 Task: Find and explore for an Airbnb properties in Lake Tahoe with access to Beach.
Action: Mouse moved to (79, 72)
Screenshot: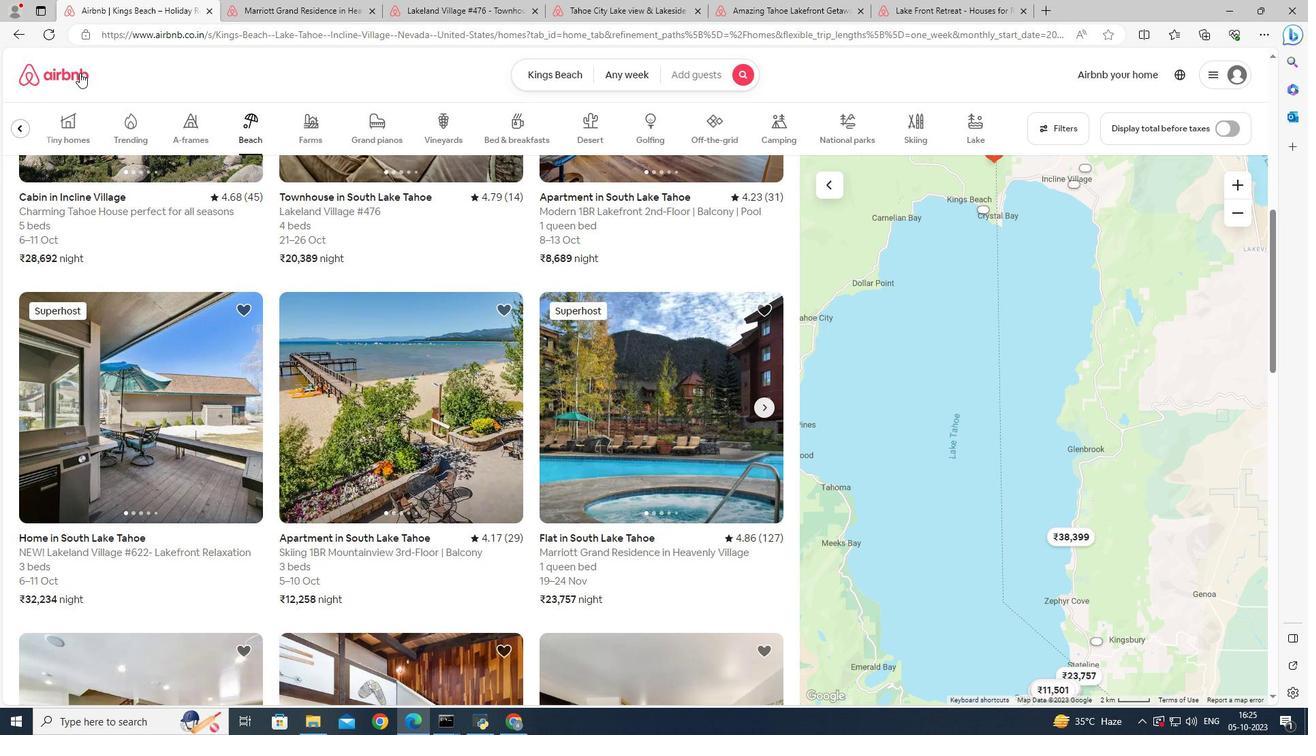 
Action: Mouse pressed left at (79, 72)
Screenshot: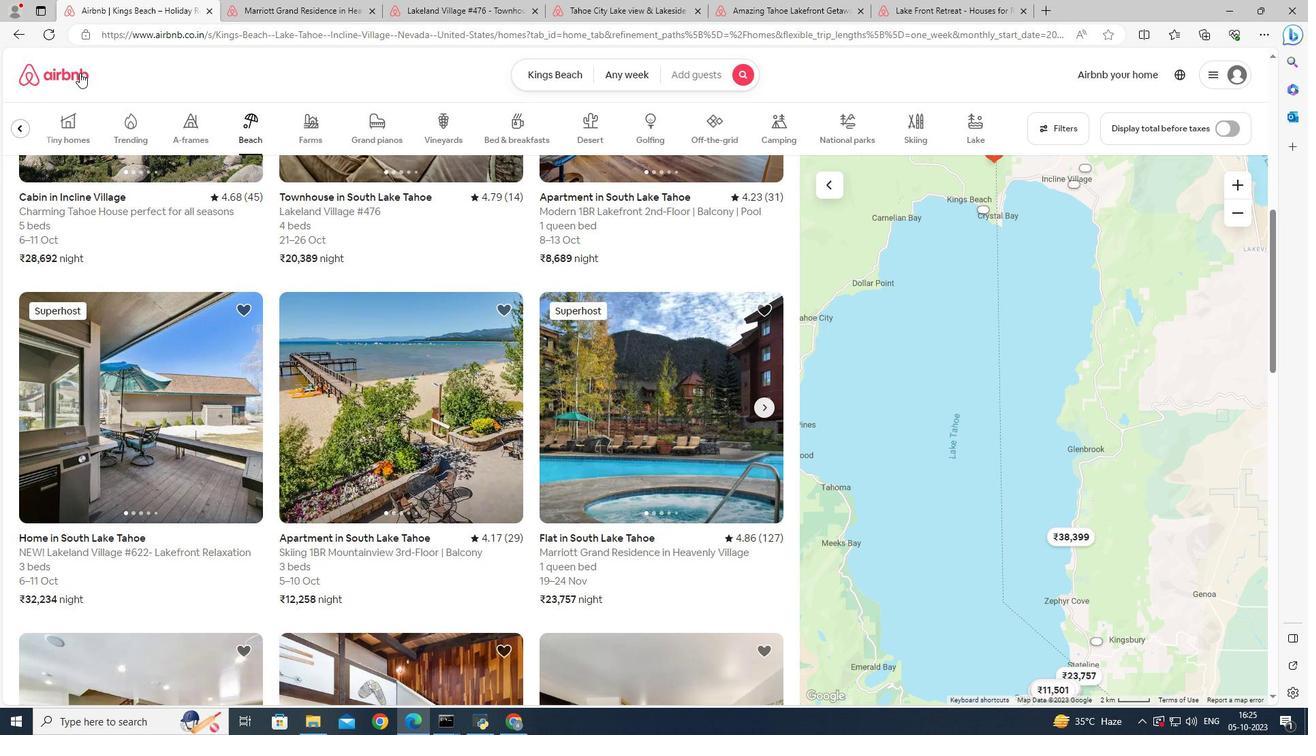 
Action: Mouse moved to (555, 81)
Screenshot: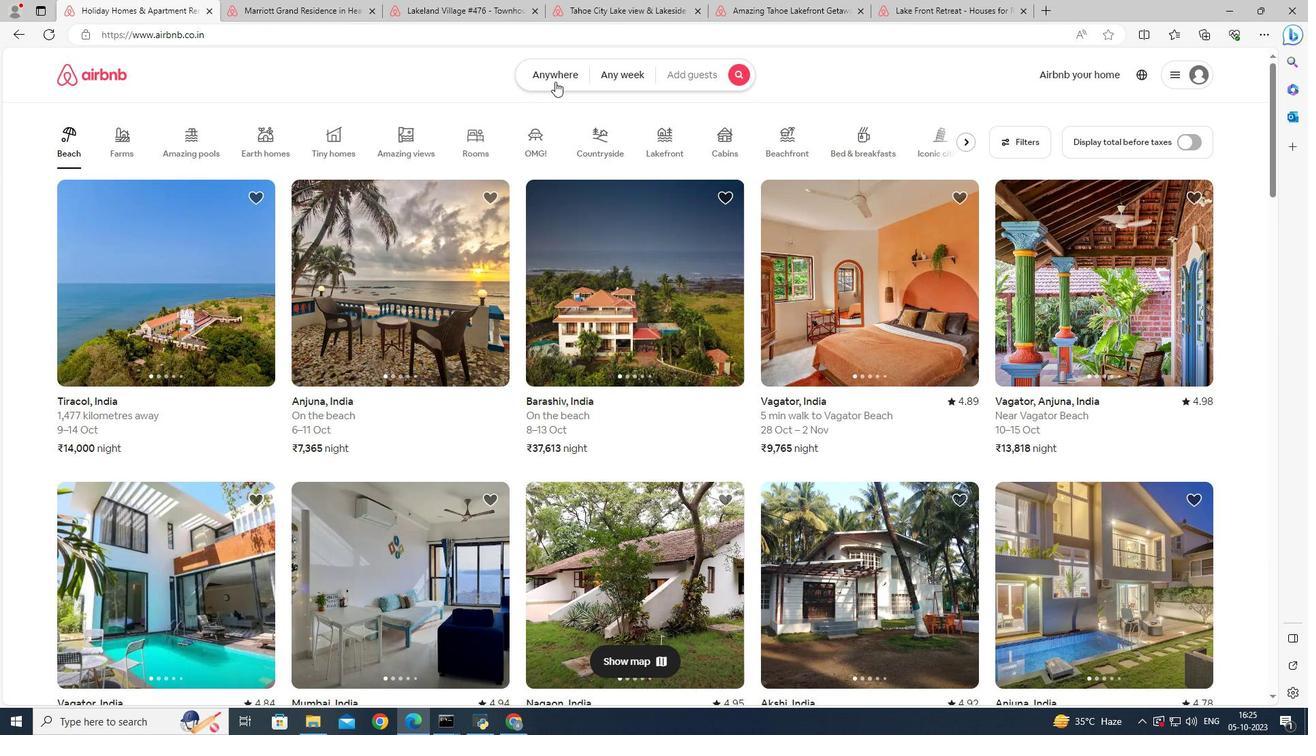 
Action: Mouse pressed left at (555, 81)
Screenshot: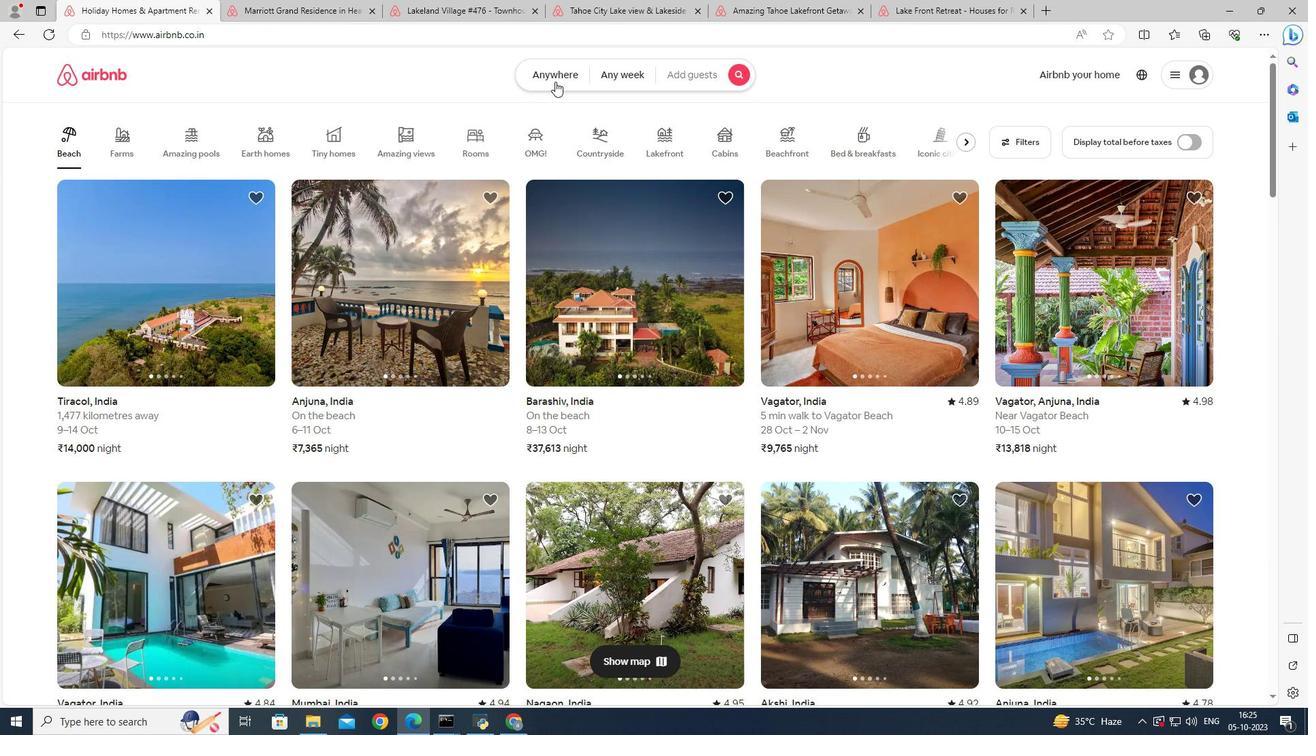 
Action: Mouse moved to (410, 123)
Screenshot: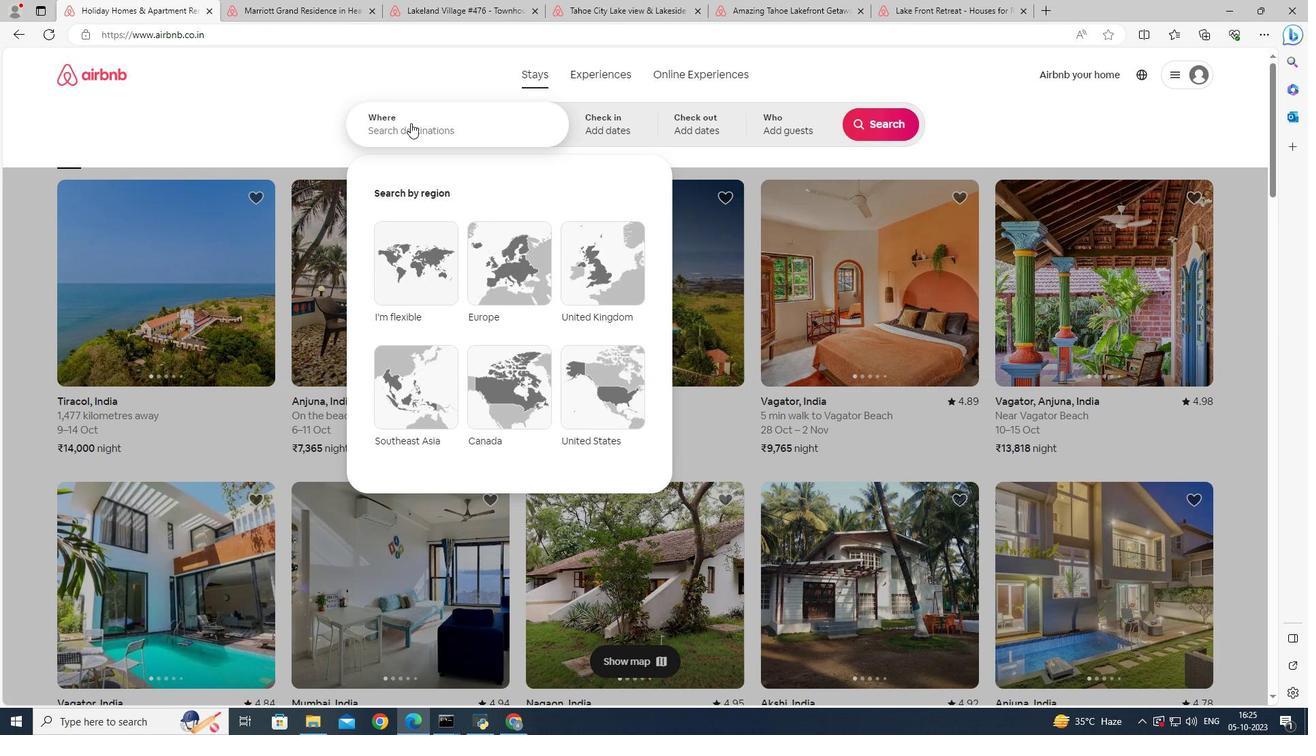 
Action: Mouse pressed left at (410, 123)
Screenshot: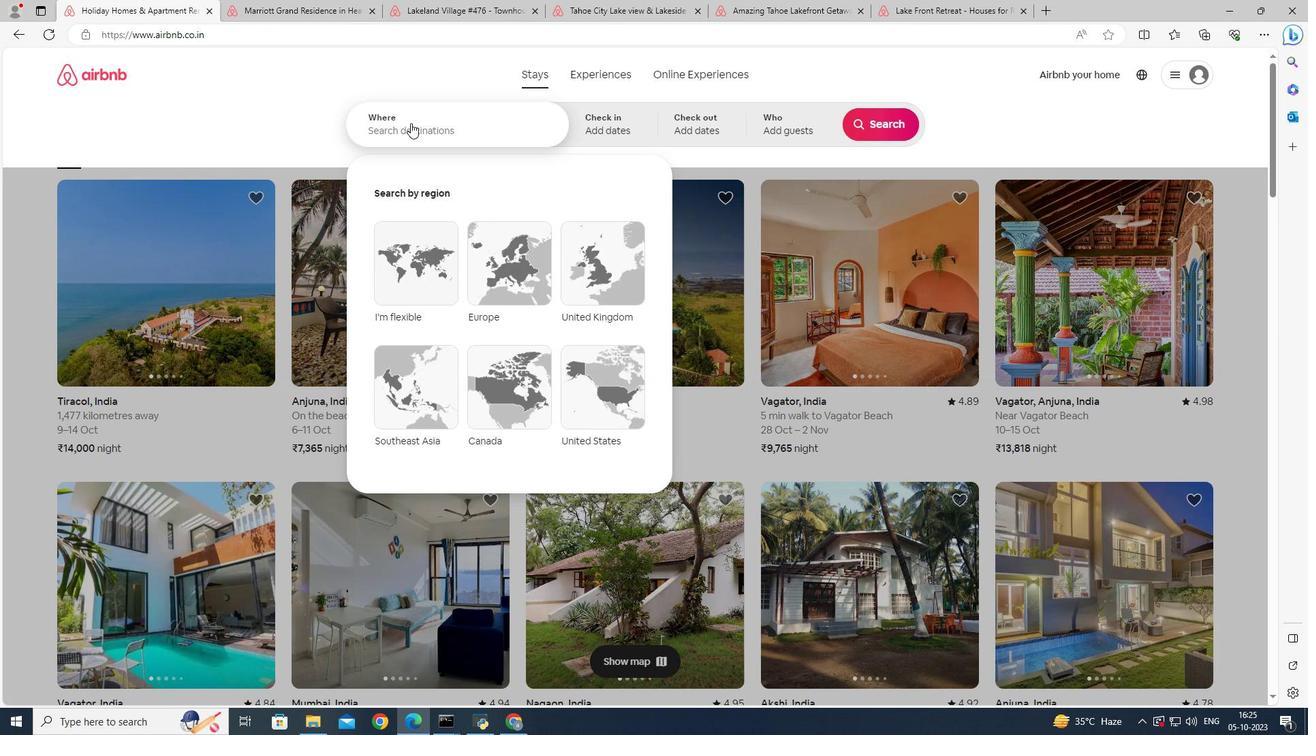 
Action: Mouse moved to (442, 122)
Screenshot: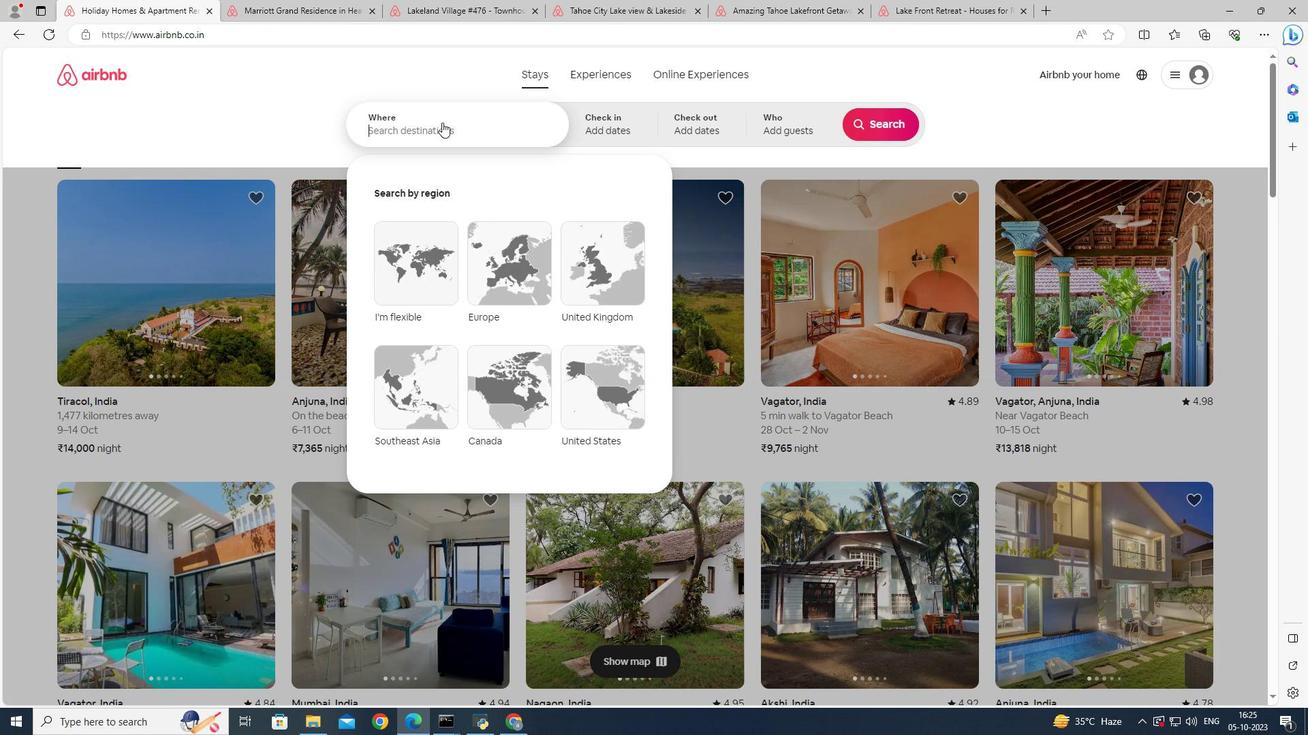 
Action: Key pressed <Key.shift>Lake<Key.space><Key.shift>Tahoe
Screenshot: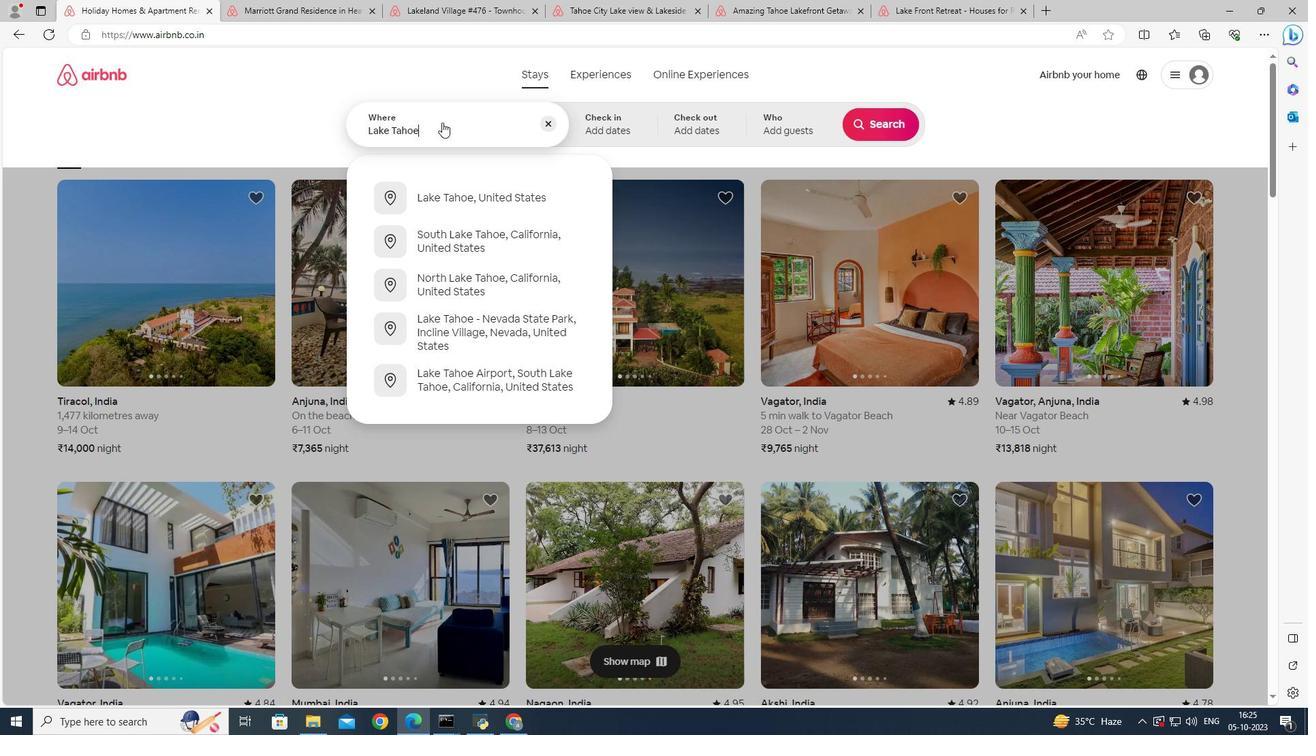
Action: Mouse moved to (457, 202)
Screenshot: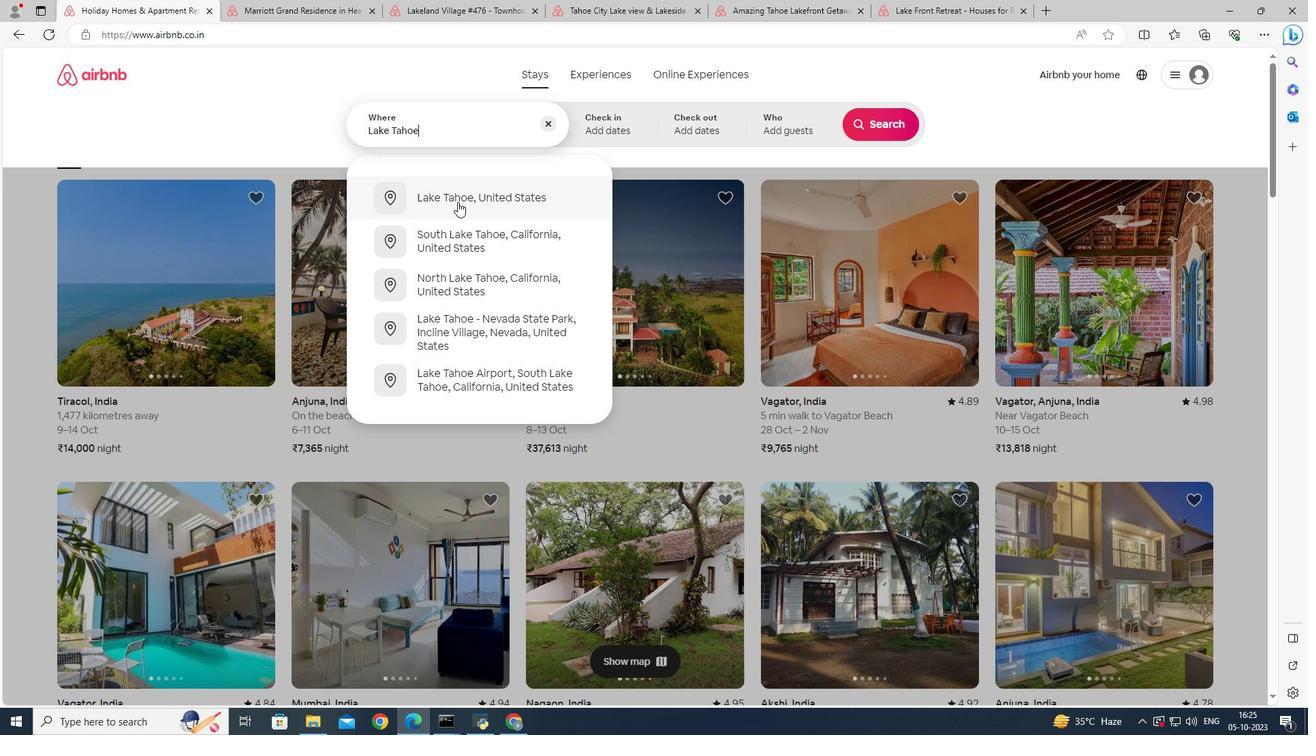 
Action: Mouse pressed left at (457, 202)
Screenshot: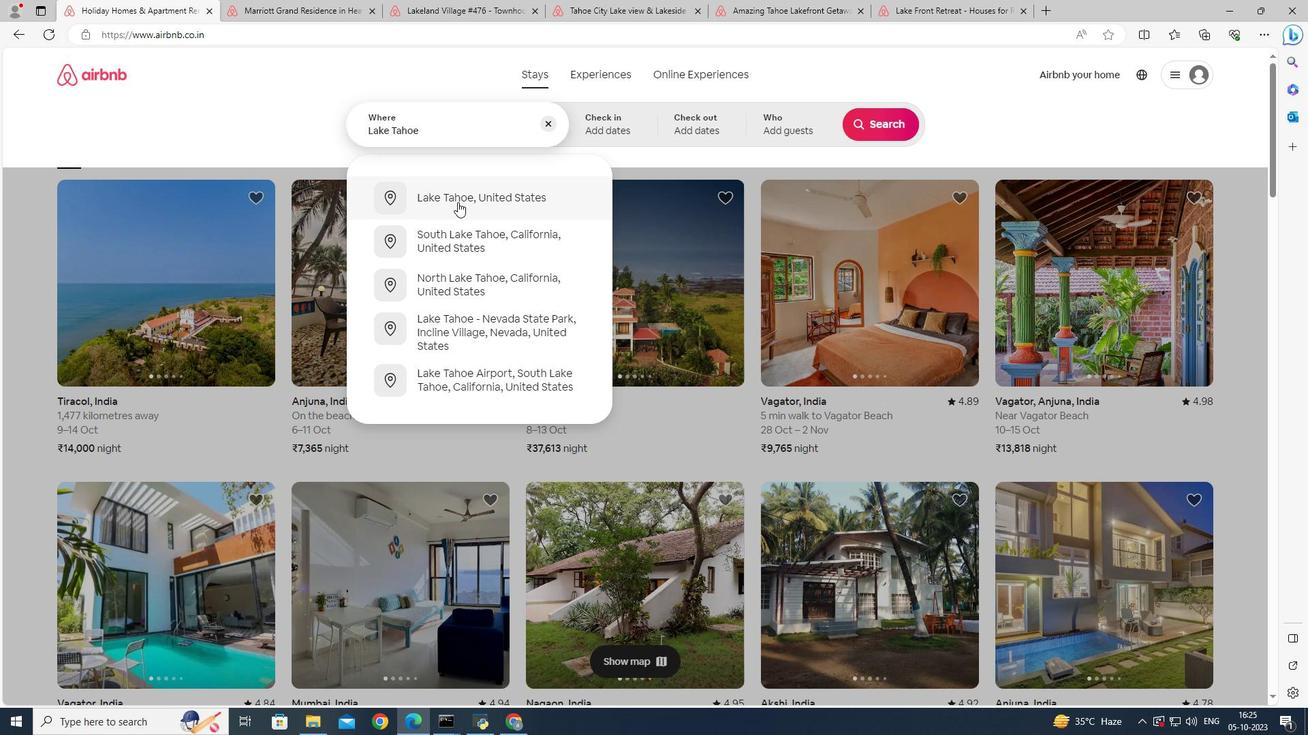 
Action: Mouse moved to (889, 127)
Screenshot: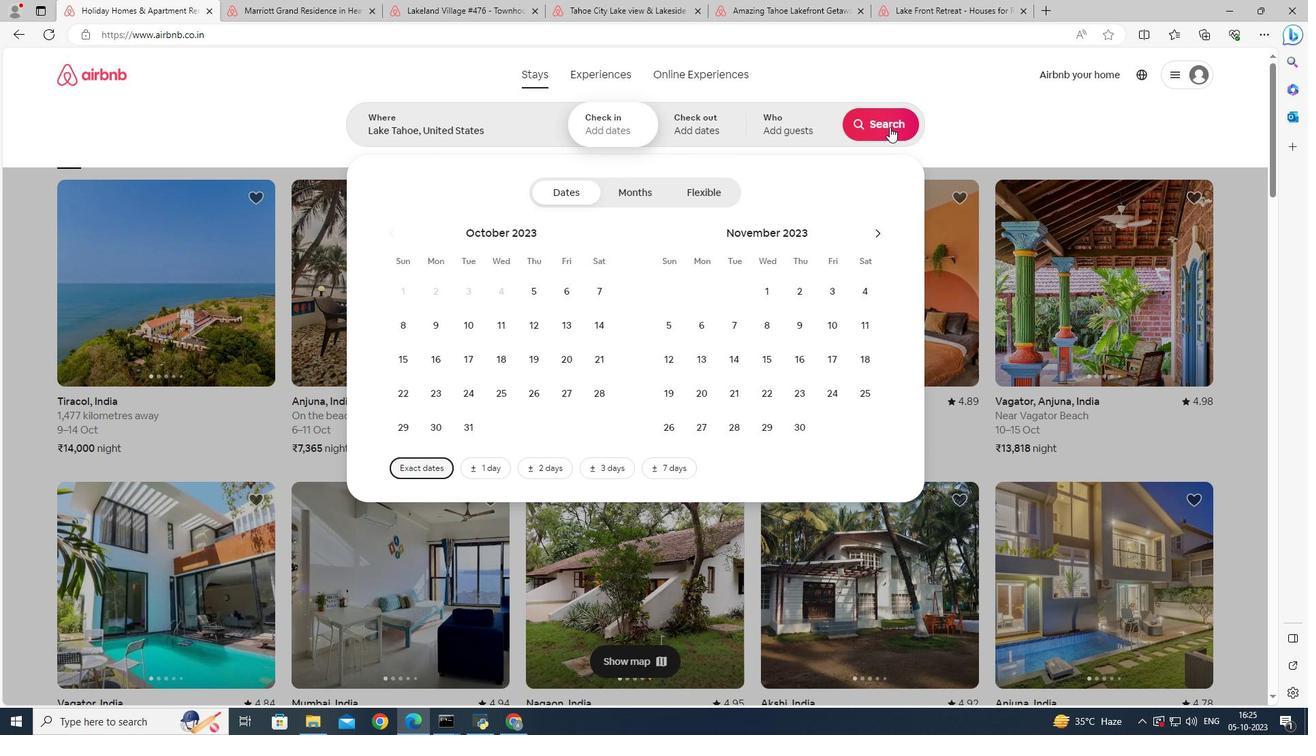 
Action: Mouse pressed left at (889, 127)
Screenshot: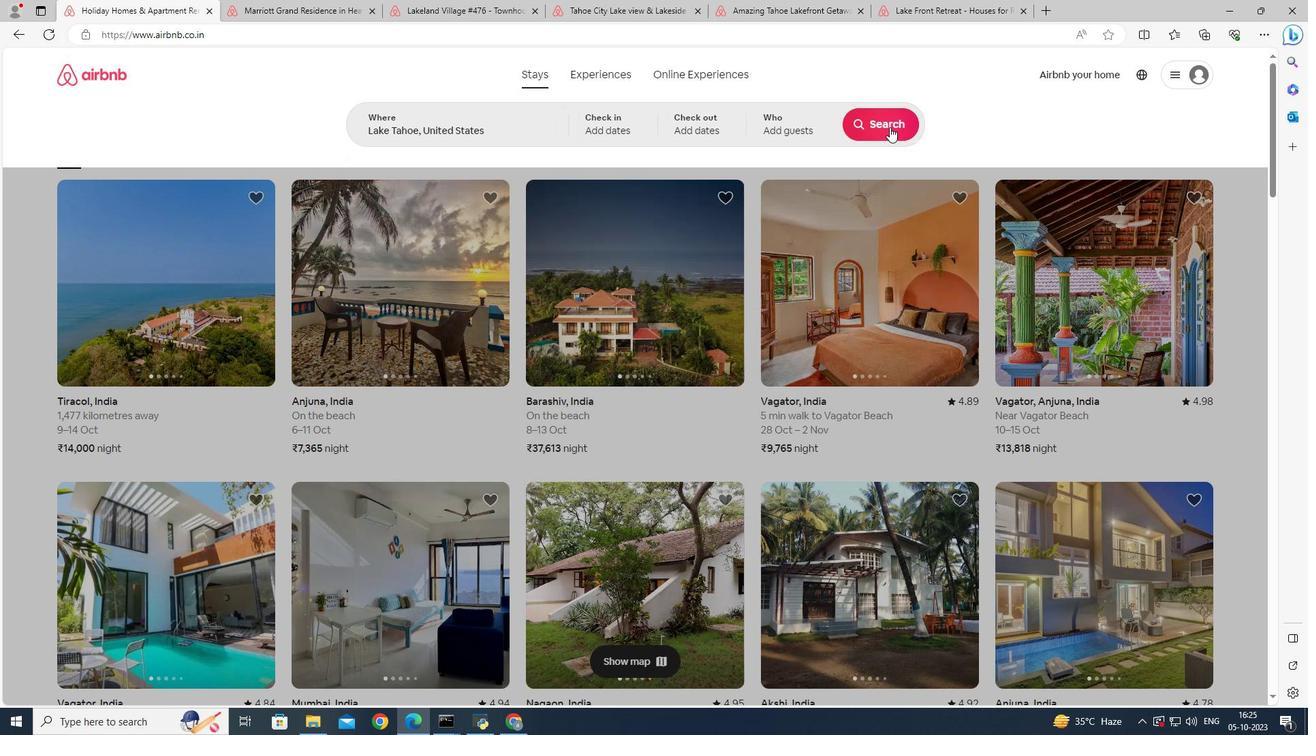 
Action: Mouse moved to (1004, 130)
Screenshot: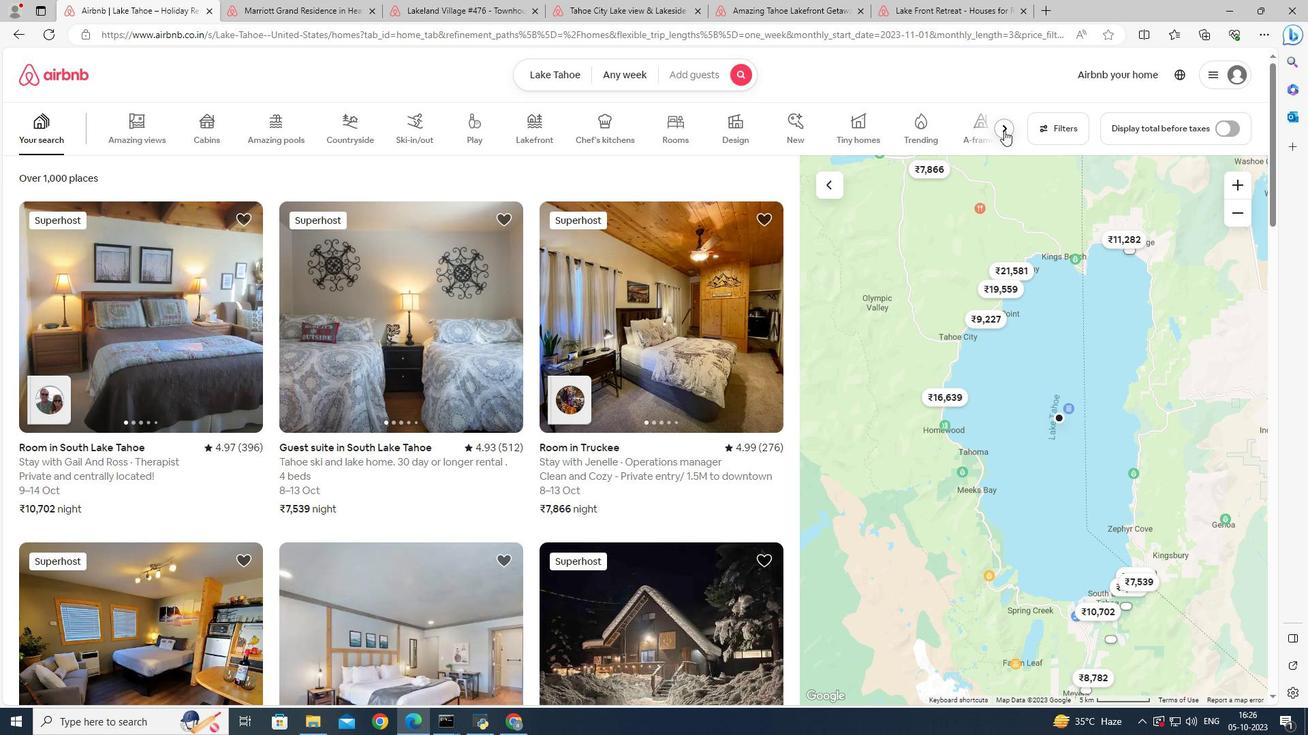 
Action: Mouse pressed left at (1004, 130)
Screenshot: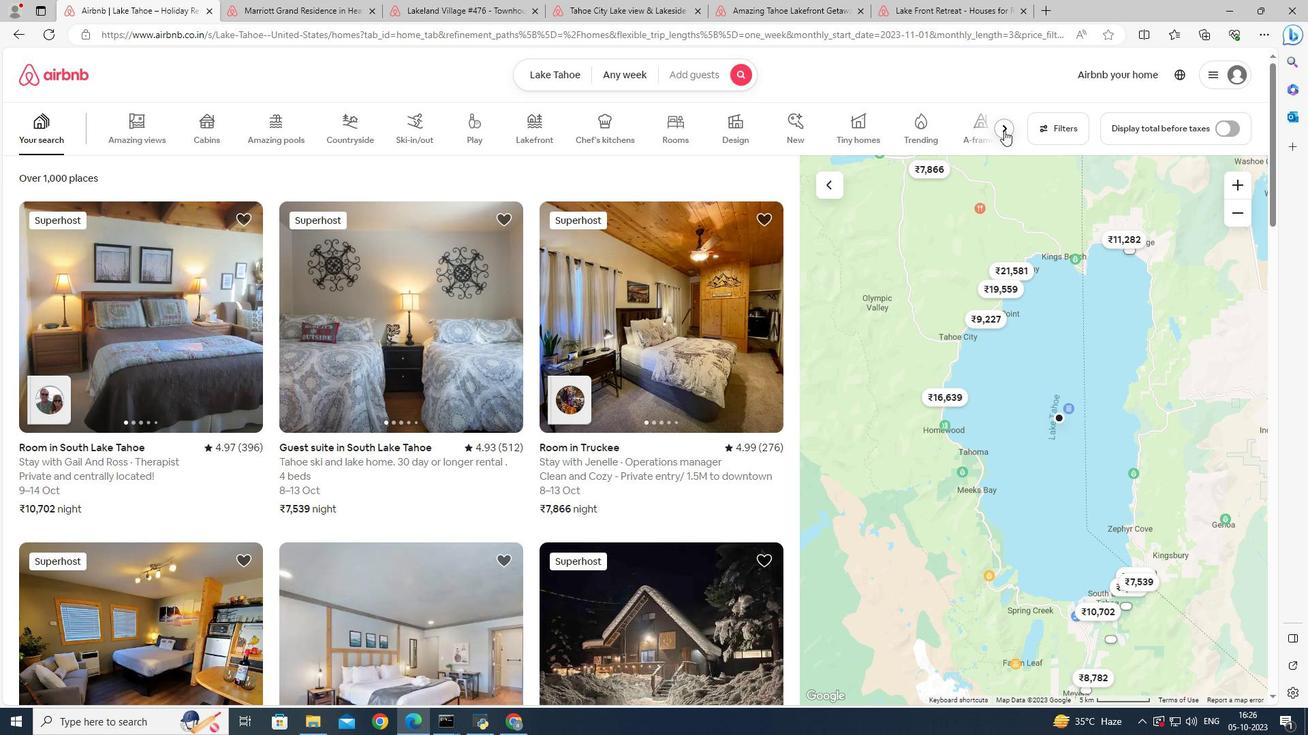 
Action: Mouse pressed left at (1004, 130)
Screenshot: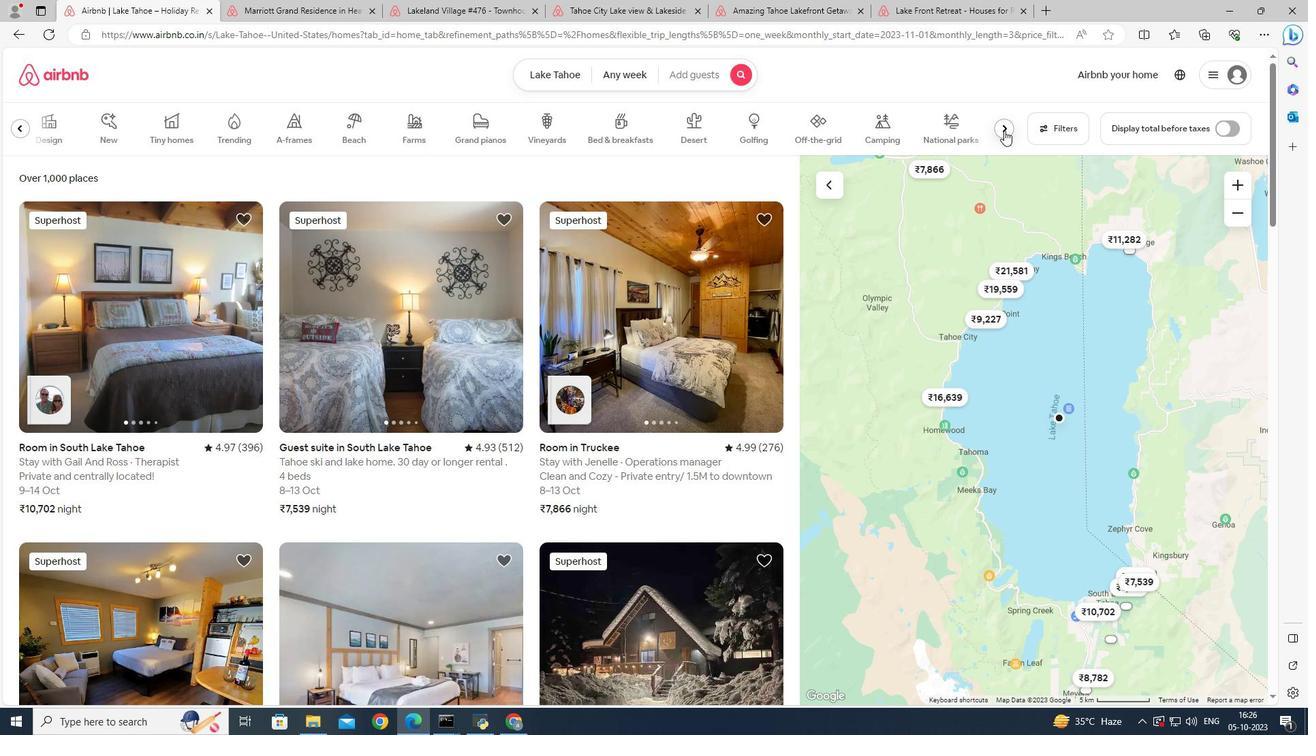
Action: Mouse moved to (240, 138)
Screenshot: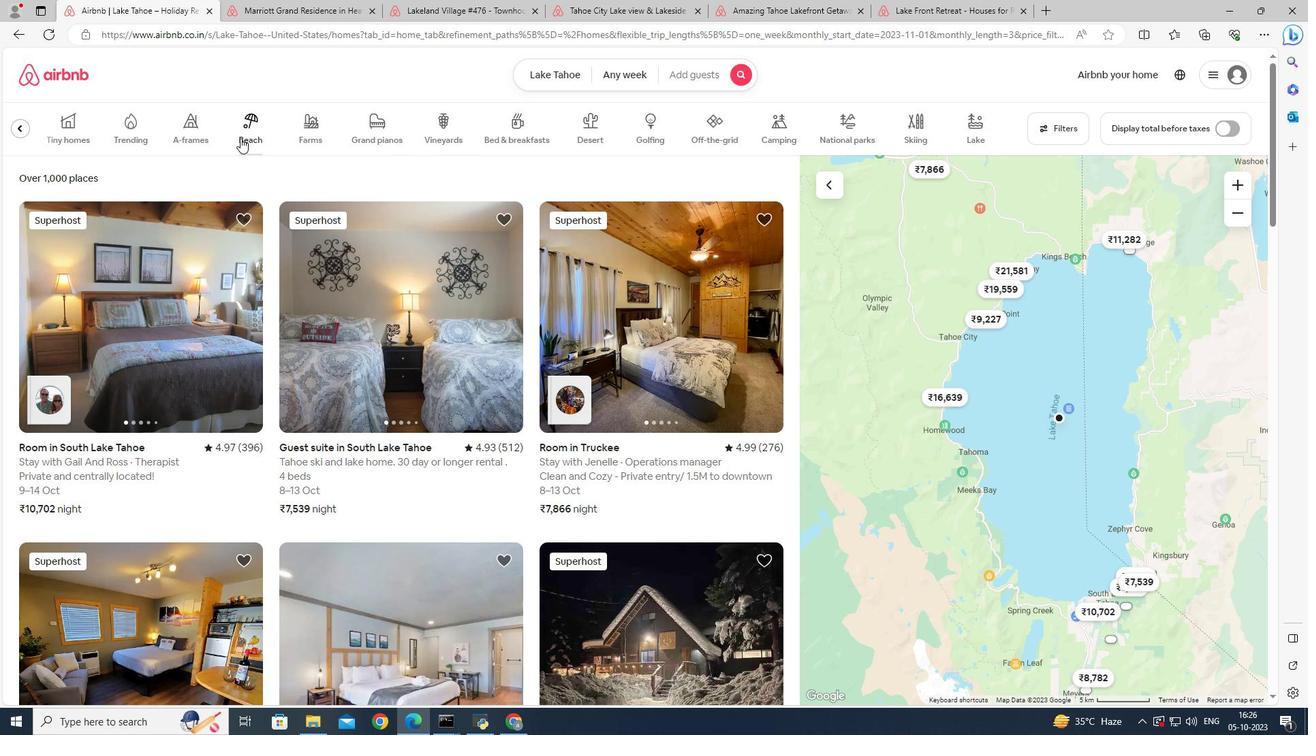 
Action: Mouse pressed left at (240, 138)
Screenshot: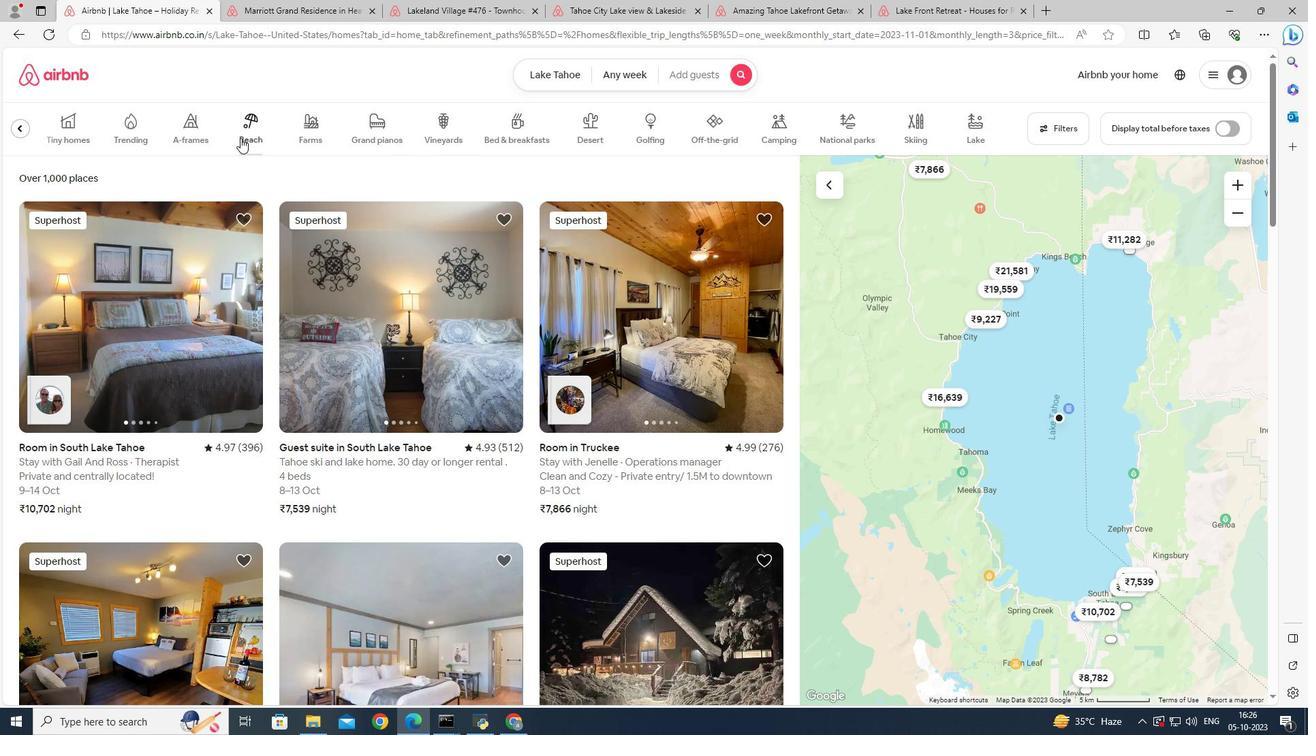 
Action: Mouse moved to (223, 267)
Screenshot: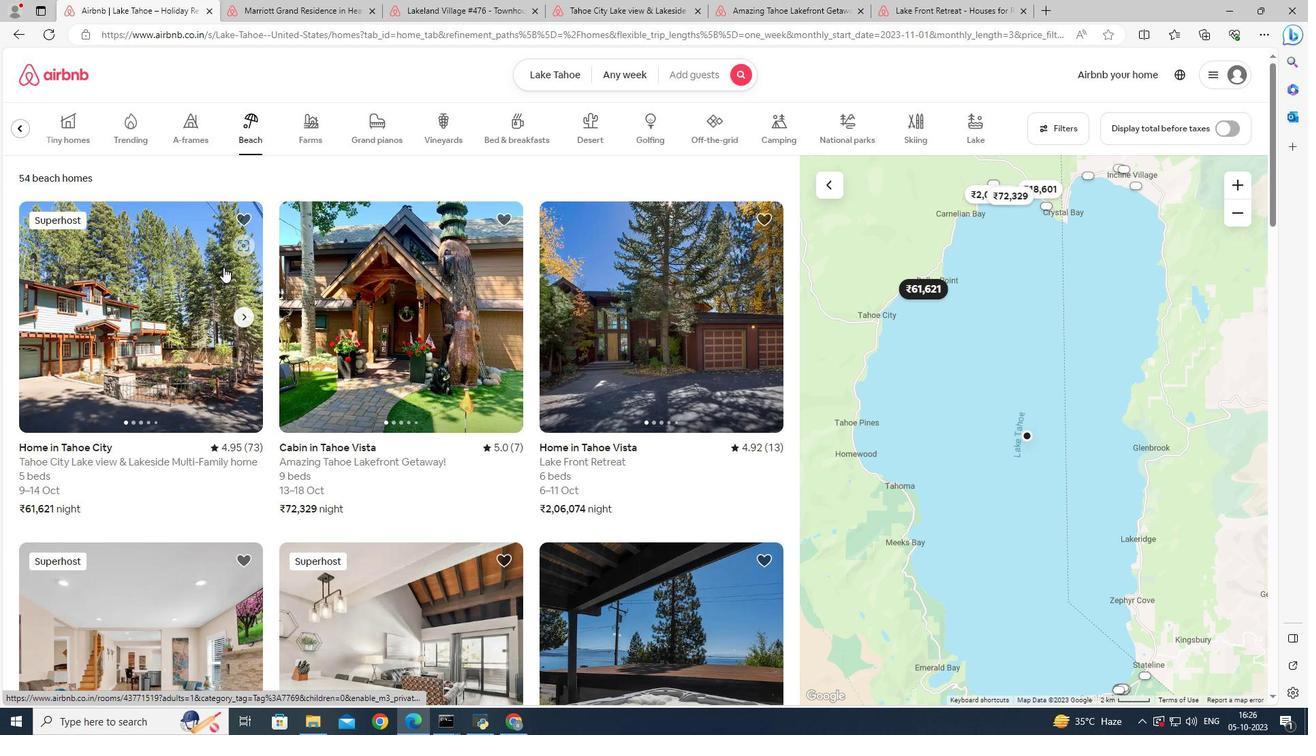 
Action: Mouse scrolled (223, 267) with delta (0, 0)
Screenshot: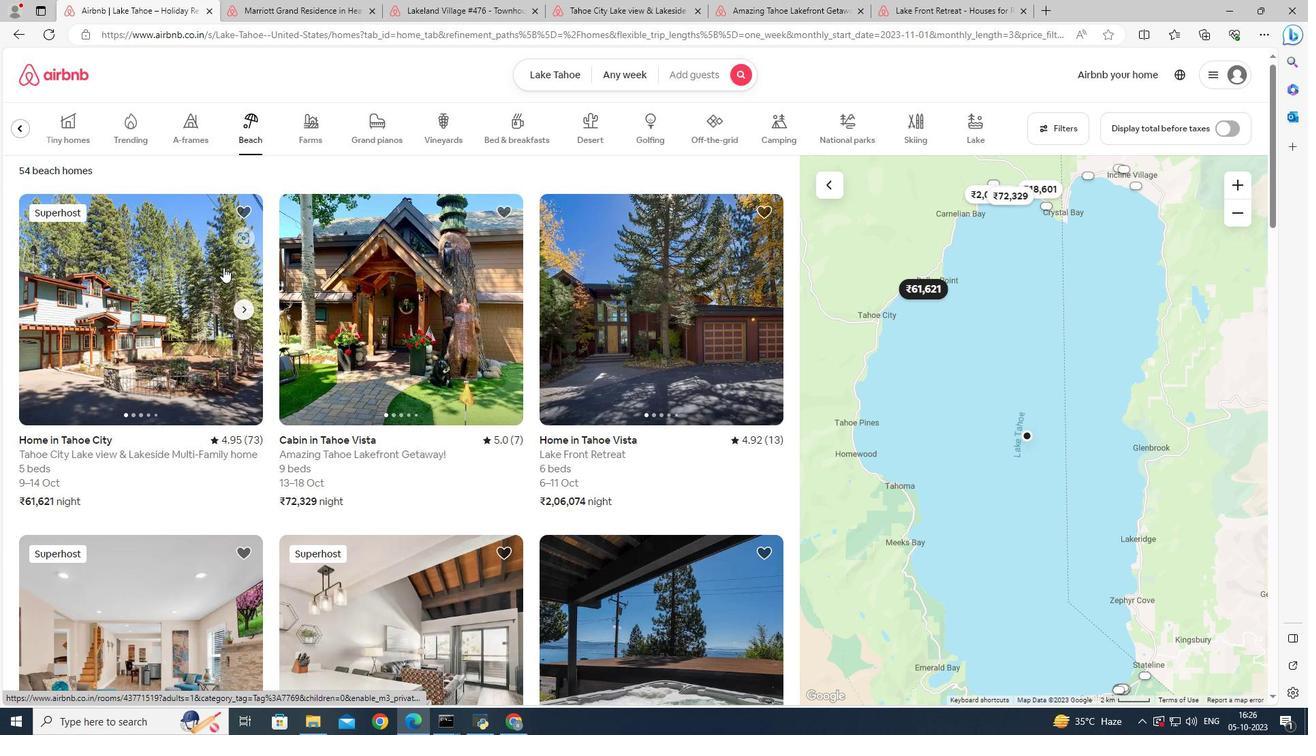 
Action: Mouse scrolled (223, 267) with delta (0, 0)
Screenshot: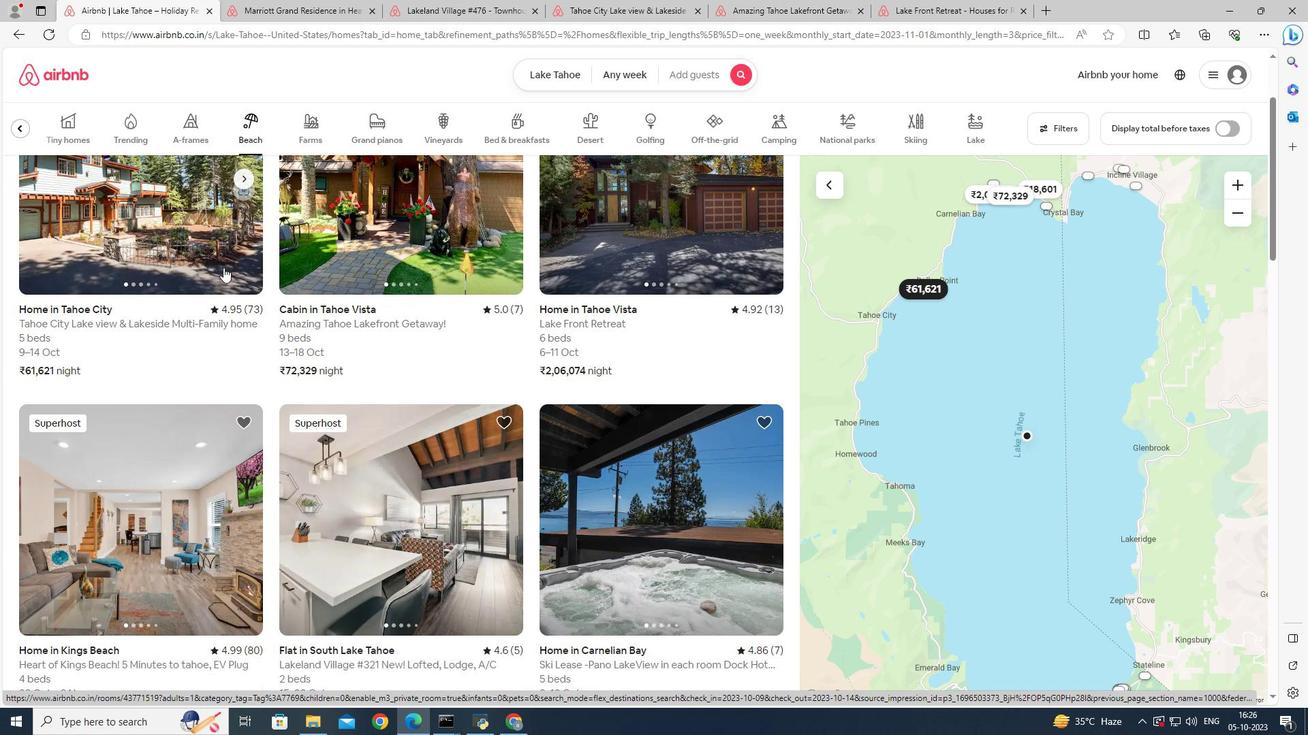 
Action: Mouse scrolled (223, 268) with delta (0, 0)
Screenshot: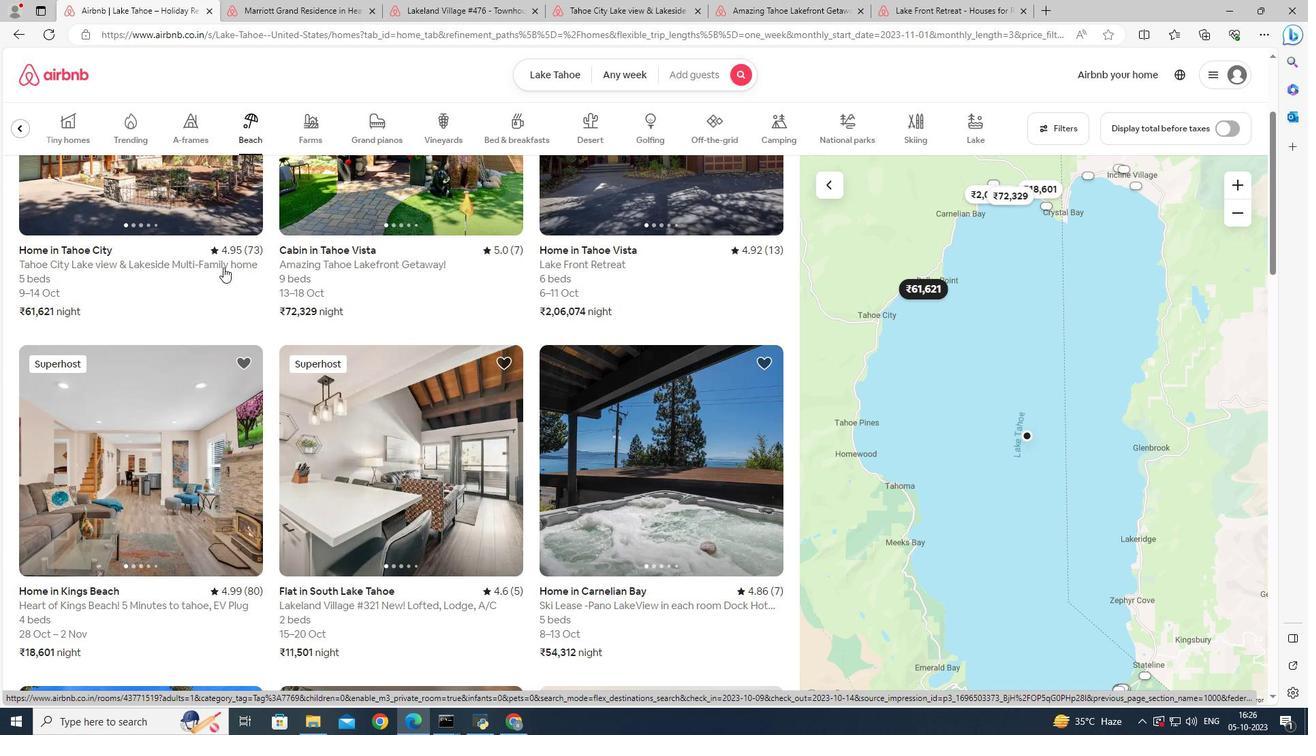 
Action: Mouse moved to (132, 278)
Screenshot: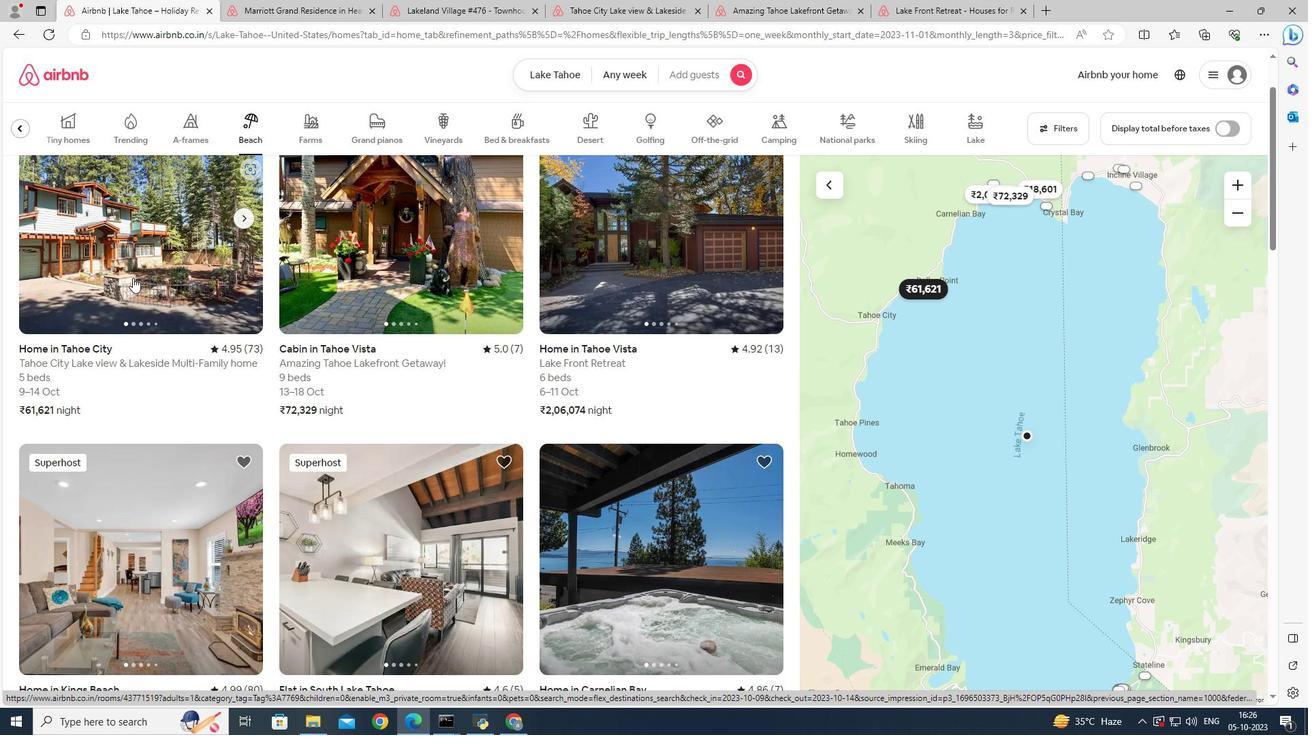 
Action: Mouse pressed left at (132, 278)
Screenshot: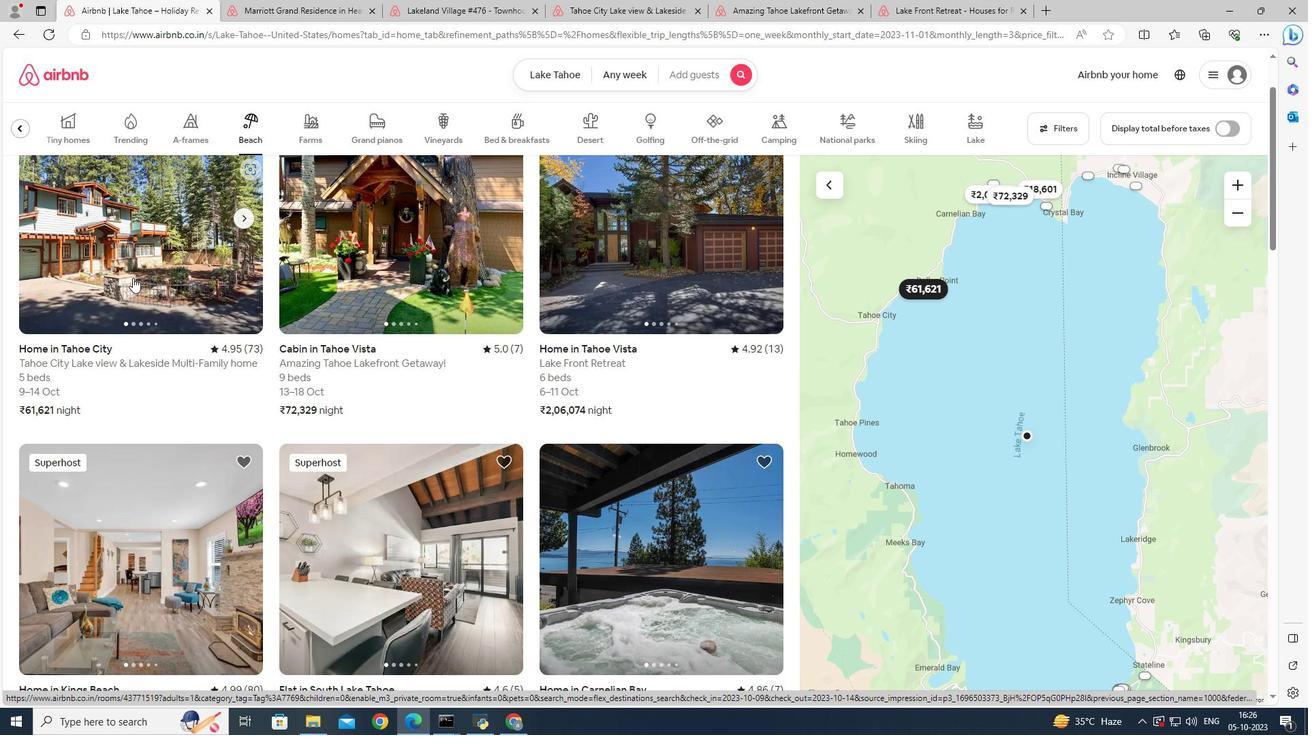 
Action: Mouse moved to (948, 500)
Screenshot: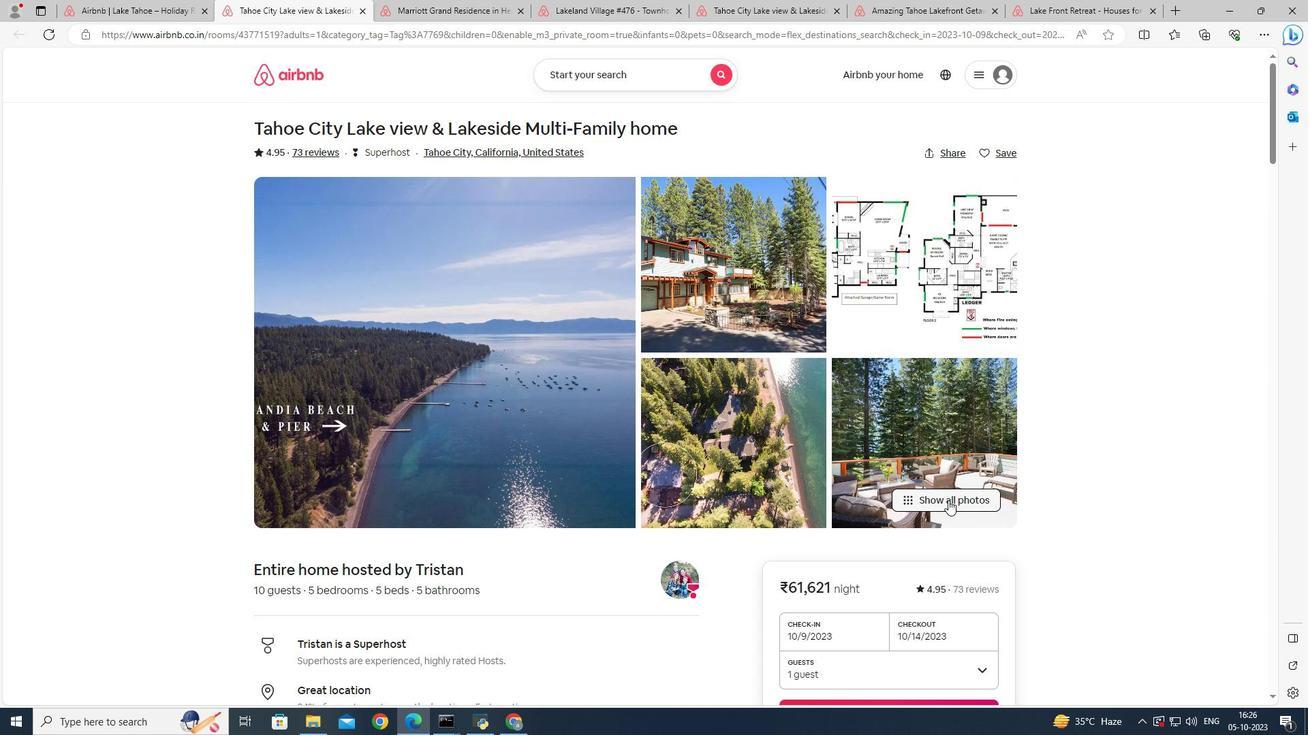 
Action: Mouse pressed left at (948, 500)
Screenshot: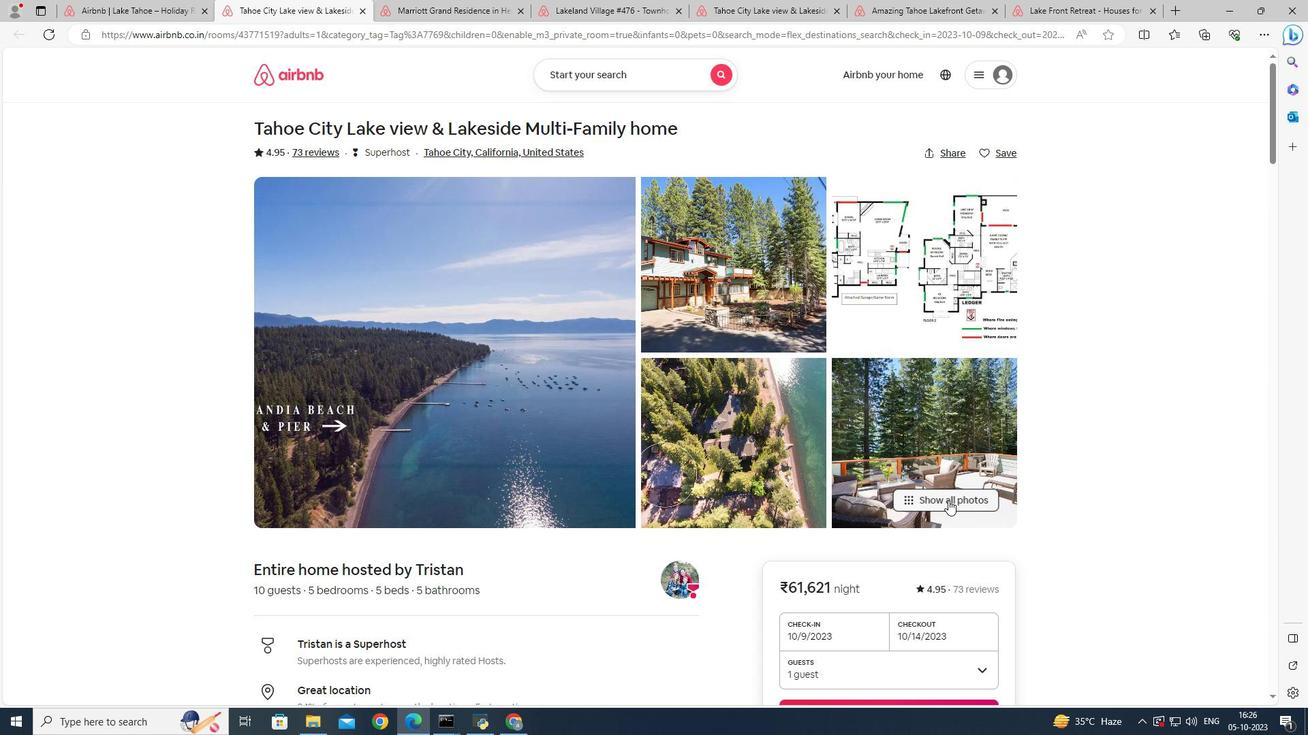
Action: Mouse moved to (813, 468)
Screenshot: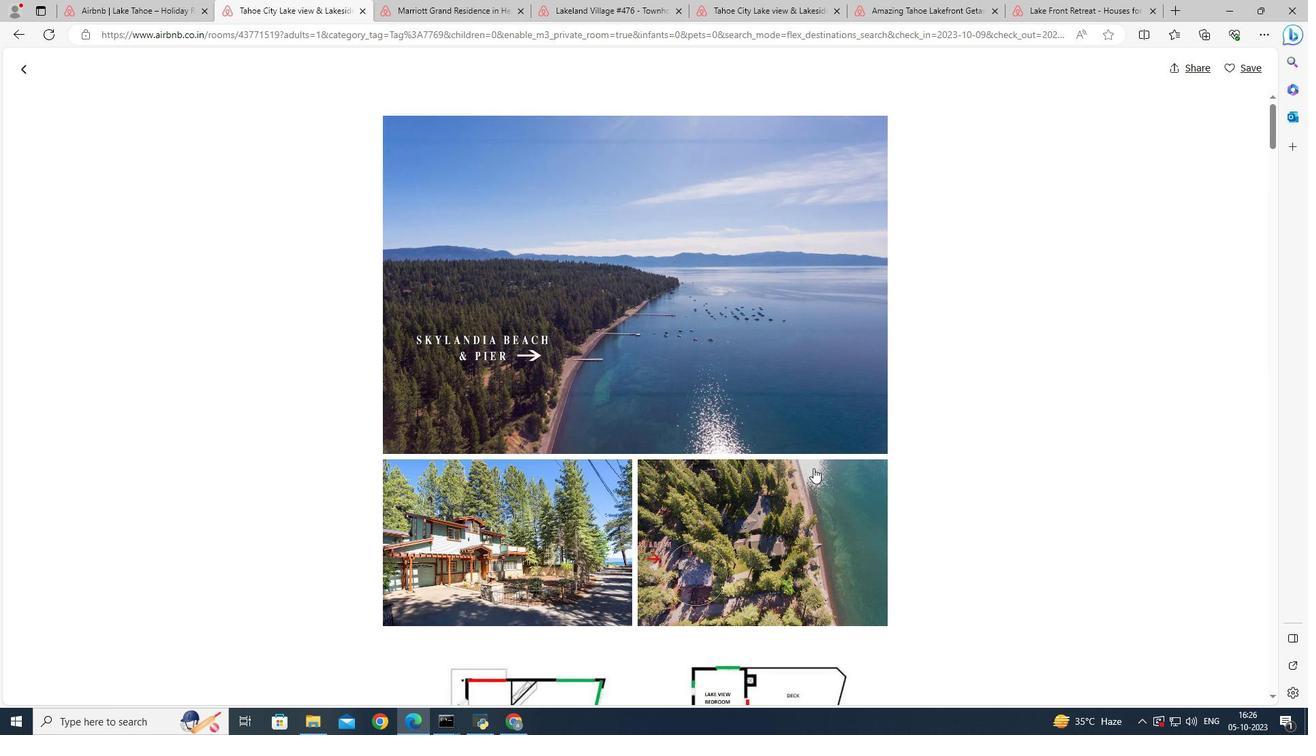 
Action: Mouse scrolled (813, 468) with delta (0, 0)
Screenshot: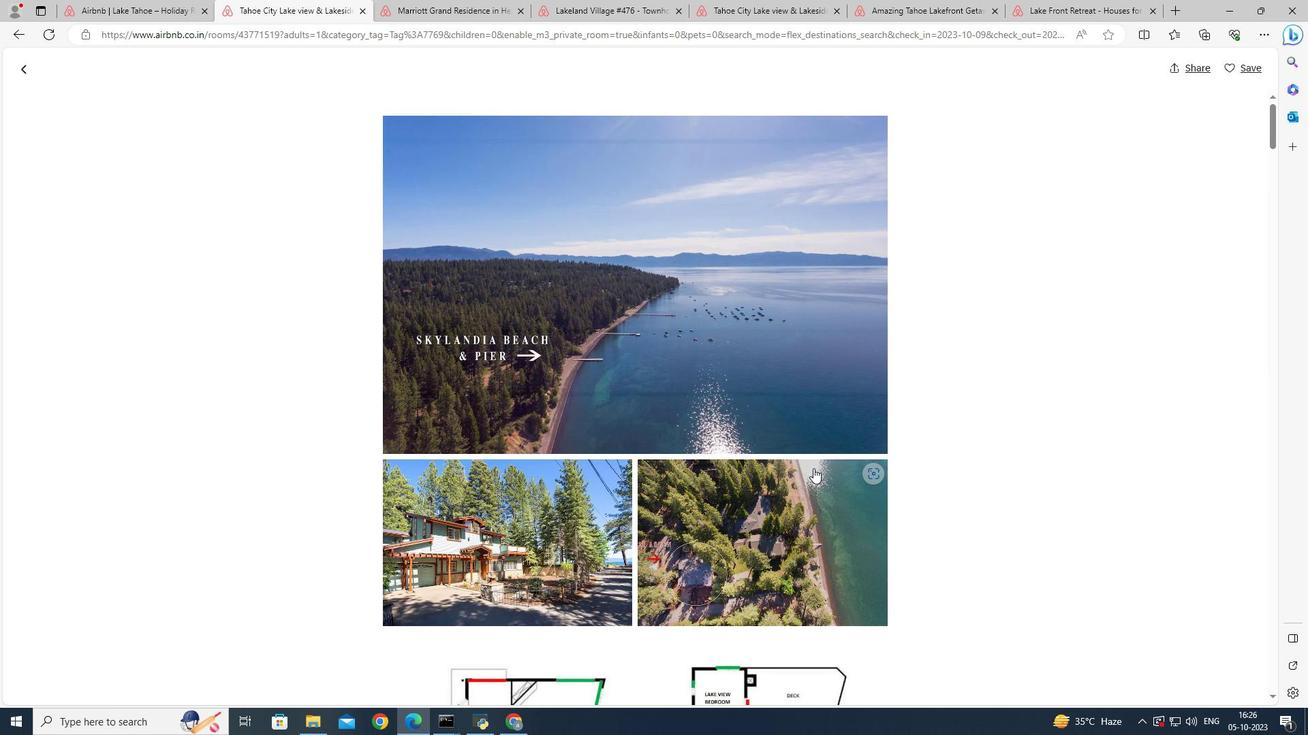 
Action: Mouse scrolled (813, 468) with delta (0, 0)
Screenshot: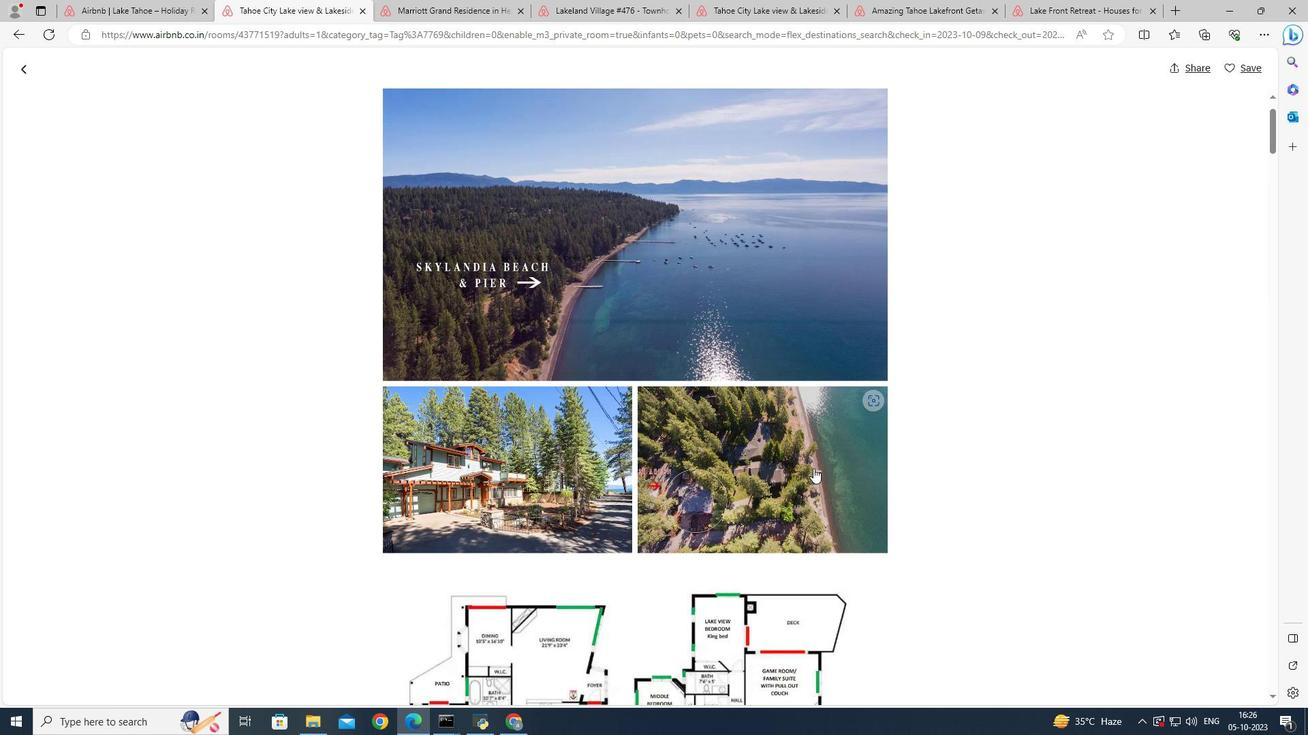 
Action: Mouse scrolled (813, 468) with delta (0, 0)
Screenshot: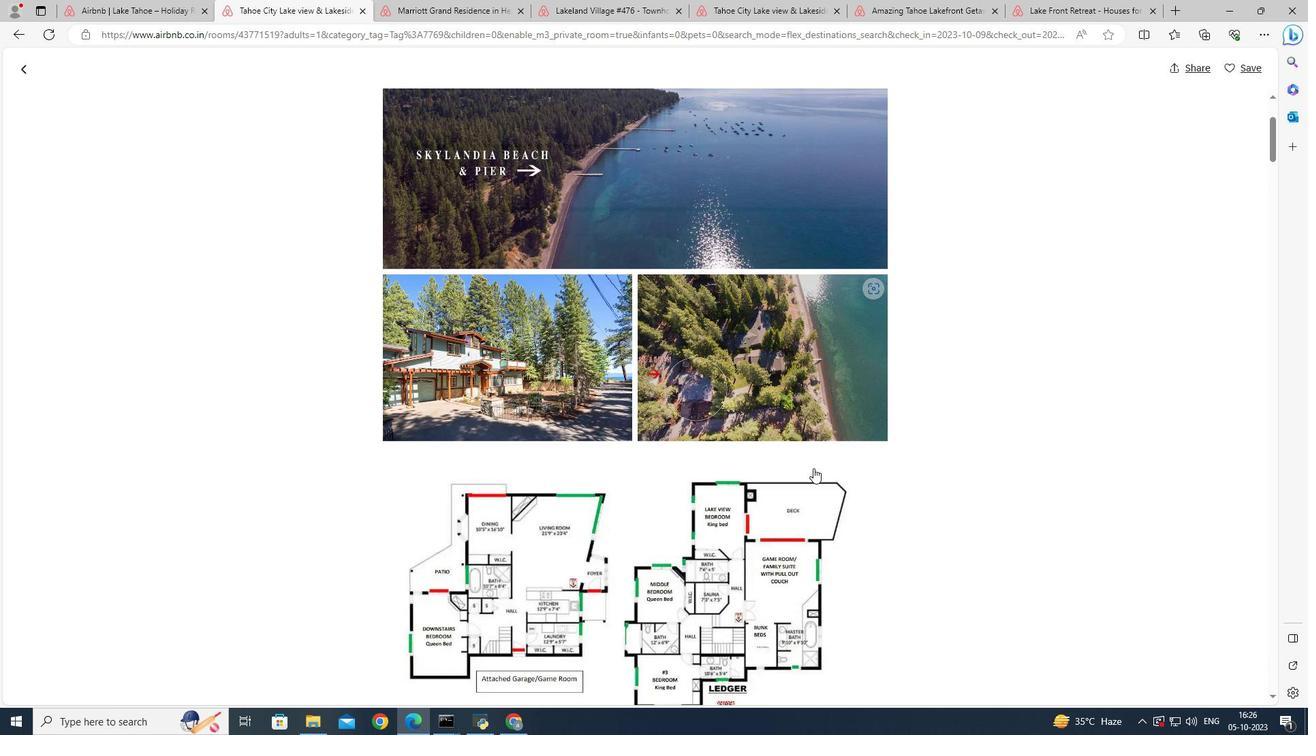 
Action: Mouse scrolled (813, 468) with delta (0, 0)
Screenshot: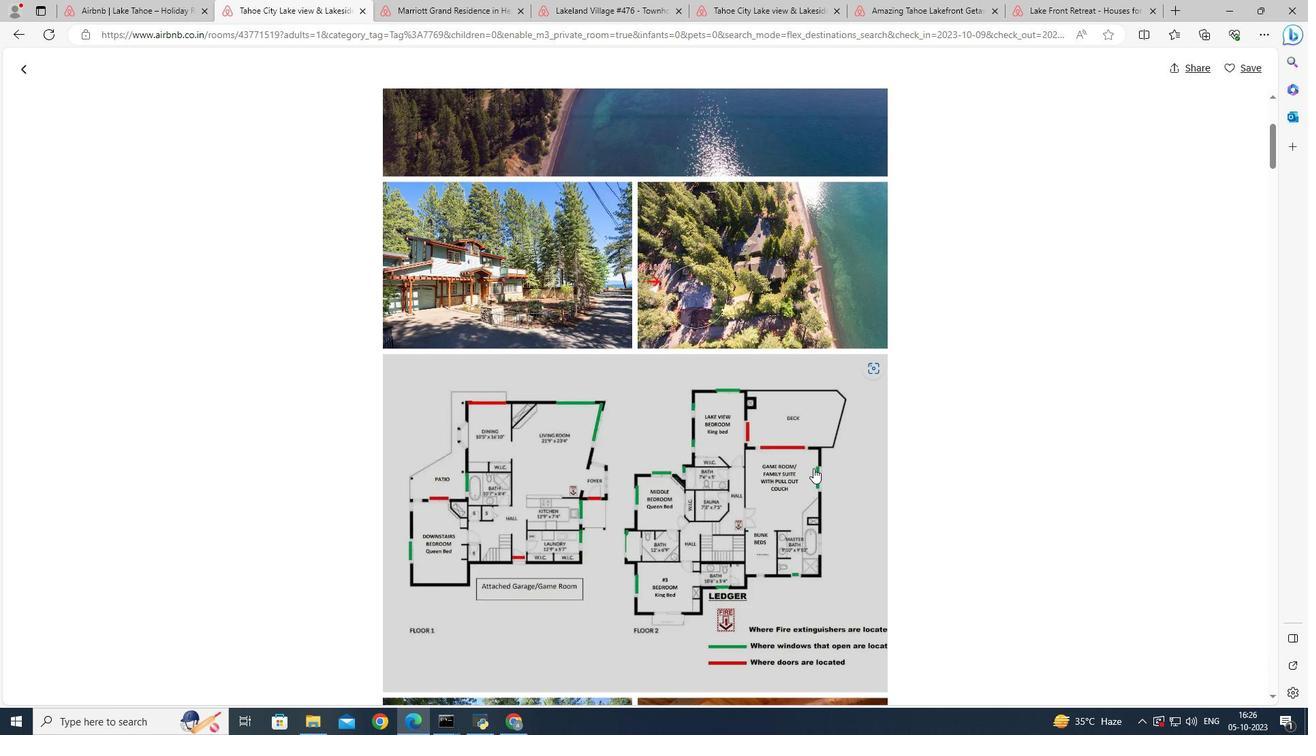 
Action: Mouse scrolled (813, 468) with delta (0, 0)
Screenshot: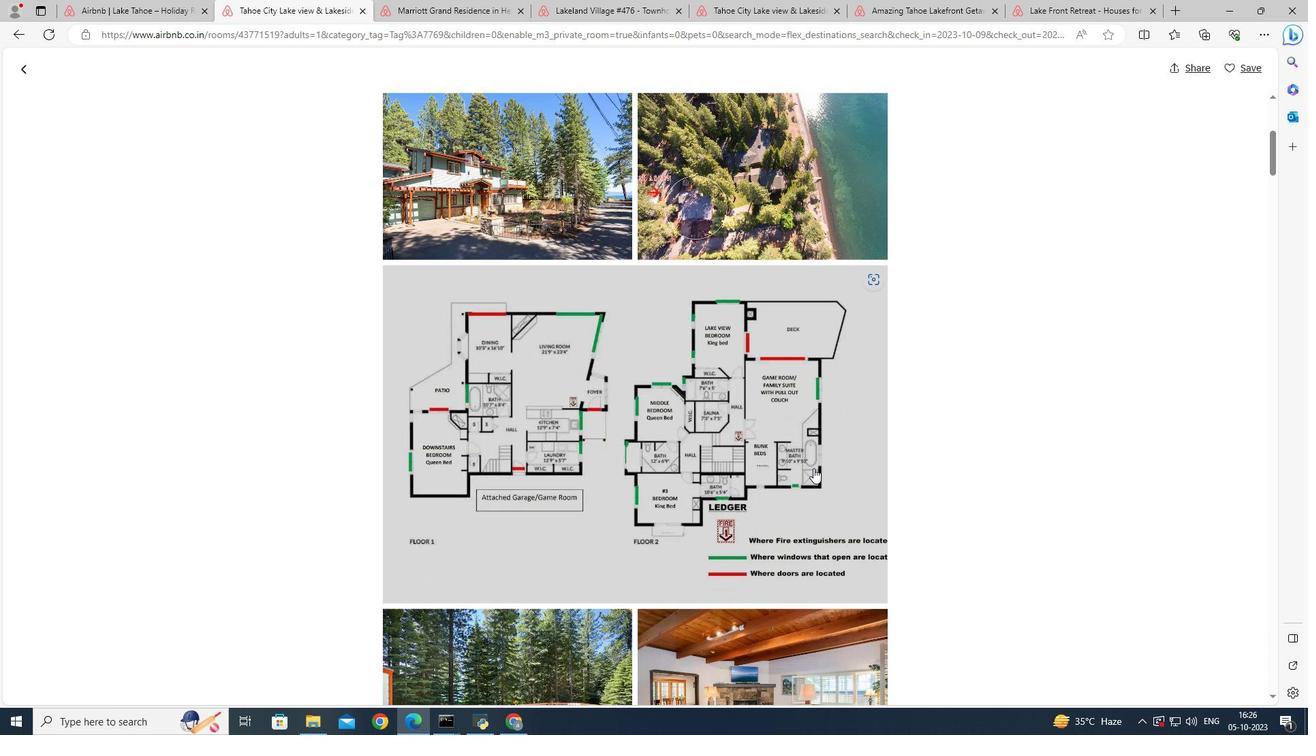 
Action: Mouse scrolled (813, 468) with delta (0, 0)
Screenshot: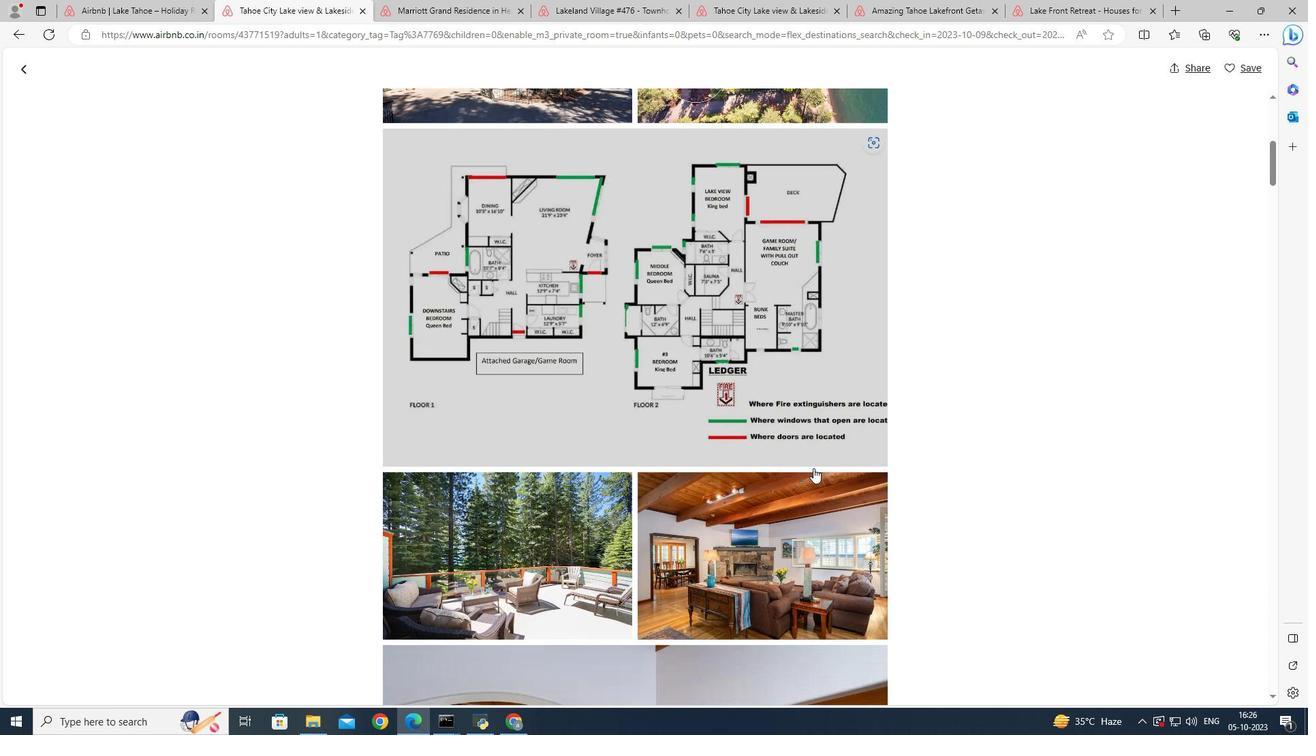 
Action: Mouse scrolled (813, 468) with delta (0, 0)
Screenshot: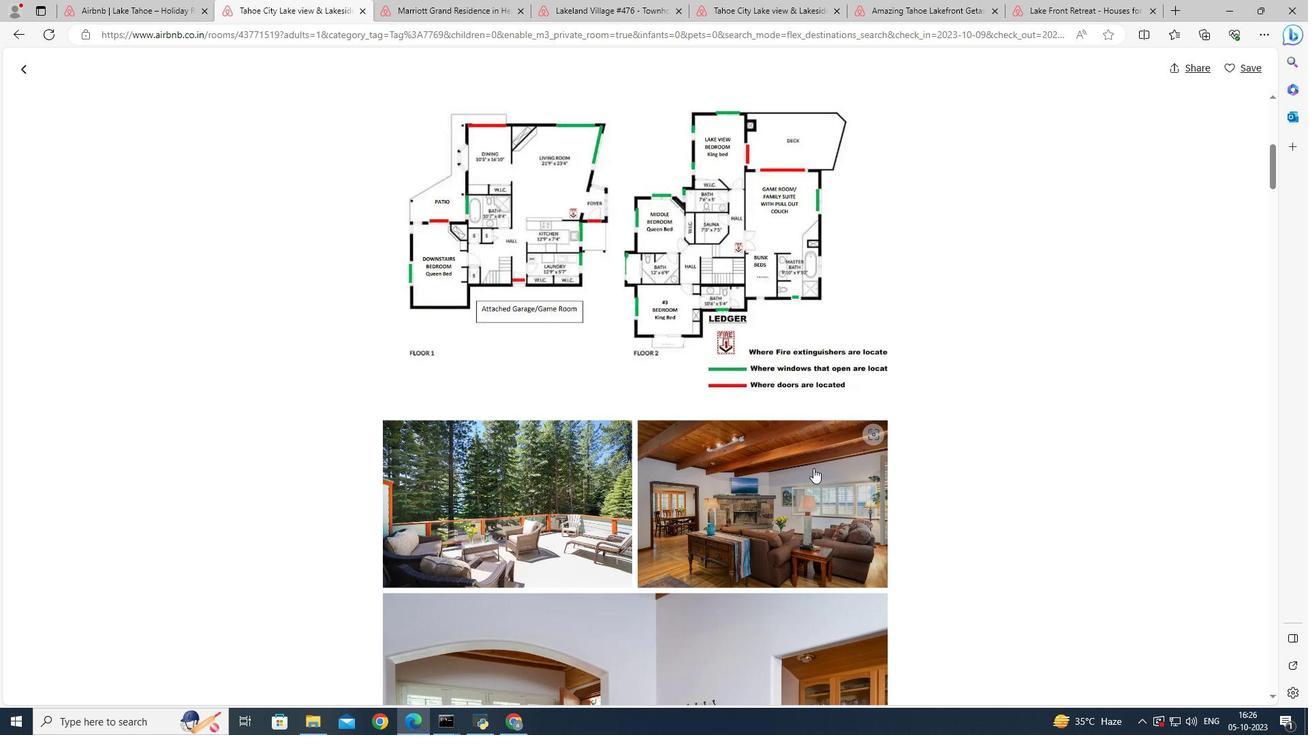 
Action: Mouse scrolled (813, 468) with delta (0, 0)
Screenshot: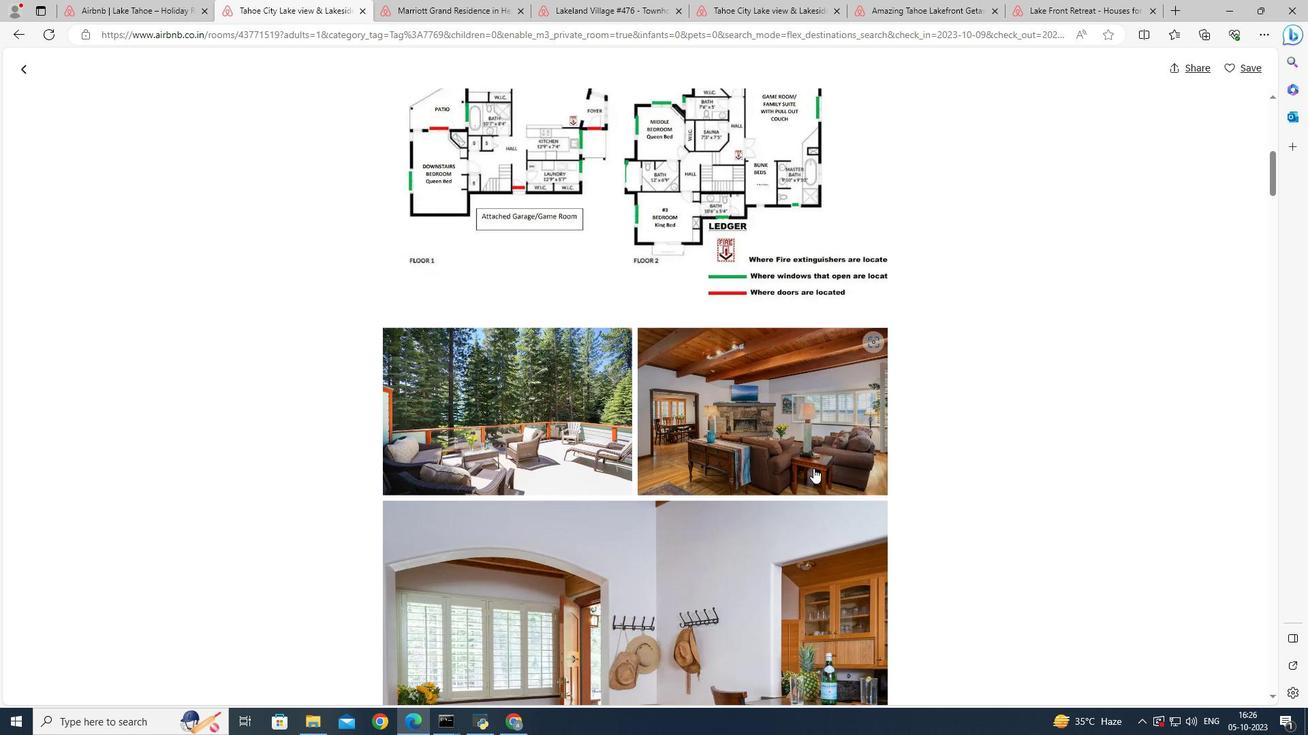 
Action: Mouse moved to (643, 526)
Screenshot: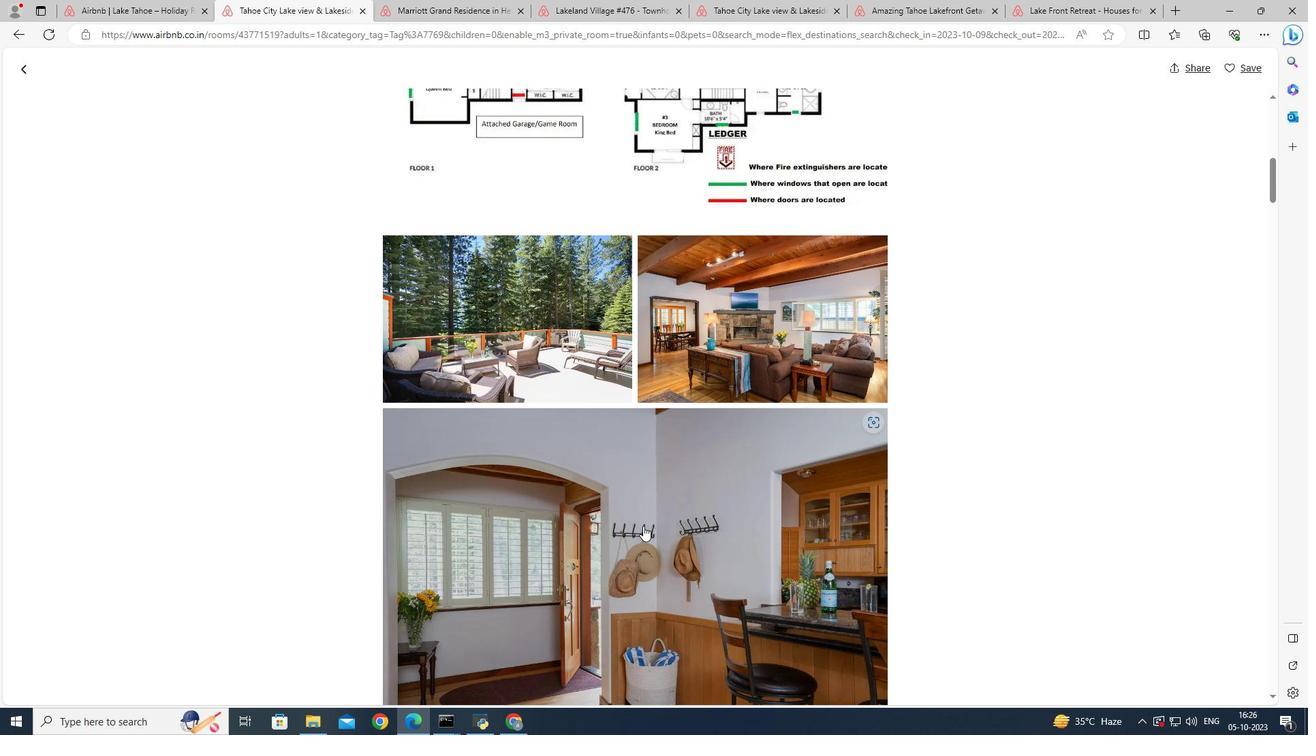 
Action: Mouse scrolled (643, 526) with delta (0, 0)
Screenshot: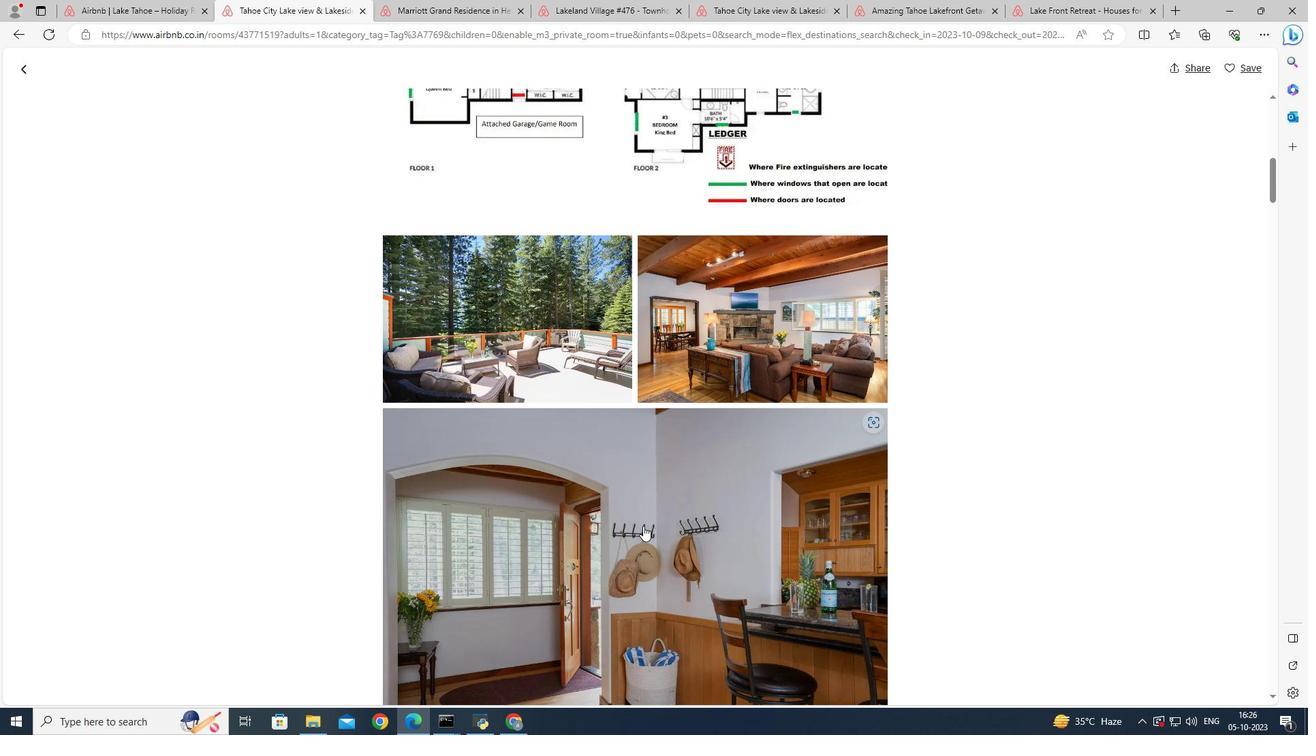 
Action: Mouse moved to (639, 529)
Screenshot: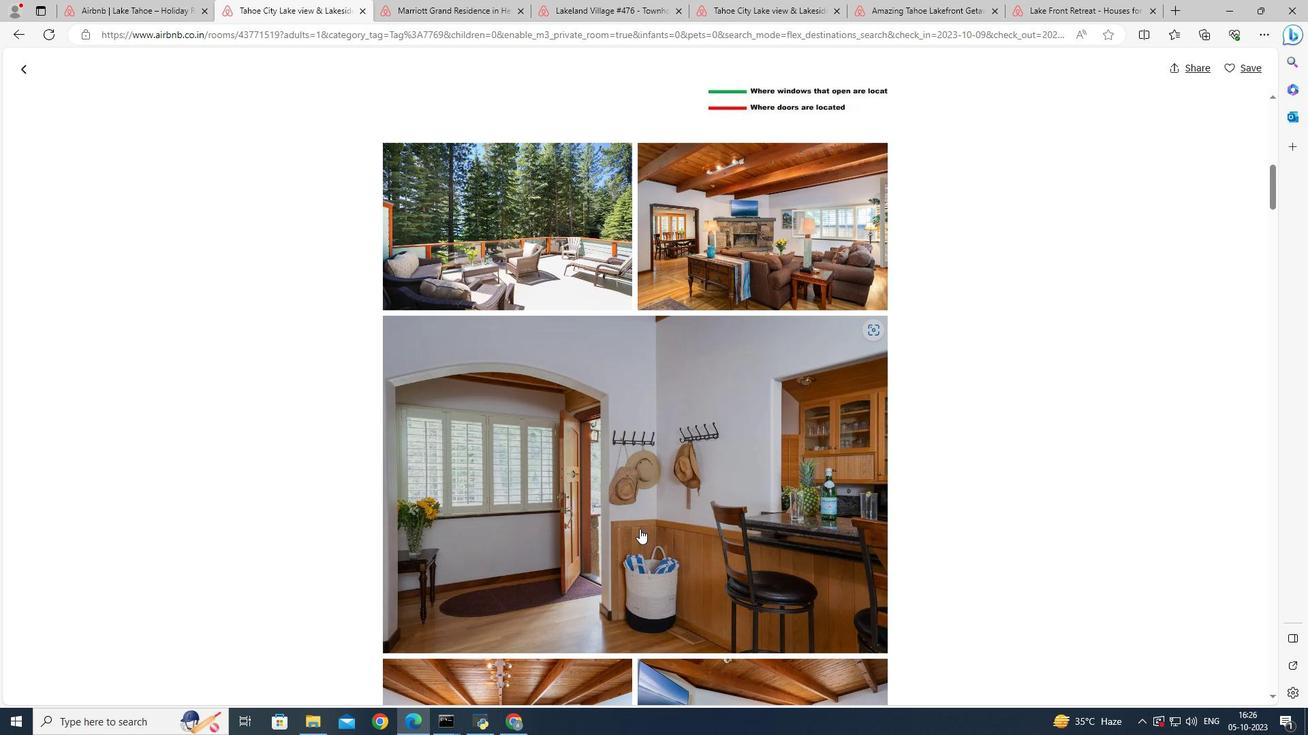 
Action: Mouse scrolled (639, 528) with delta (0, 0)
Screenshot: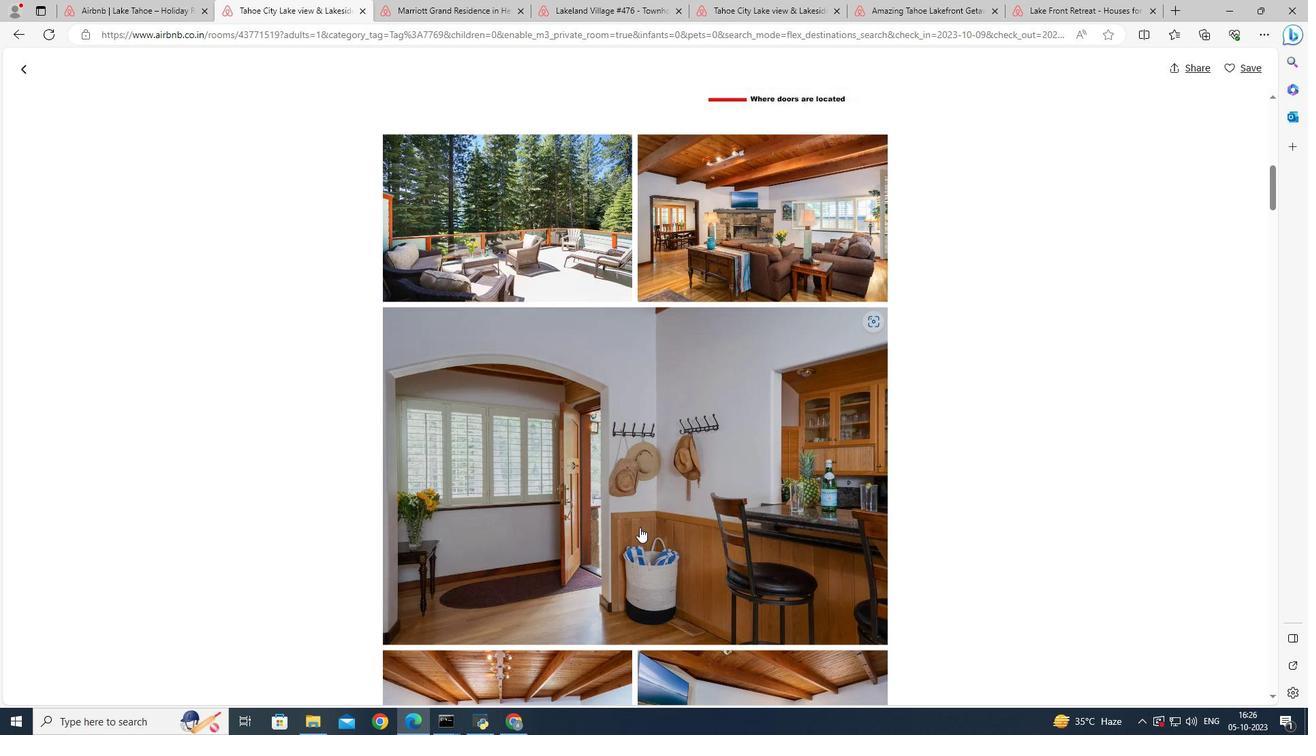 
Action: Mouse moved to (639, 525)
Screenshot: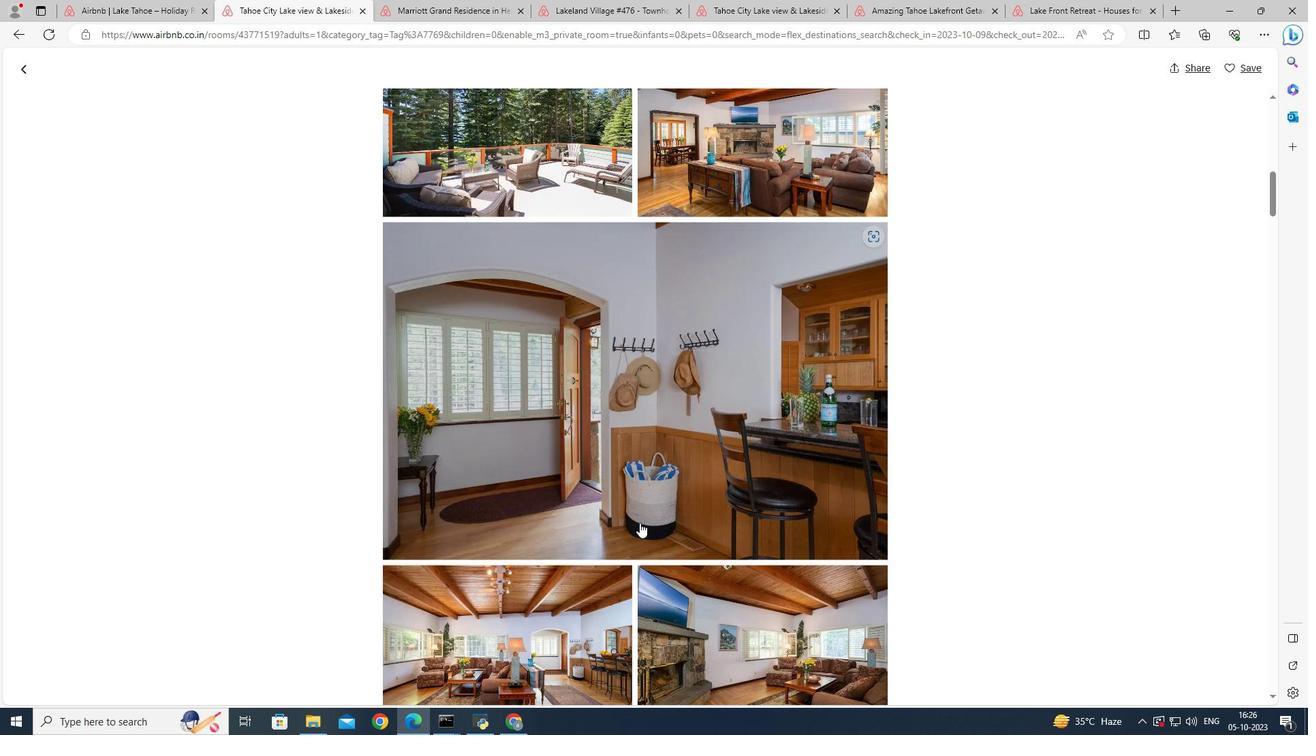 
Action: Mouse scrolled (639, 524) with delta (0, 0)
Screenshot: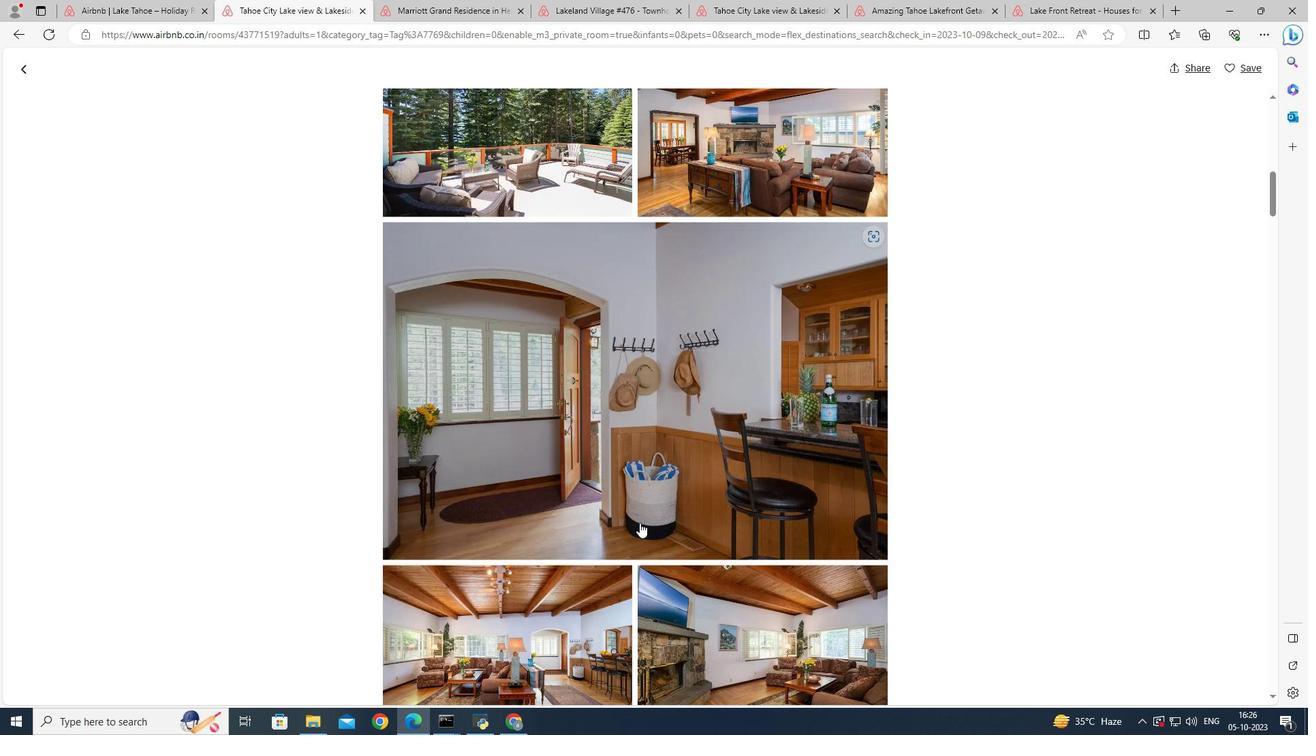 
Action: Mouse moved to (639, 521)
Screenshot: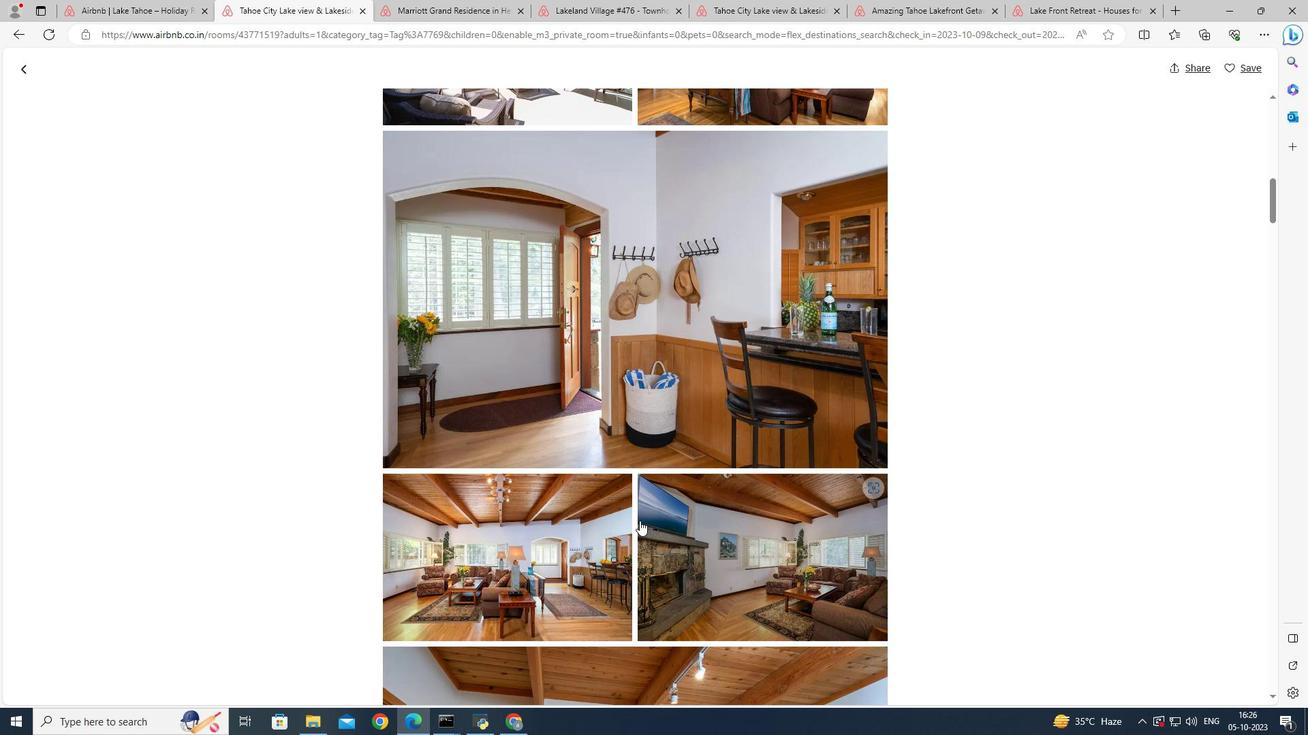 
Action: Mouse scrolled (639, 520) with delta (0, 0)
Screenshot: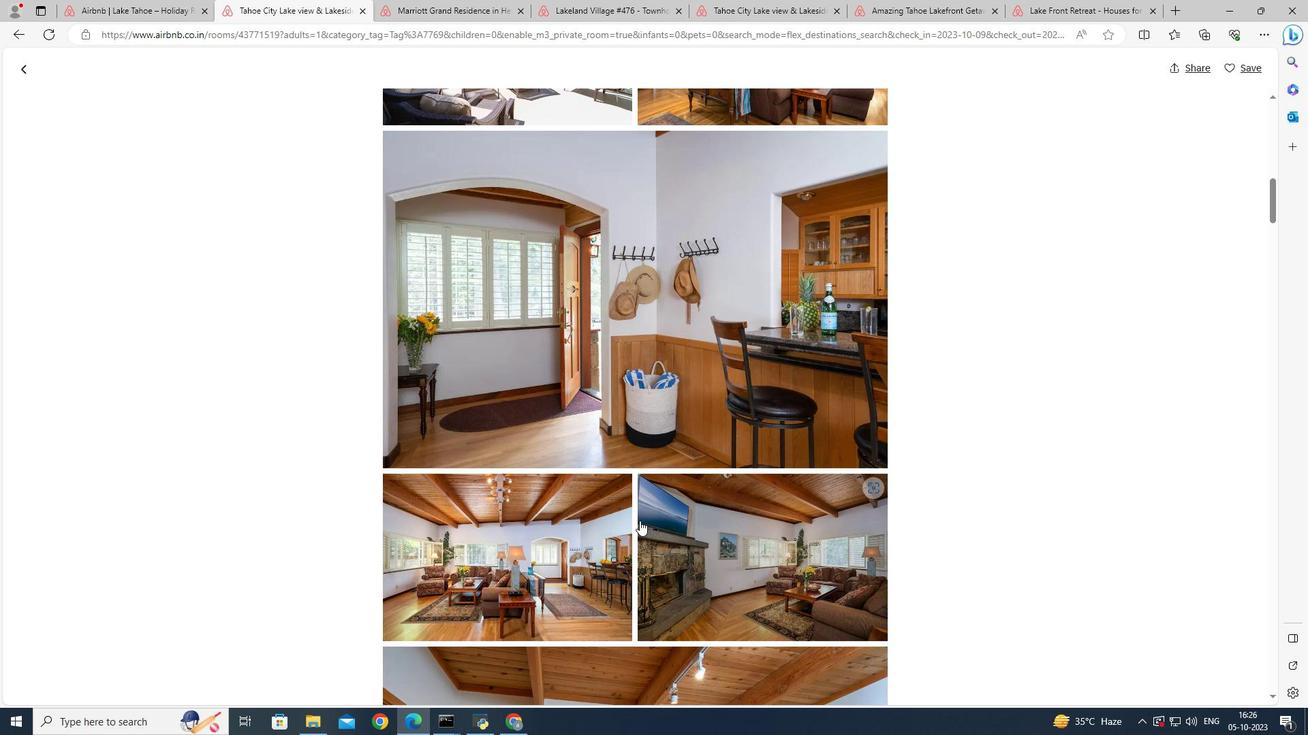
Action: Mouse moved to (639, 520)
Screenshot: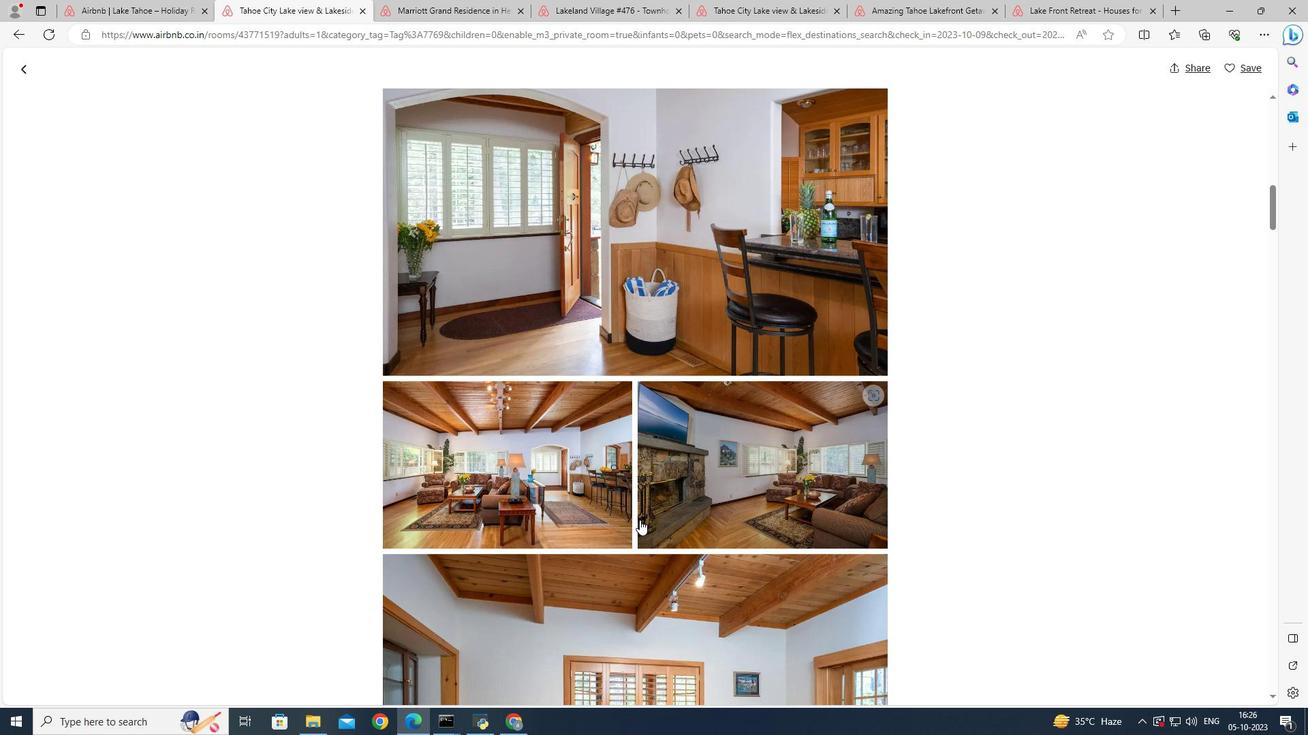 
Action: Mouse scrolled (639, 519) with delta (0, 0)
Screenshot: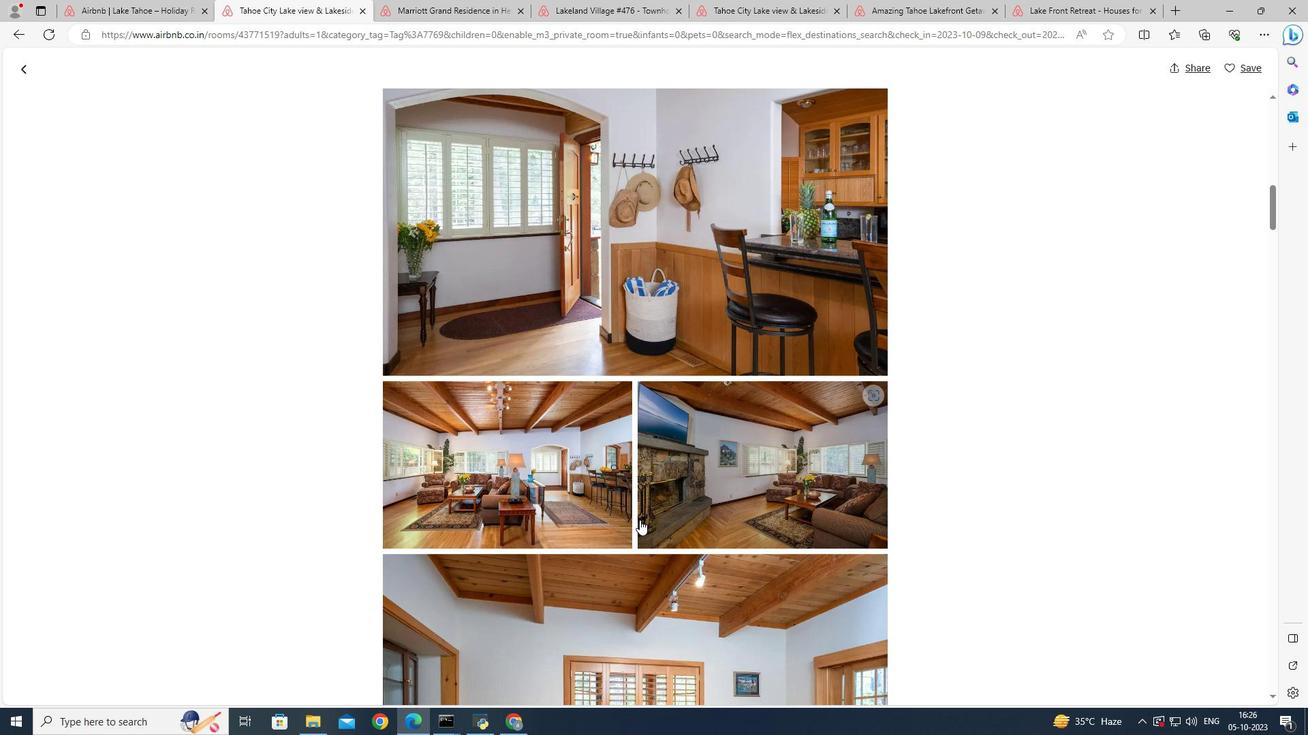 
Action: Mouse scrolled (639, 519) with delta (0, 0)
Screenshot: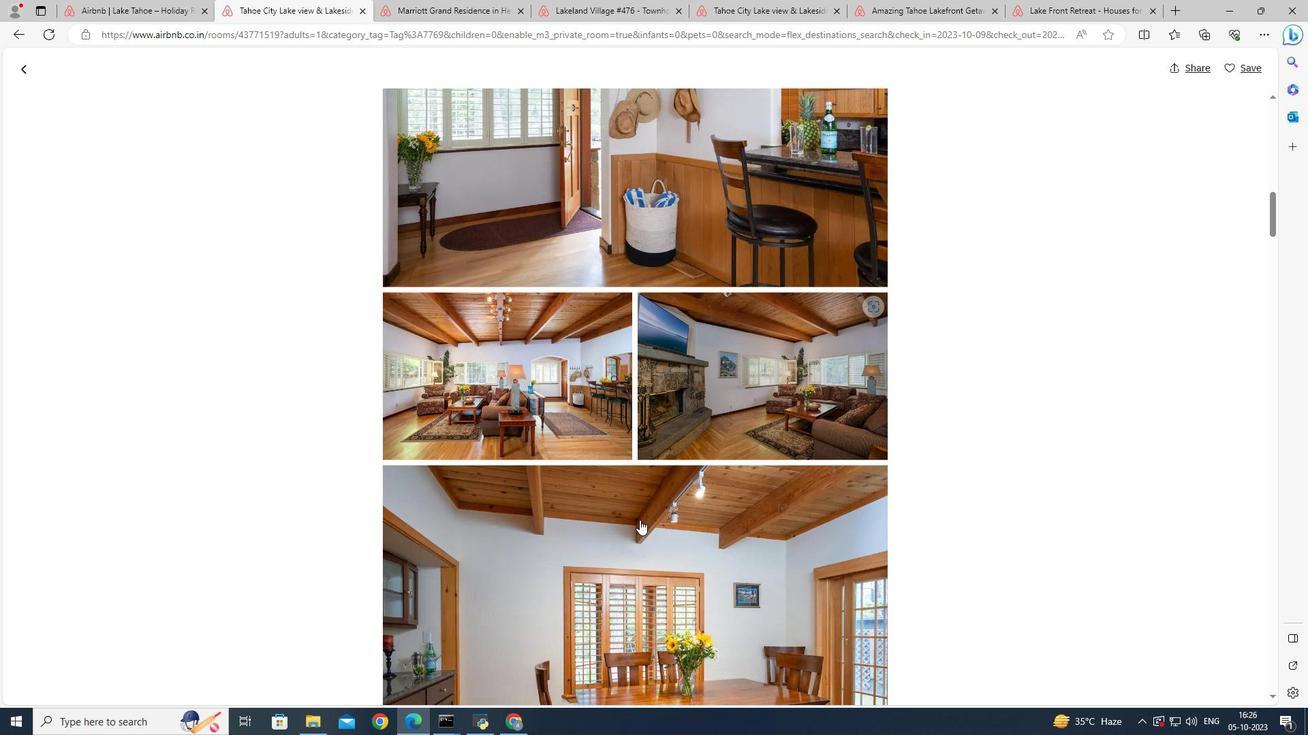 
Action: Mouse scrolled (639, 519) with delta (0, 0)
Screenshot: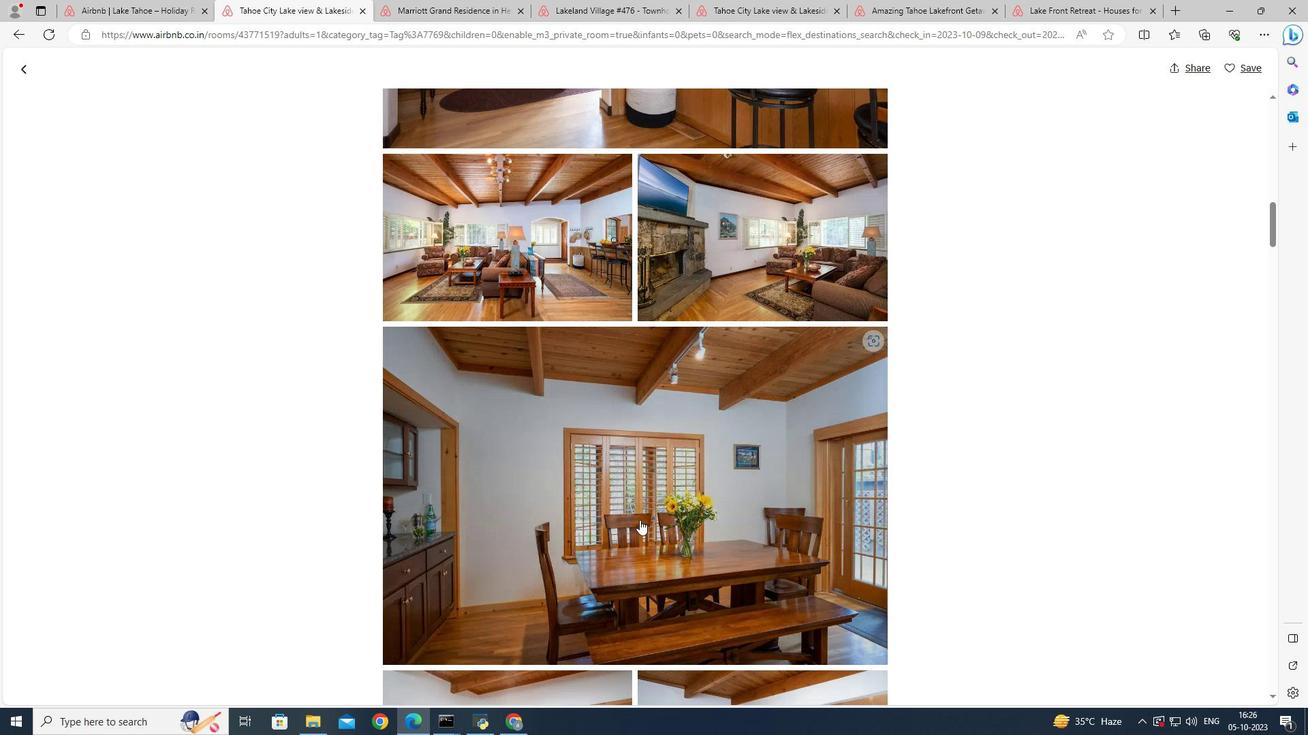 
Action: Mouse moved to (639, 519)
Screenshot: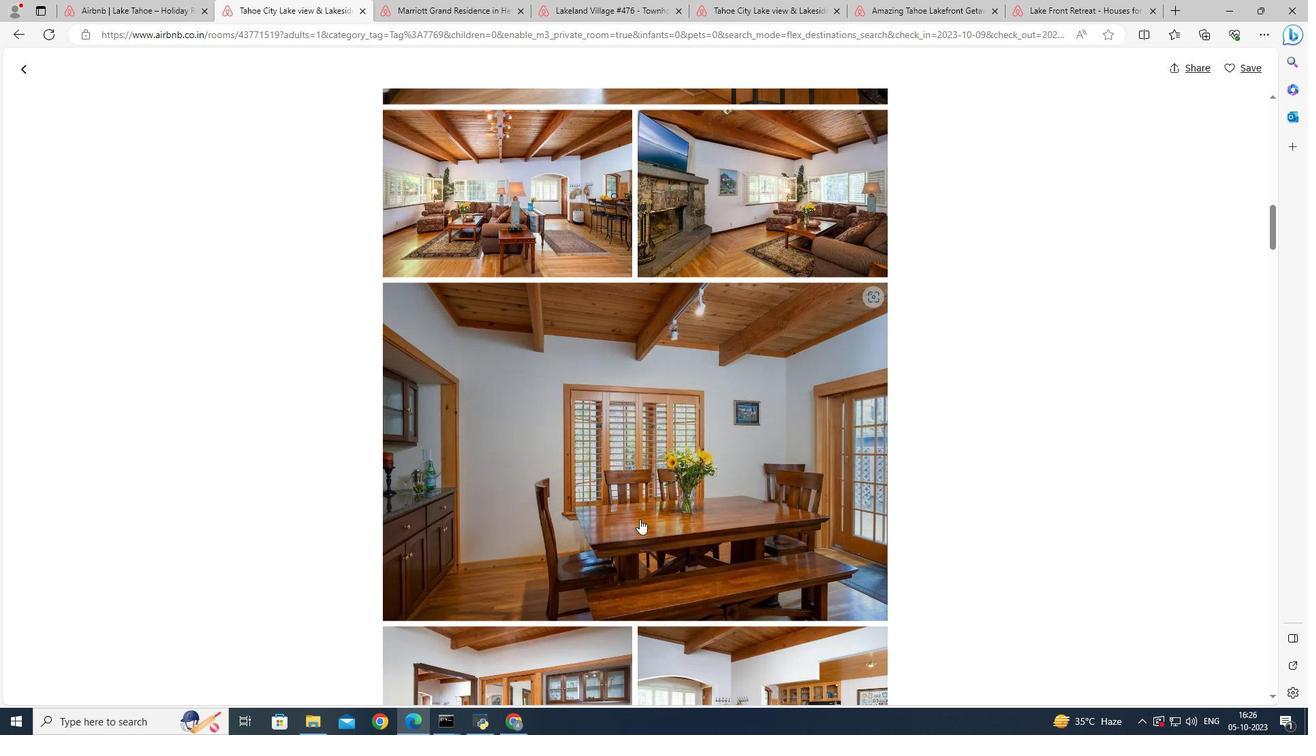 
Action: Mouse scrolled (639, 519) with delta (0, 0)
Screenshot: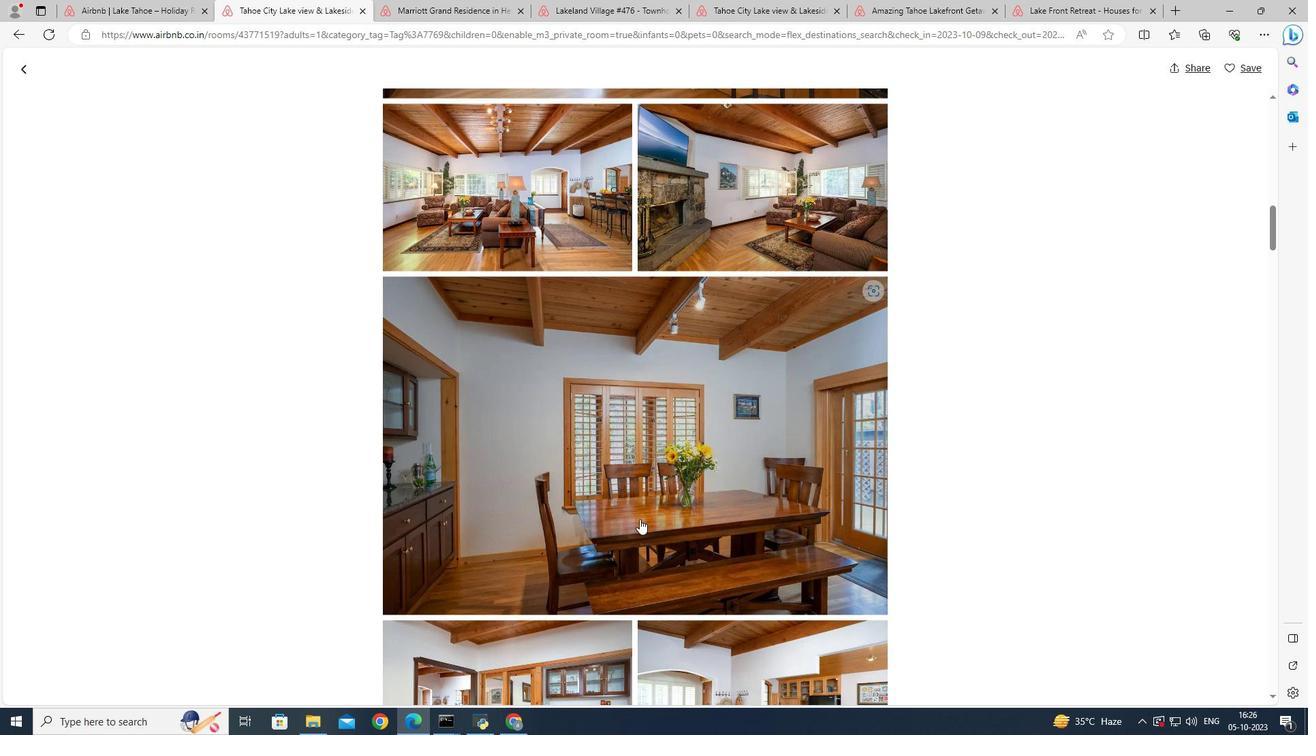 
Action: Mouse scrolled (639, 519) with delta (0, 0)
Screenshot: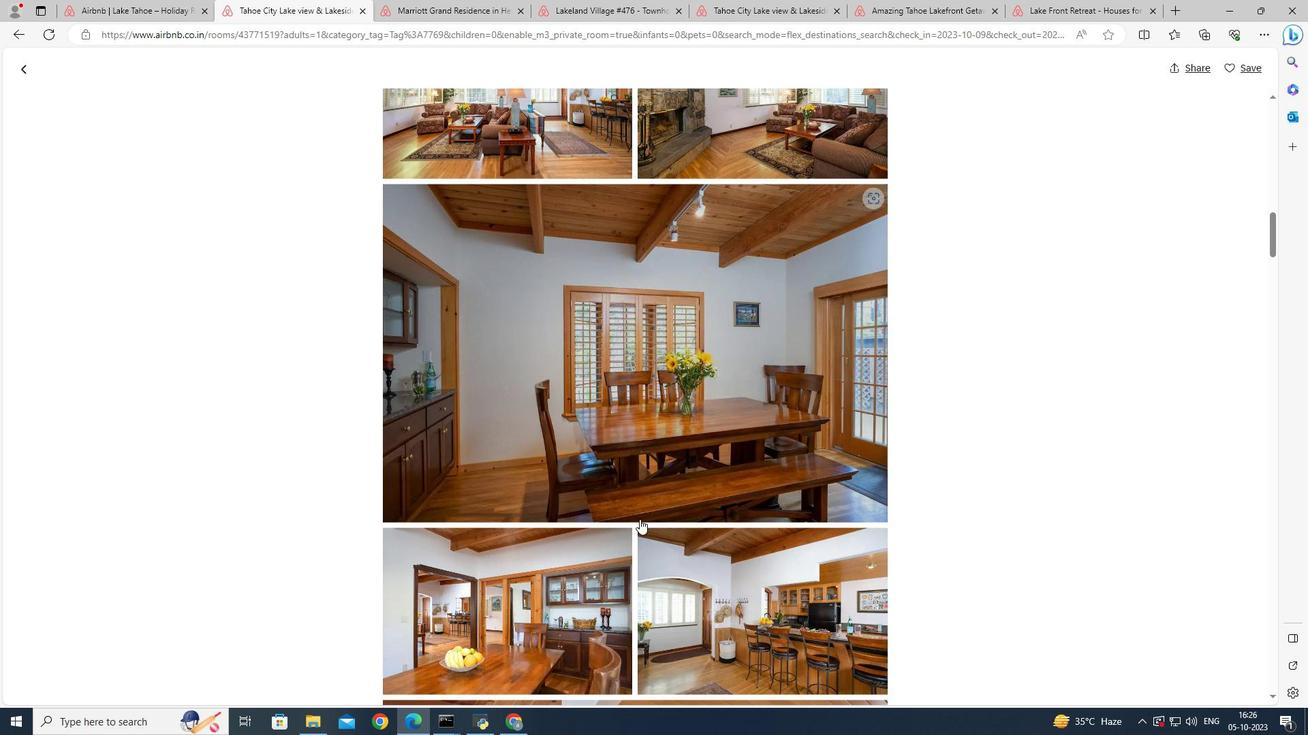 
Action: Mouse scrolled (639, 519) with delta (0, 0)
Screenshot: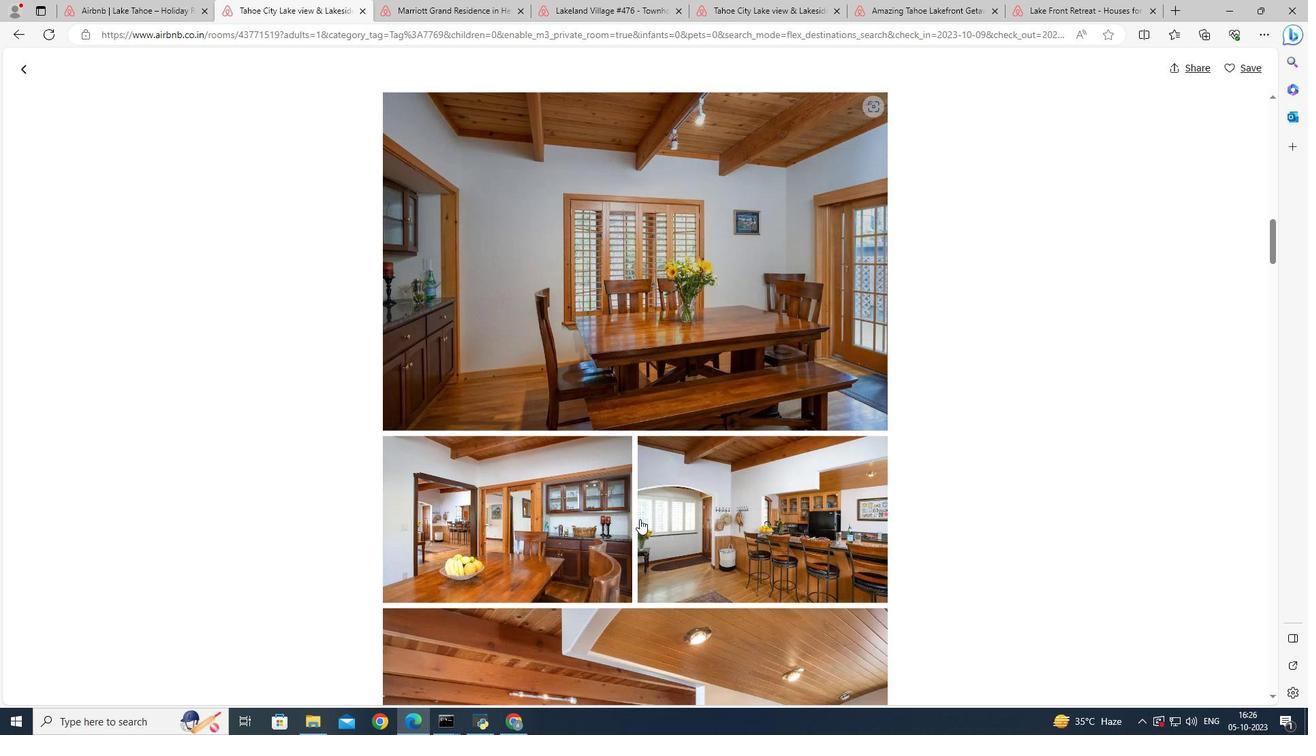 
Action: Mouse moved to (639, 519)
Screenshot: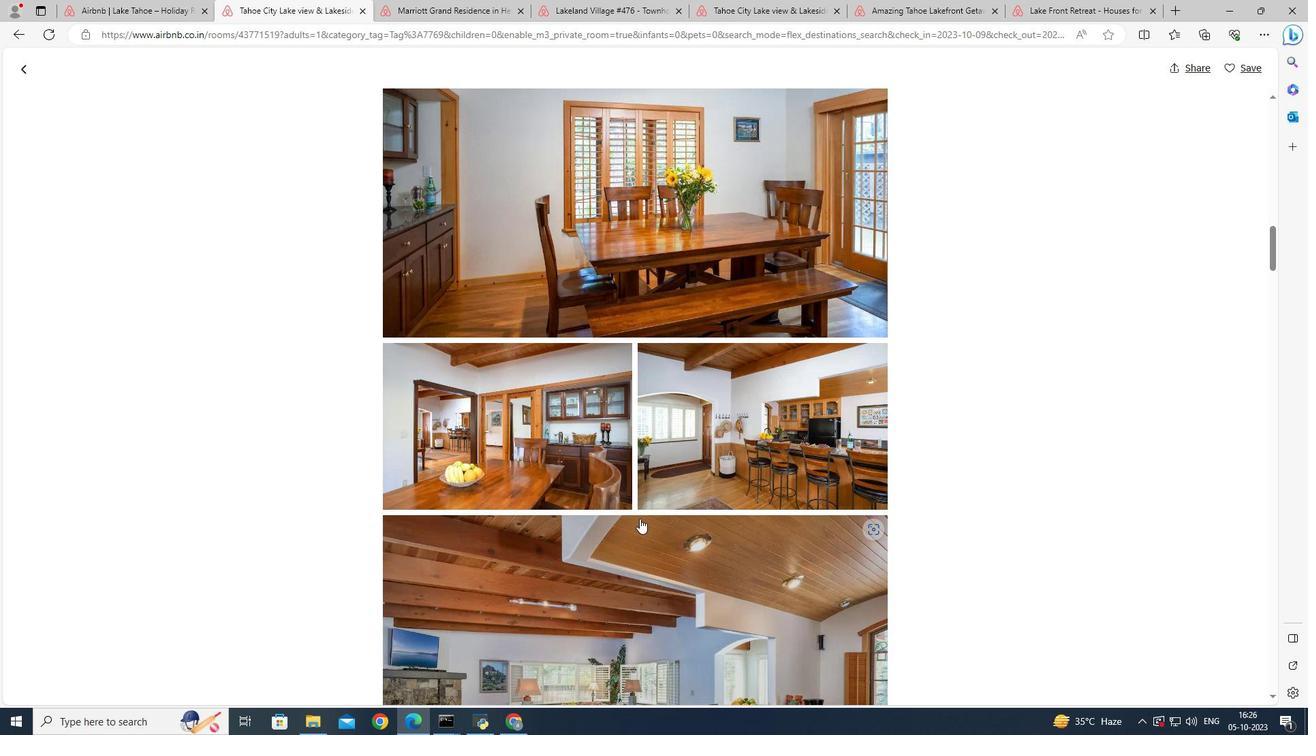 
Action: Mouse scrolled (639, 518) with delta (0, 0)
Screenshot: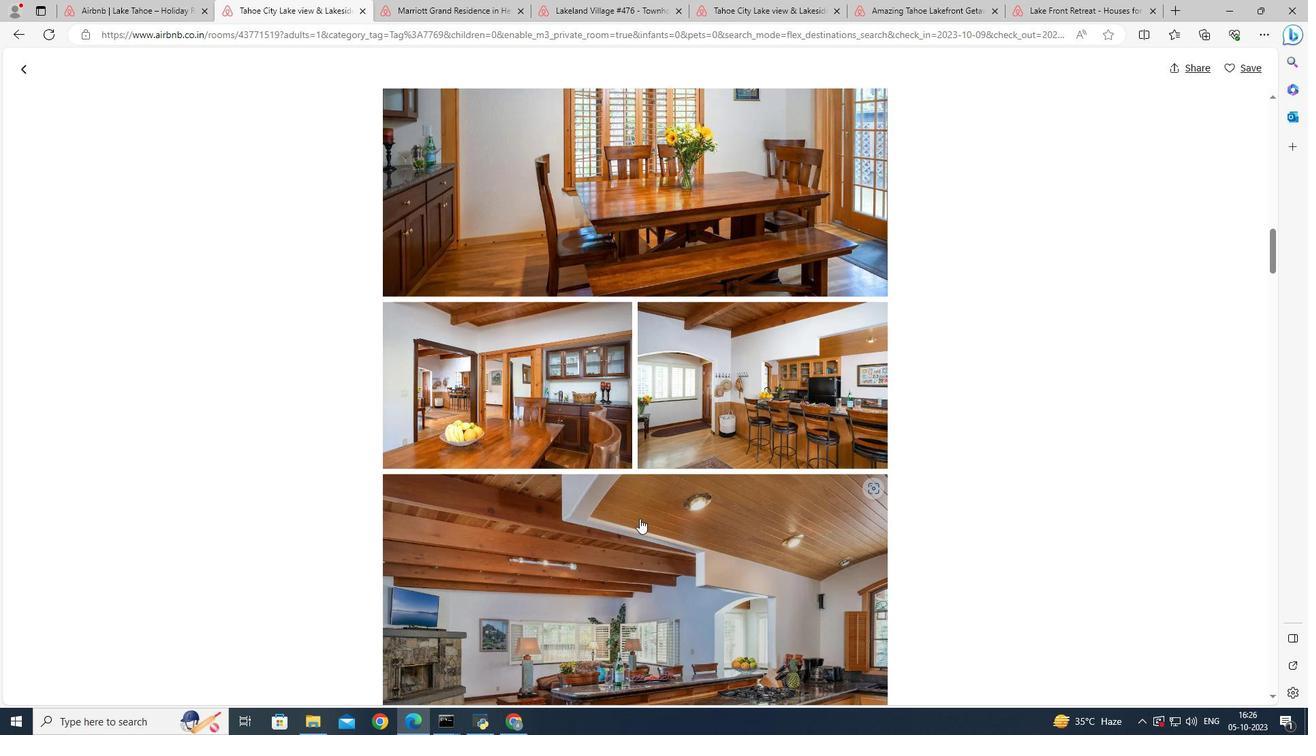 
Action: Mouse scrolled (639, 518) with delta (0, 0)
Screenshot: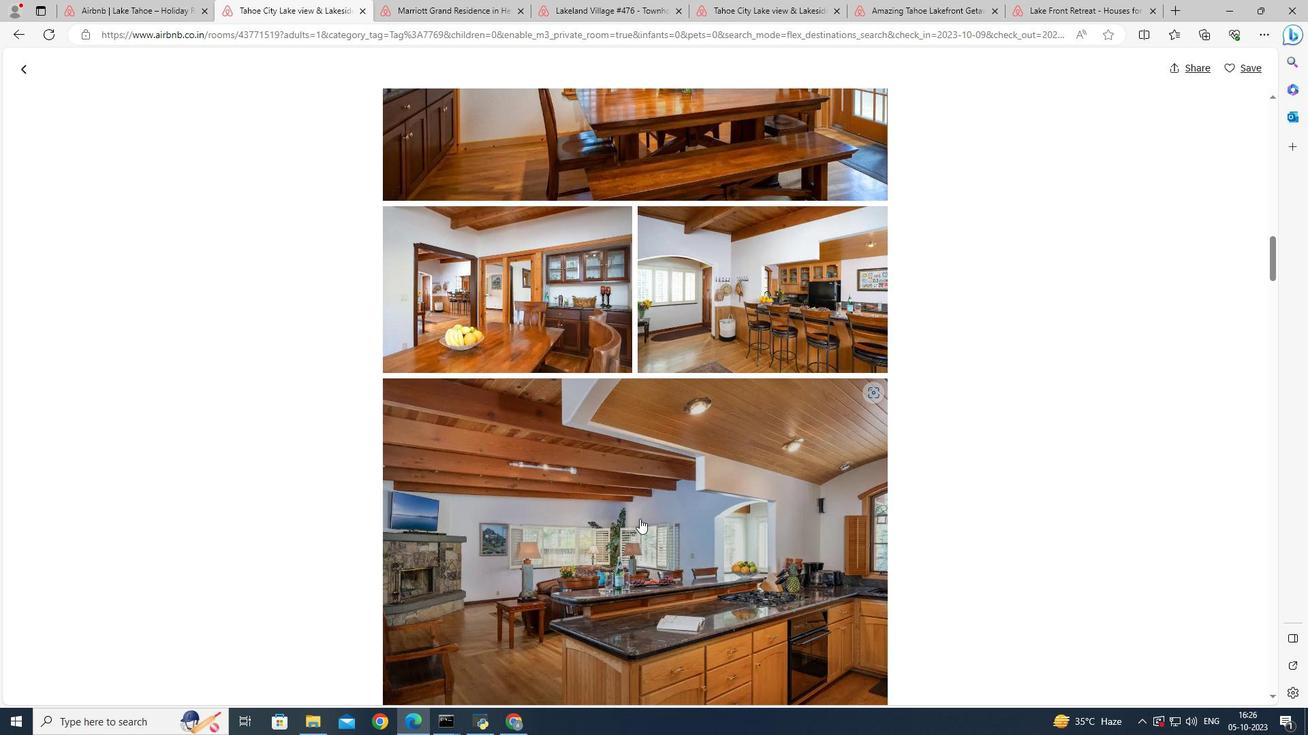 
Action: Mouse moved to (639, 517)
Screenshot: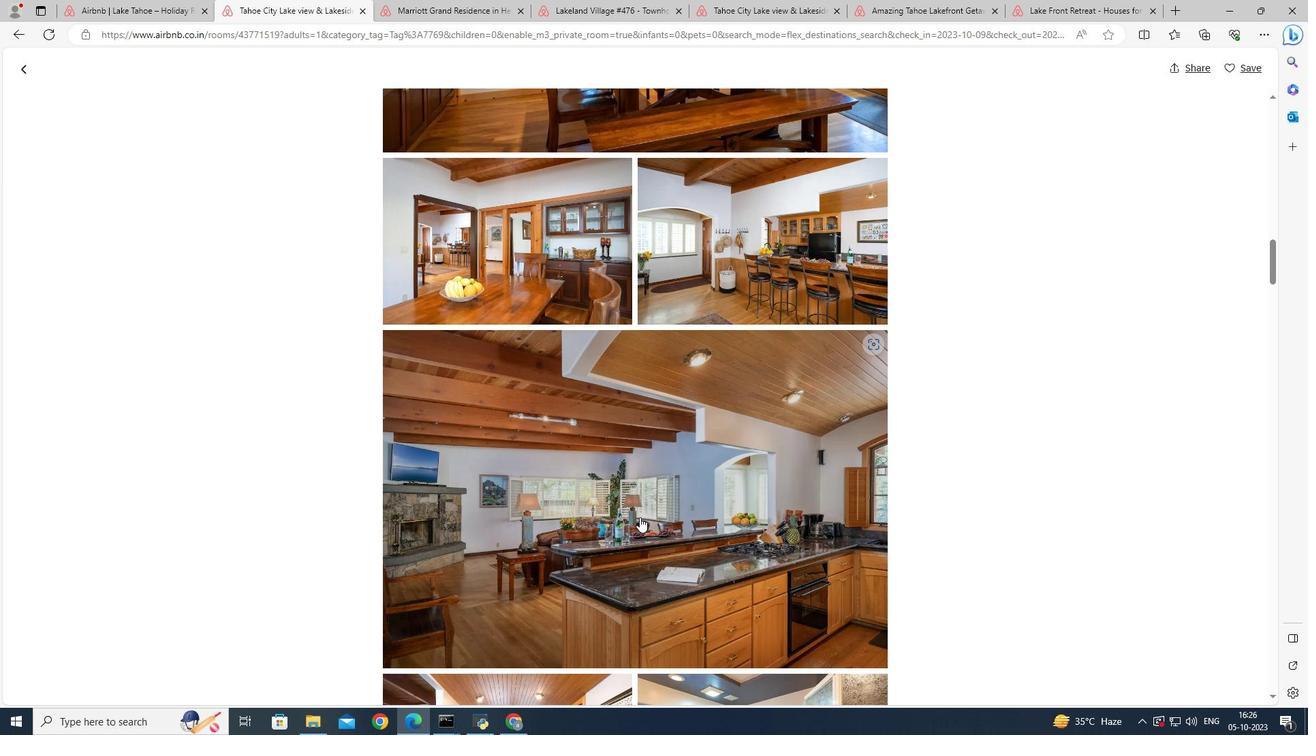 
Action: Mouse scrolled (639, 517) with delta (0, 0)
Screenshot: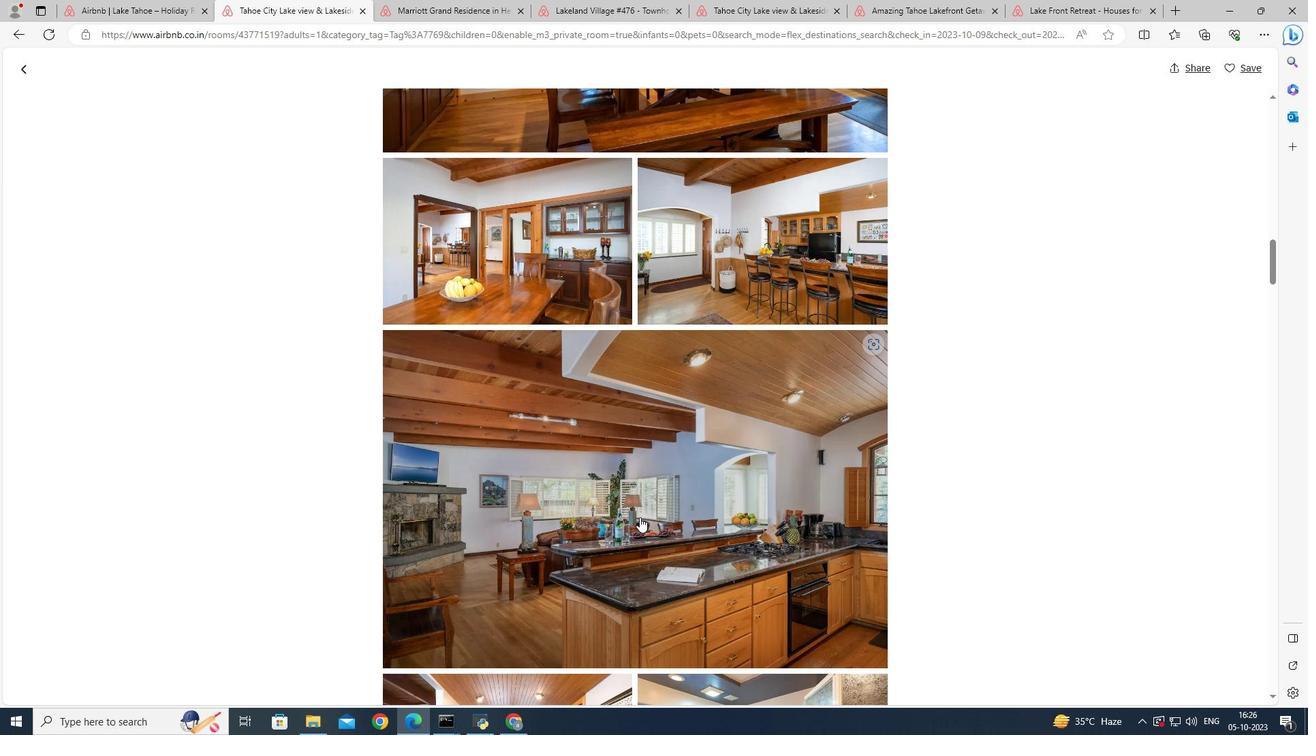 
Action: Mouse scrolled (639, 517) with delta (0, 0)
Screenshot: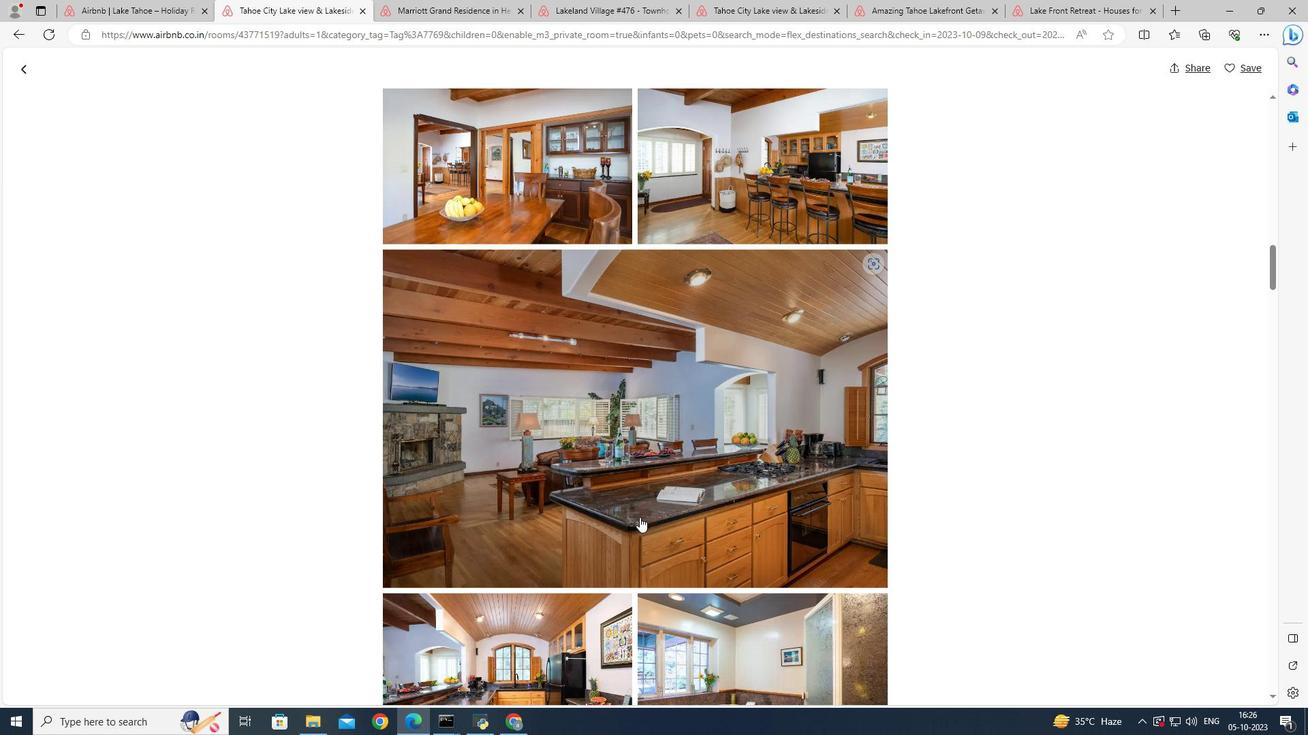 
Action: Mouse scrolled (639, 517) with delta (0, 0)
Screenshot: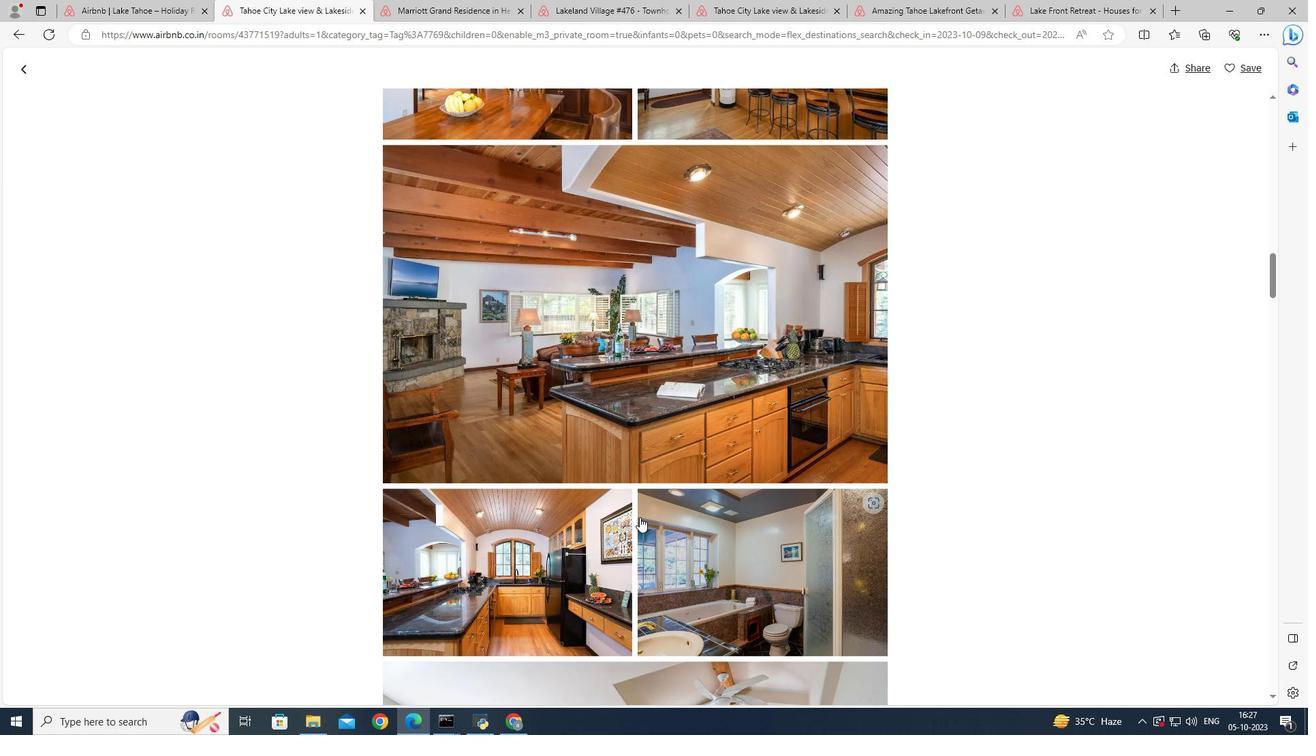 
Action: Mouse scrolled (639, 517) with delta (0, 0)
Screenshot: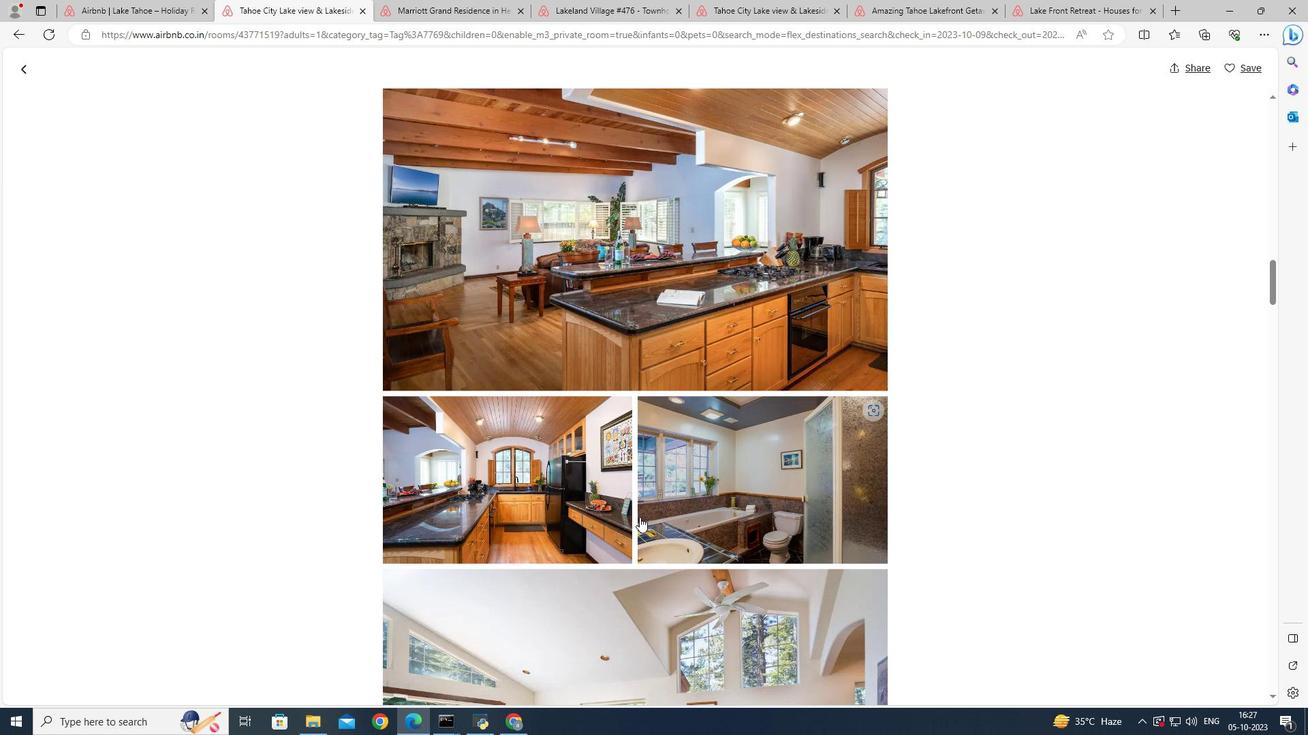 
Action: Mouse scrolled (639, 517) with delta (0, 0)
Screenshot: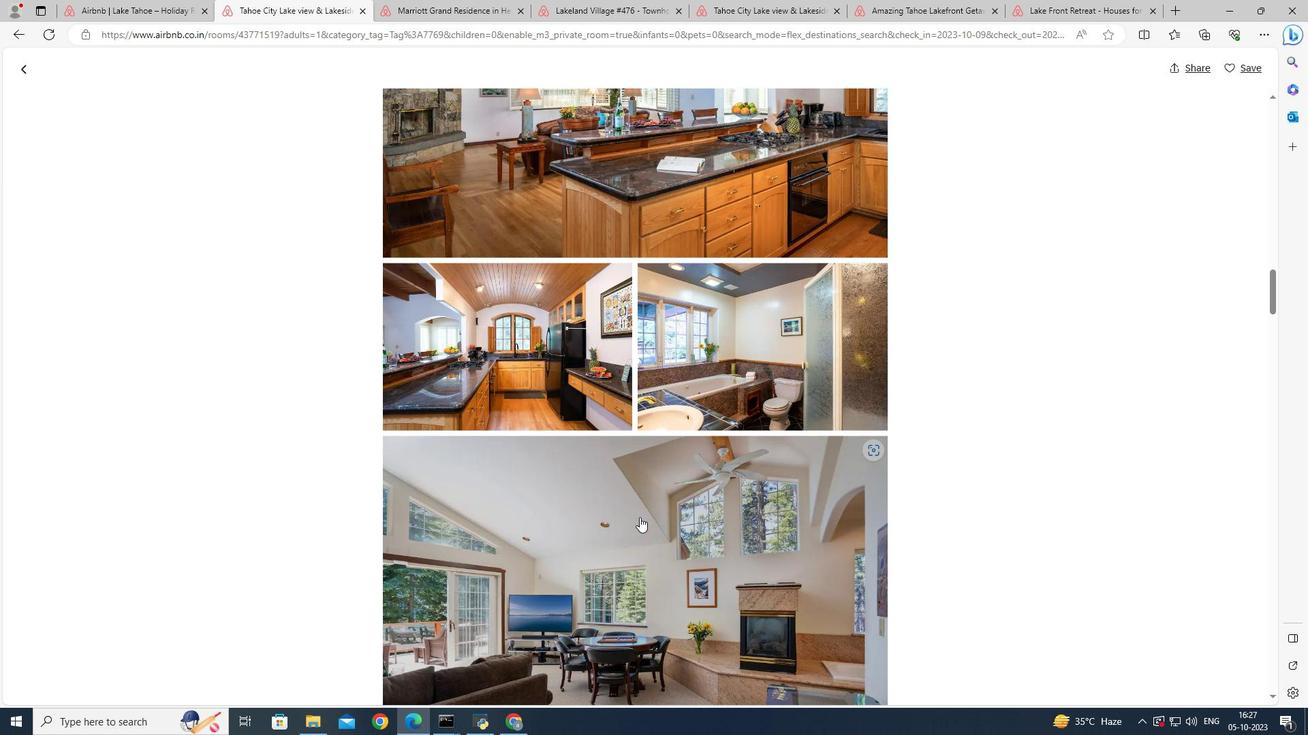 
Action: Mouse scrolled (639, 517) with delta (0, 0)
Screenshot: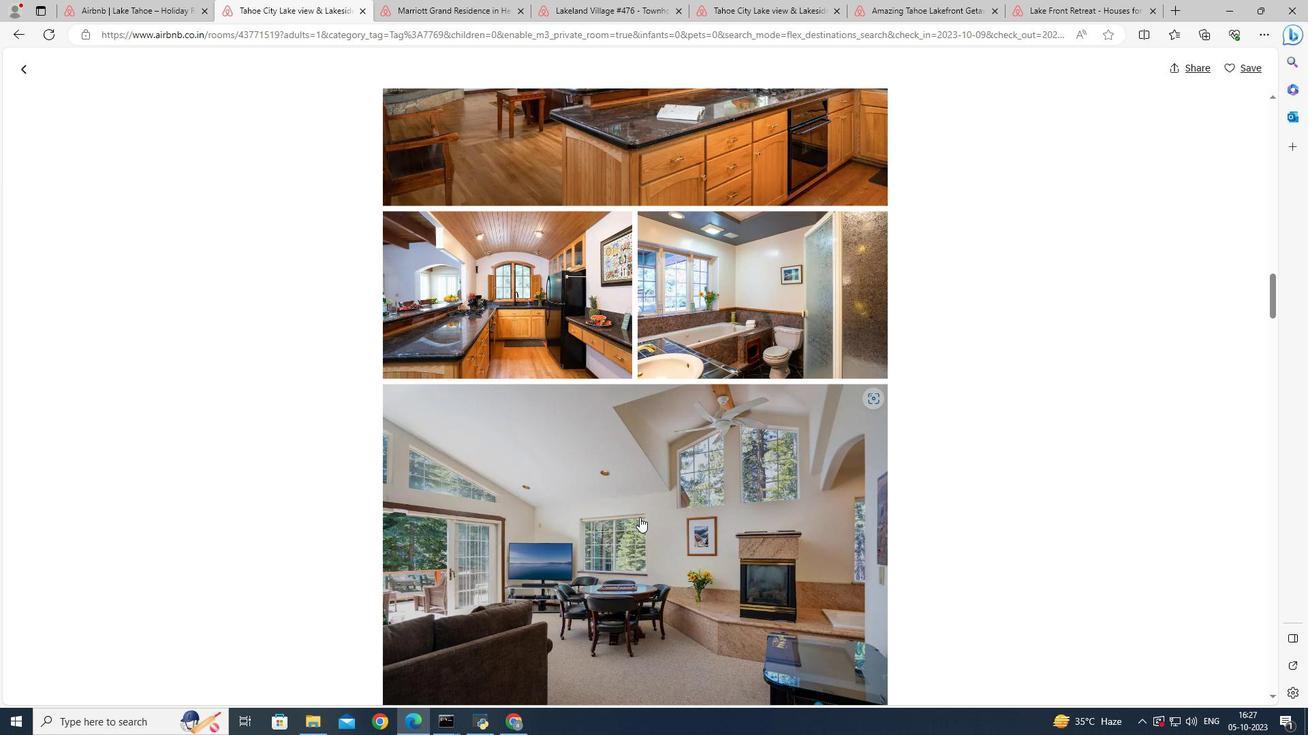 
Action: Mouse scrolled (639, 517) with delta (0, 0)
Screenshot: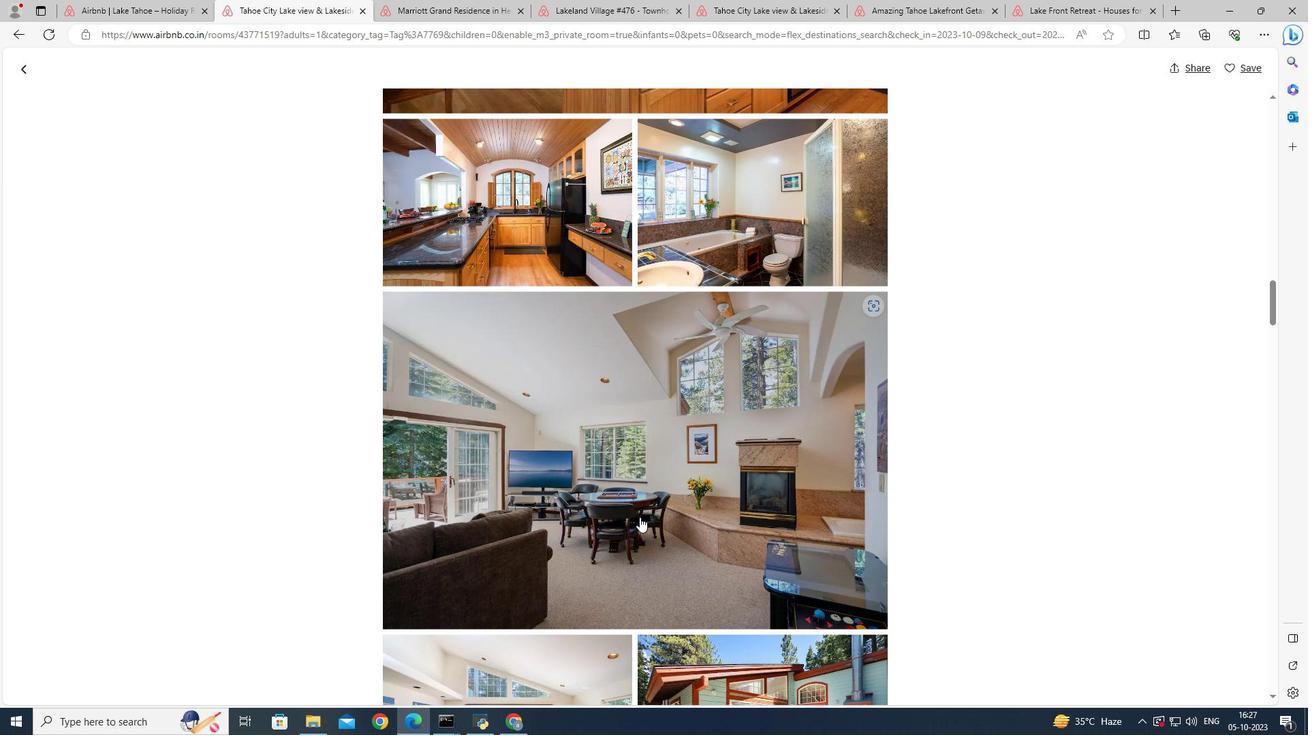 
Action: Mouse scrolled (639, 517) with delta (0, 0)
Screenshot: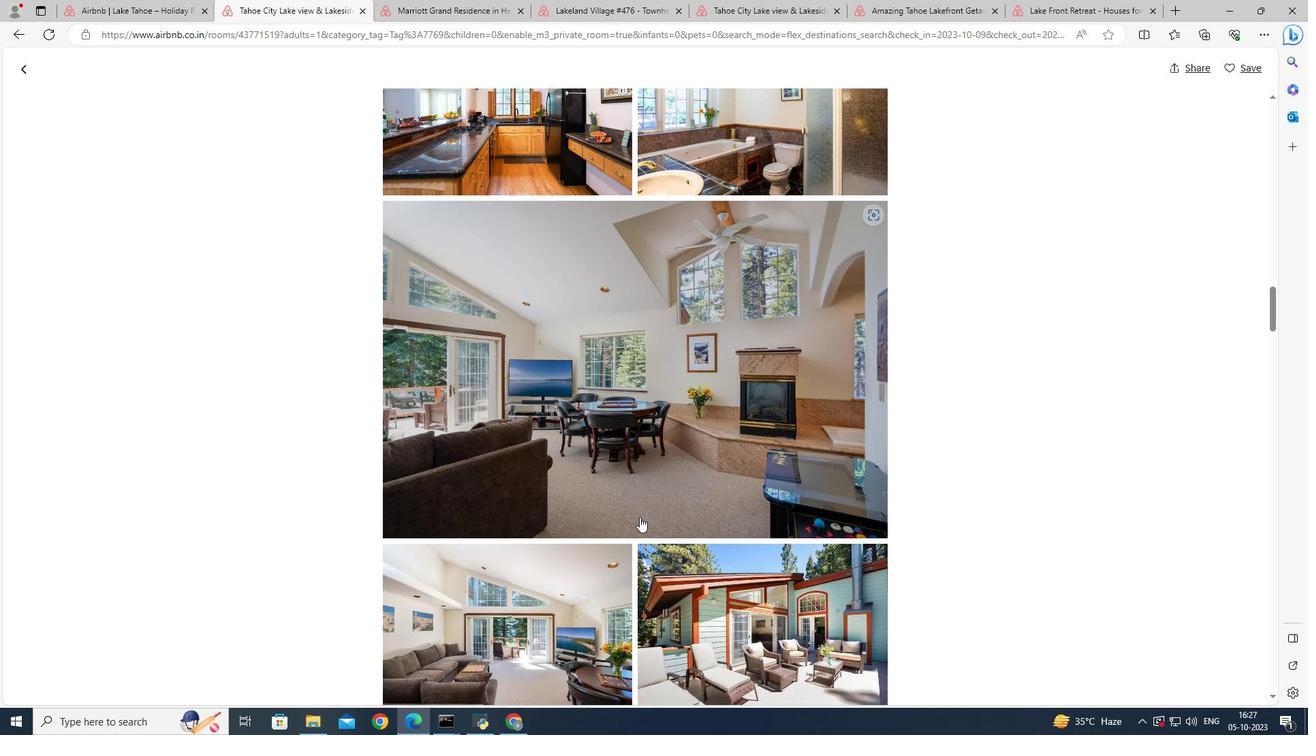 
Action: Mouse scrolled (639, 517) with delta (0, 0)
Screenshot: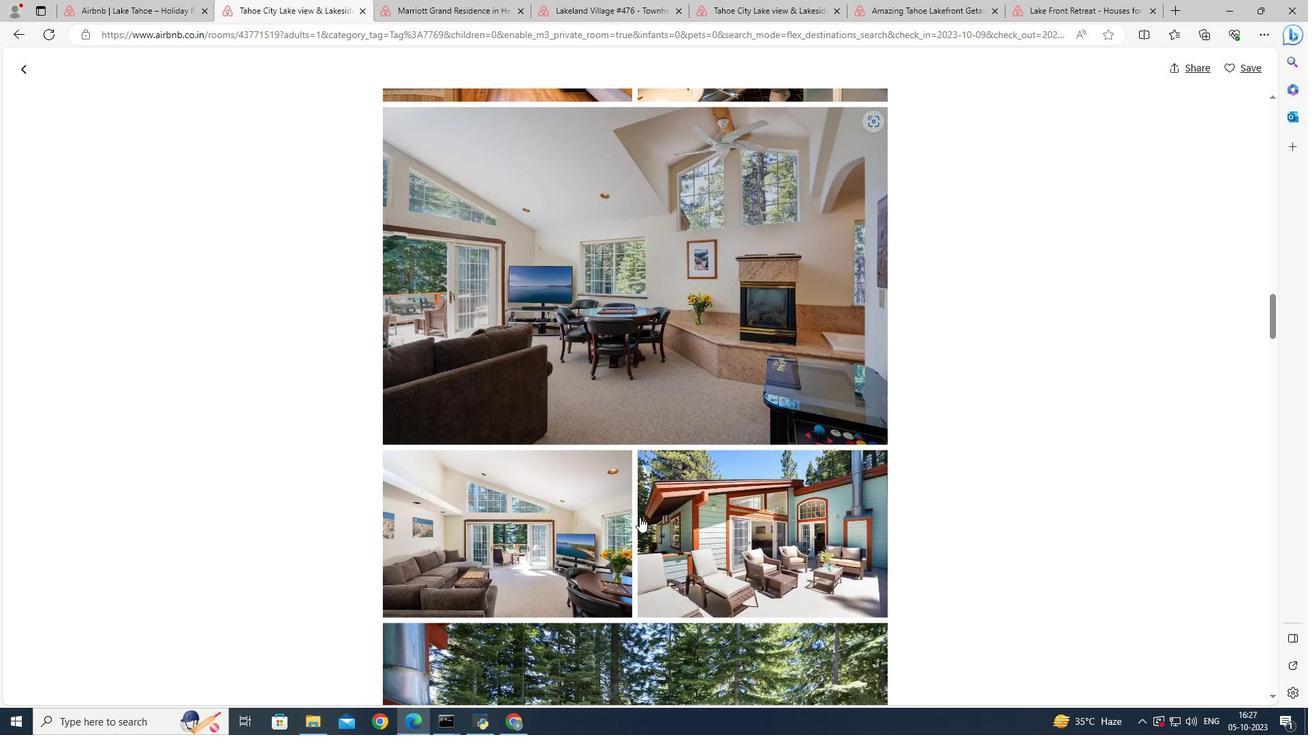 
Action: Mouse scrolled (639, 517) with delta (0, 0)
Screenshot: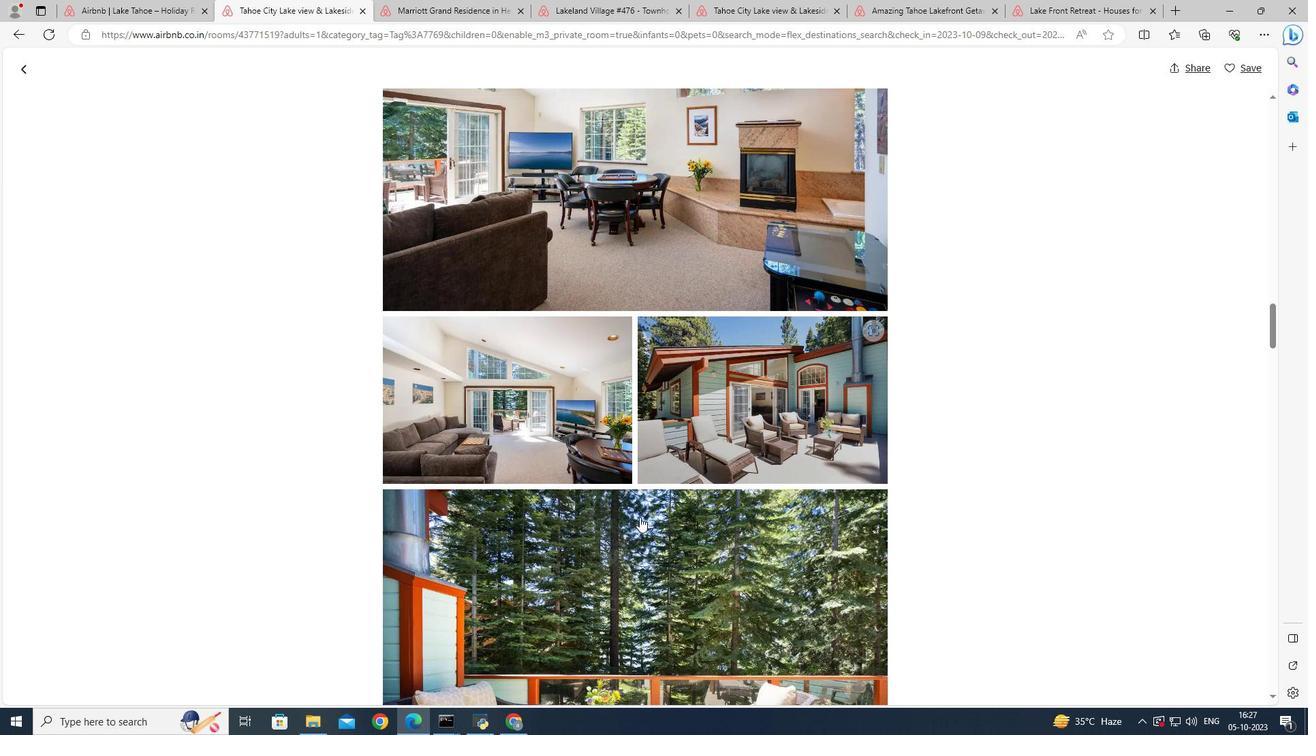 
Action: Mouse scrolled (639, 517) with delta (0, 0)
Screenshot: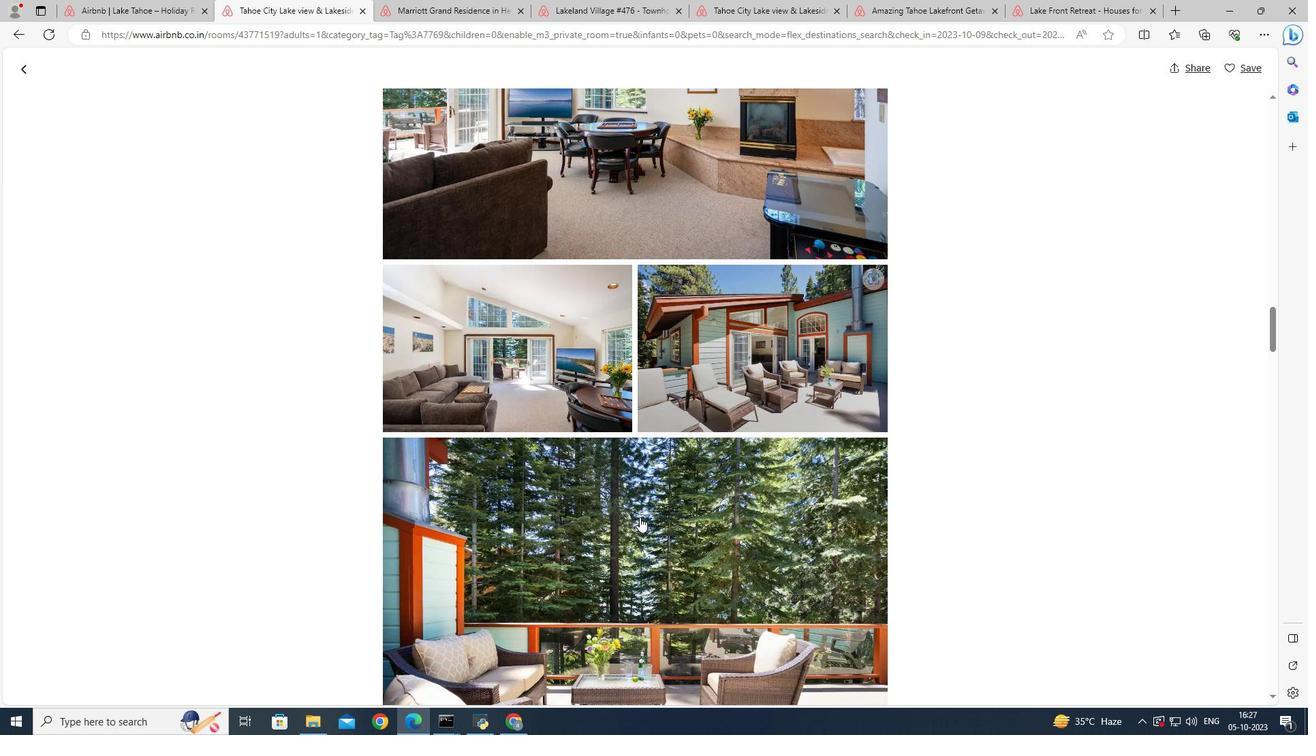 
Action: Mouse scrolled (639, 517) with delta (0, 0)
Screenshot: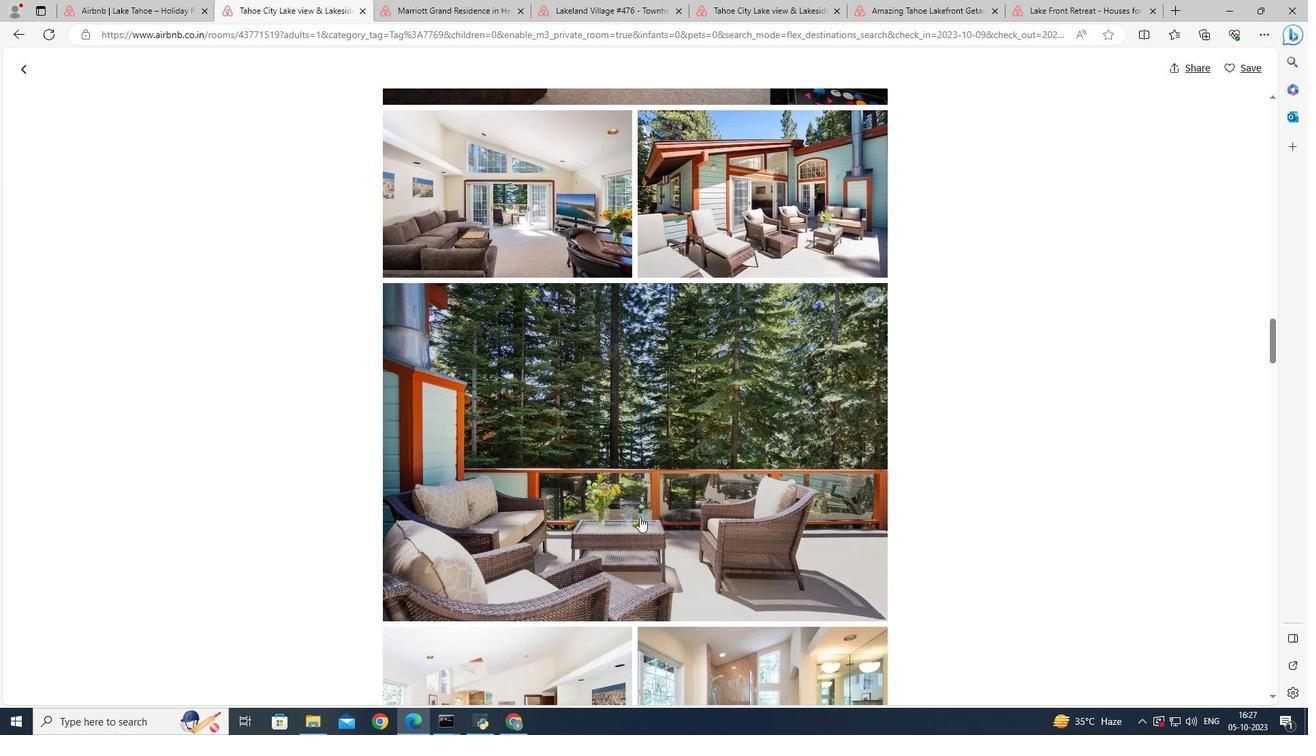 
Action: Mouse moved to (639, 517)
Screenshot: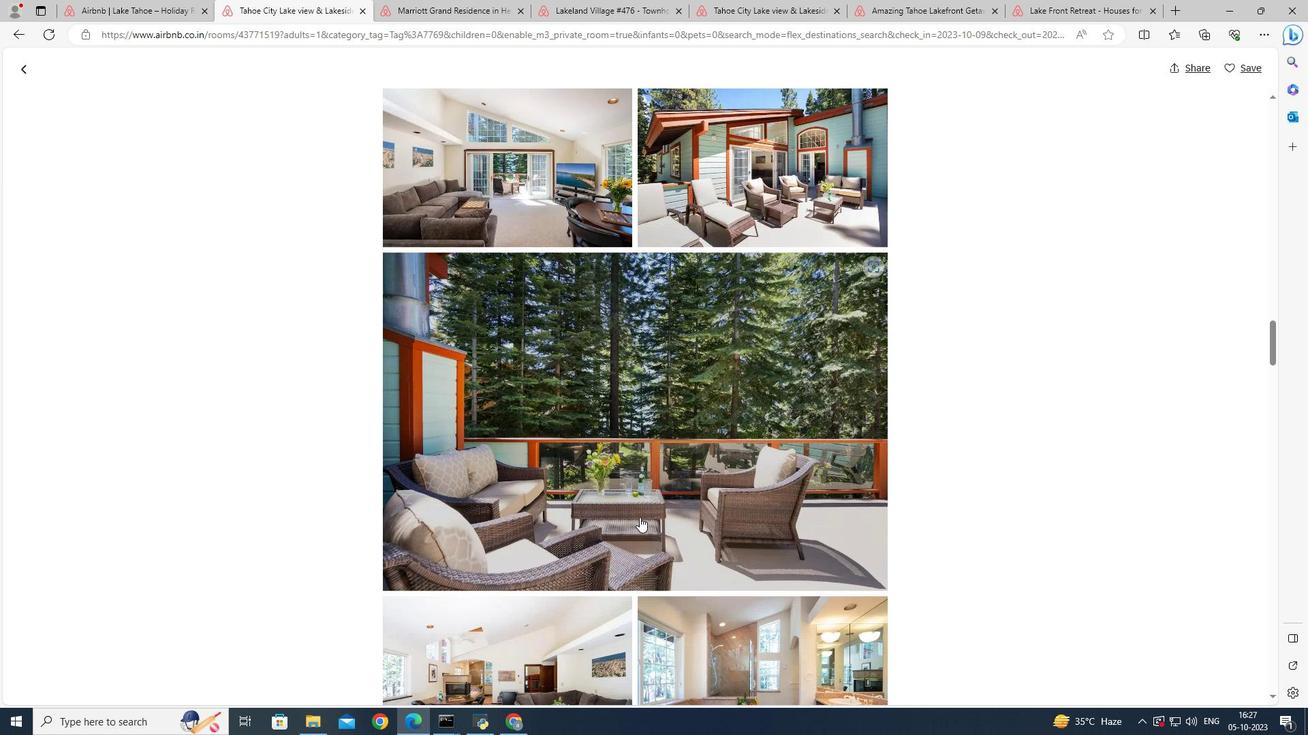 
Action: Mouse scrolled (639, 517) with delta (0, 0)
Screenshot: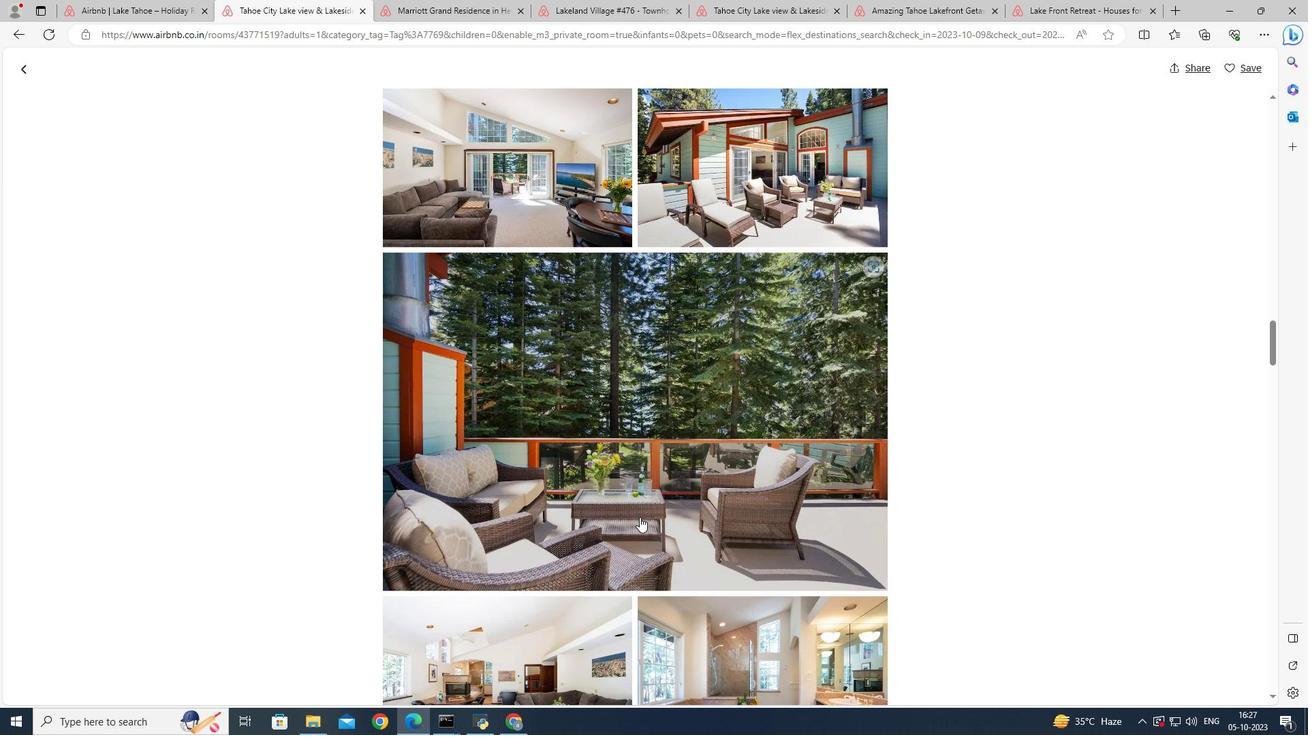 
Action: Mouse scrolled (639, 517) with delta (0, 0)
Screenshot: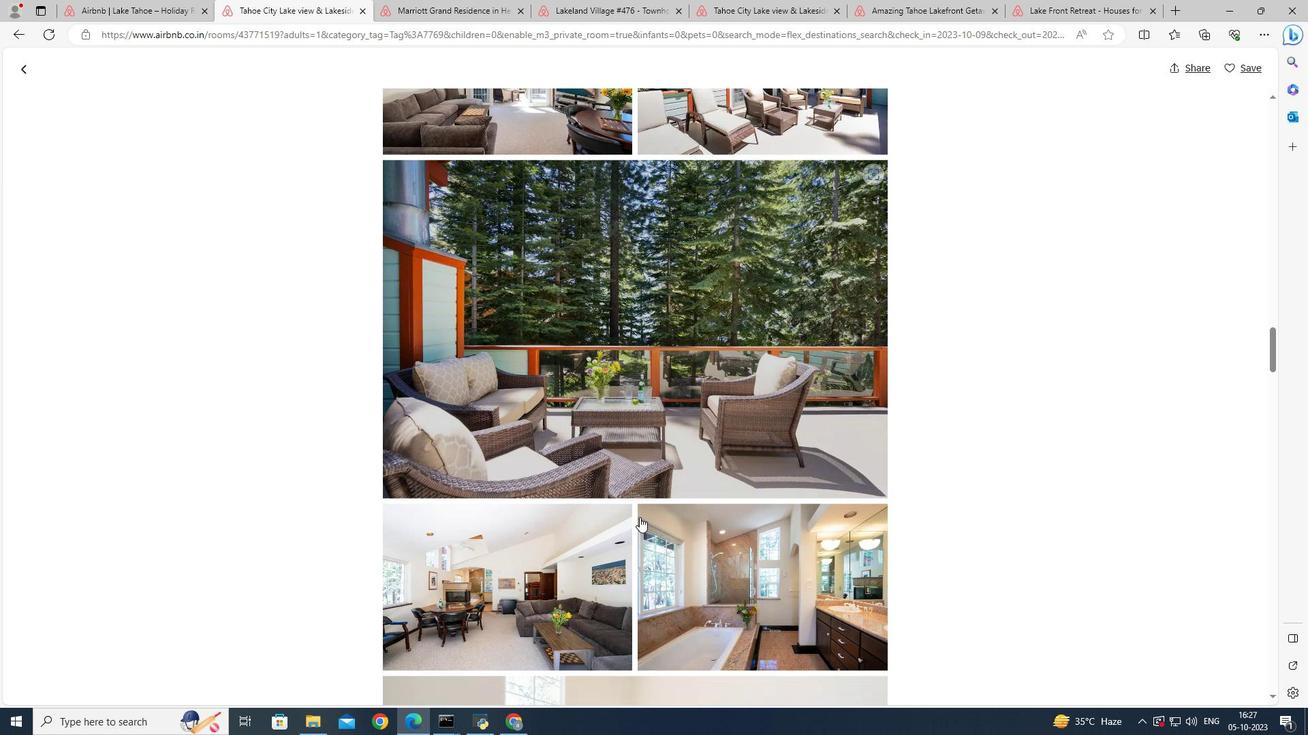 
Action: Mouse scrolled (639, 517) with delta (0, 0)
Screenshot: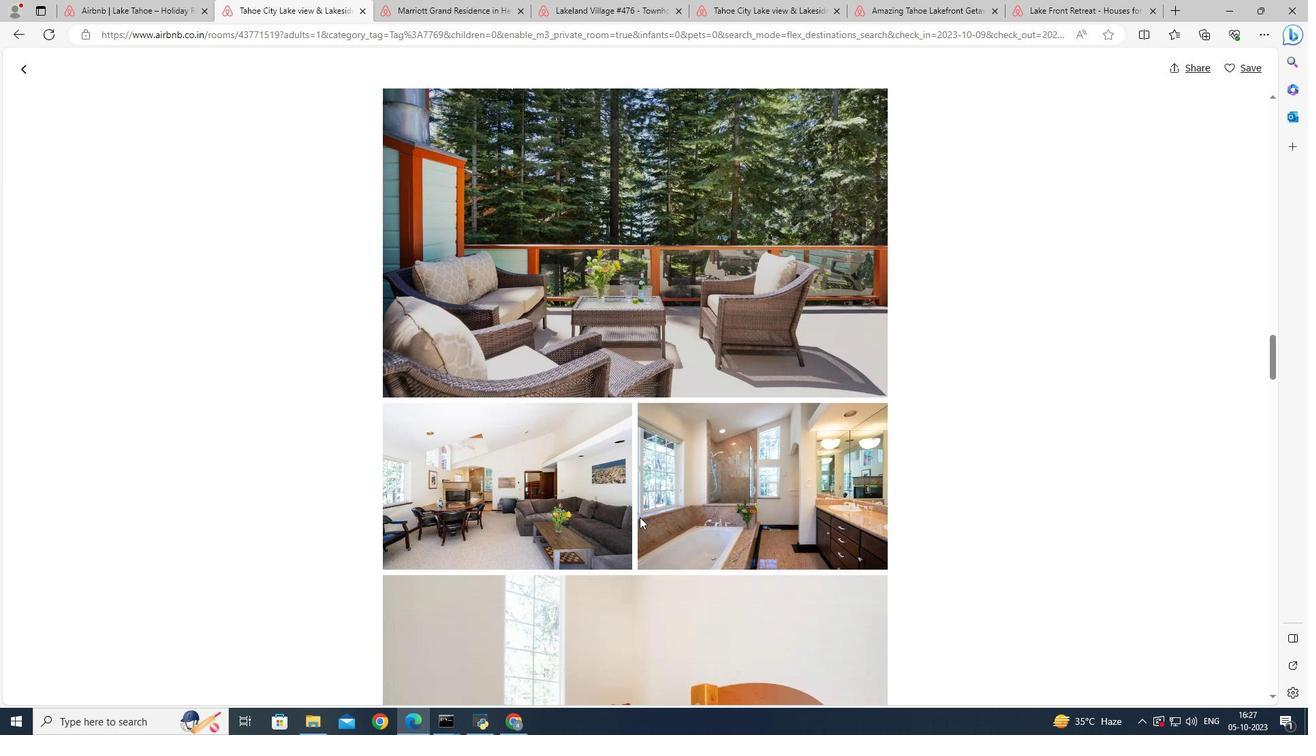 
Action: Mouse scrolled (639, 517) with delta (0, 0)
Screenshot: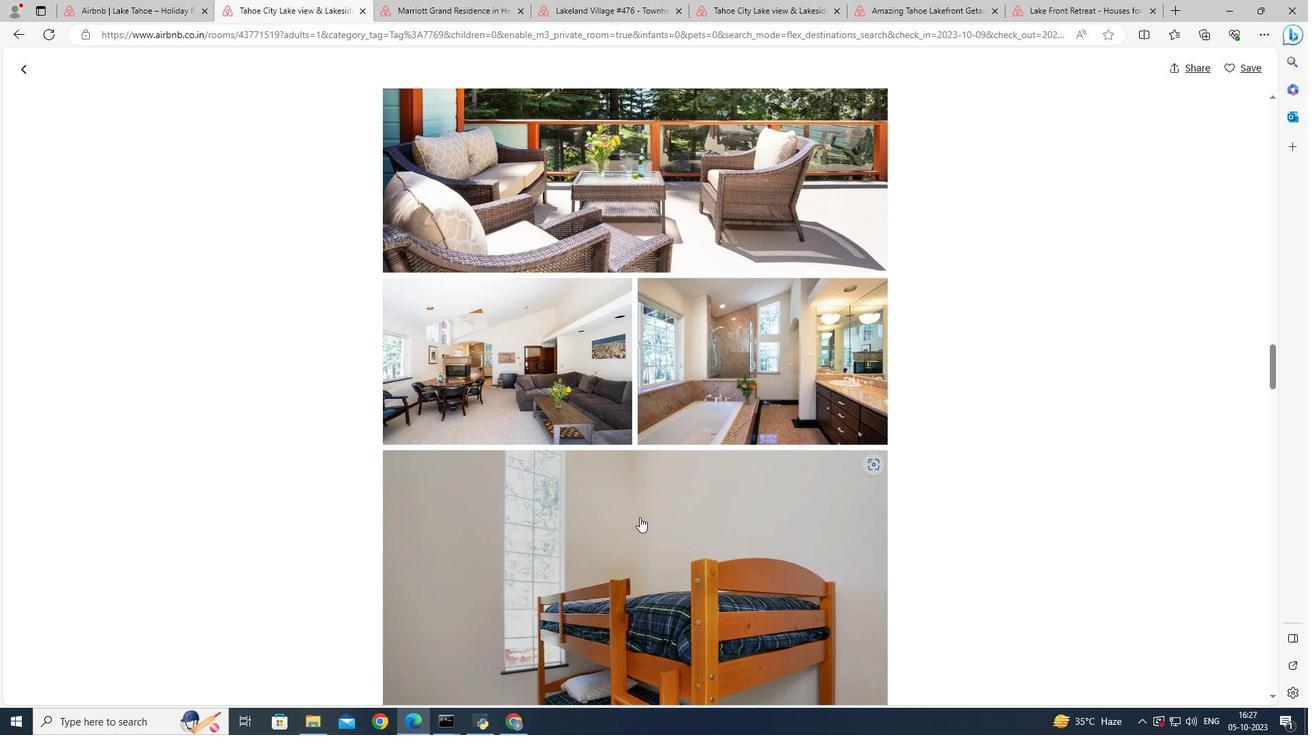 
Action: Mouse scrolled (639, 517) with delta (0, 0)
Screenshot: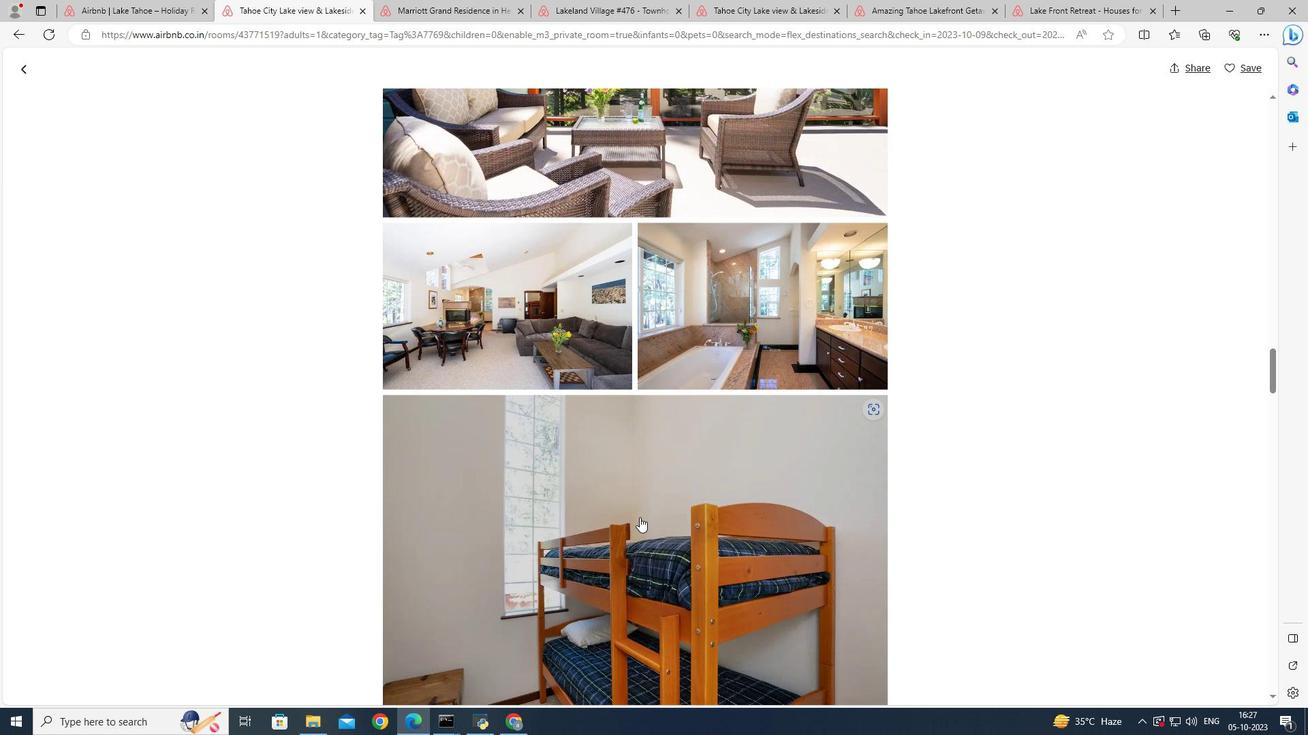 
Action: Mouse scrolled (639, 517) with delta (0, 0)
Screenshot: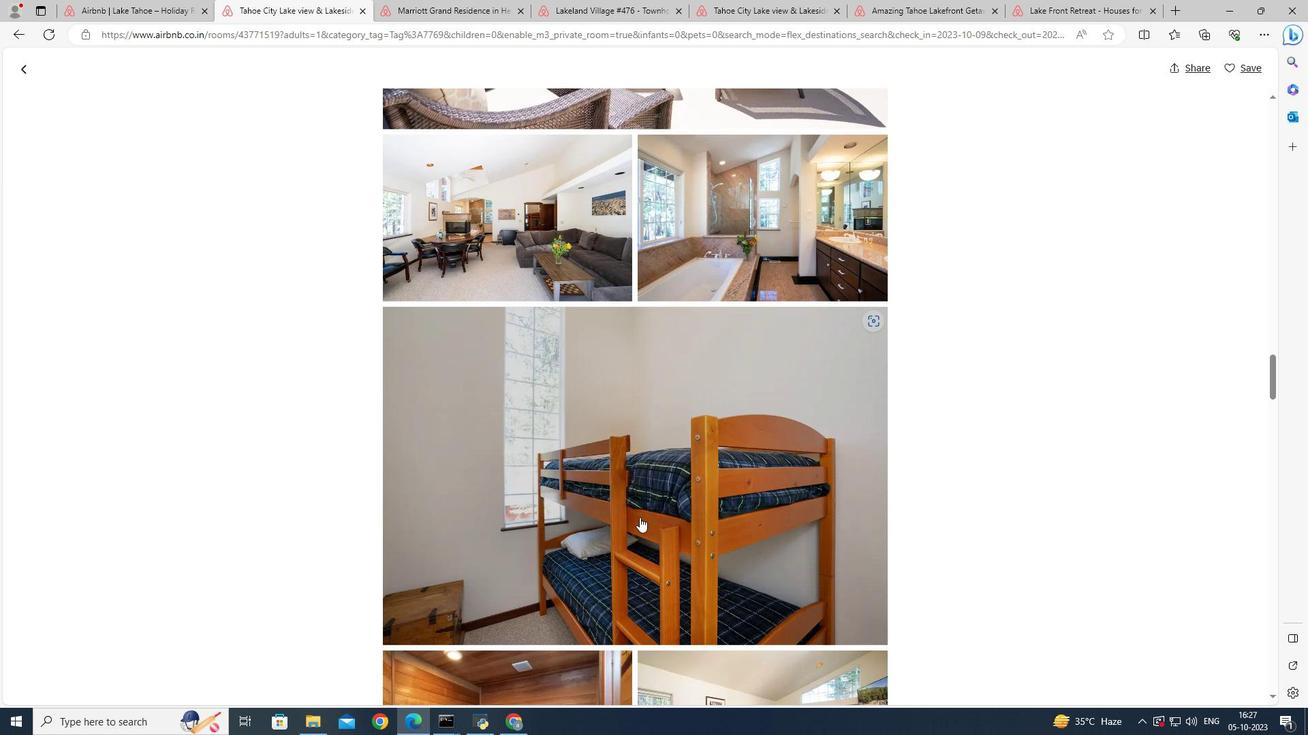 
Action: Mouse scrolled (639, 517) with delta (0, 0)
Screenshot: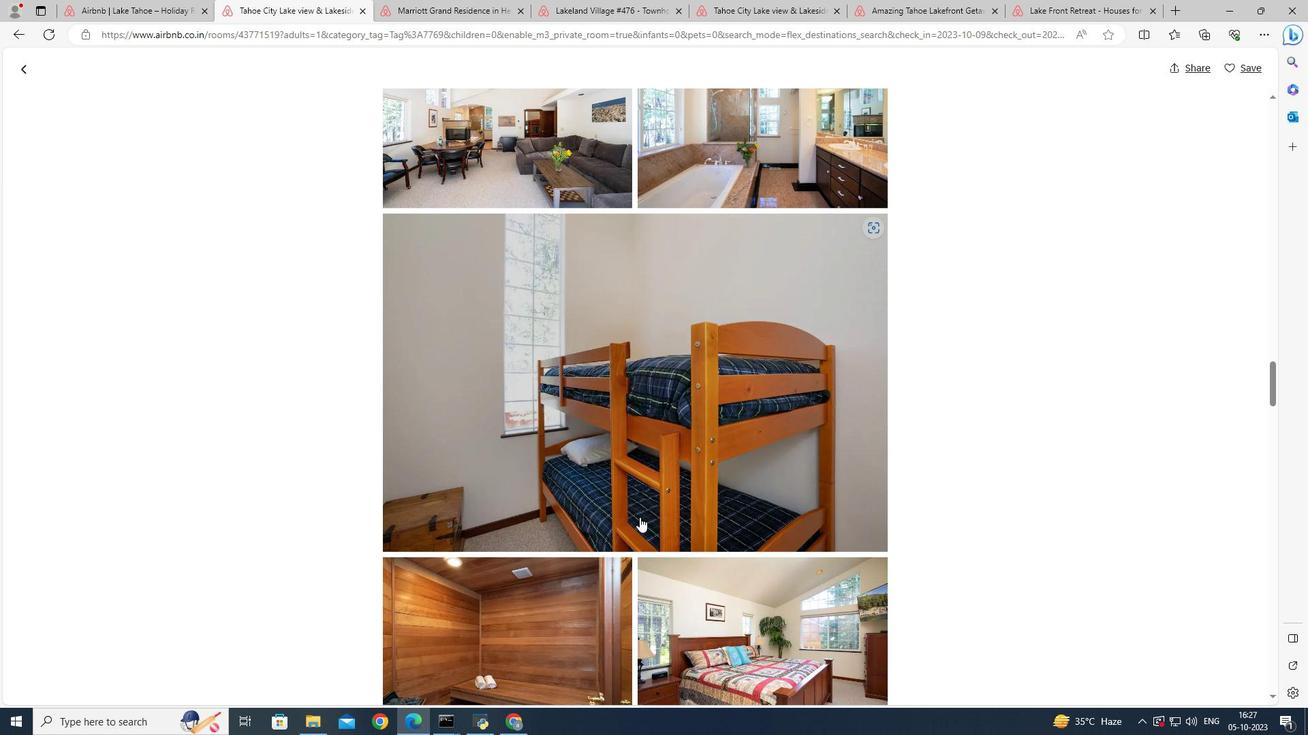 
Action: Mouse scrolled (639, 517) with delta (0, 0)
Screenshot: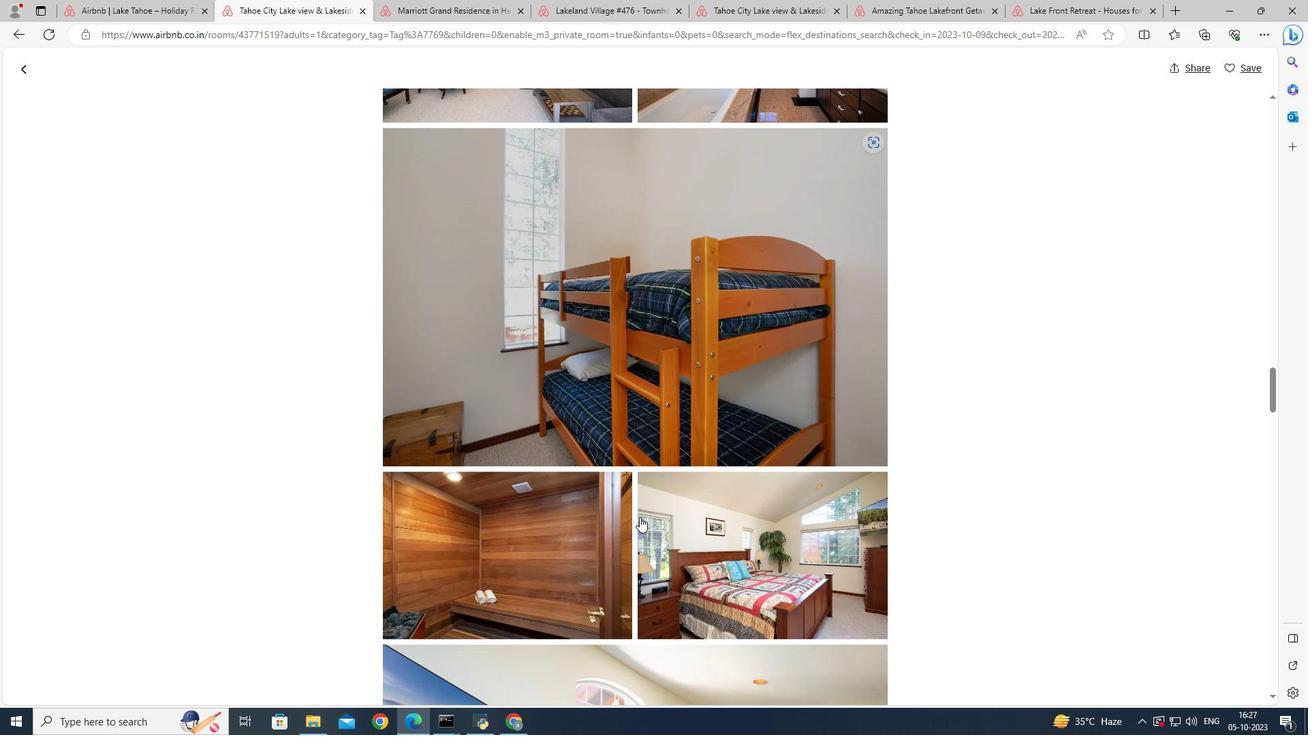 
Action: Mouse scrolled (639, 517) with delta (0, 0)
Screenshot: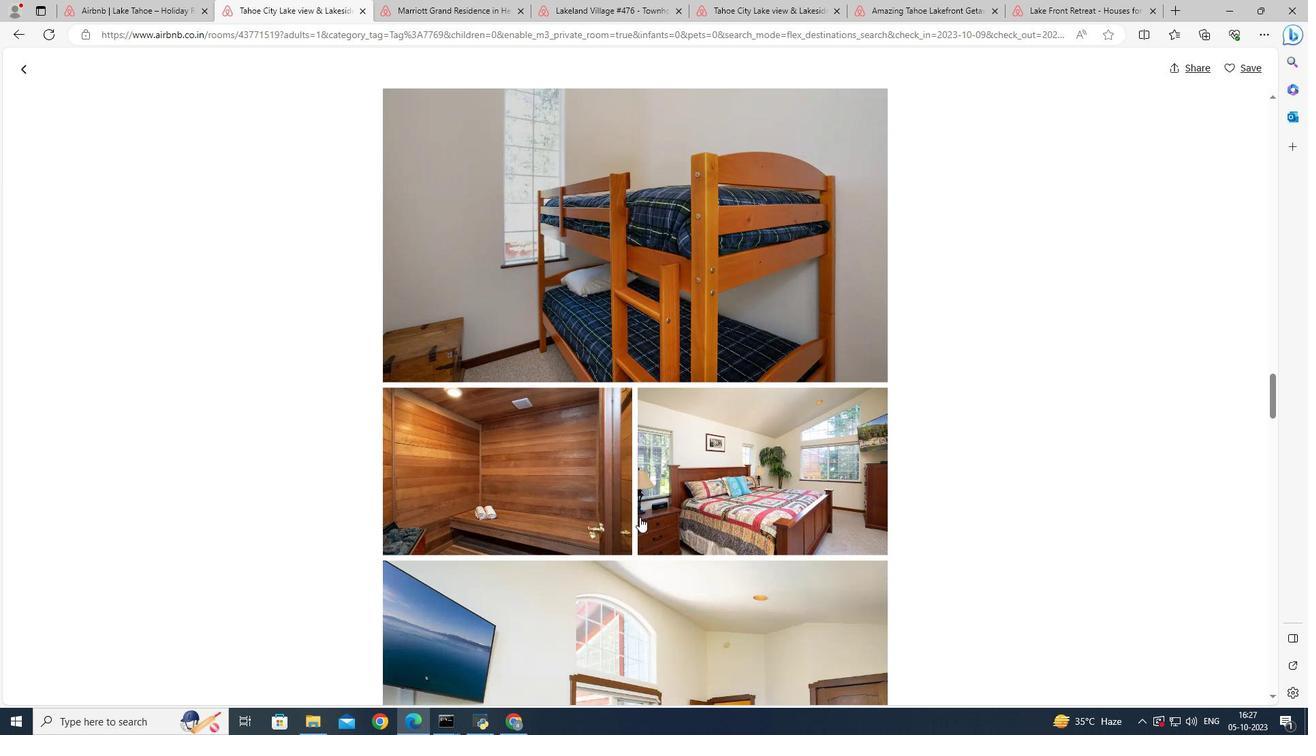 
Action: Mouse scrolled (639, 517) with delta (0, 0)
Screenshot: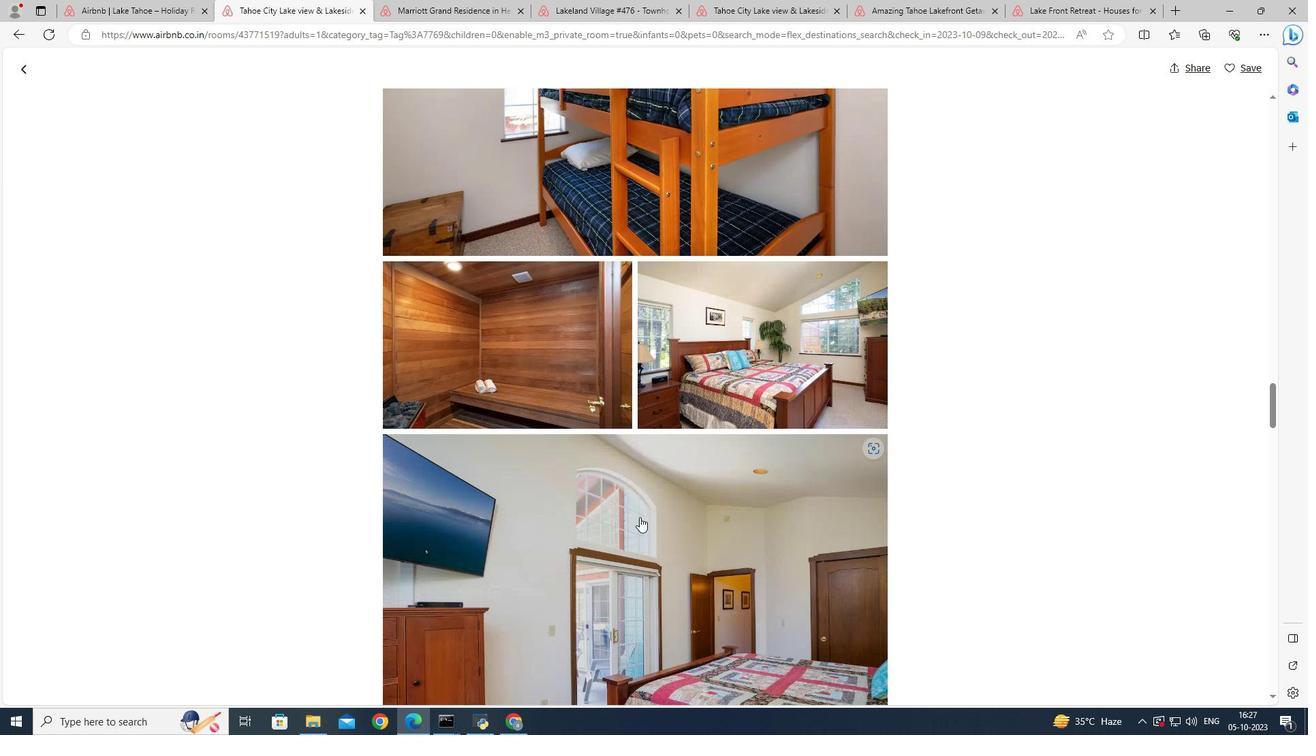 
Action: Mouse scrolled (639, 517) with delta (0, 0)
Screenshot: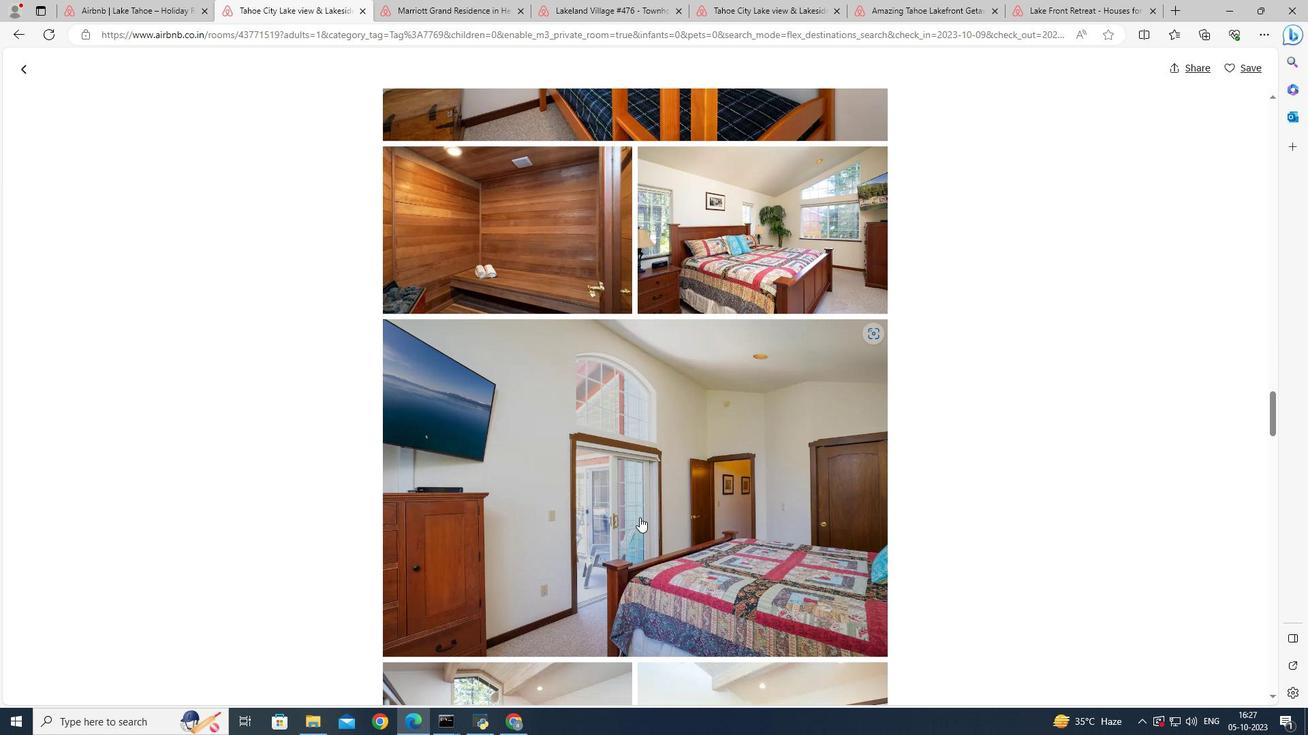 
Action: Mouse scrolled (639, 517) with delta (0, 0)
Screenshot: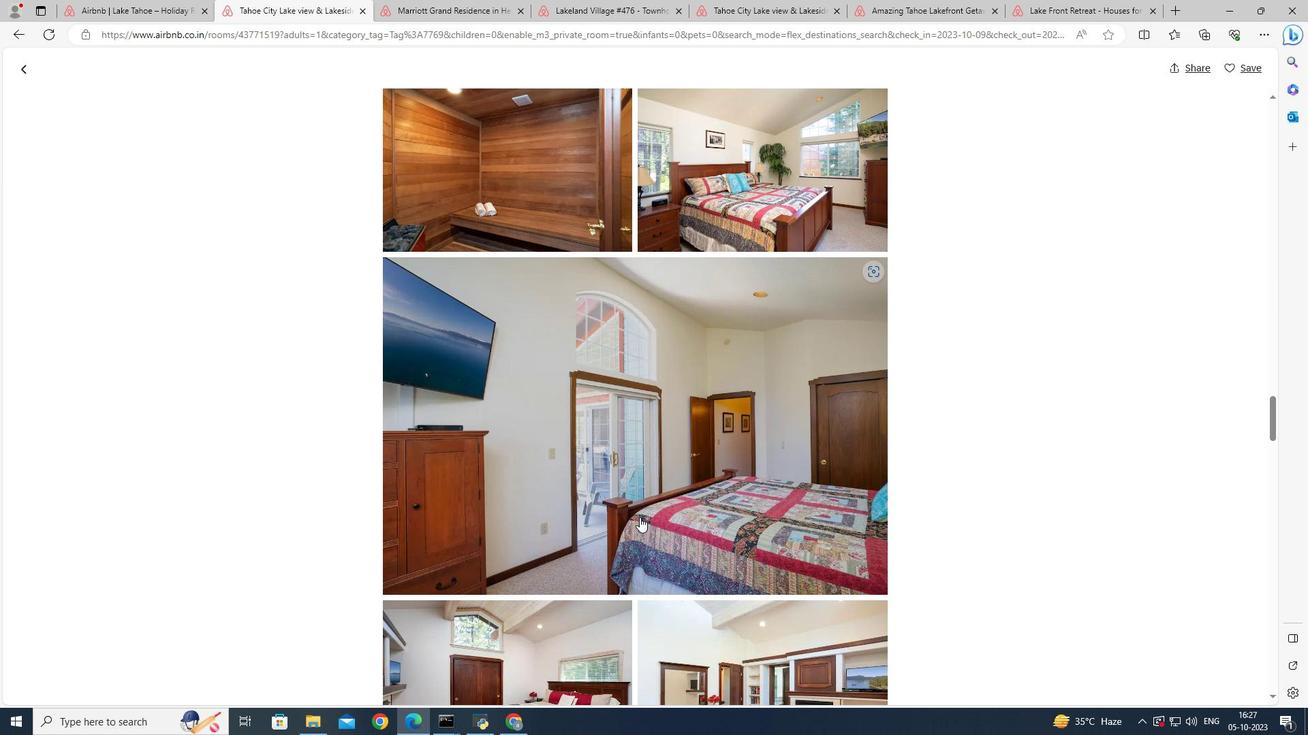 
Action: Mouse scrolled (639, 517) with delta (0, 0)
Screenshot: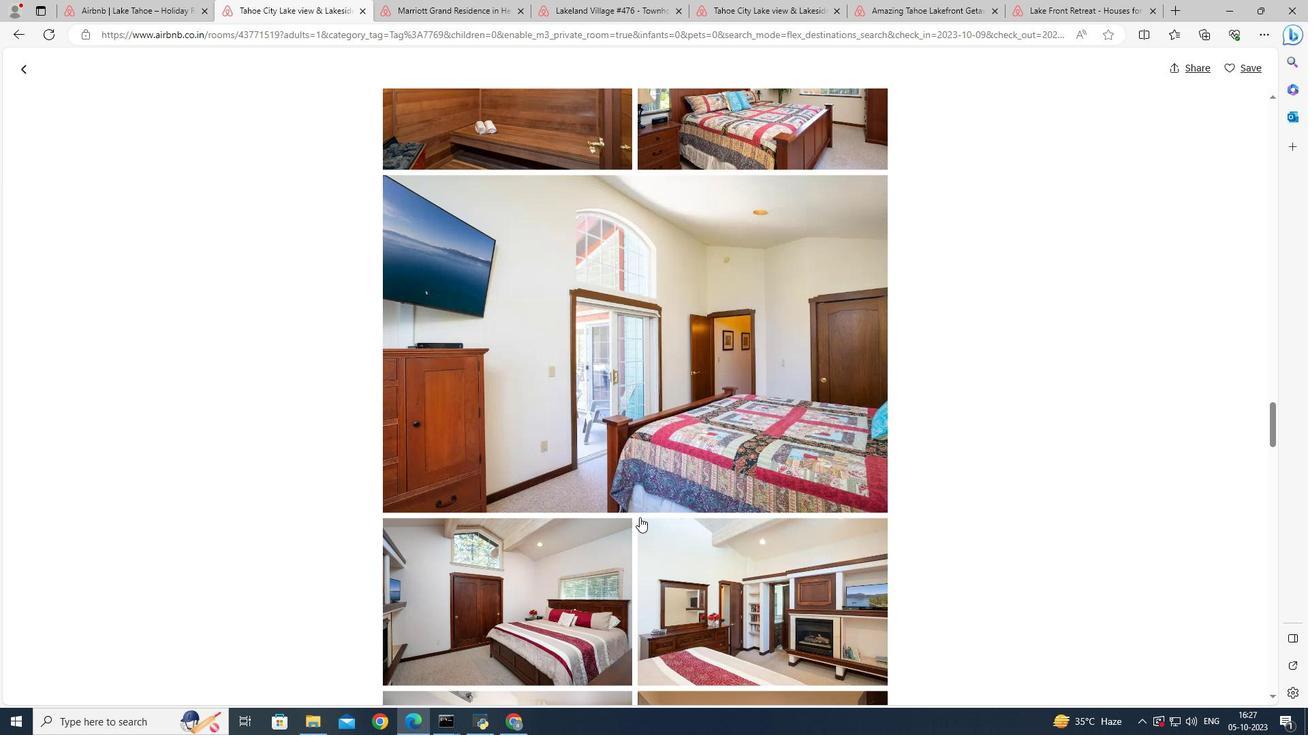 
Action: Mouse scrolled (639, 517) with delta (0, 0)
Screenshot: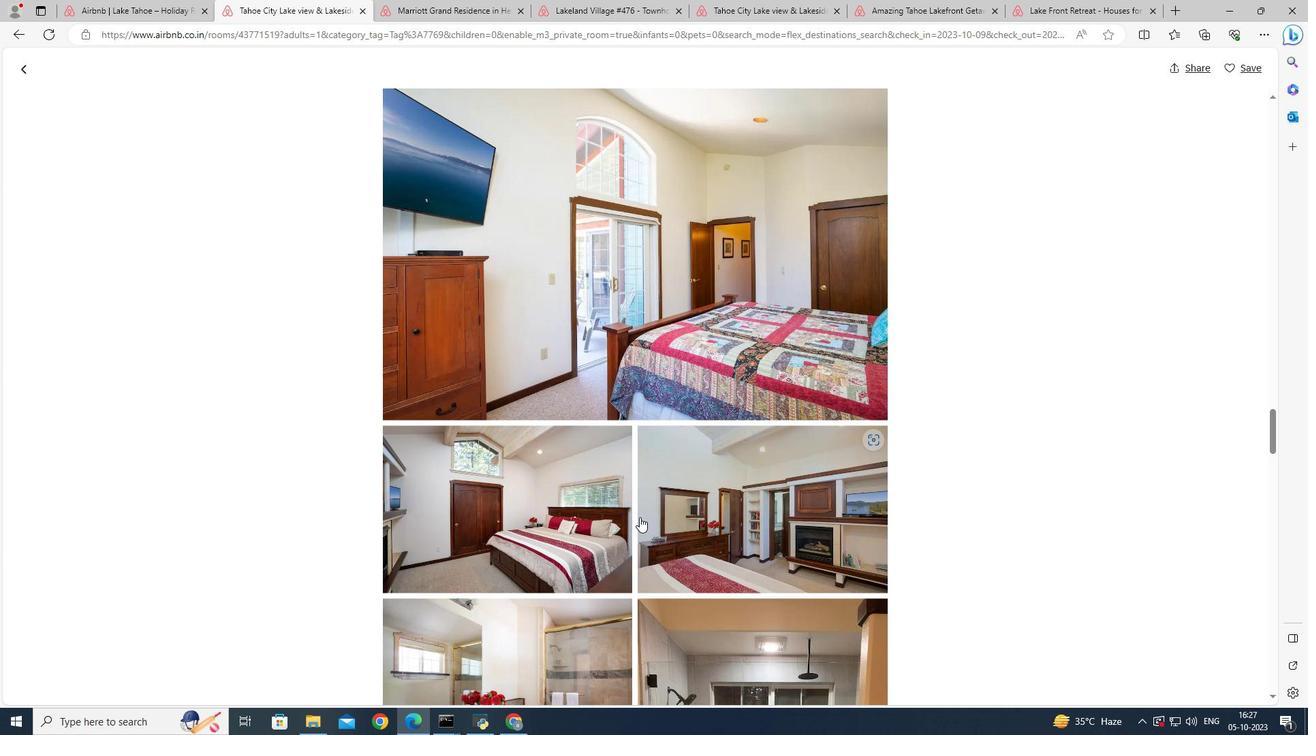 
Action: Mouse scrolled (639, 517) with delta (0, 0)
Screenshot: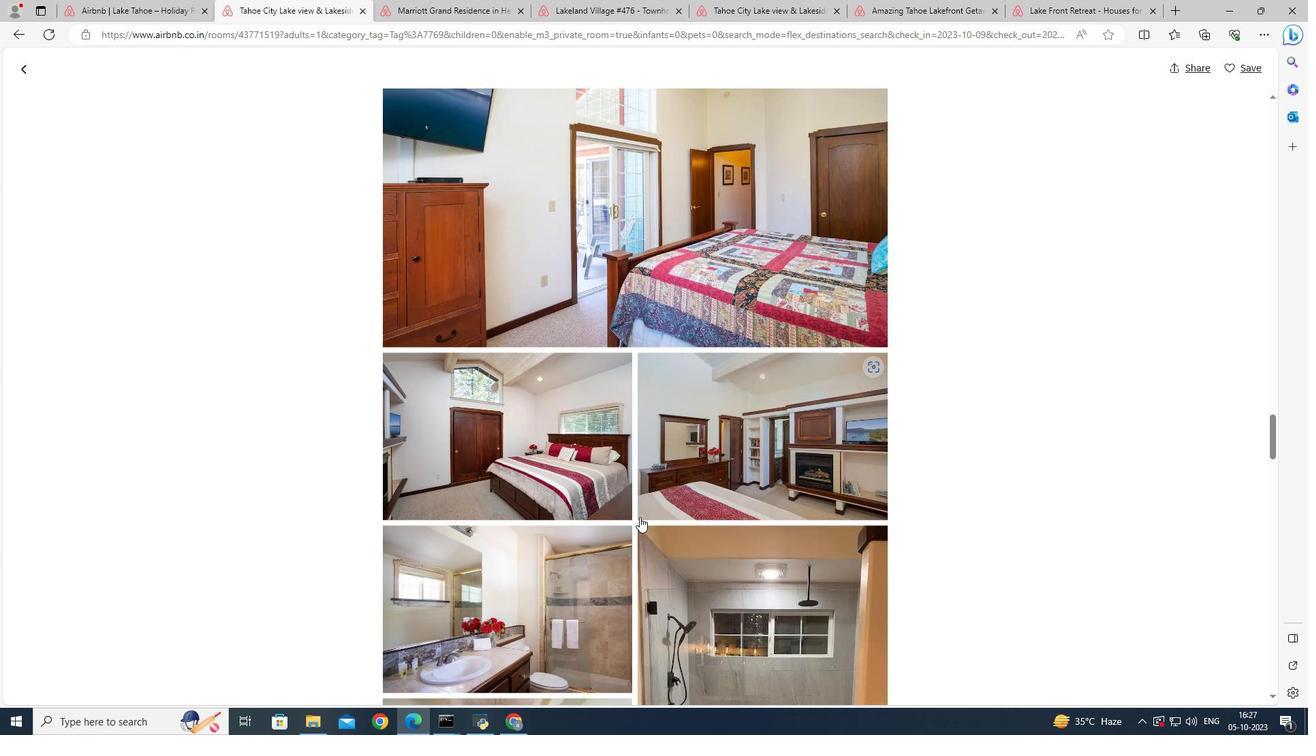 
Action: Mouse moved to (635, 519)
Screenshot: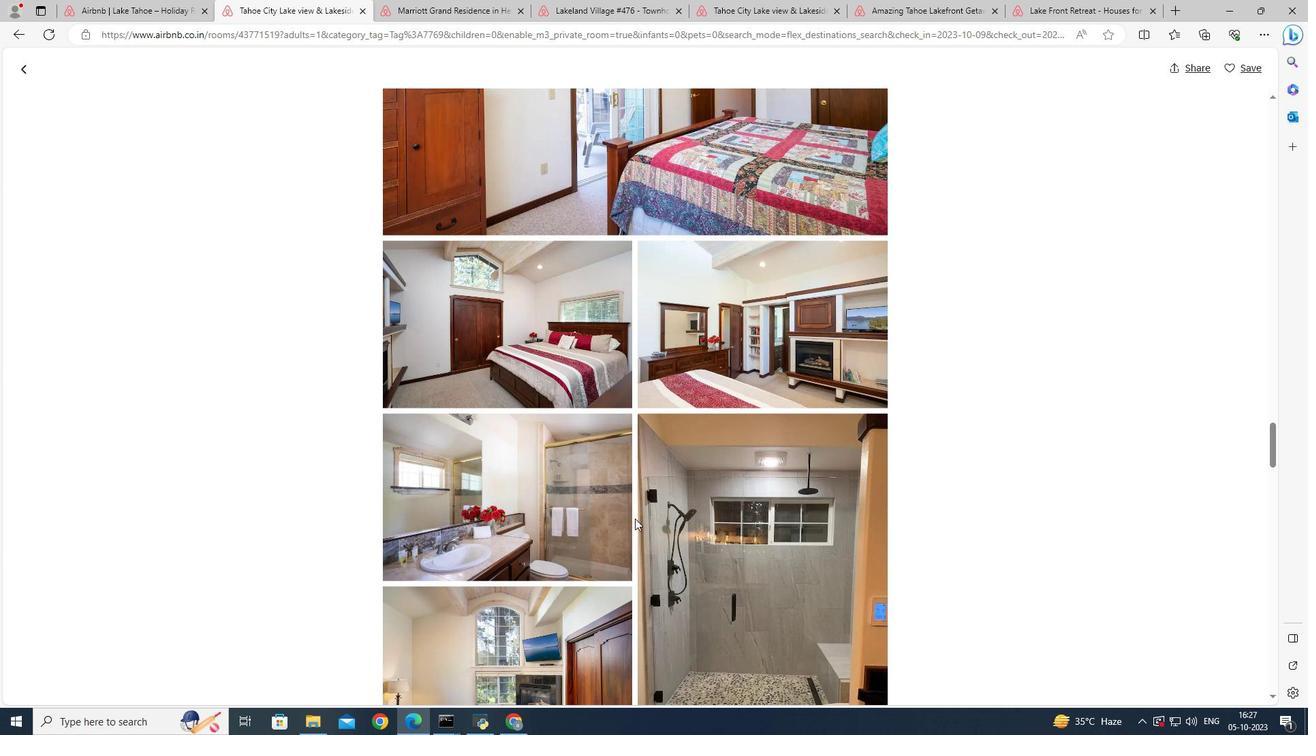 
Action: Mouse scrolled (635, 518) with delta (0, 0)
Screenshot: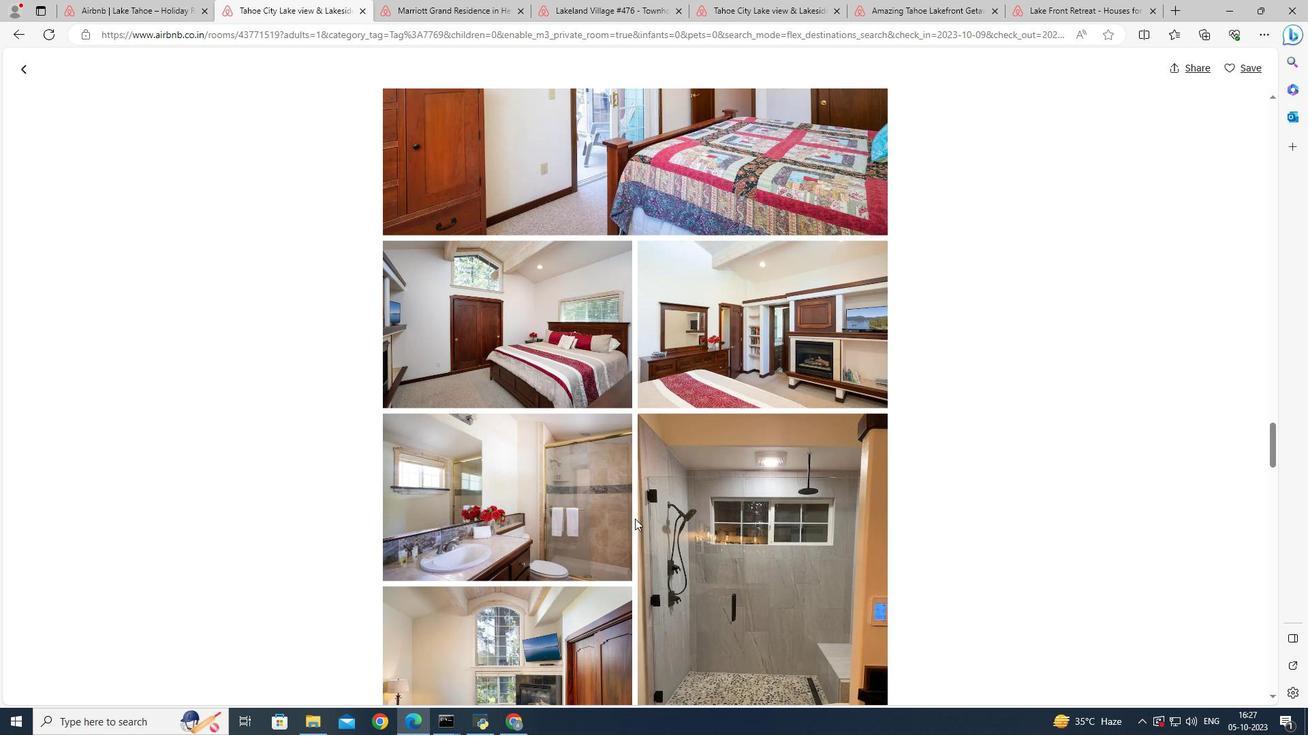 
Action: Mouse scrolled (635, 518) with delta (0, 0)
Screenshot: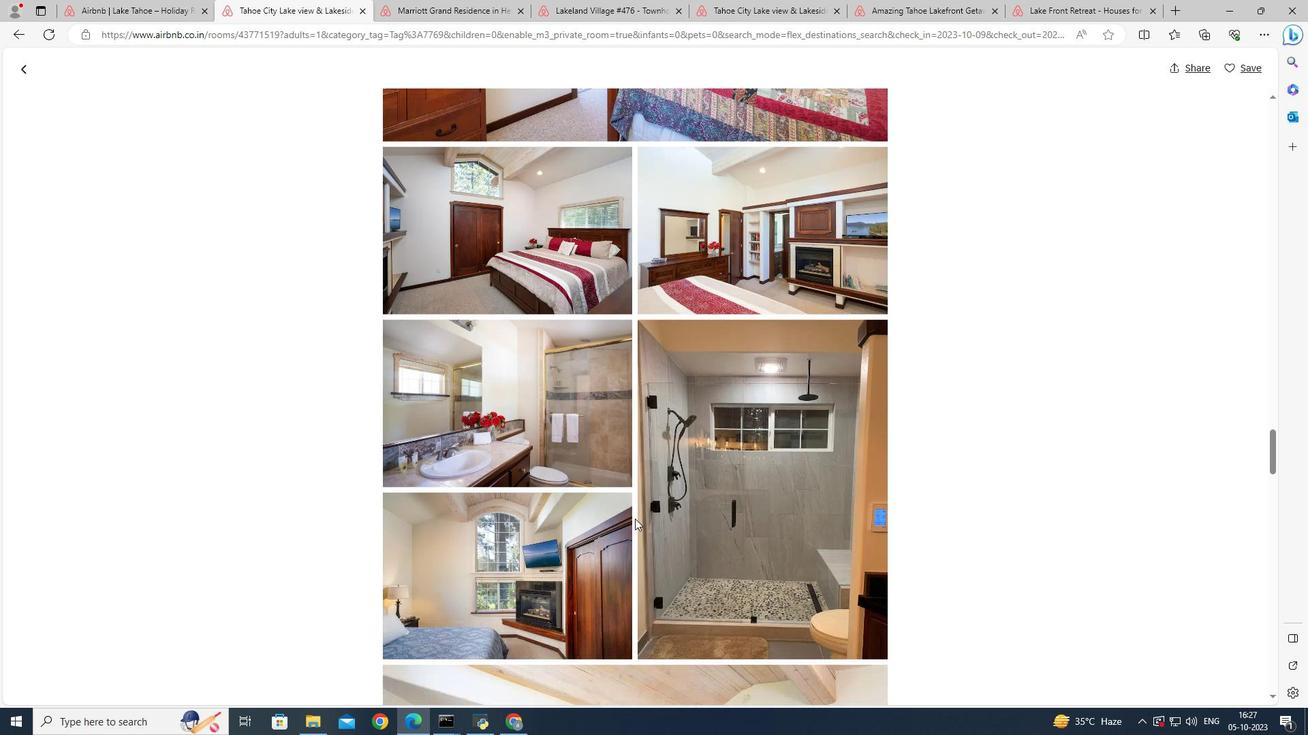 
Action: Mouse scrolled (635, 518) with delta (0, 0)
Screenshot: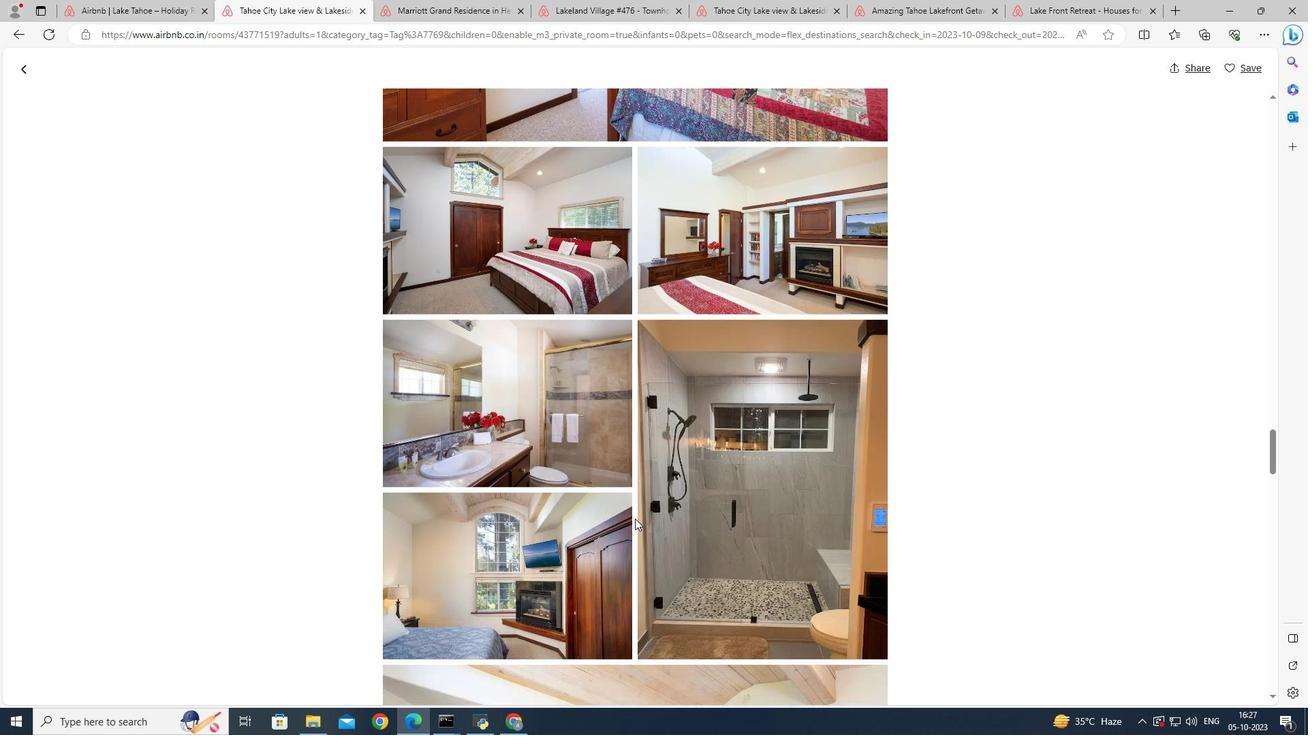 
Action: Mouse scrolled (635, 518) with delta (0, 0)
Screenshot: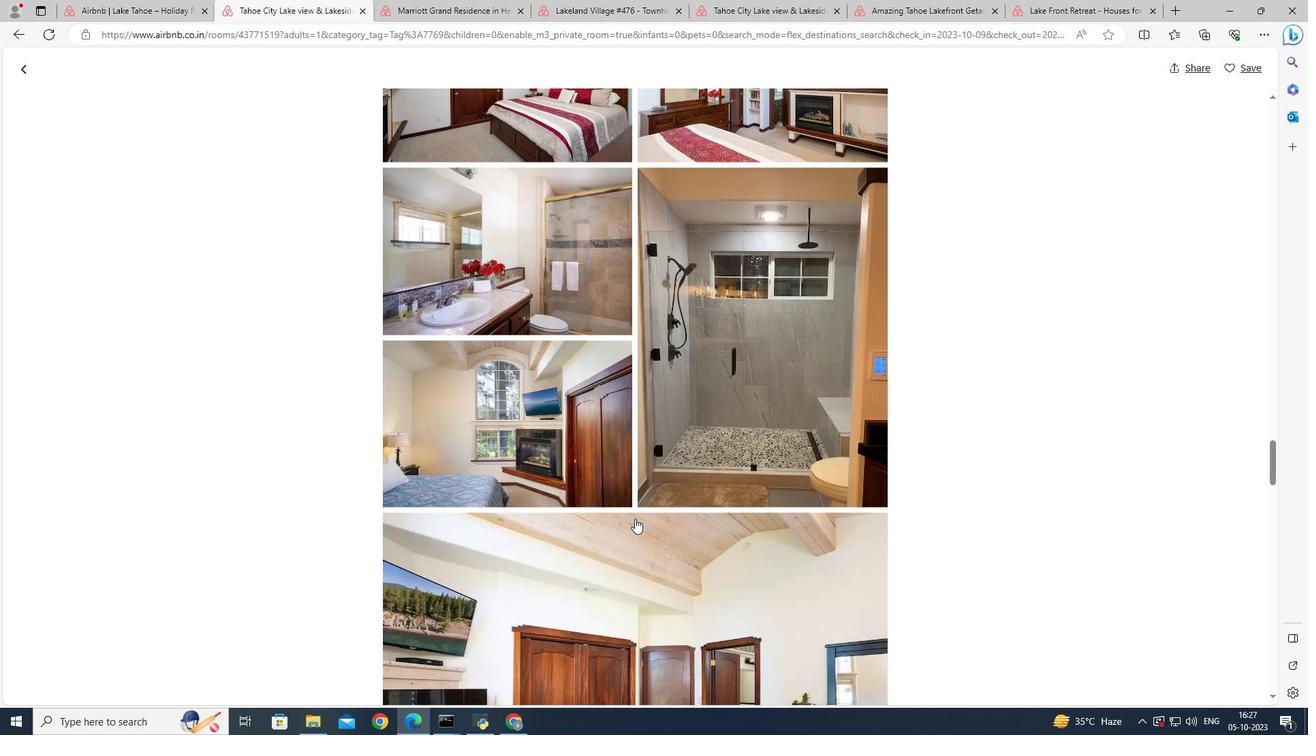 
Action: Mouse scrolled (635, 518) with delta (0, 0)
Screenshot: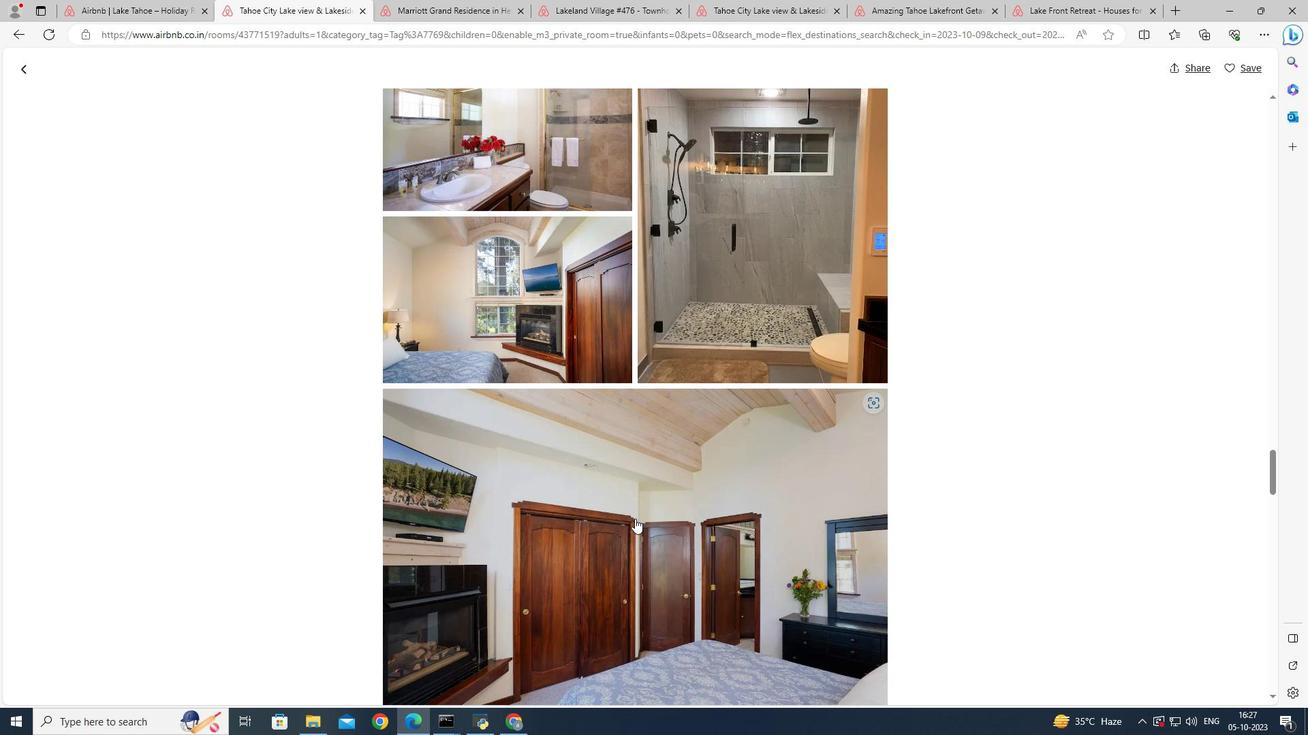 
Action: Mouse scrolled (635, 518) with delta (0, 0)
Screenshot: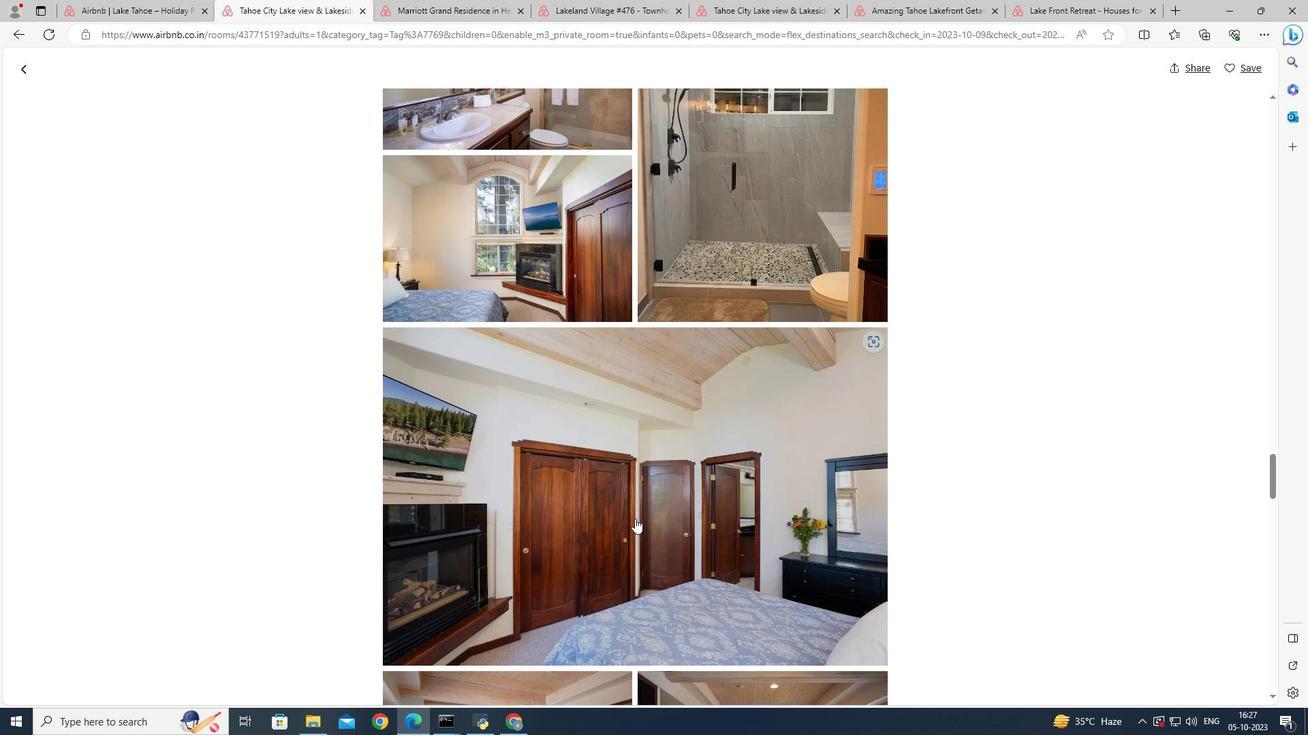
Action: Mouse moved to (631, 519)
Screenshot: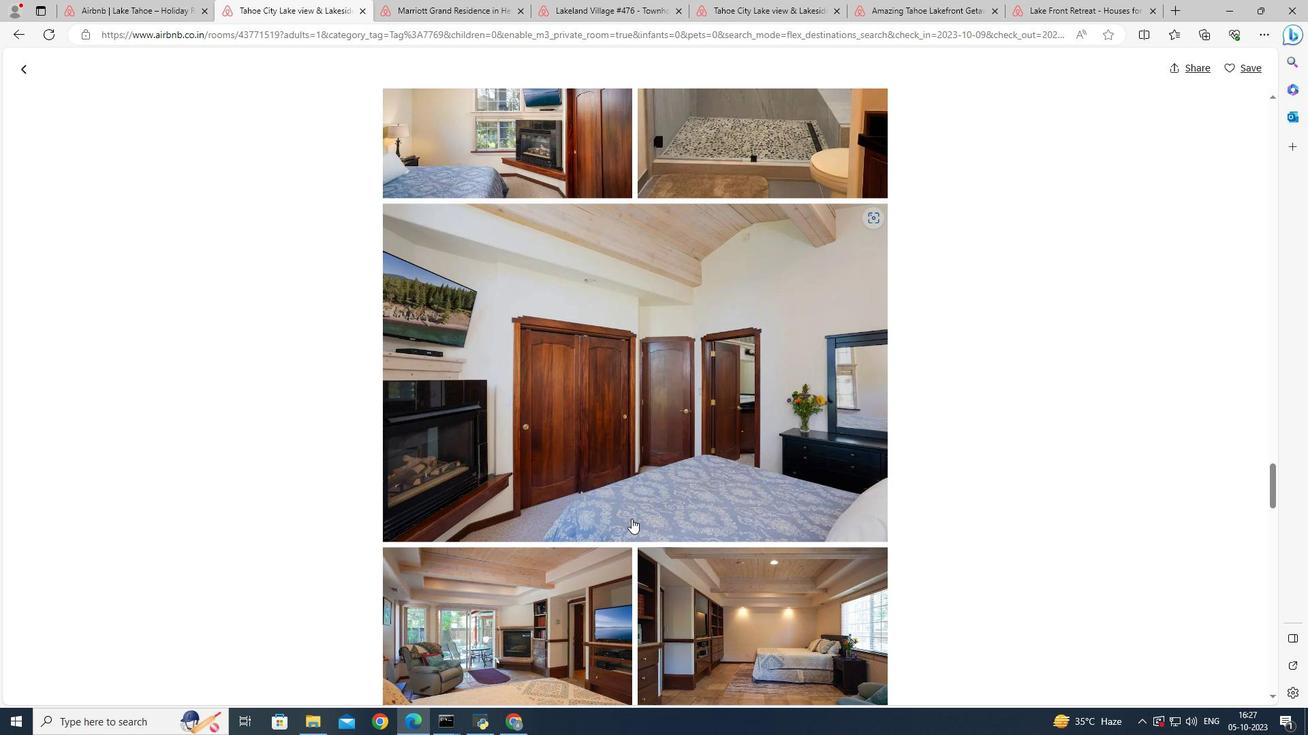 
Action: Mouse scrolled (631, 518) with delta (0, 0)
Screenshot: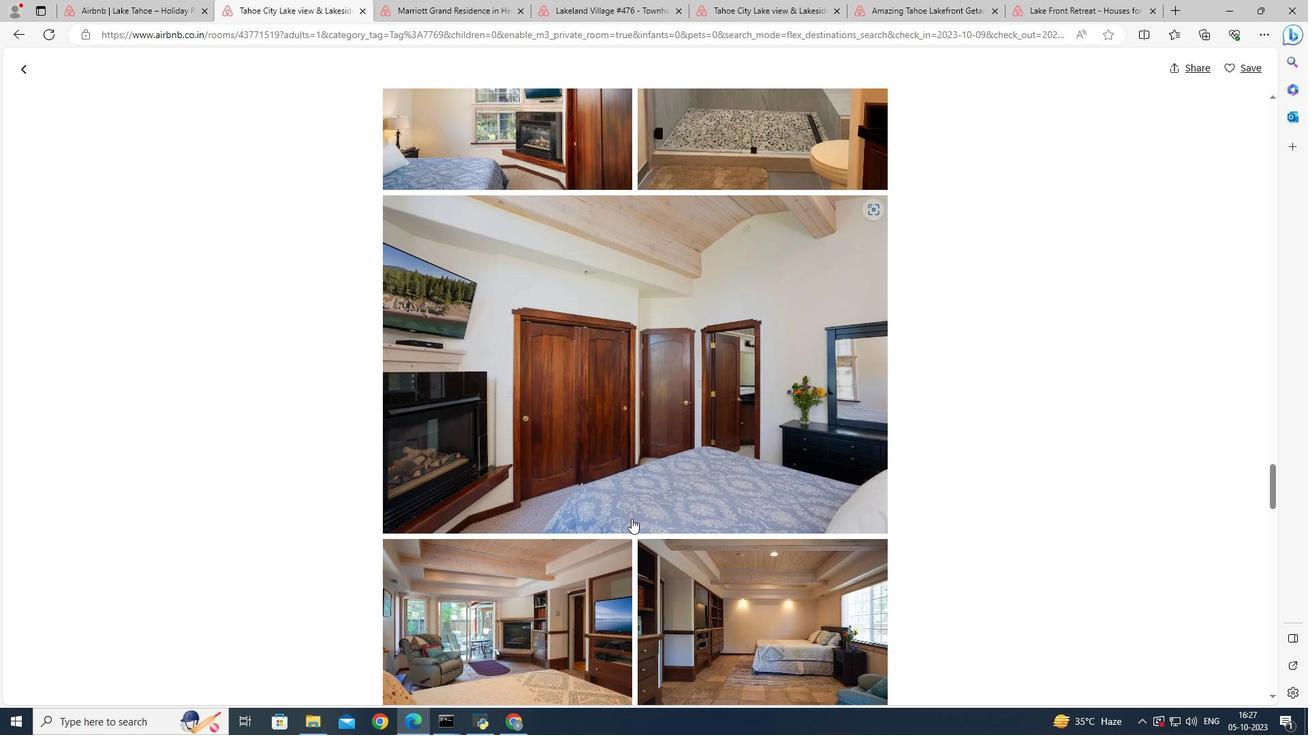 
Action: Mouse moved to (631, 519)
Screenshot: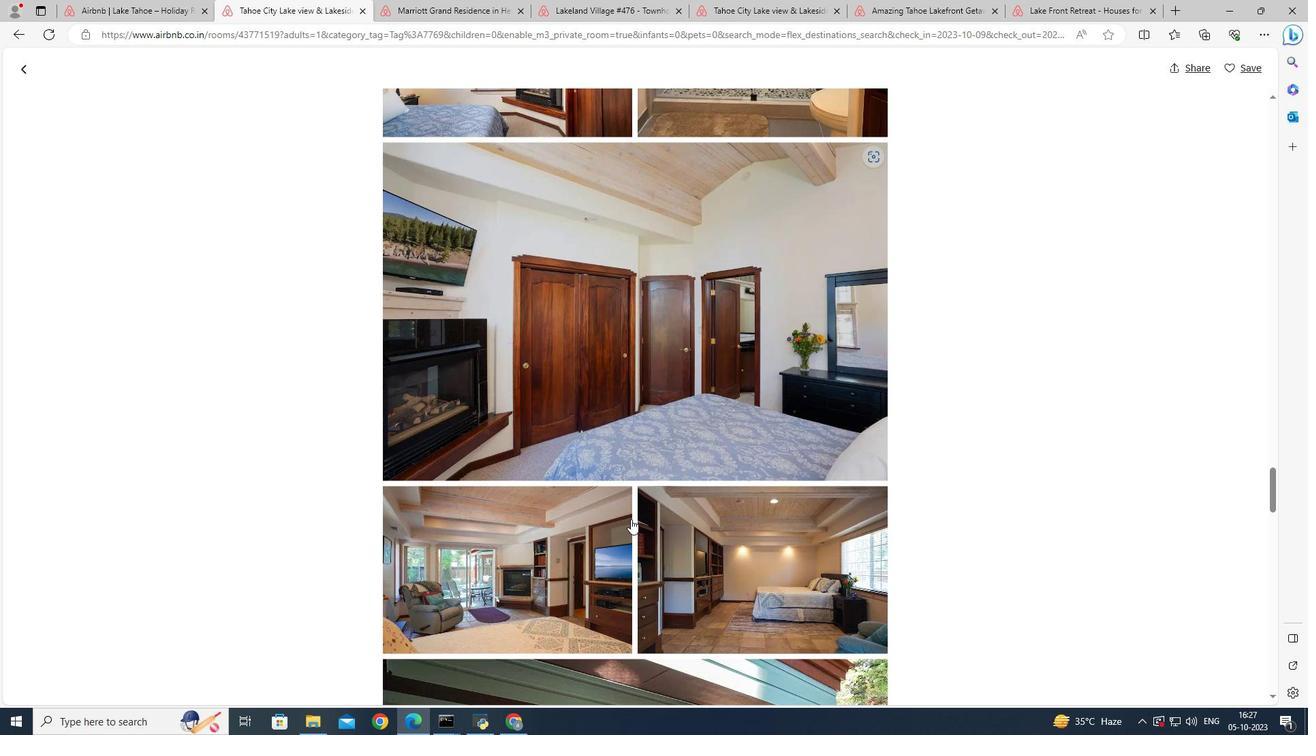 
Action: Mouse scrolled (631, 519) with delta (0, 0)
Screenshot: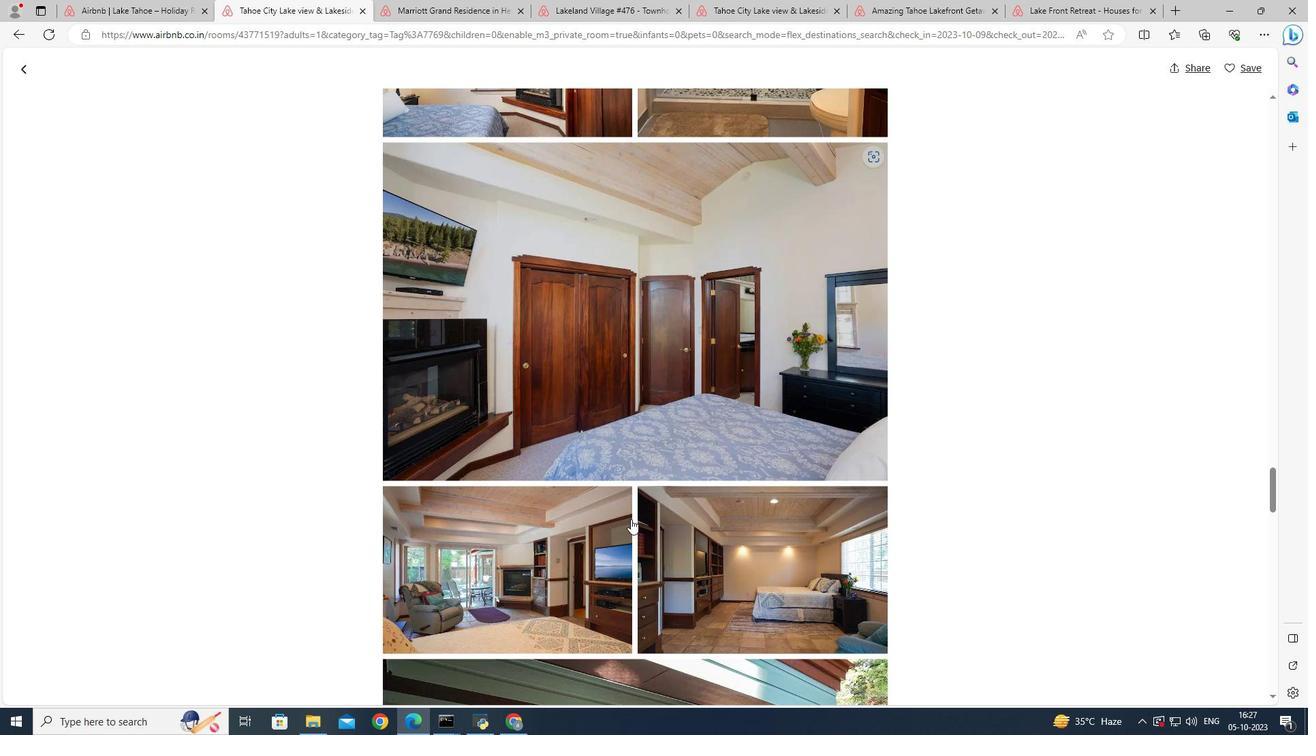 
Action: Mouse moved to (630, 519)
Screenshot: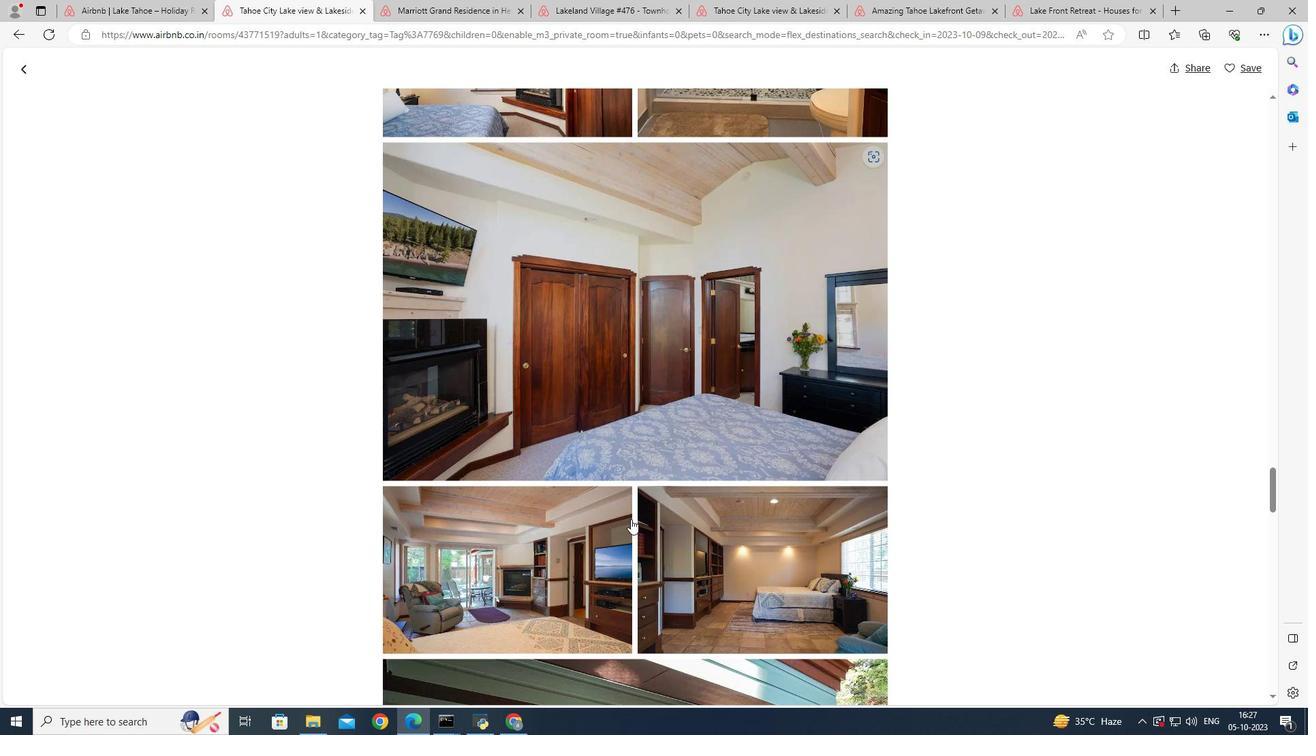 
Action: Mouse scrolled (630, 519) with delta (0, 0)
Screenshot: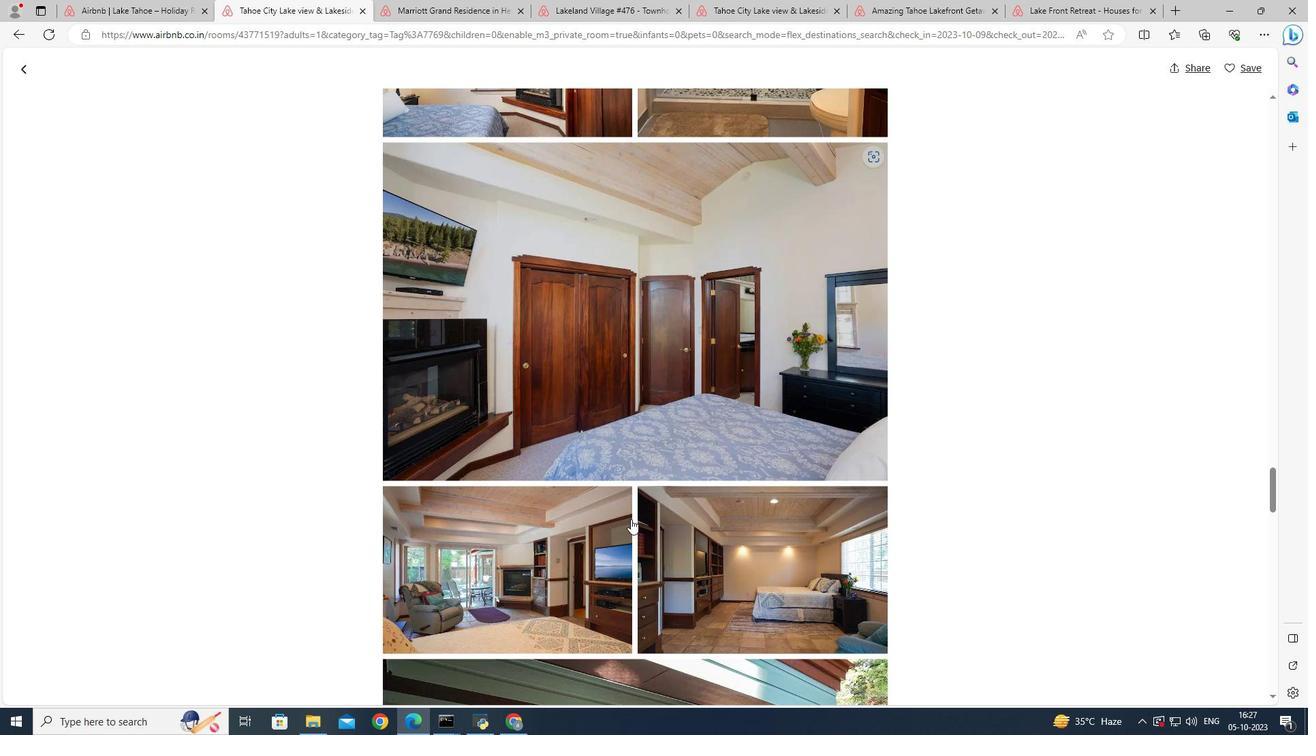 
Action: Mouse scrolled (630, 519) with delta (0, 0)
Screenshot: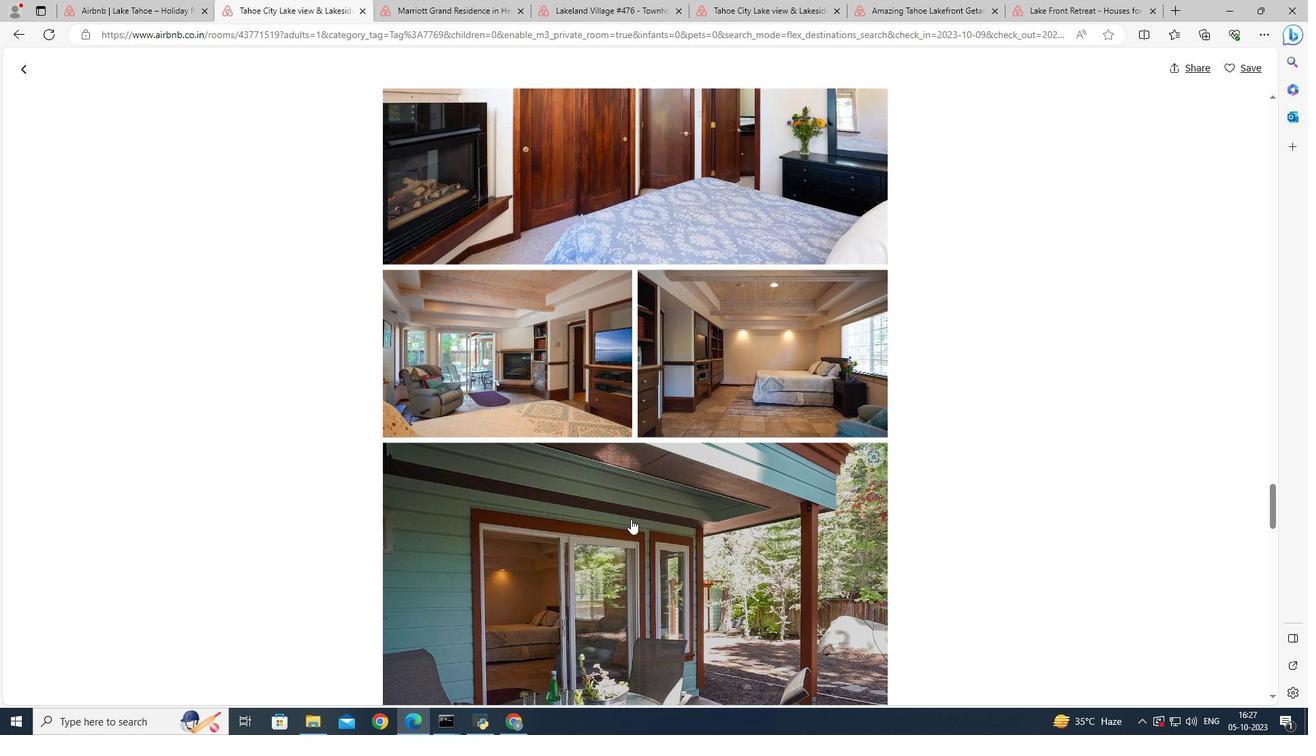 
Action: Mouse scrolled (630, 519) with delta (0, 0)
Screenshot: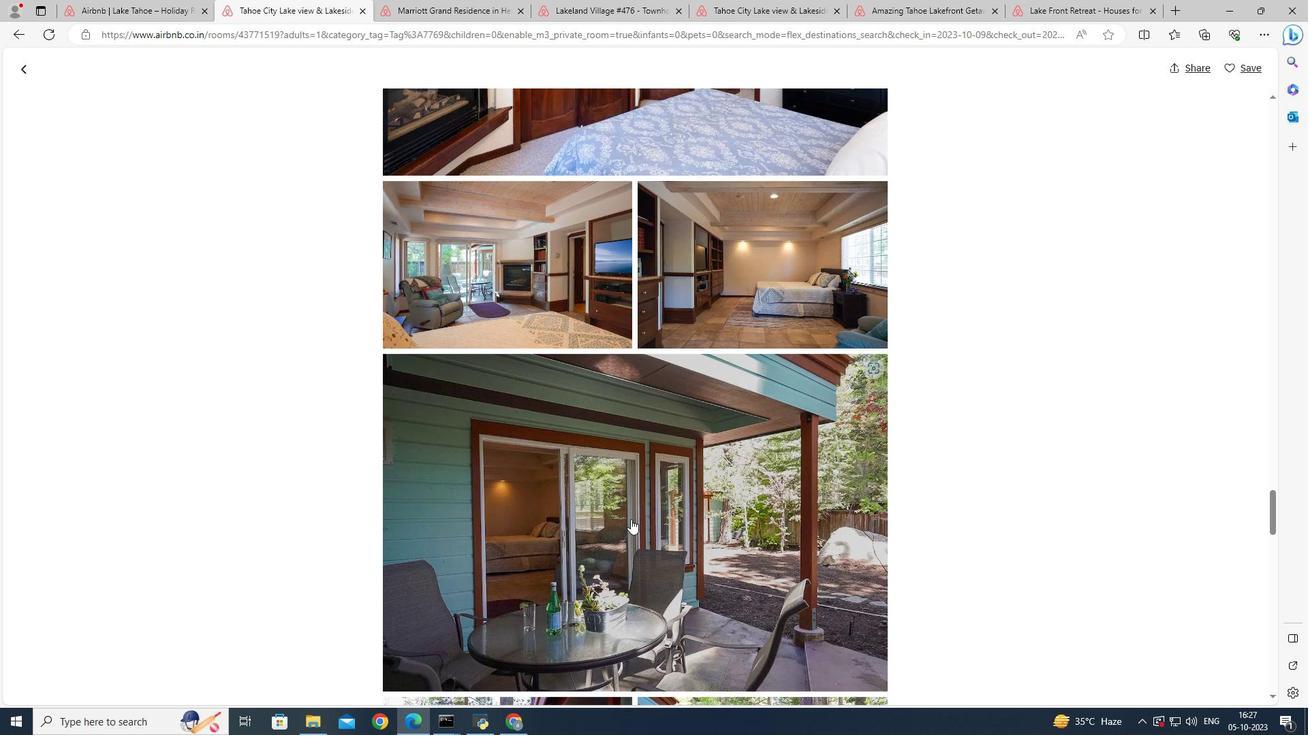 
Action: Mouse scrolled (630, 519) with delta (0, 0)
Screenshot: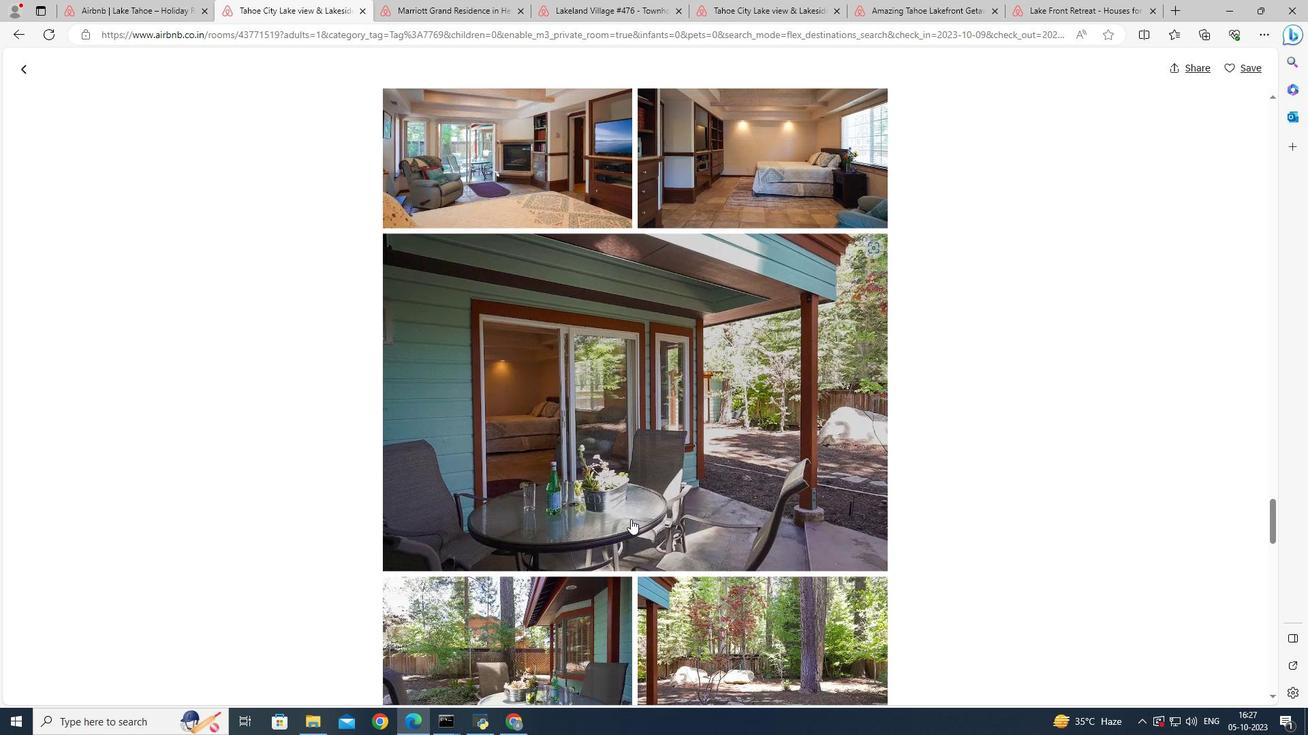 
Action: Mouse scrolled (630, 519) with delta (0, 0)
Screenshot: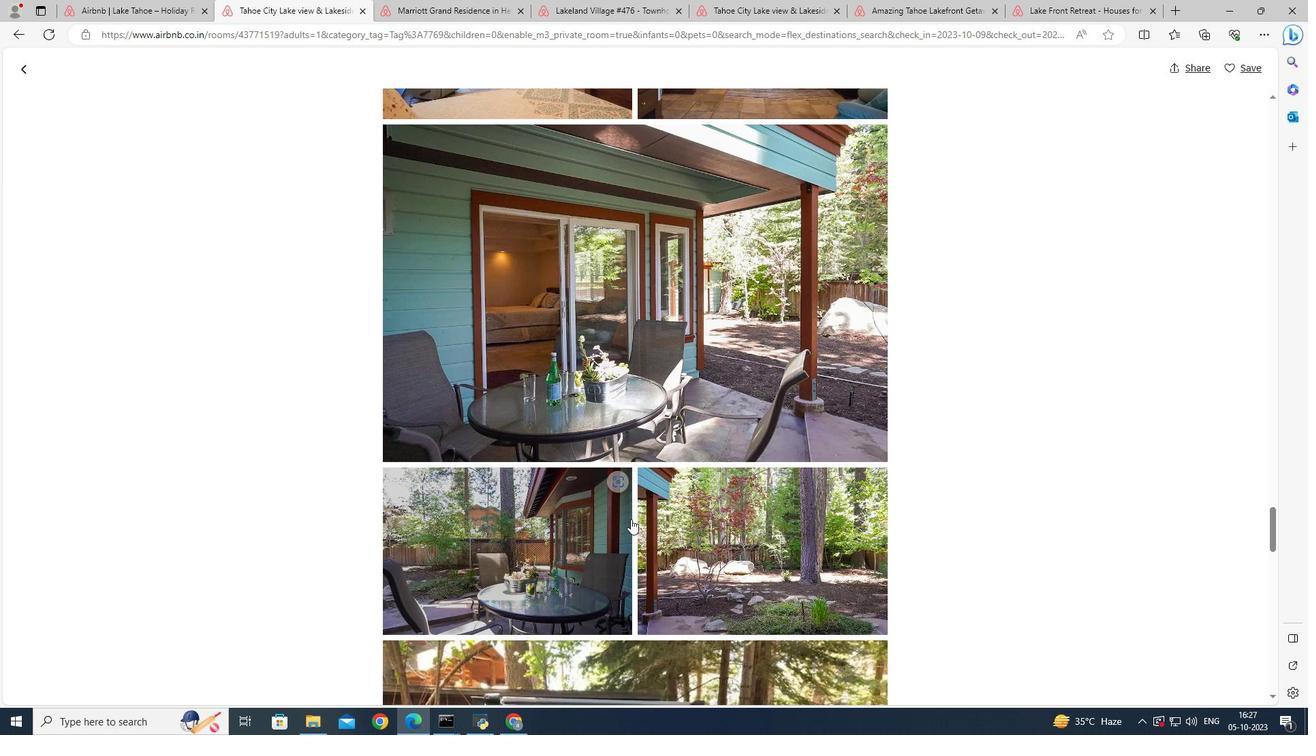 
Action: Mouse scrolled (630, 519) with delta (0, 0)
Screenshot: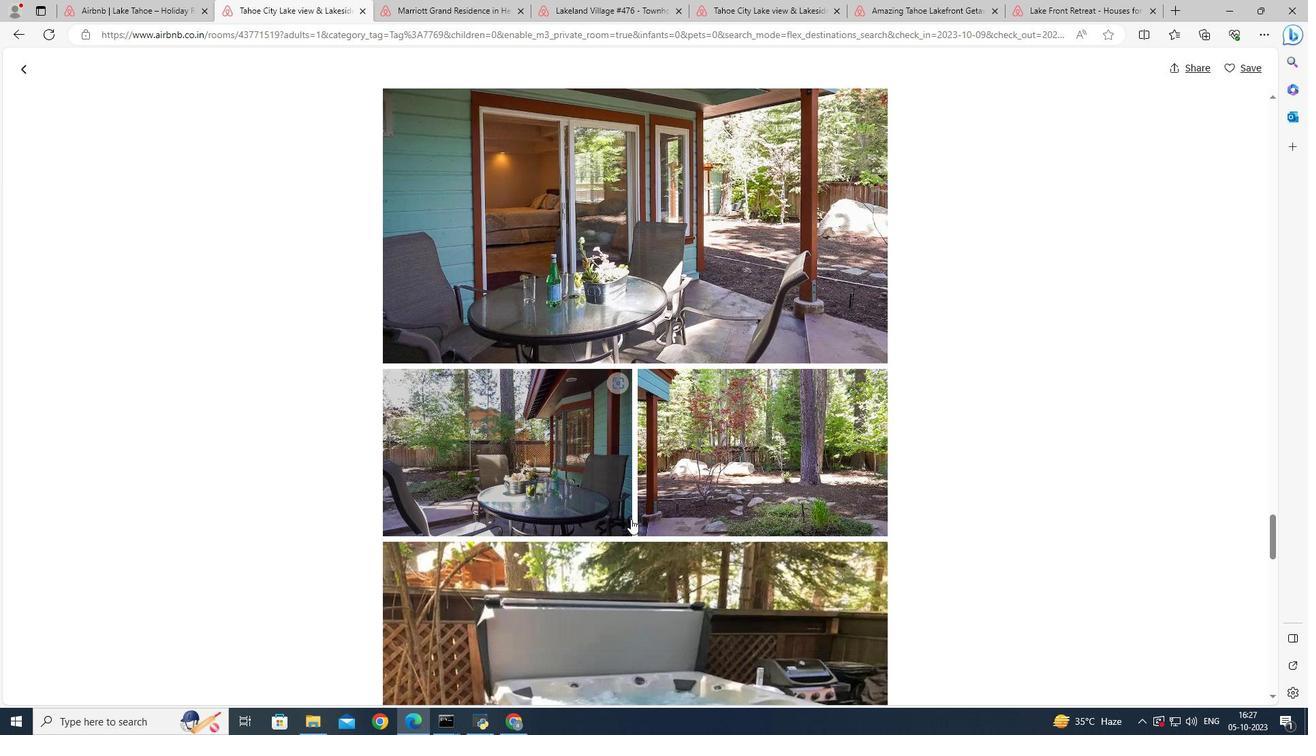 
Action: Mouse scrolled (630, 519) with delta (0, 0)
Screenshot: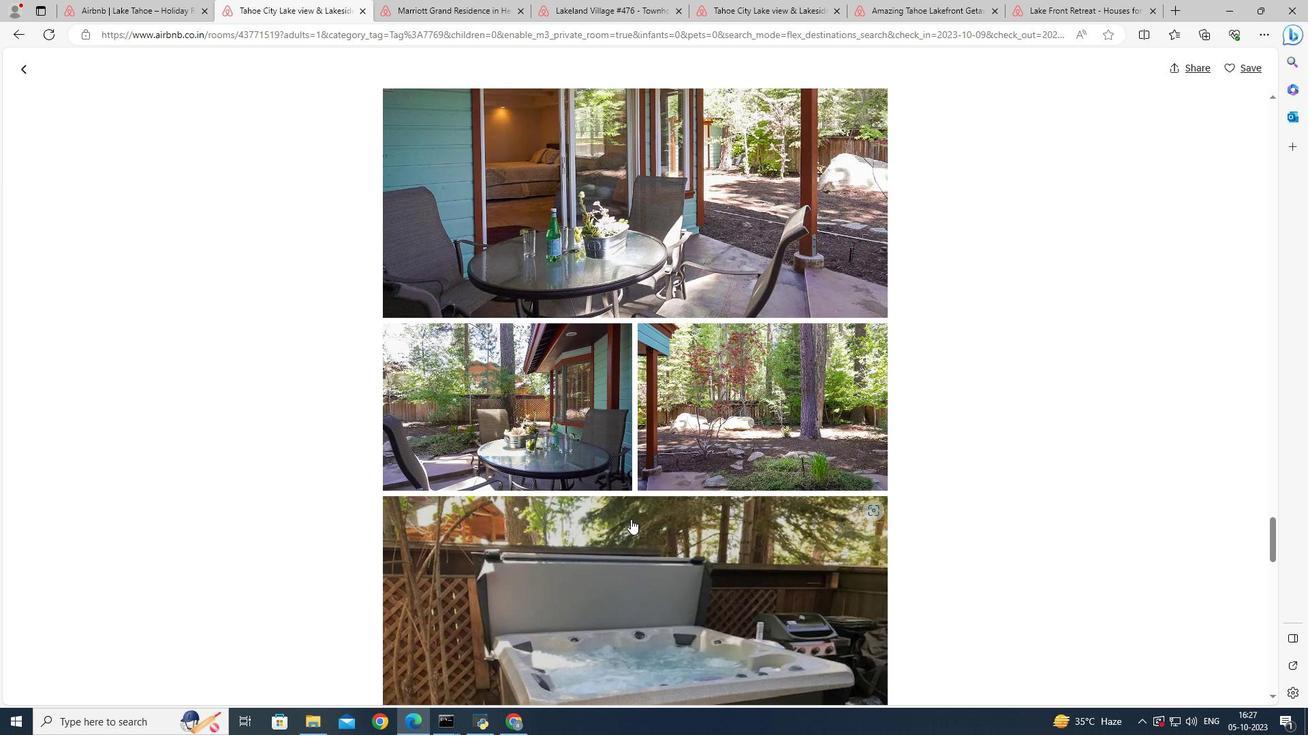 
Action: Mouse scrolled (630, 519) with delta (0, 0)
Screenshot: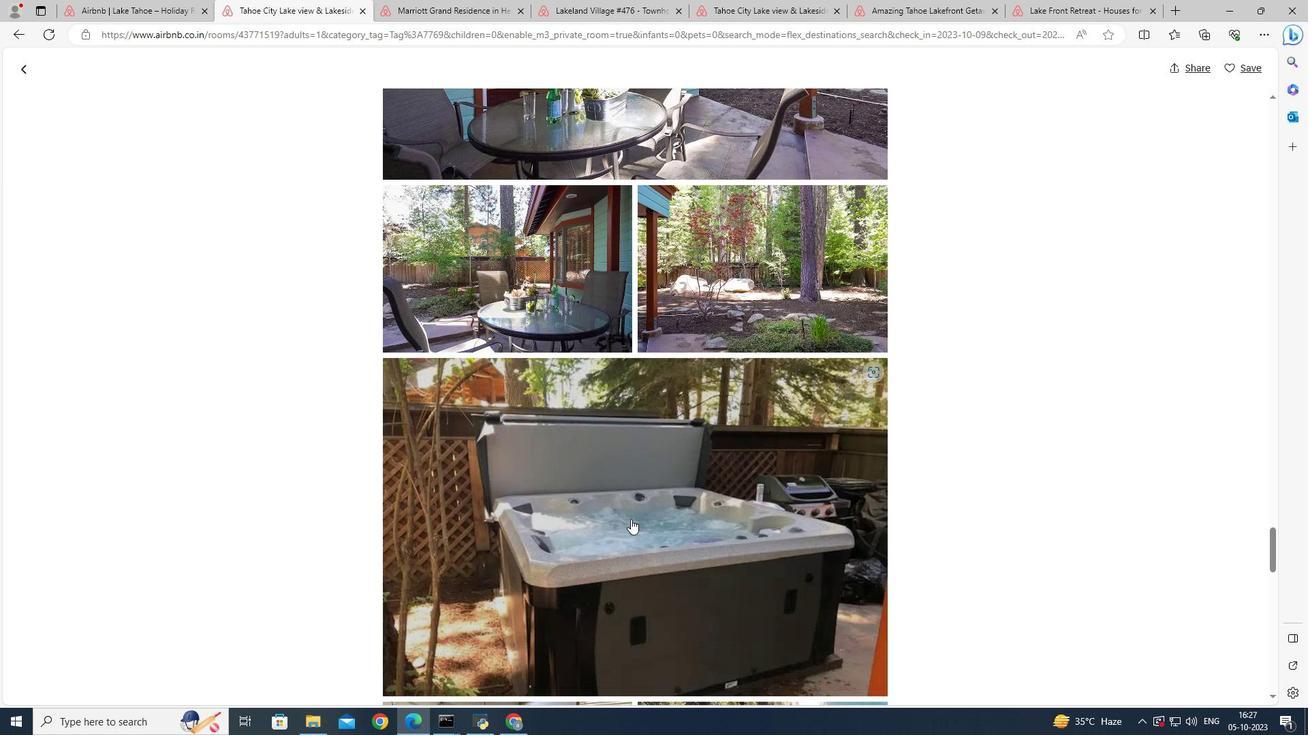 
Action: Mouse scrolled (630, 519) with delta (0, 0)
Screenshot: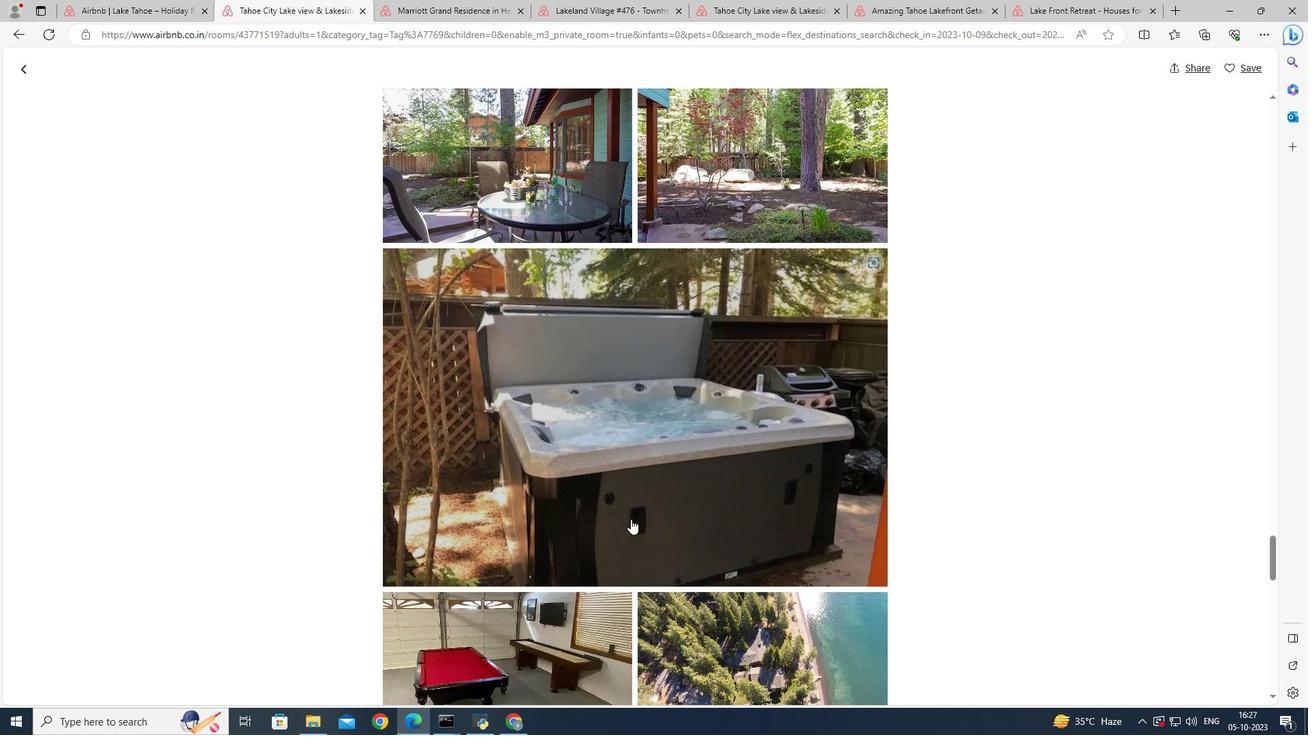 
Action: Mouse scrolled (630, 519) with delta (0, 0)
Screenshot: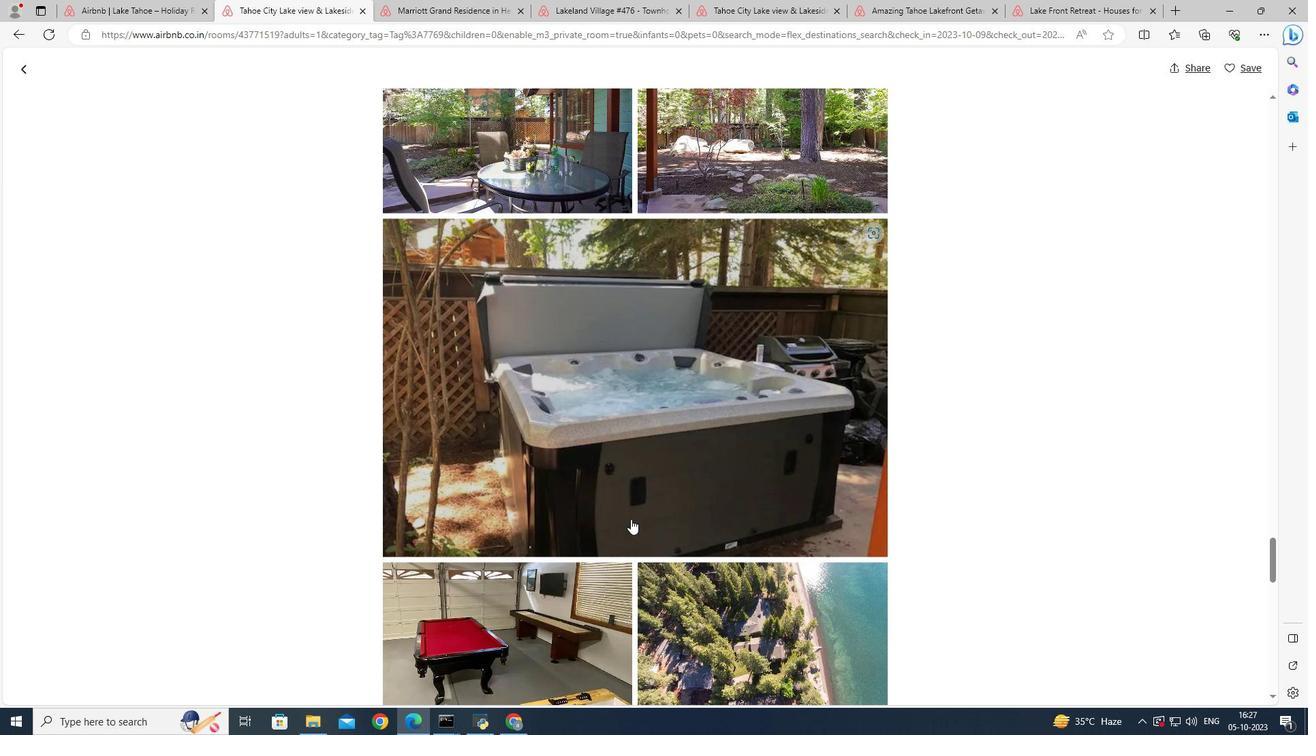 
Action: Mouse scrolled (630, 519) with delta (0, 0)
Screenshot: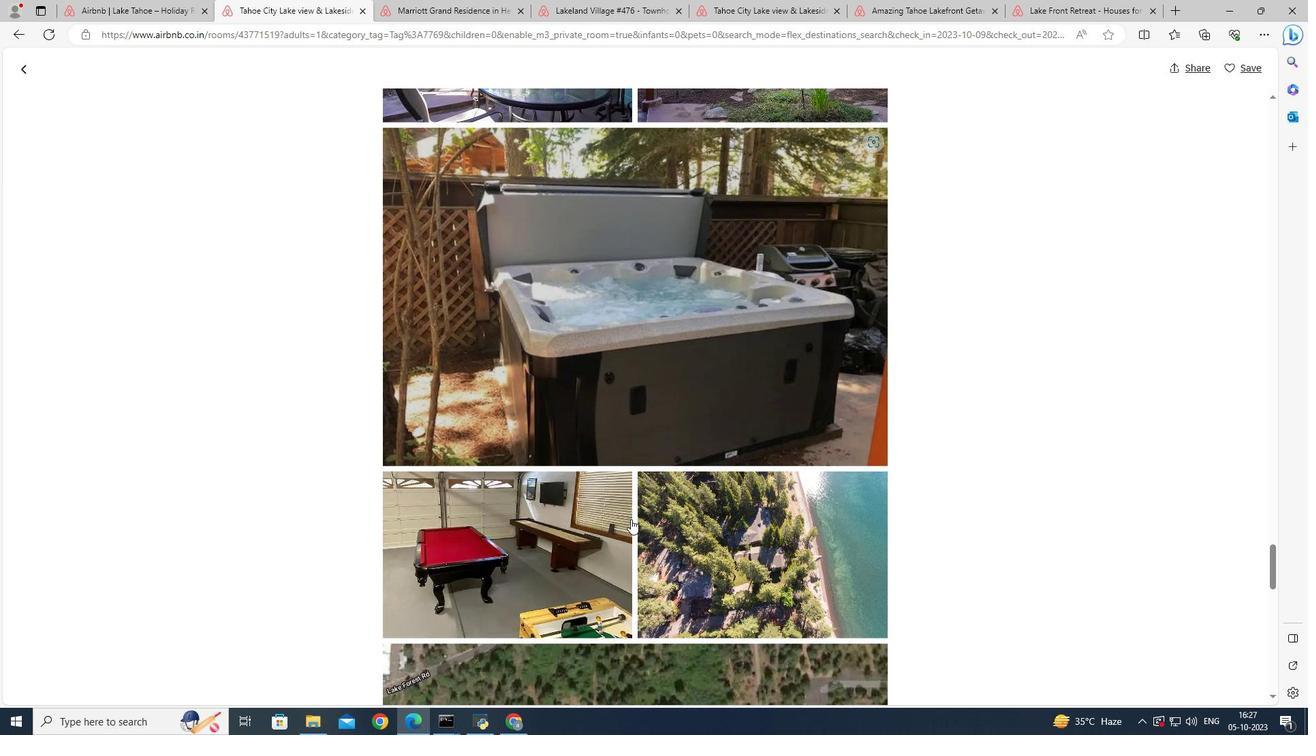 
Action: Mouse scrolled (630, 519) with delta (0, 0)
Screenshot: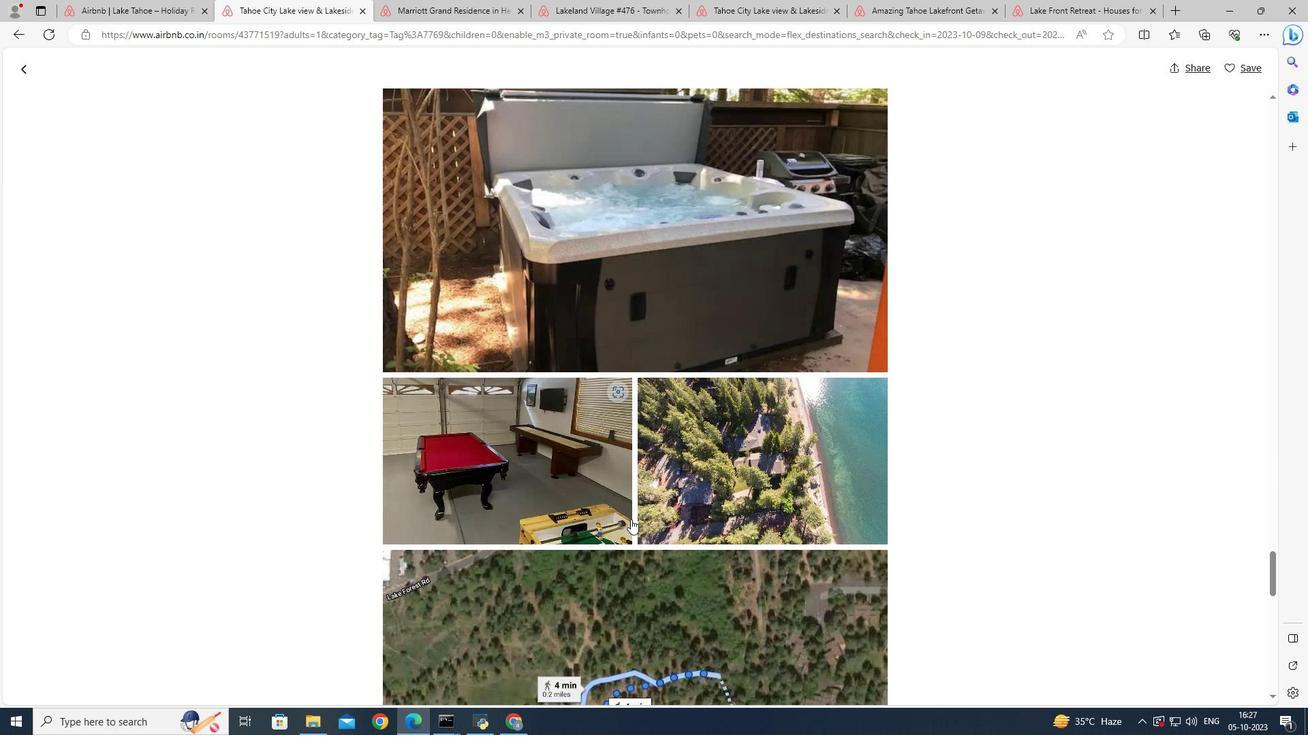 
Action: Mouse scrolled (630, 519) with delta (0, 0)
Screenshot: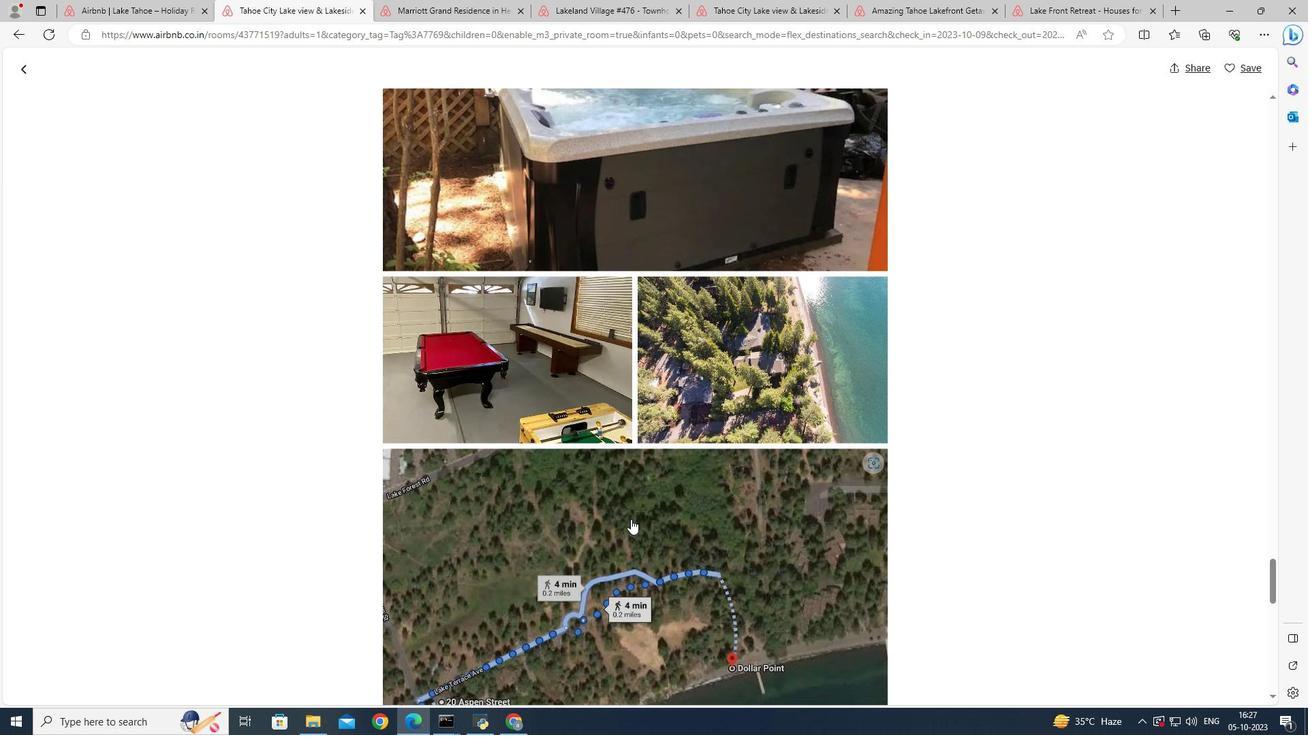
Action: Mouse scrolled (630, 519) with delta (0, 0)
Screenshot: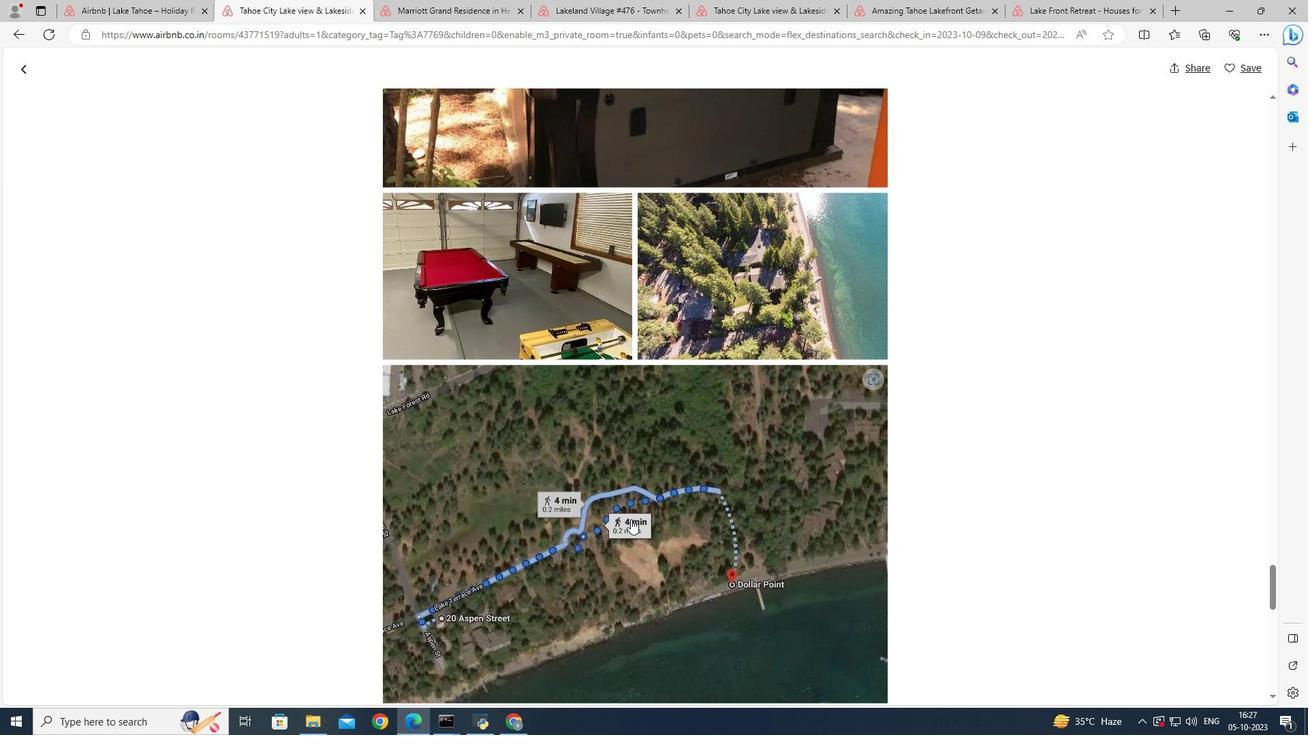 
Action: Mouse scrolled (630, 519) with delta (0, 0)
Screenshot: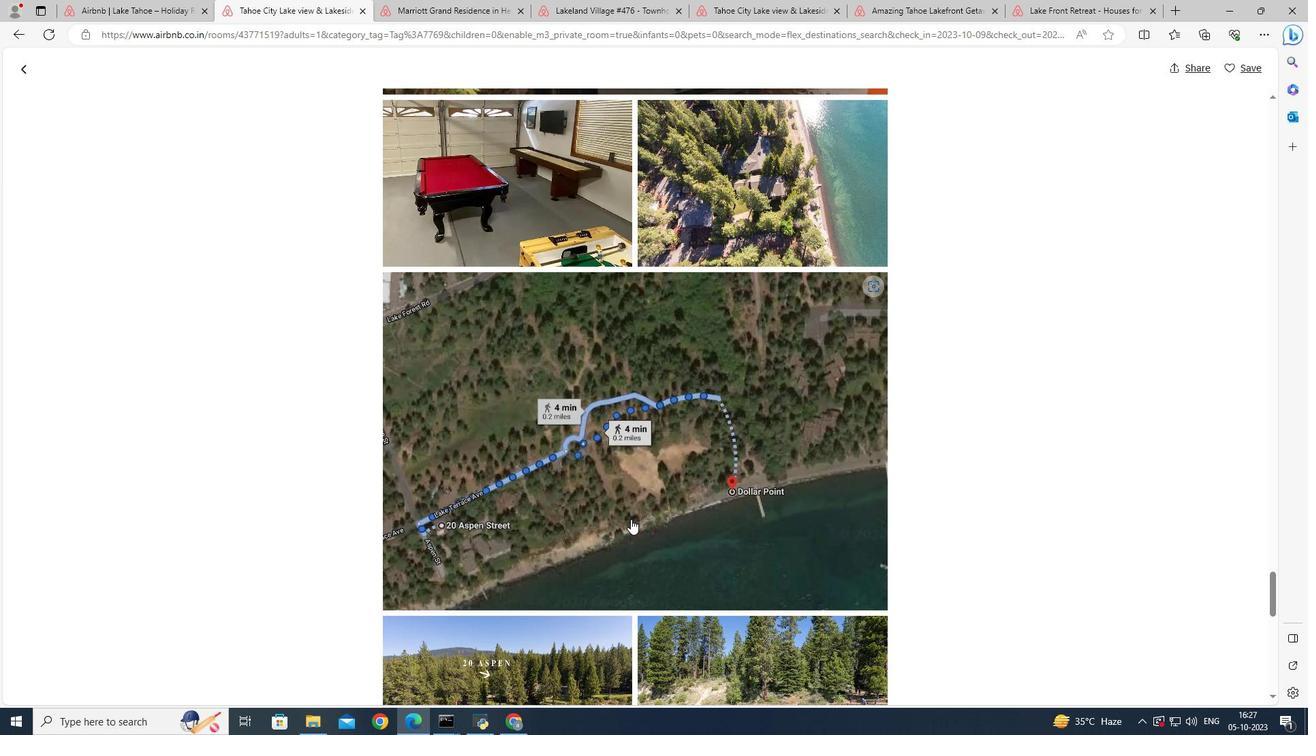 
Action: Mouse scrolled (630, 519) with delta (0, 0)
Screenshot: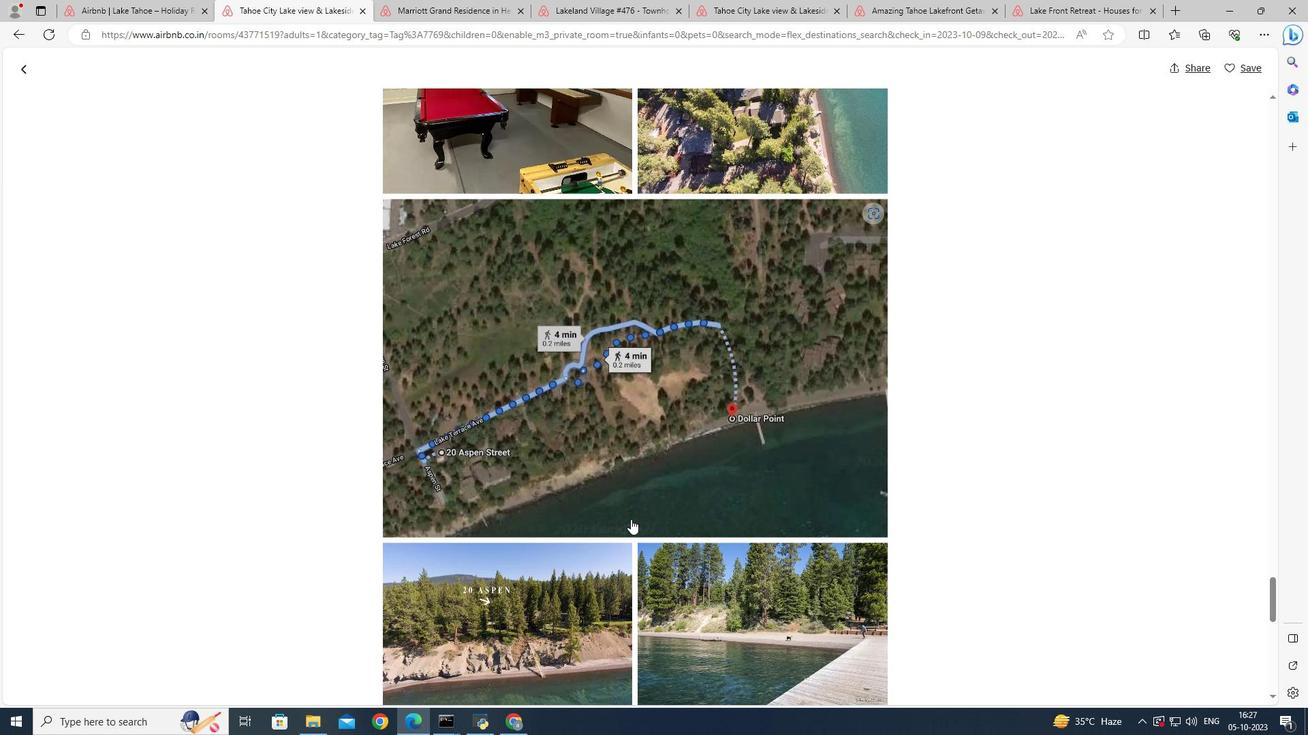 
Action: Mouse scrolled (630, 519) with delta (0, 0)
Screenshot: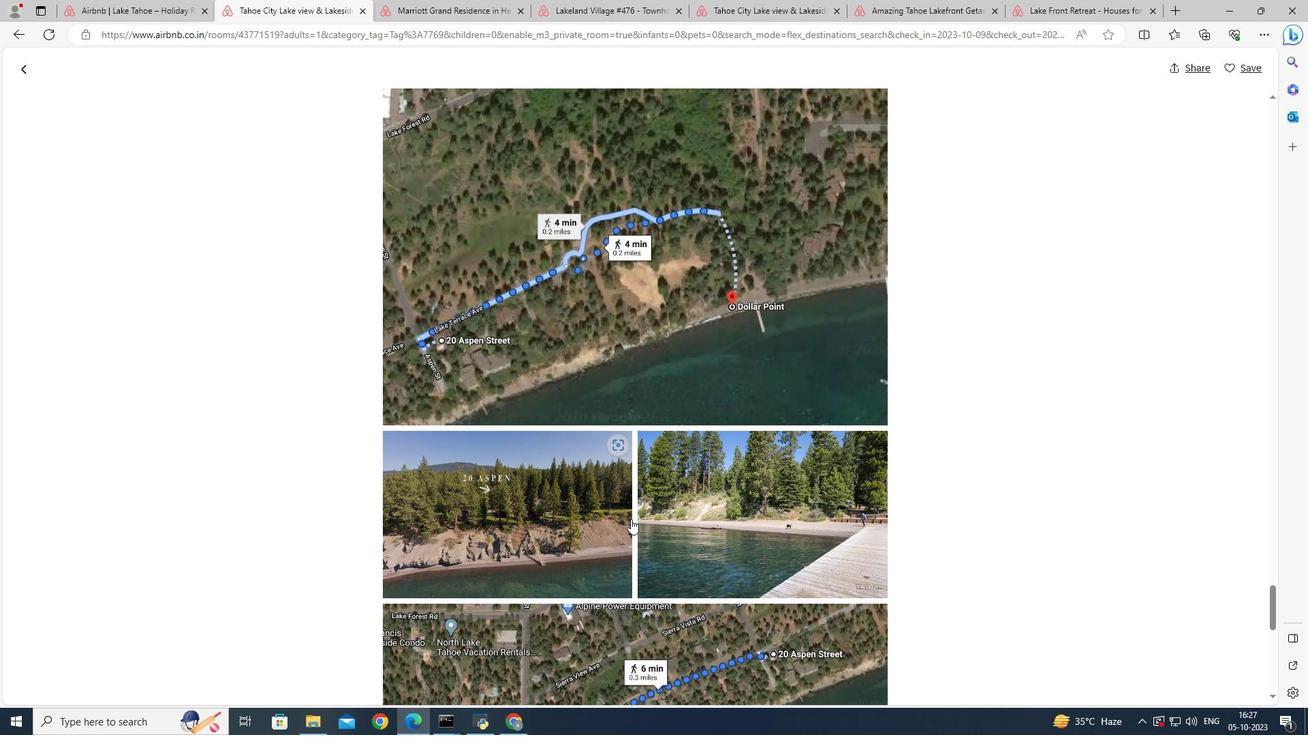 
Action: Mouse scrolled (630, 519) with delta (0, 0)
Screenshot: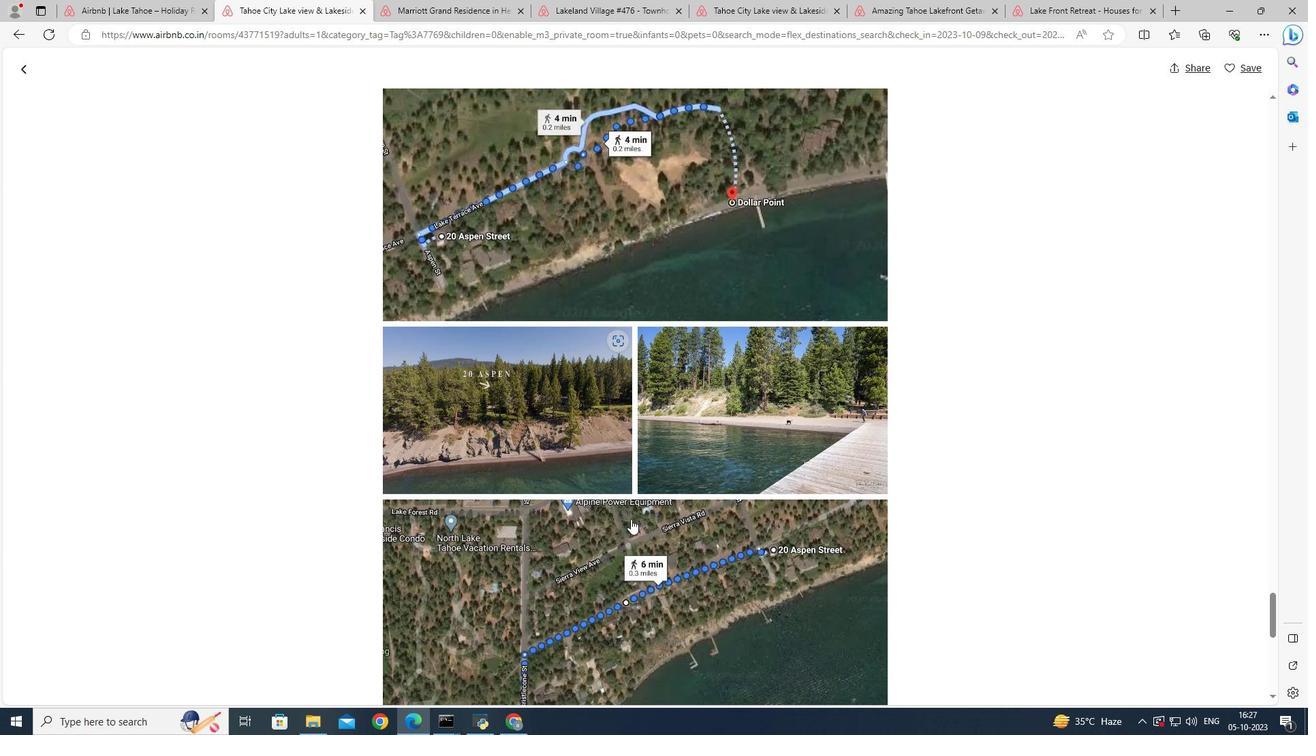 
Action: Mouse scrolled (630, 519) with delta (0, 0)
Screenshot: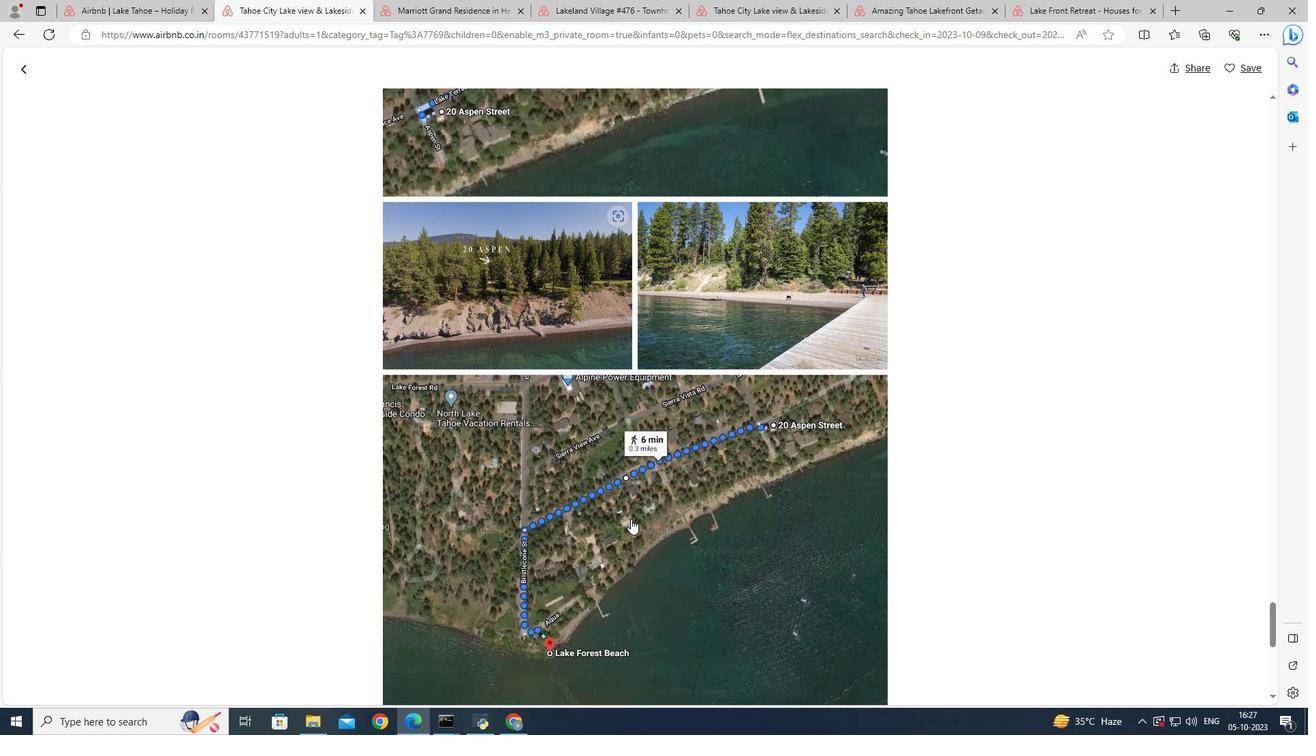 
Action: Mouse scrolled (630, 519) with delta (0, 0)
Screenshot: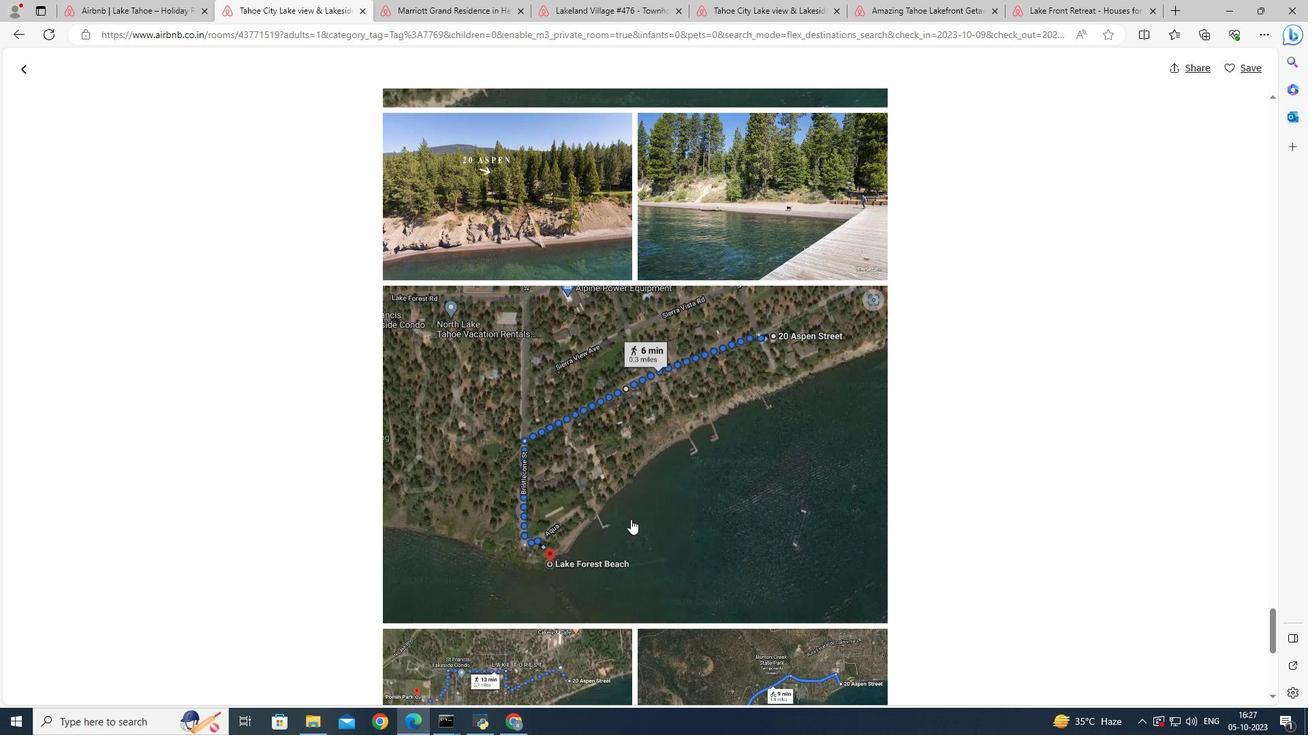 
Action: Mouse scrolled (630, 519) with delta (0, 0)
Screenshot: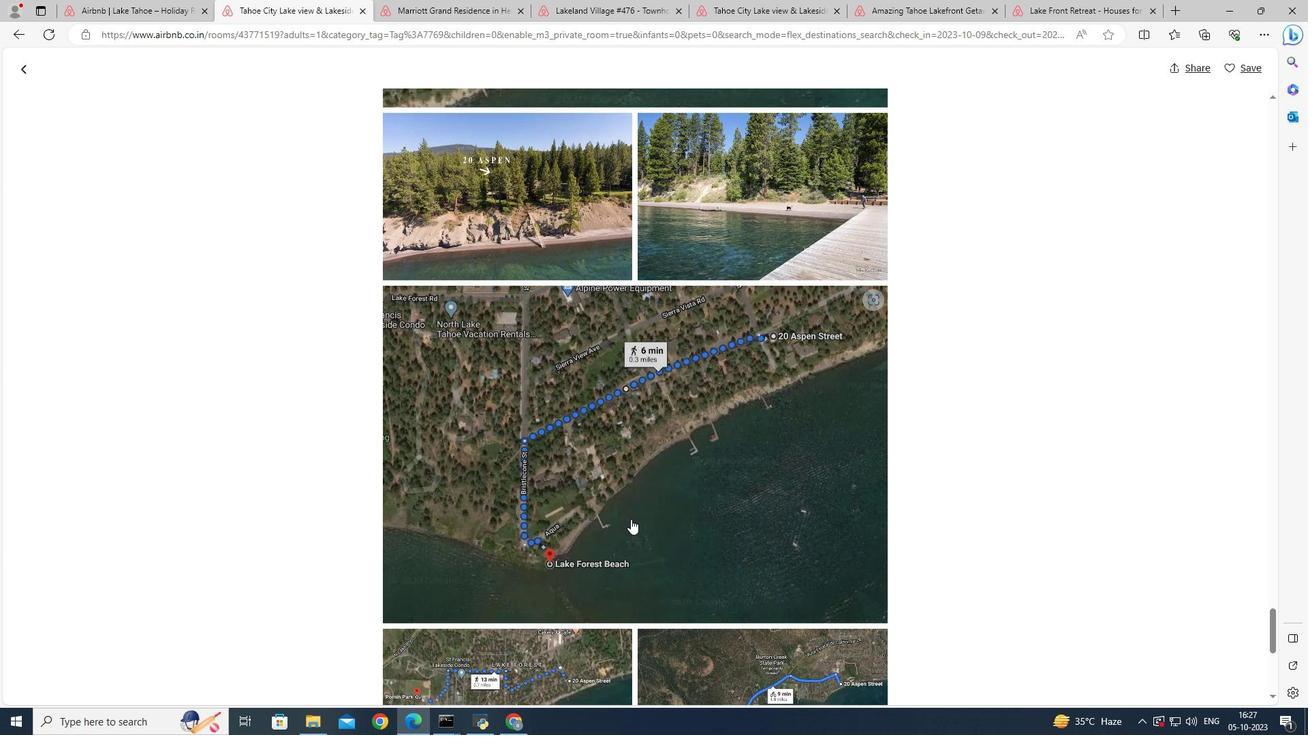 
Action: Mouse scrolled (630, 519) with delta (0, 0)
Screenshot: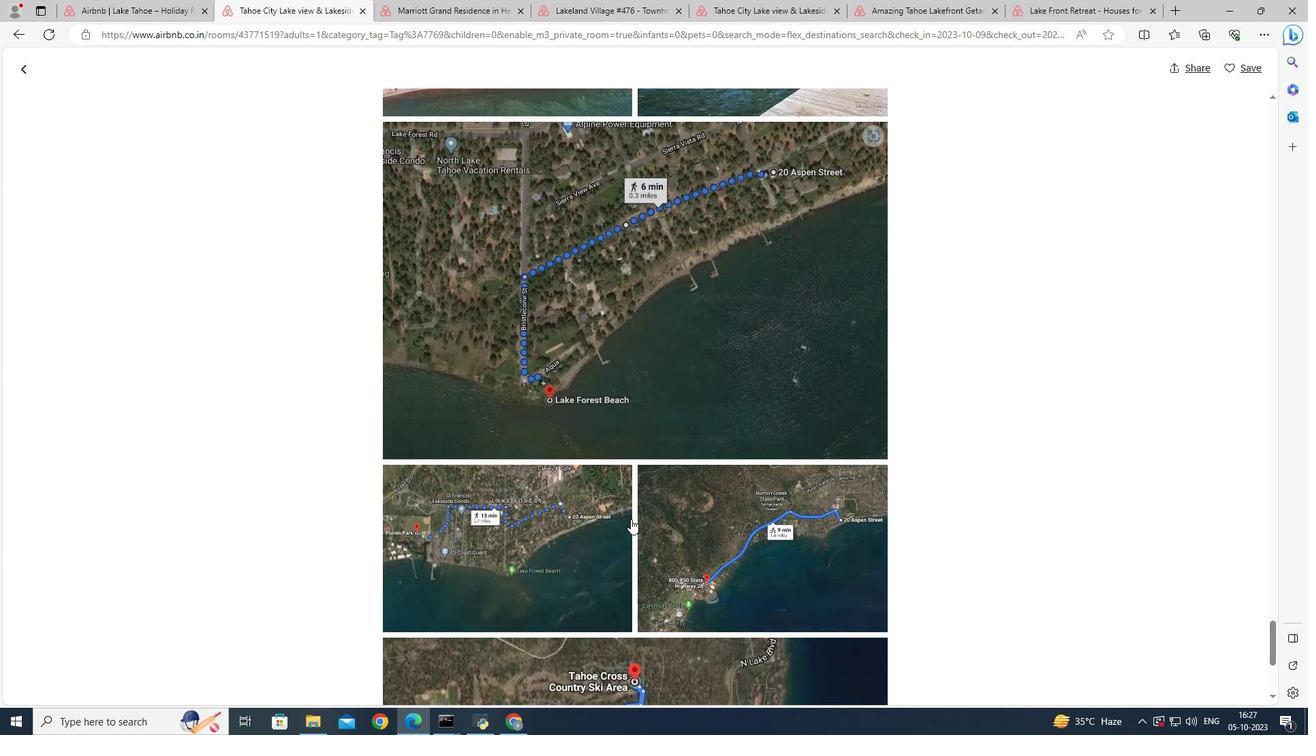 
Action: Mouse scrolled (630, 519) with delta (0, 0)
Screenshot: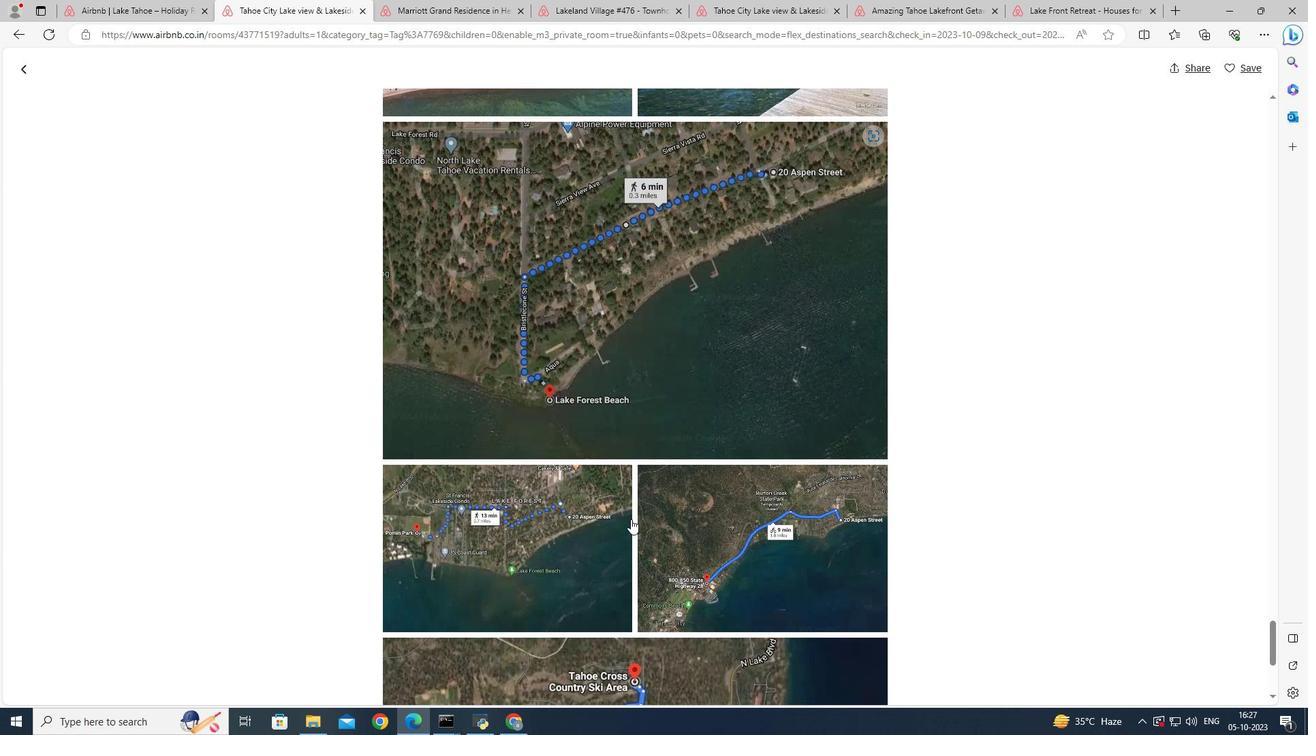 
Action: Mouse scrolled (630, 519) with delta (0, 0)
Screenshot: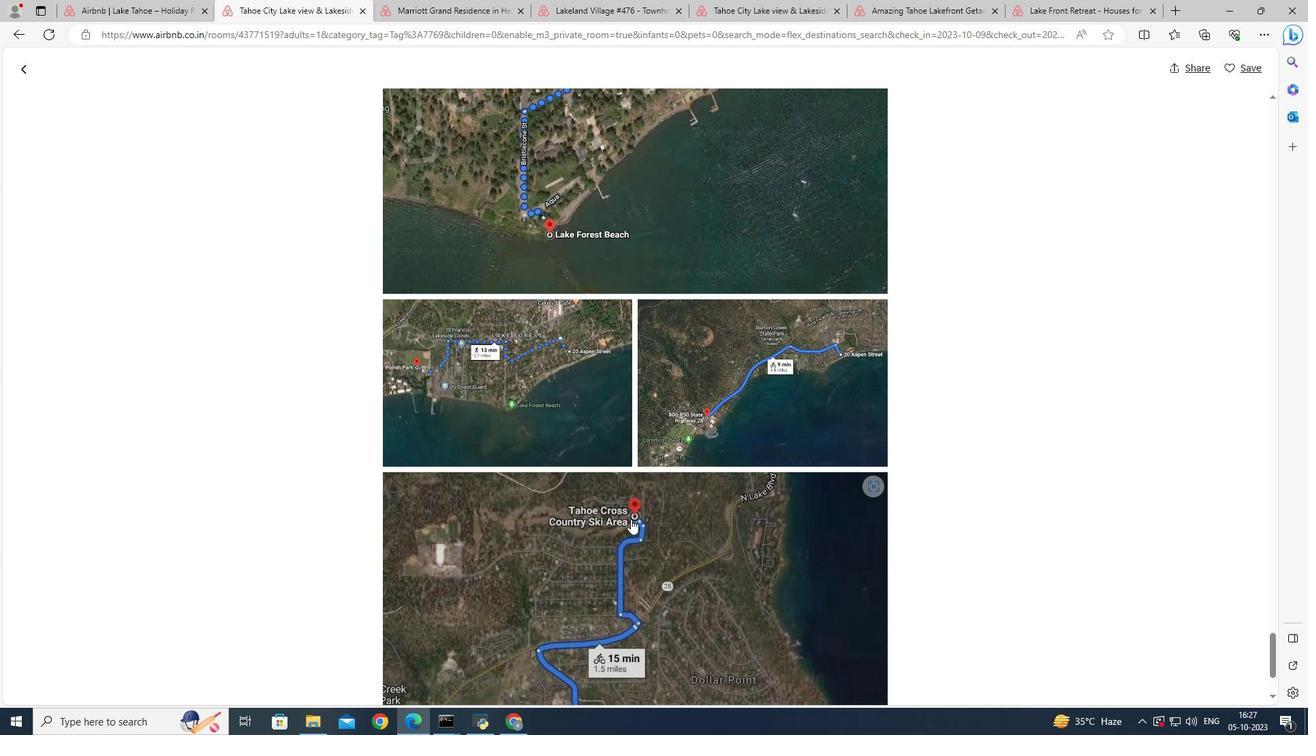 
Action: Mouse scrolled (630, 519) with delta (0, 0)
Screenshot: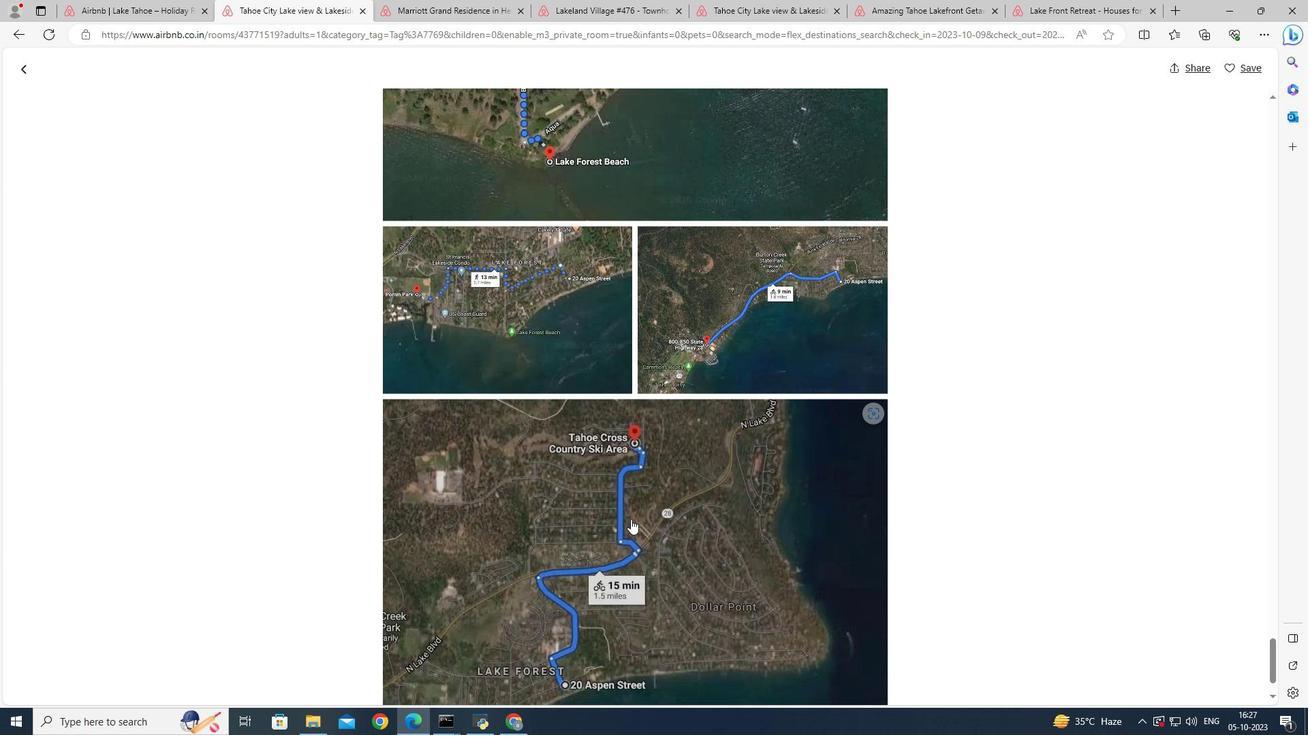 
Action: Mouse scrolled (630, 519) with delta (0, 0)
Screenshot: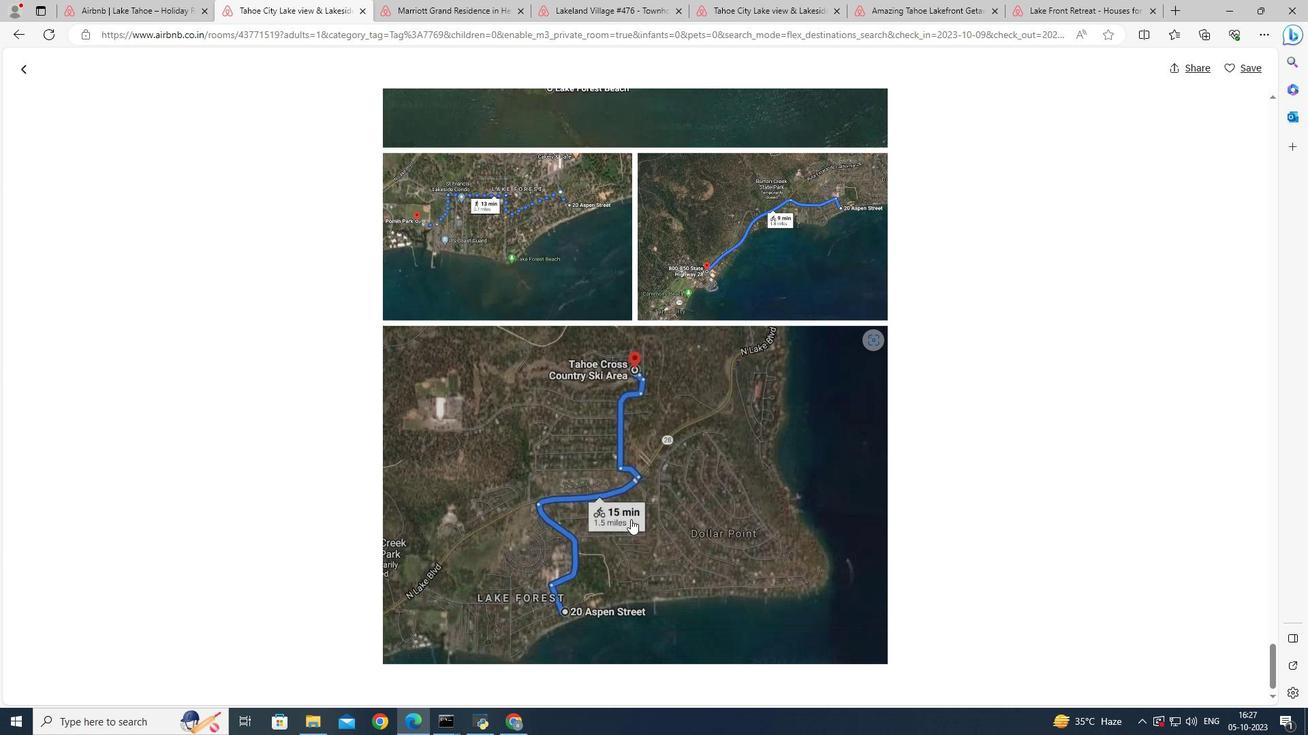 
Action: Mouse scrolled (630, 519) with delta (0, 0)
Screenshot: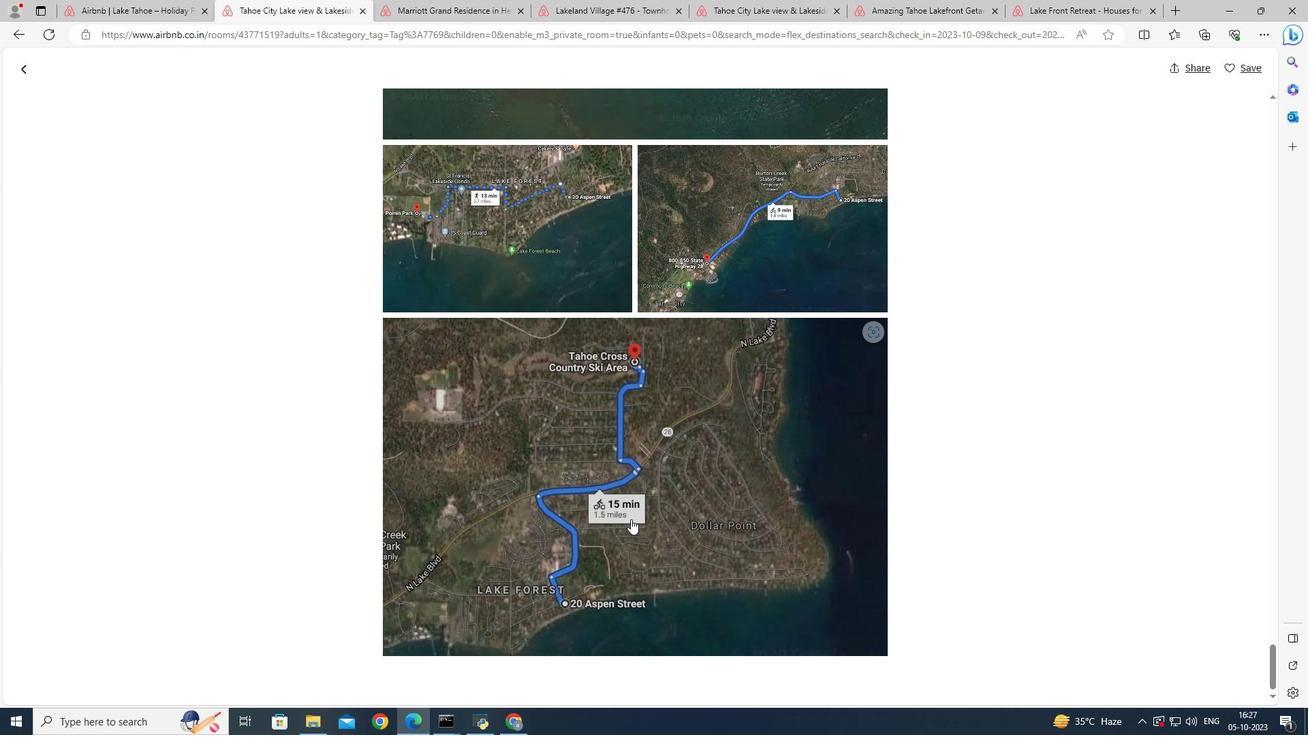 
Action: Mouse scrolled (630, 519) with delta (0, 0)
Screenshot: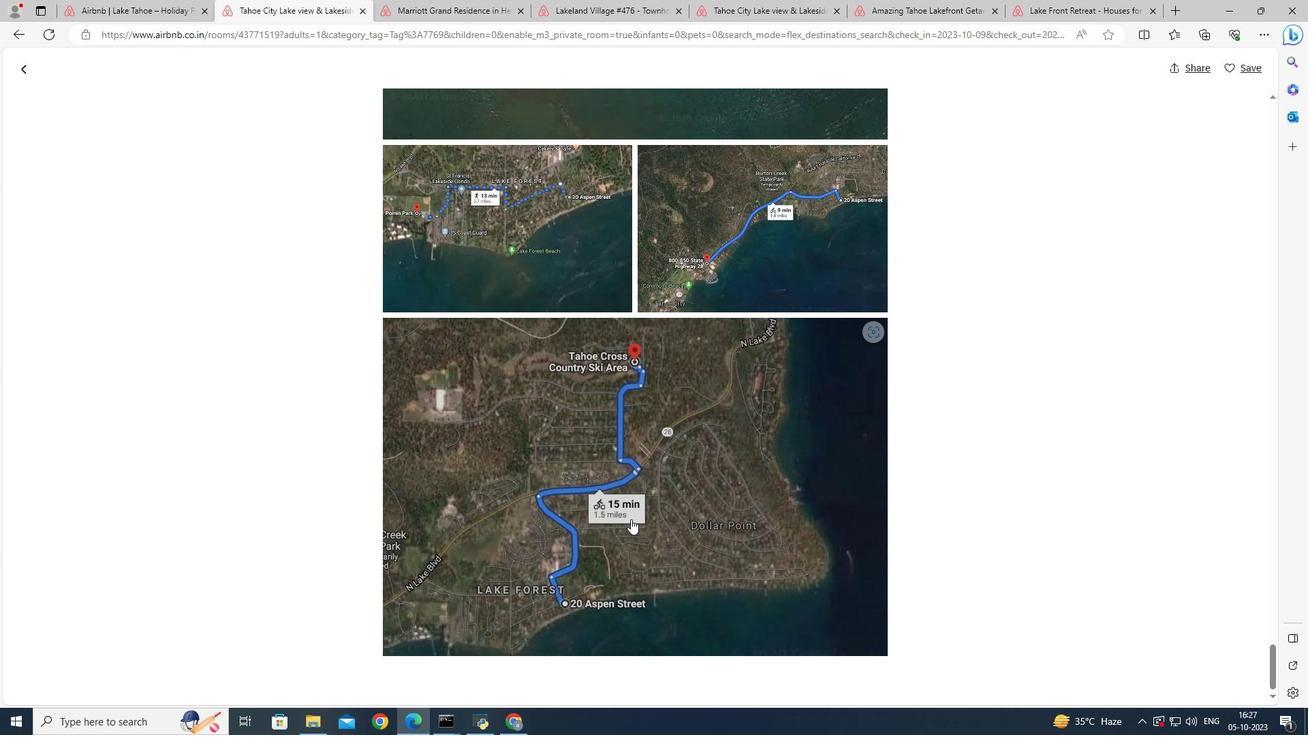 
Action: Mouse scrolled (630, 519) with delta (0, 0)
Screenshot: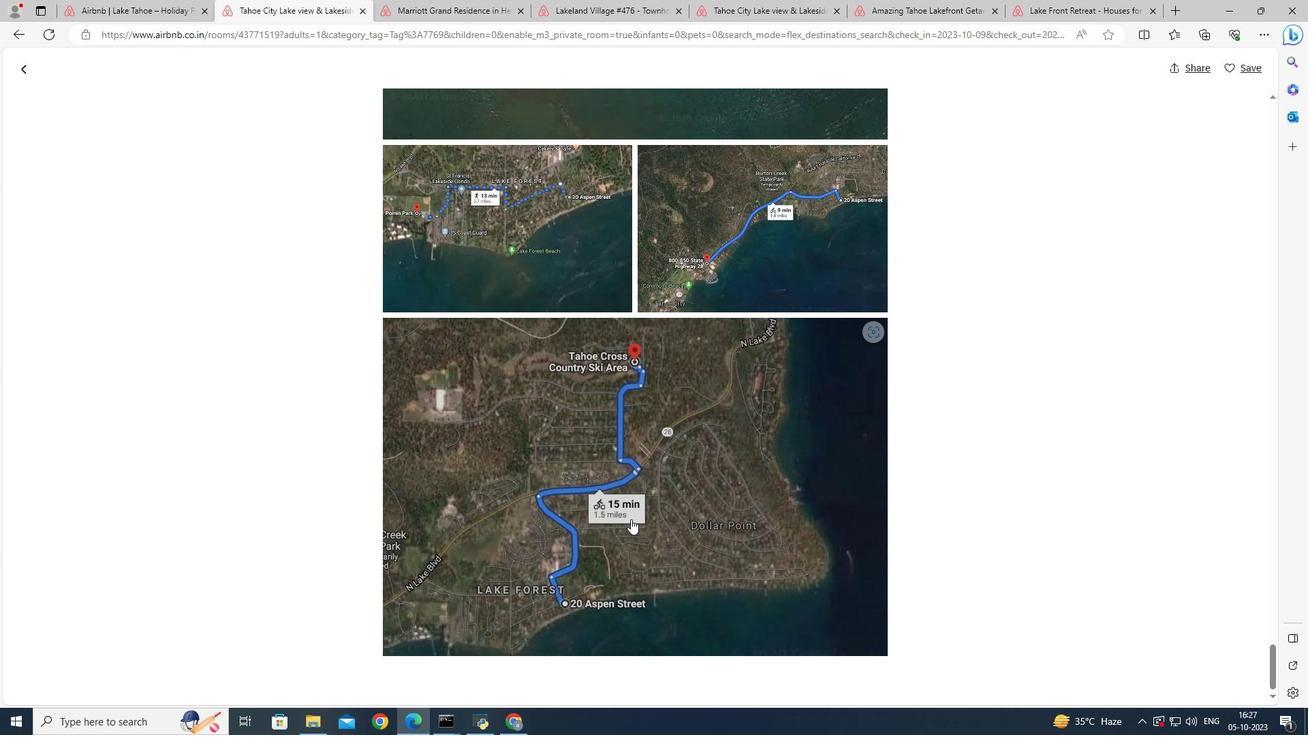 
Action: Mouse scrolled (630, 519) with delta (0, 0)
Screenshot: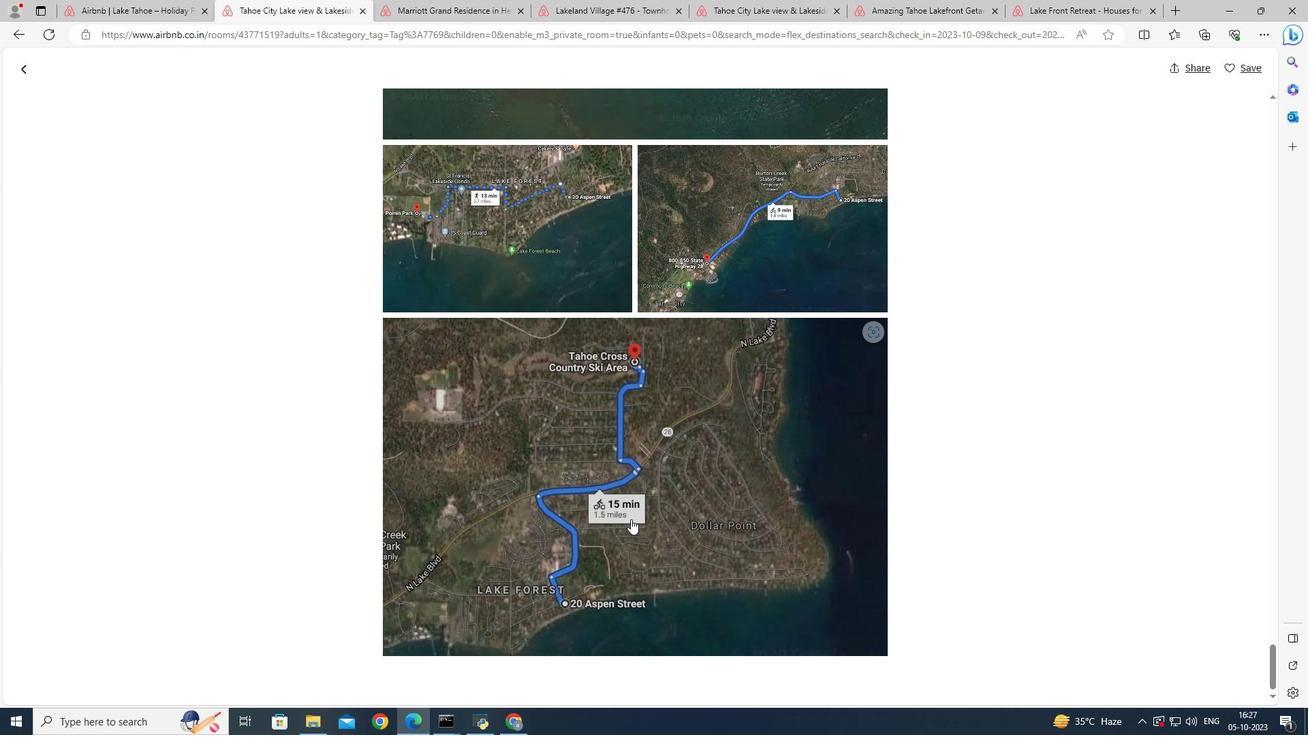 
Action: Mouse moved to (21, 66)
Screenshot: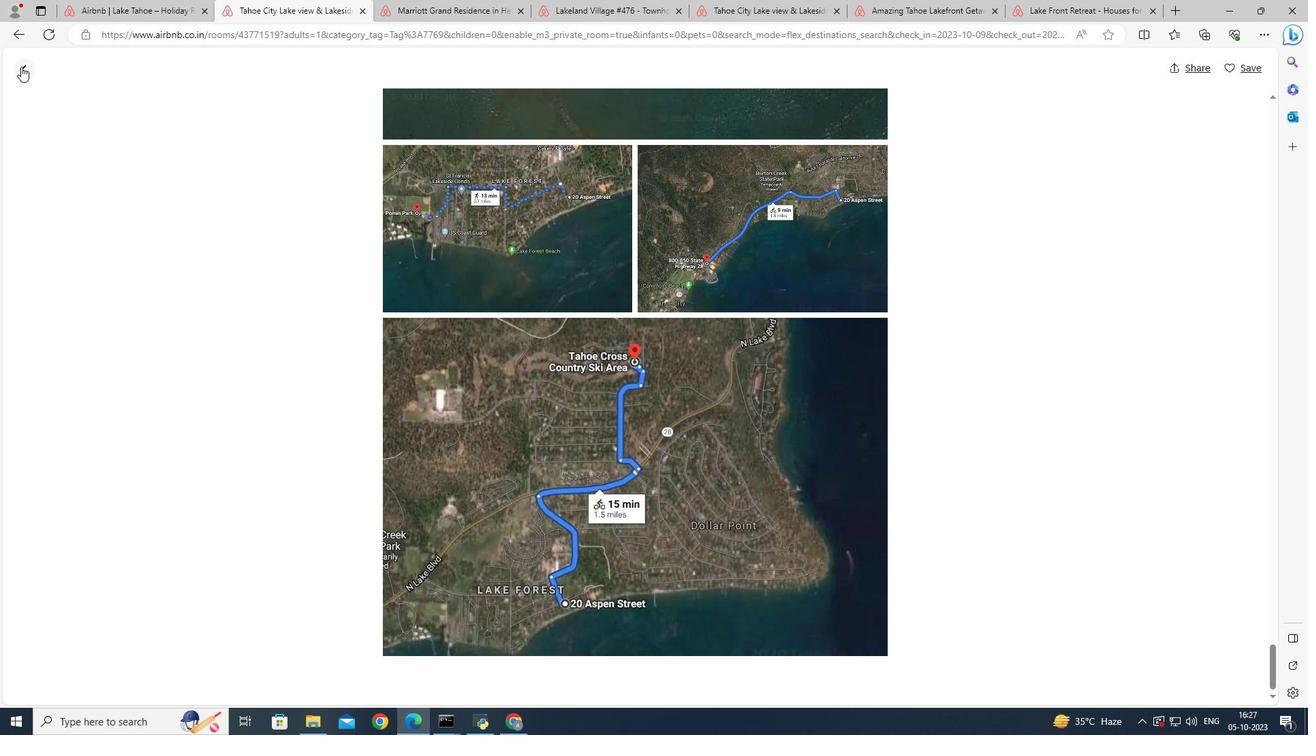 
Action: Mouse pressed left at (21, 66)
Screenshot: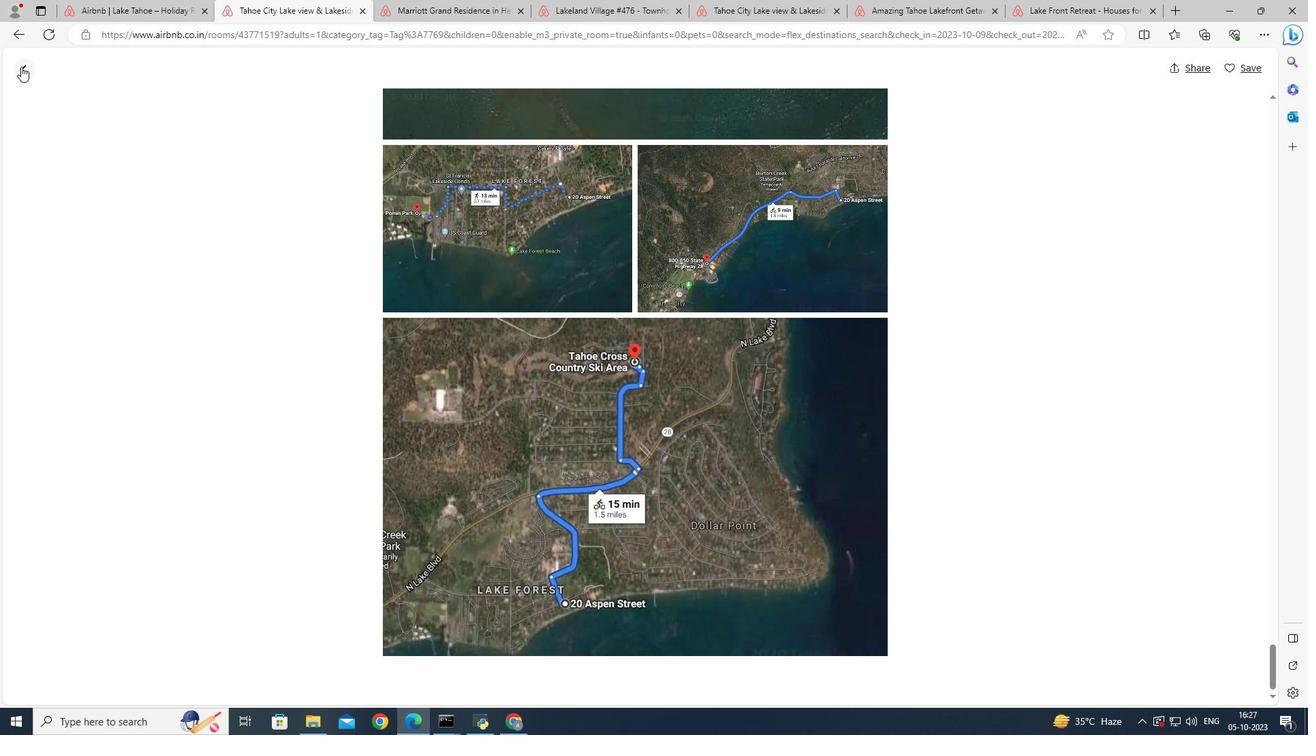
Action: Mouse moved to (215, 470)
Screenshot: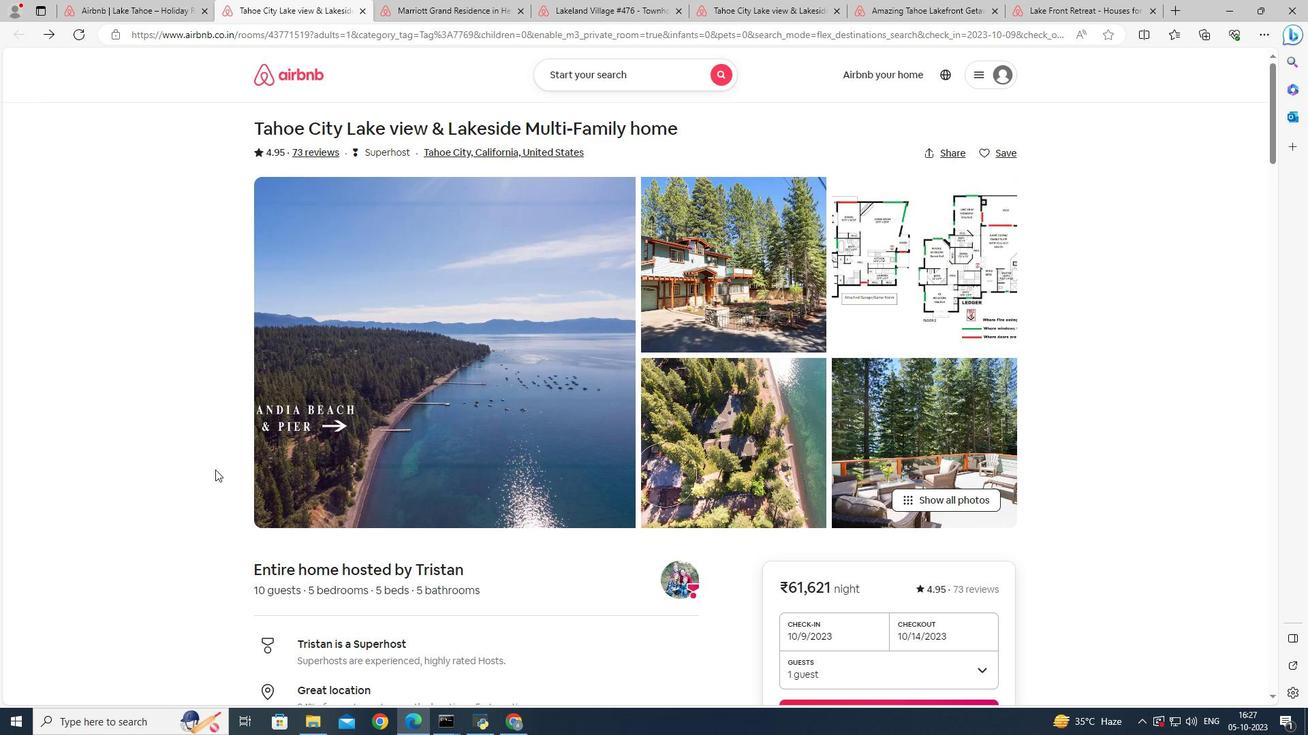 
Action: Mouse scrolled (215, 469) with delta (0, 0)
Screenshot: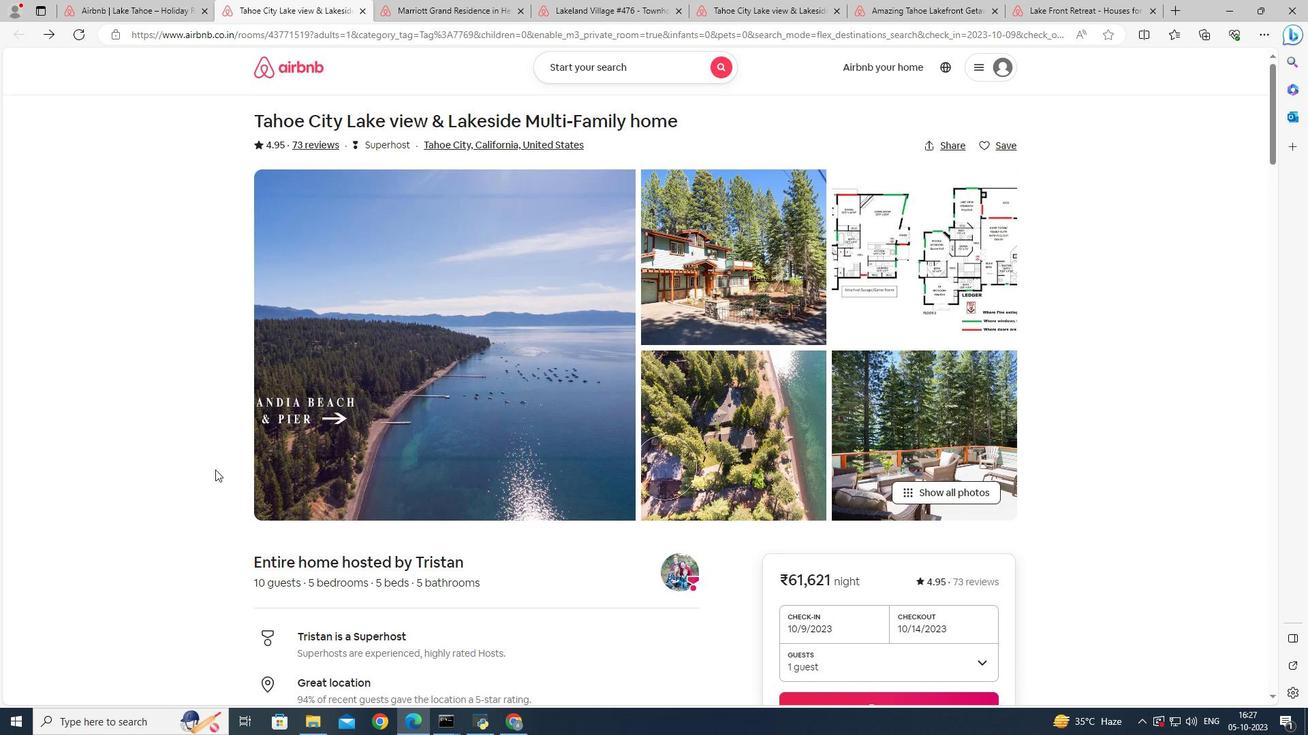 
Action: Mouse scrolled (215, 469) with delta (0, 0)
Screenshot: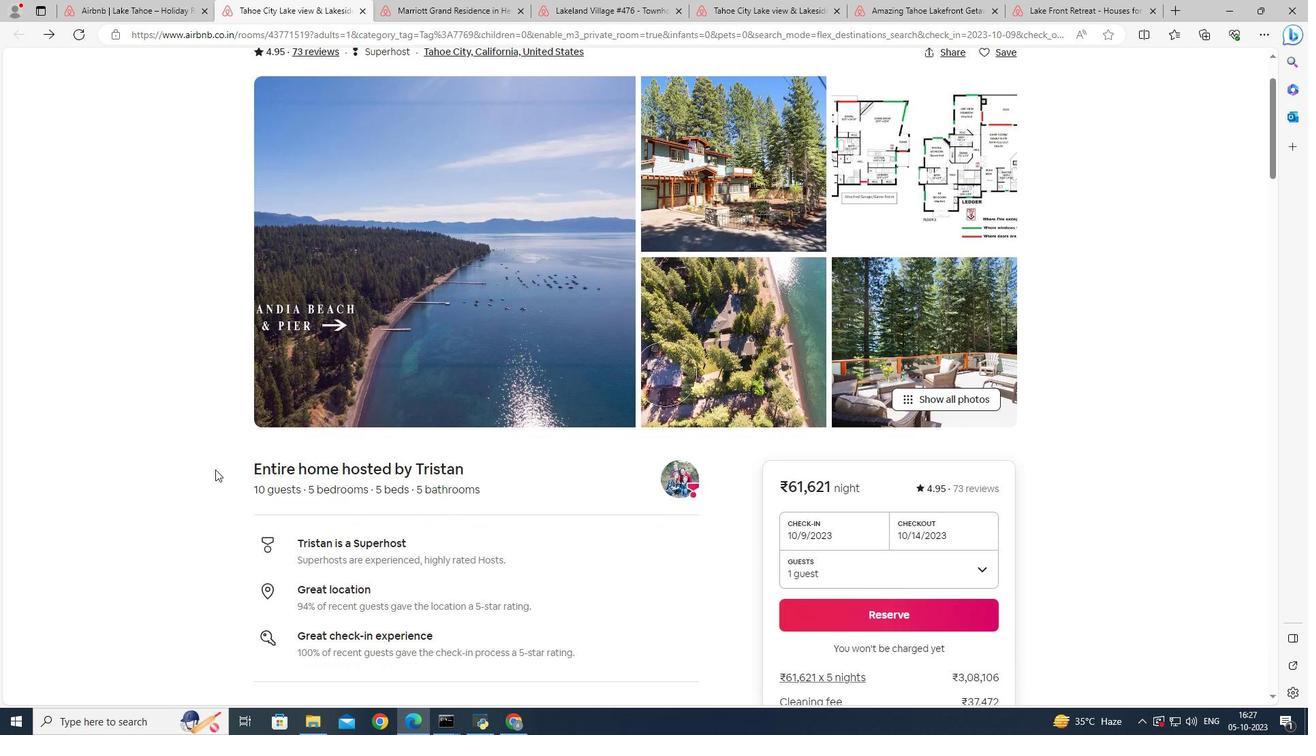 
Action: Mouse scrolled (215, 469) with delta (0, 0)
Screenshot: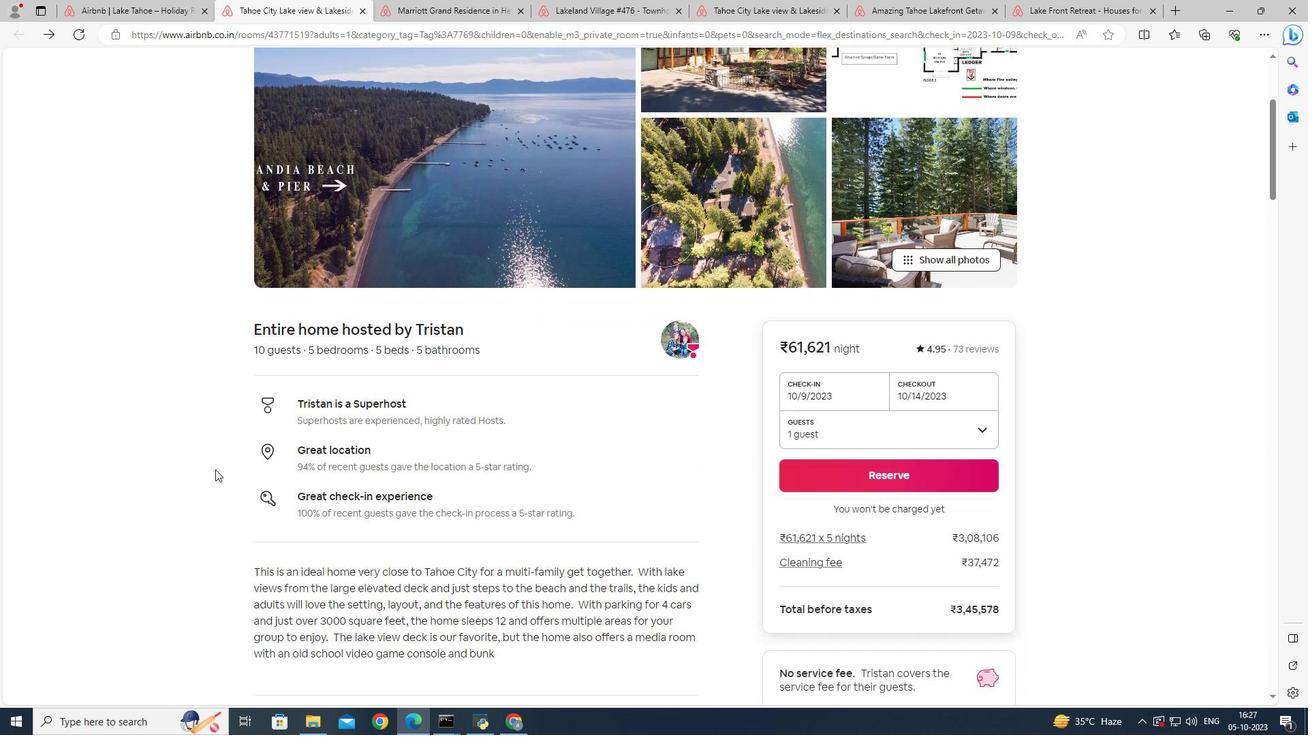 
Action: Mouse scrolled (215, 469) with delta (0, 0)
Screenshot: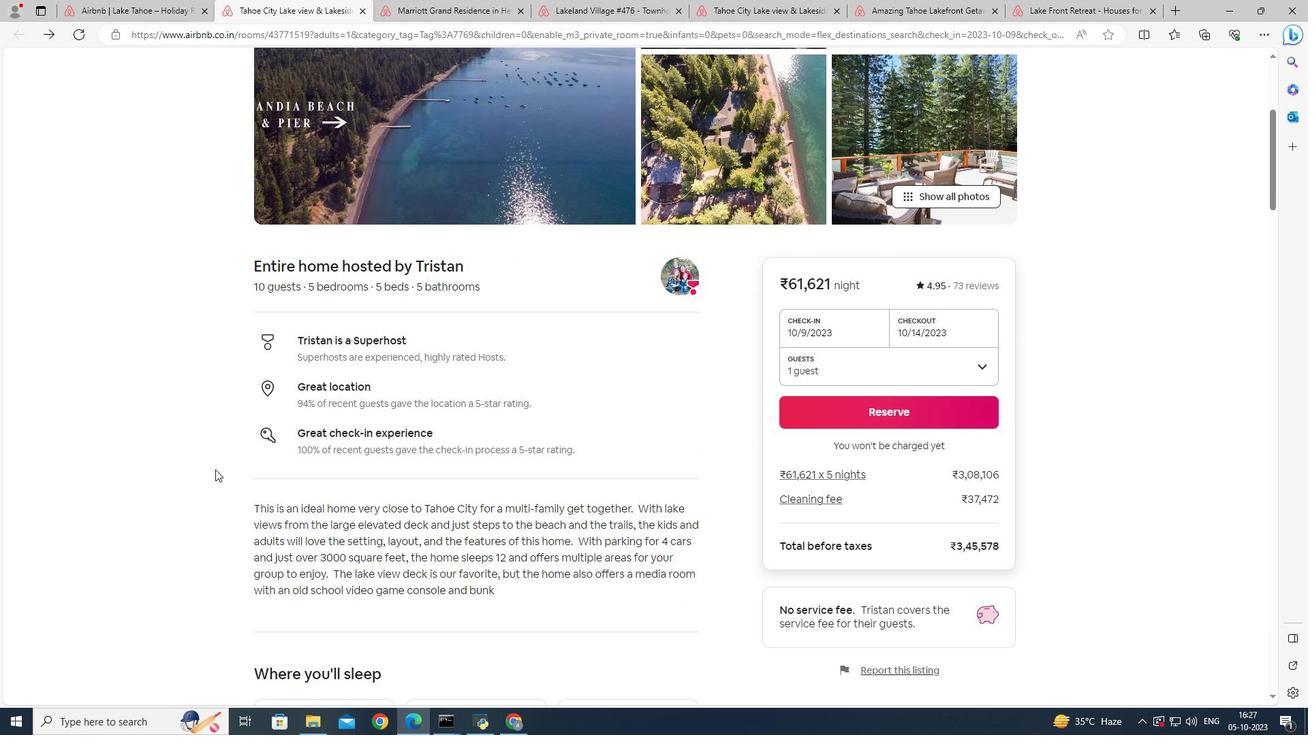 
Action: Mouse scrolled (215, 469) with delta (0, 0)
Screenshot: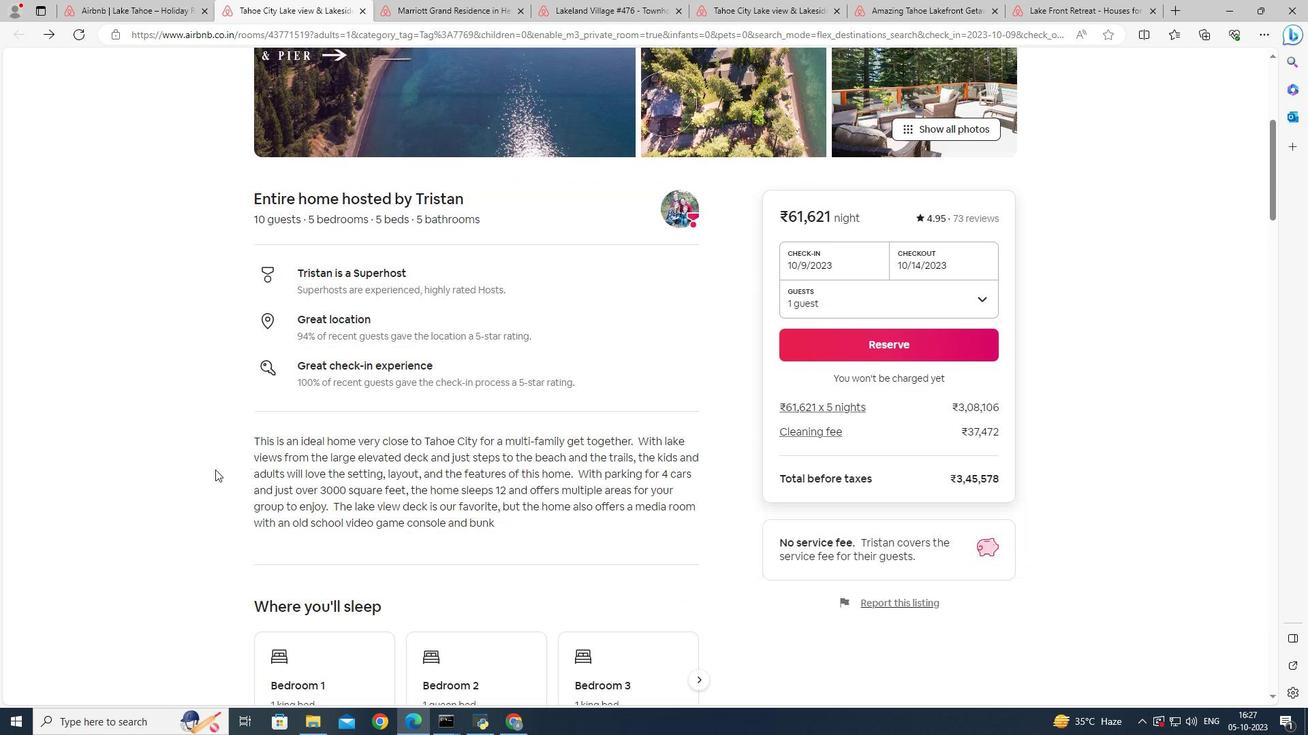 
Action: Mouse scrolled (215, 469) with delta (0, 0)
Screenshot: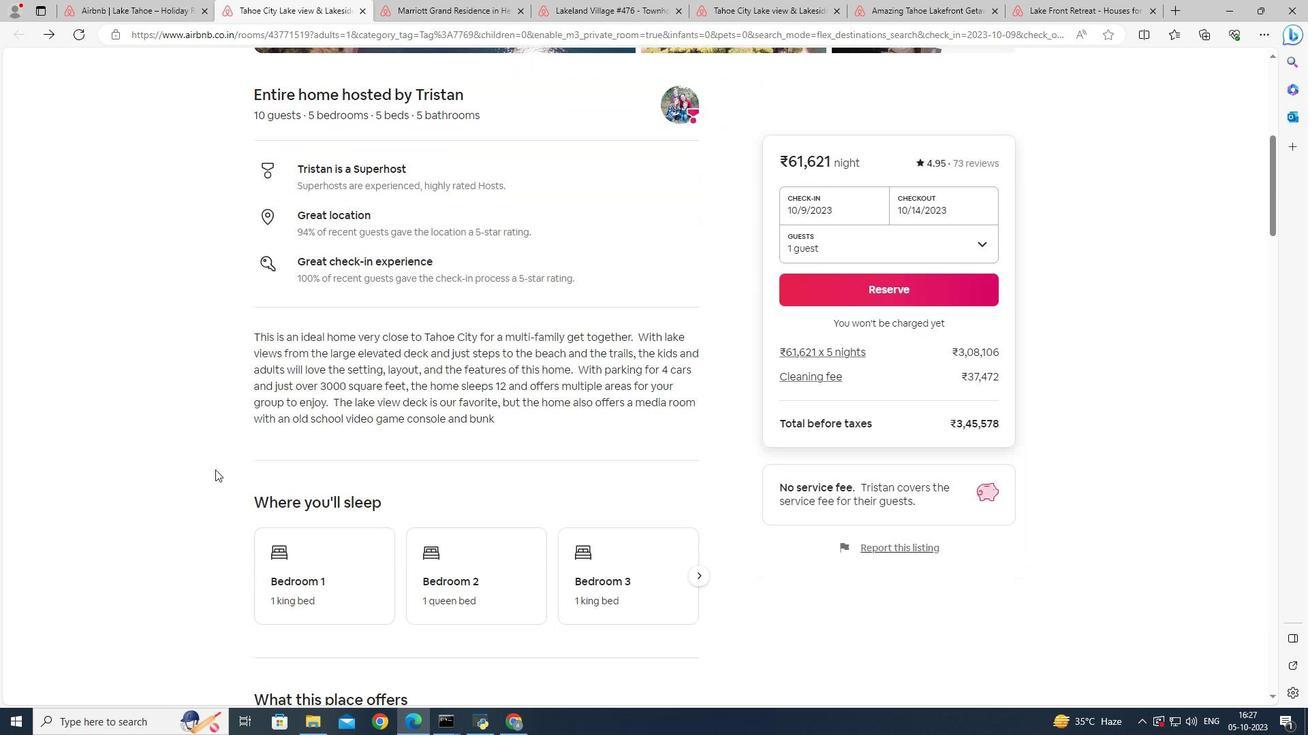 
Action: Mouse moved to (220, 434)
Screenshot: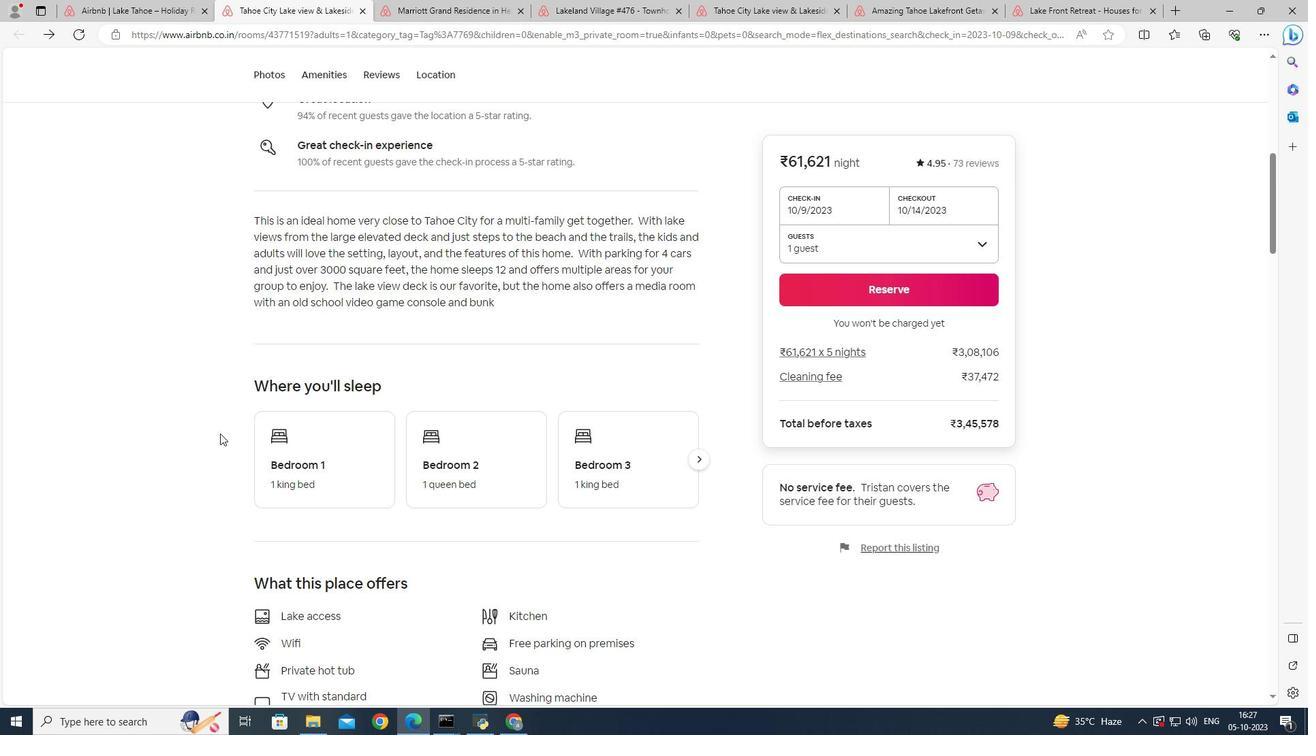
Action: Mouse scrolled (220, 433) with delta (0, 0)
Screenshot: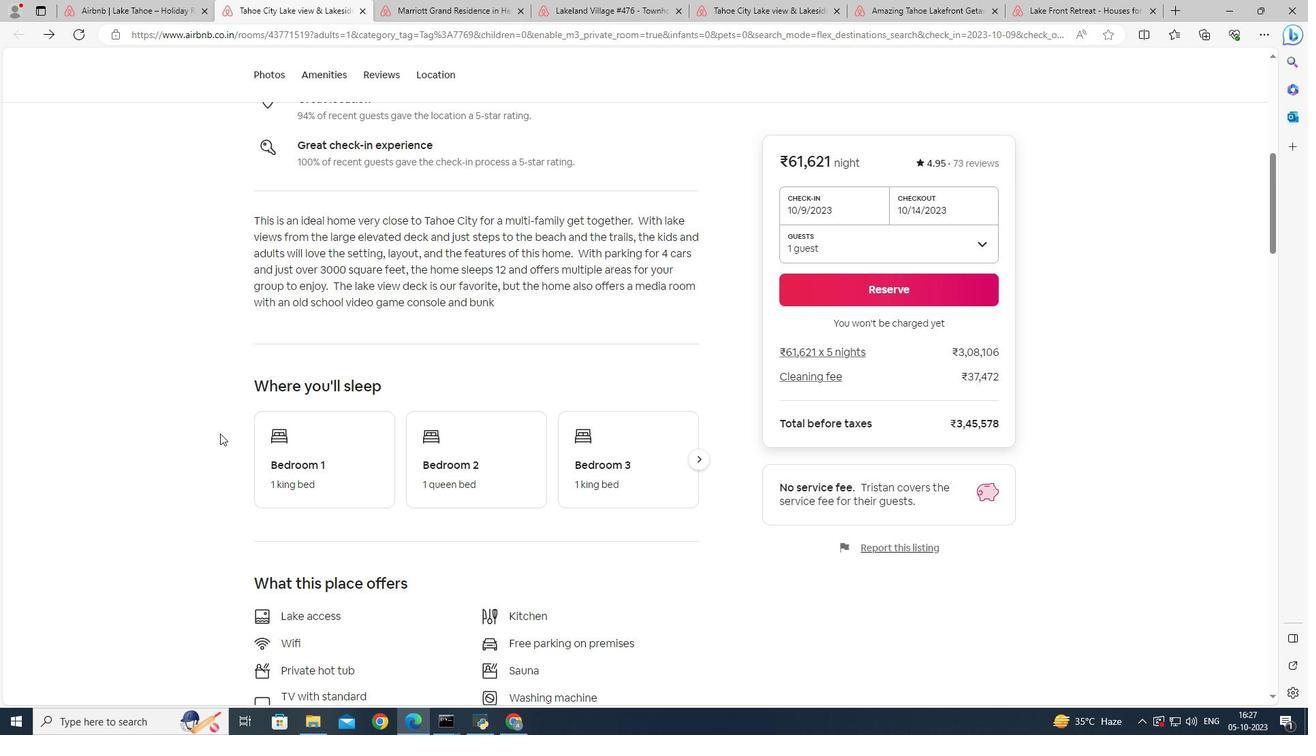 
Action: Mouse scrolled (220, 433) with delta (0, 0)
Screenshot: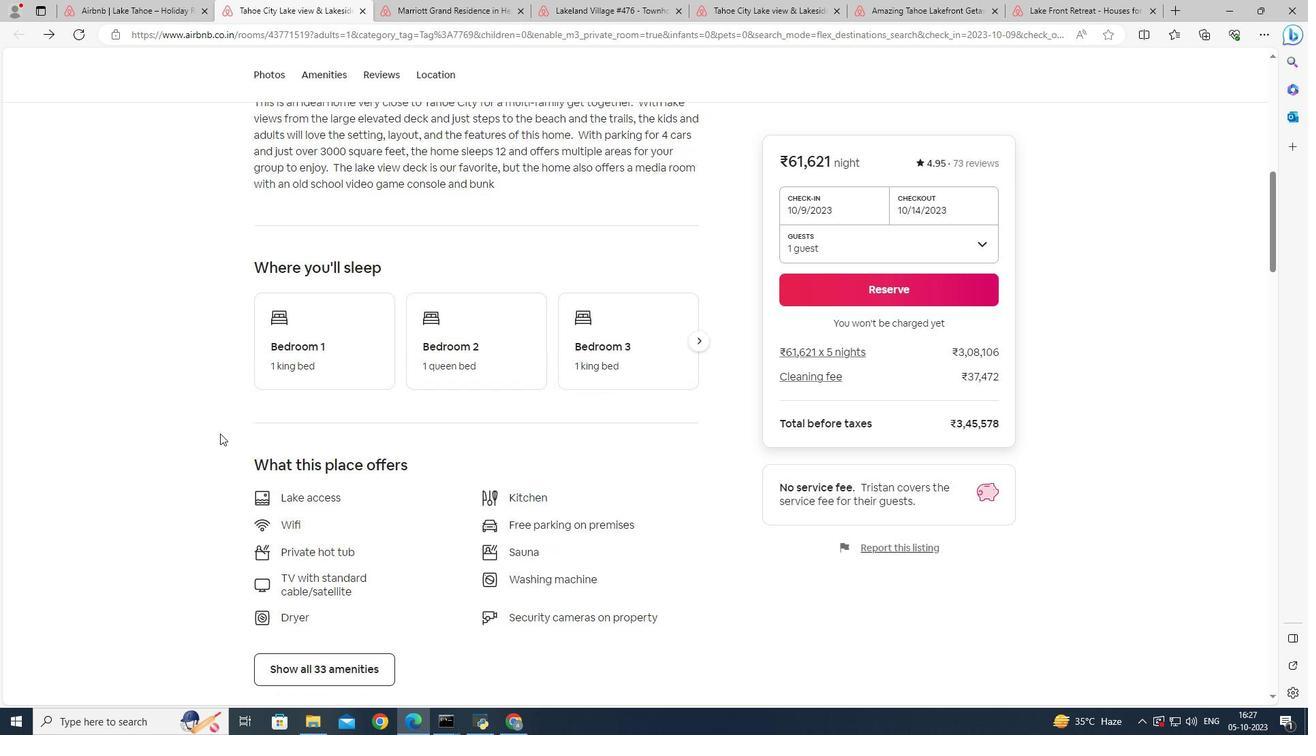 
Action: Mouse scrolled (220, 433) with delta (0, 0)
Screenshot: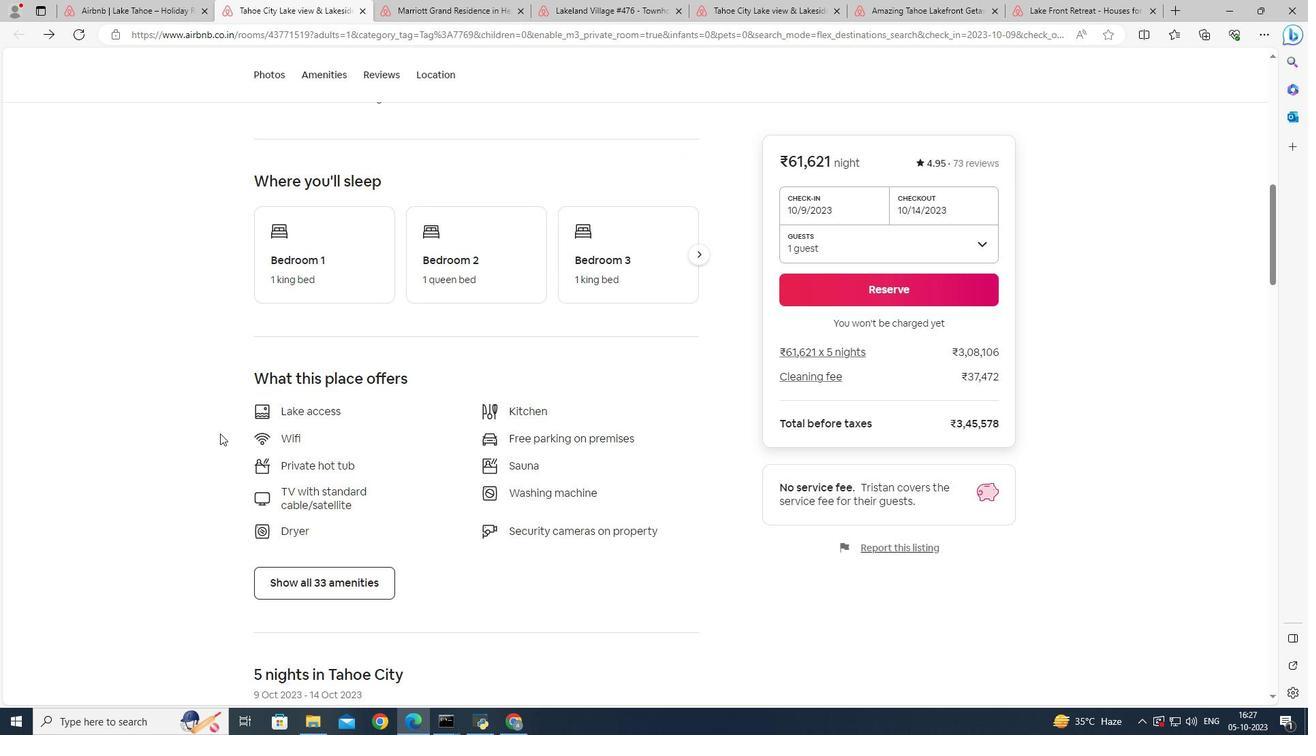 
Action: Mouse scrolled (220, 433) with delta (0, 0)
Screenshot: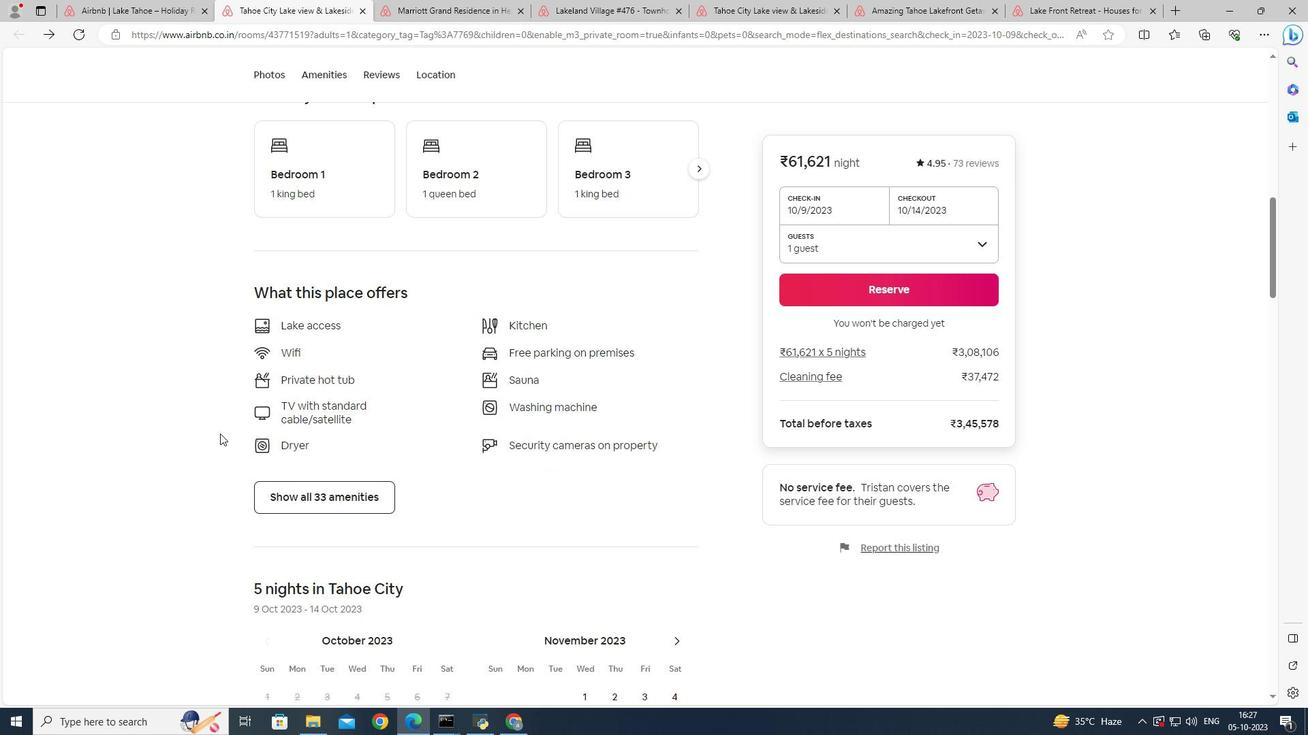 
Action: Mouse moved to (328, 397)
Screenshot: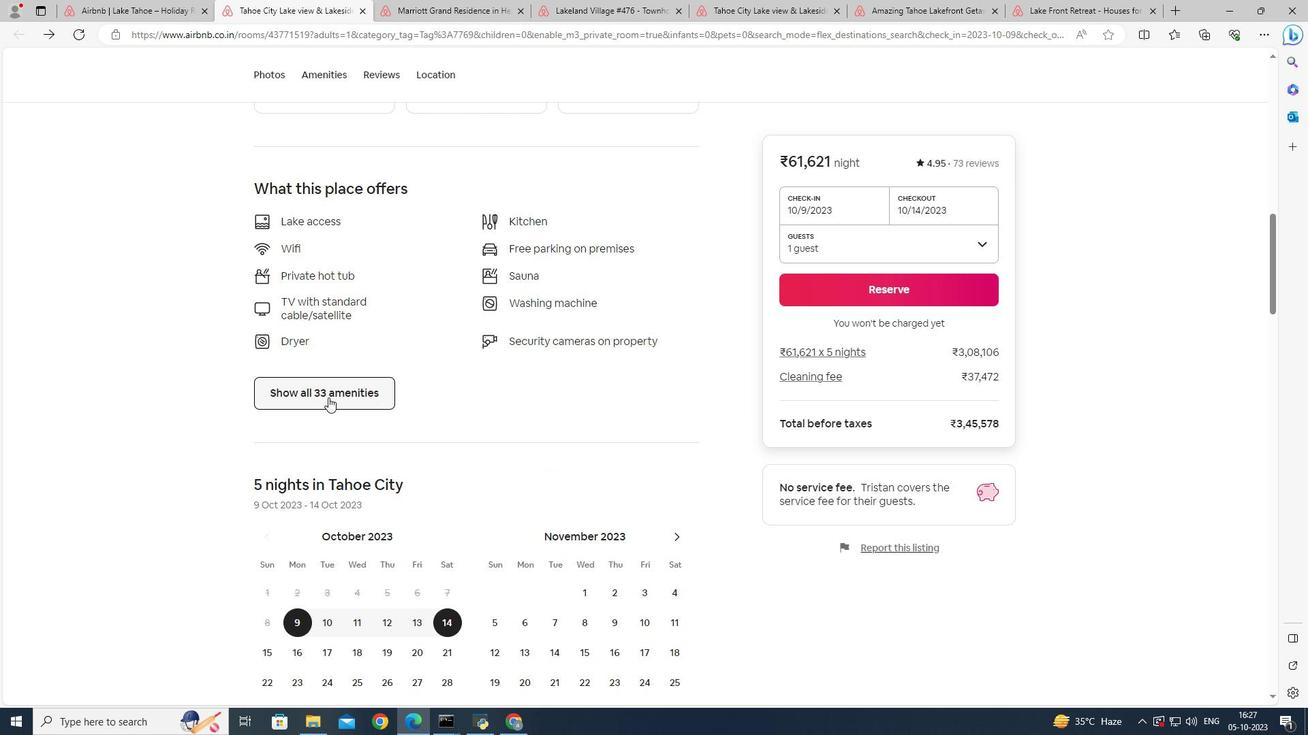 
Action: Mouse pressed left at (328, 397)
Screenshot: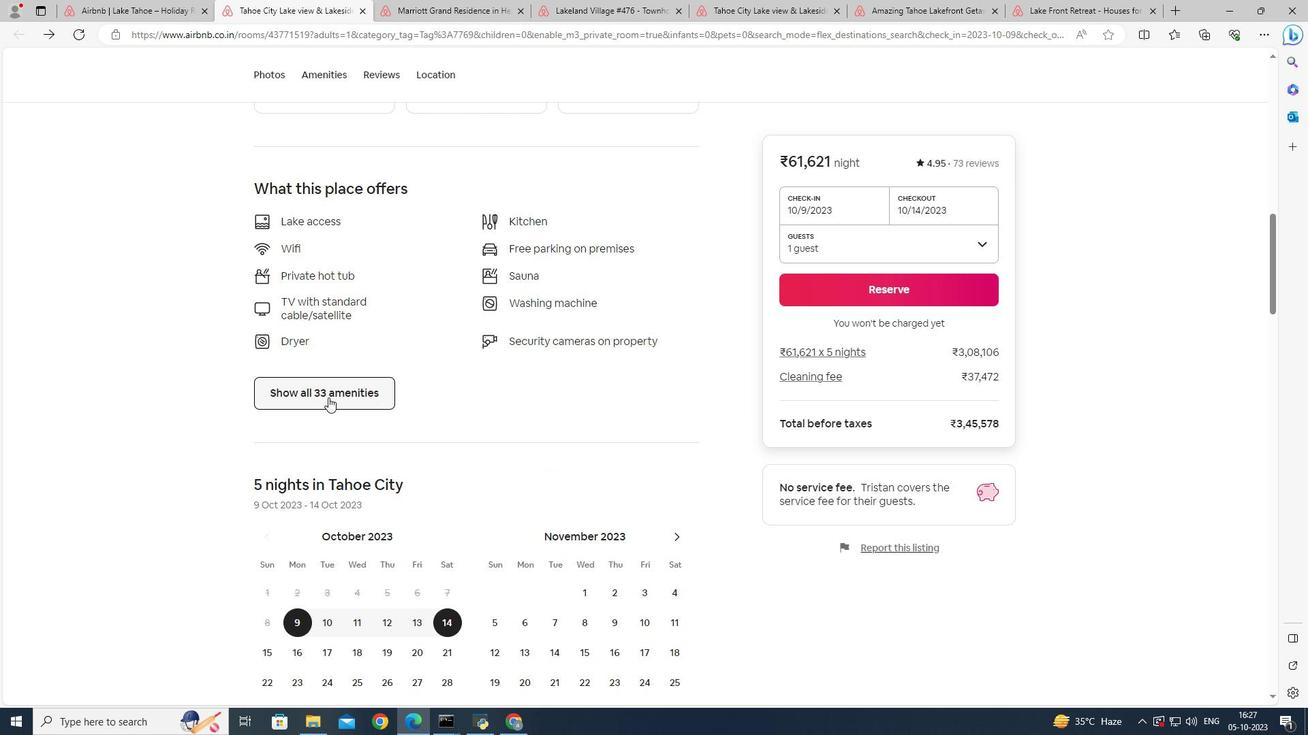 
Action: Mouse moved to (467, 289)
Screenshot: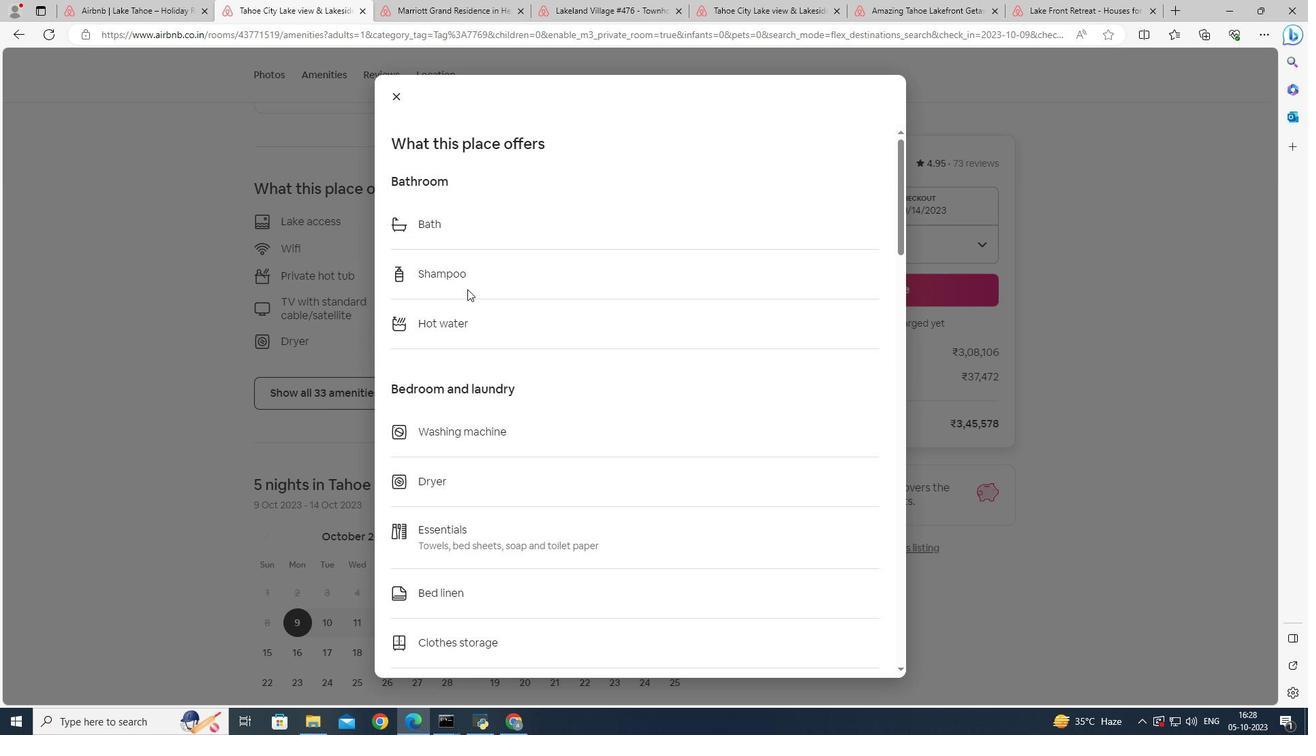 
Action: Mouse scrolled (467, 288) with delta (0, 0)
Screenshot: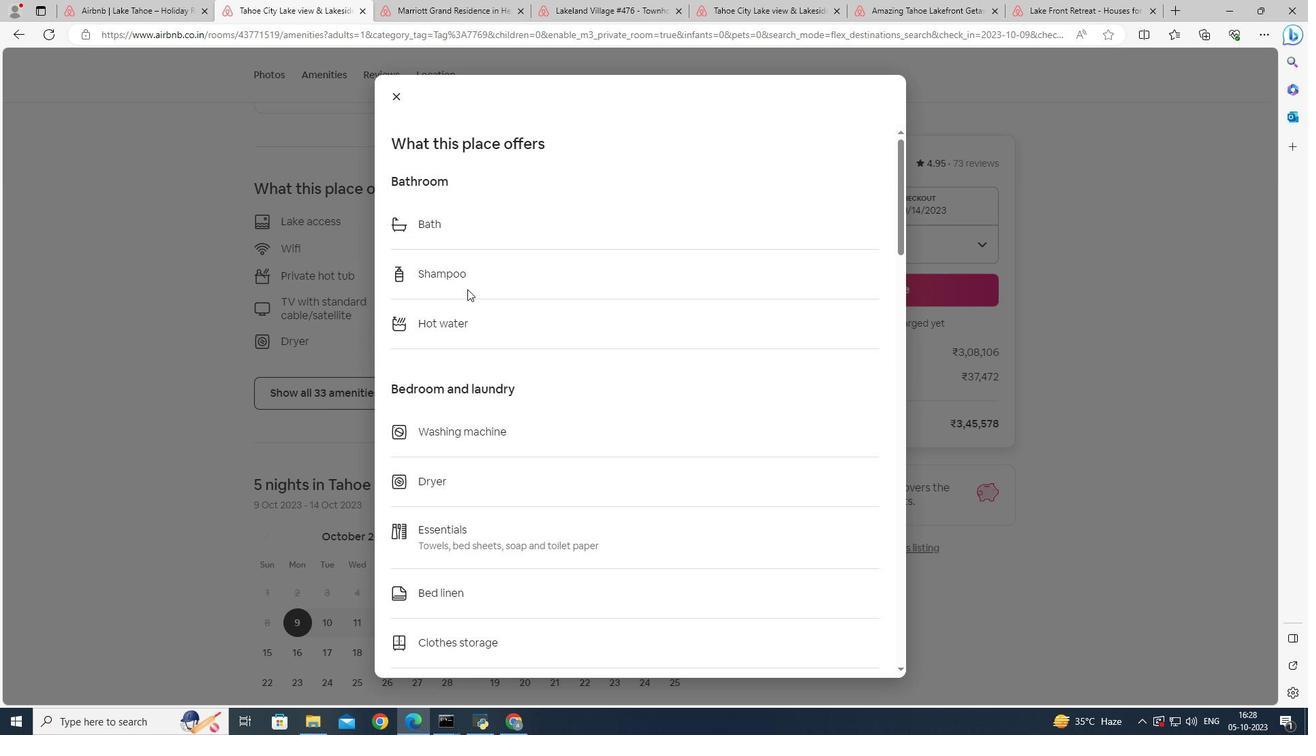 
Action: Mouse scrolled (467, 288) with delta (0, 0)
Screenshot: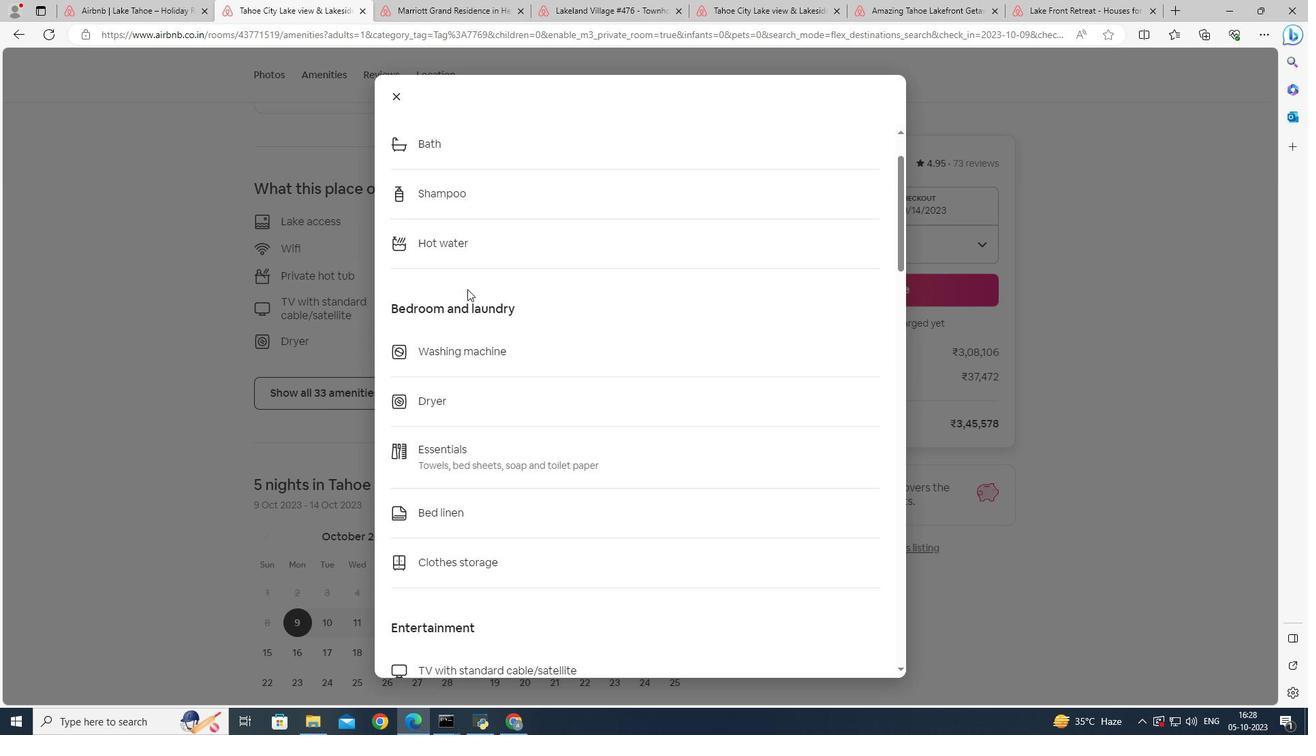 
Action: Mouse scrolled (467, 288) with delta (0, 0)
Screenshot: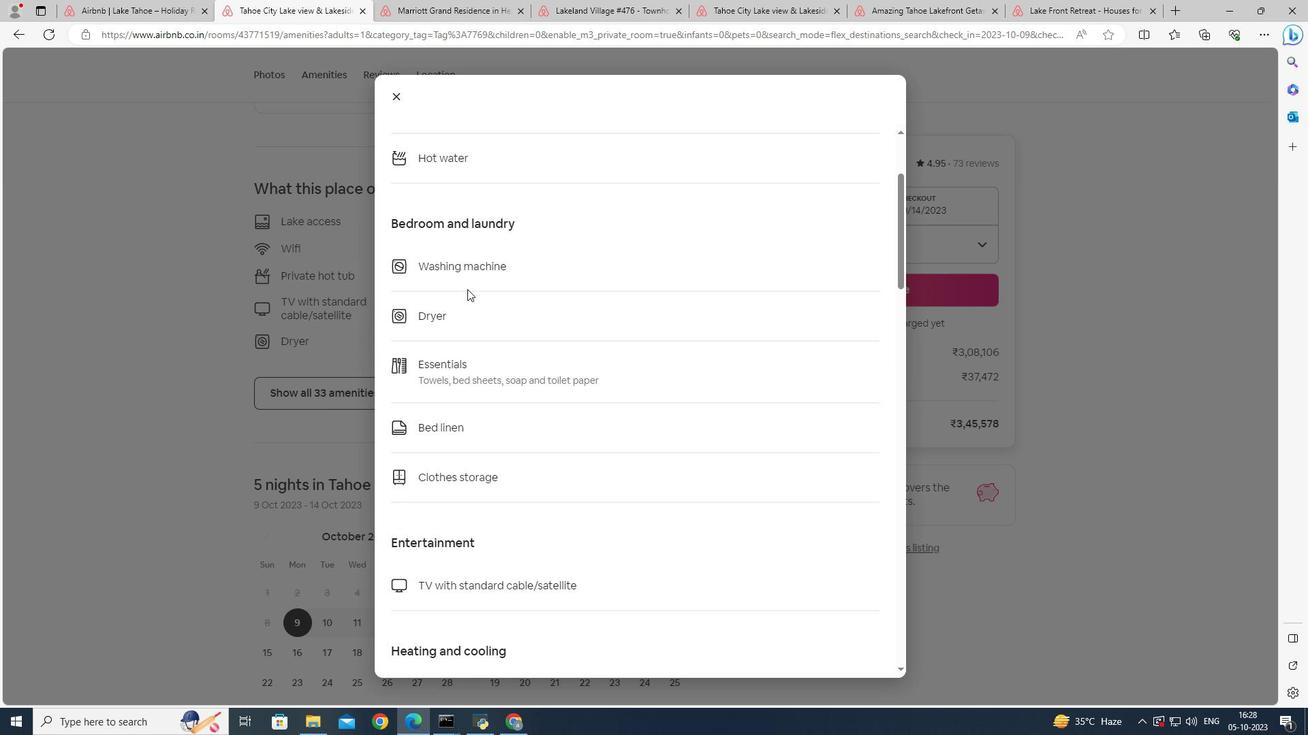 
Action: Mouse moved to (467, 290)
Screenshot: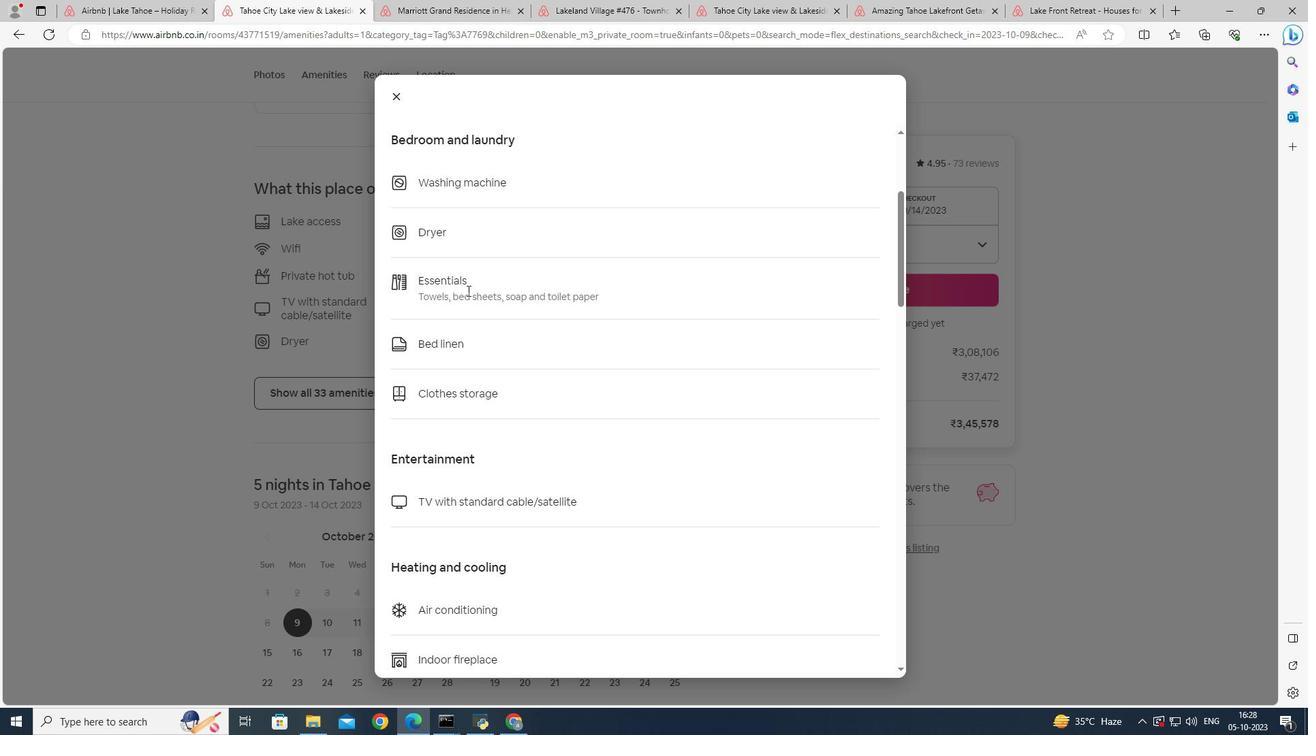 
Action: Mouse scrolled (467, 290) with delta (0, 0)
Screenshot: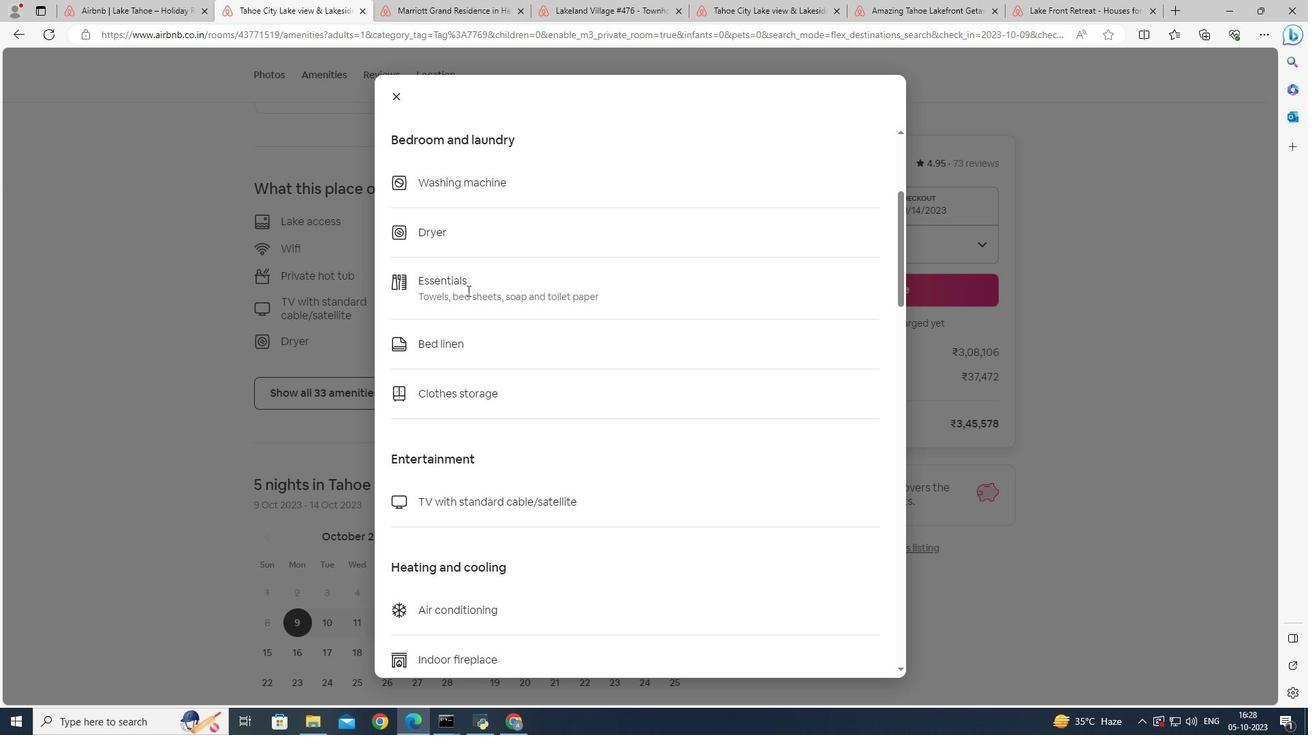 
Action: Mouse scrolled (467, 290) with delta (0, 0)
Screenshot: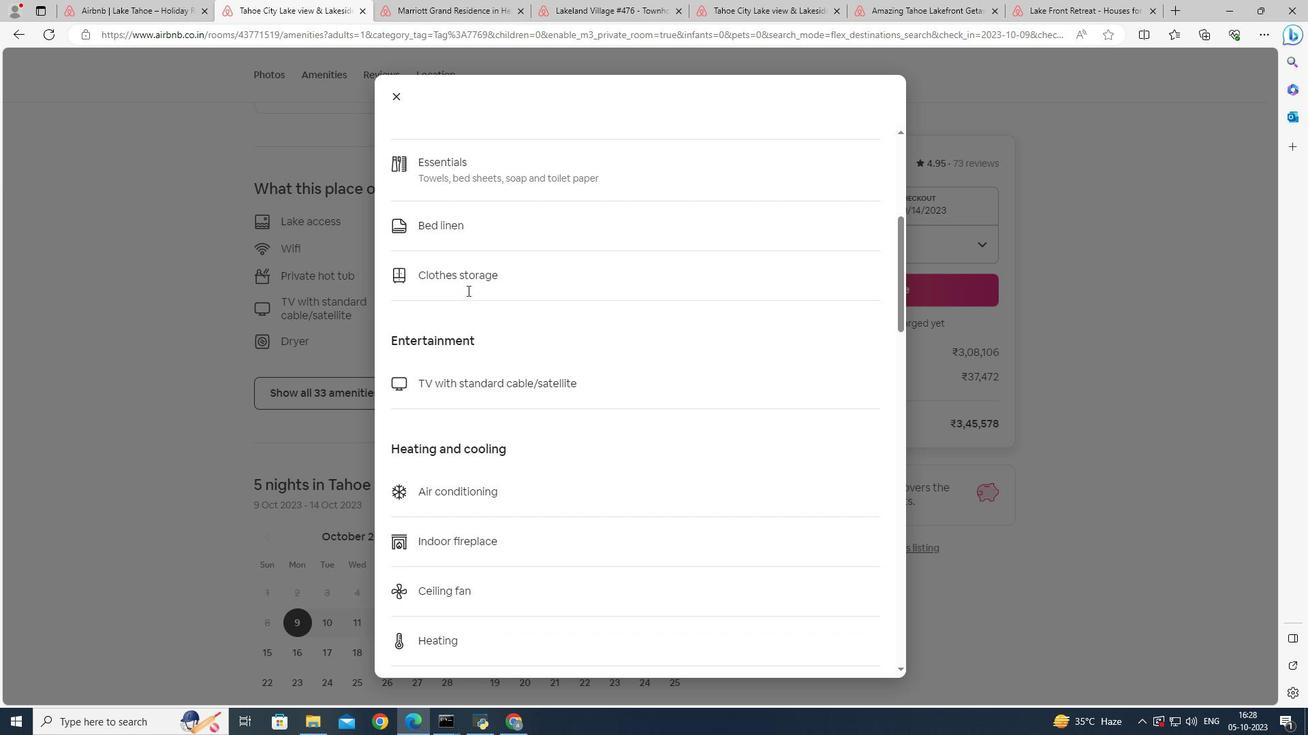 
Action: Mouse moved to (461, 295)
Screenshot: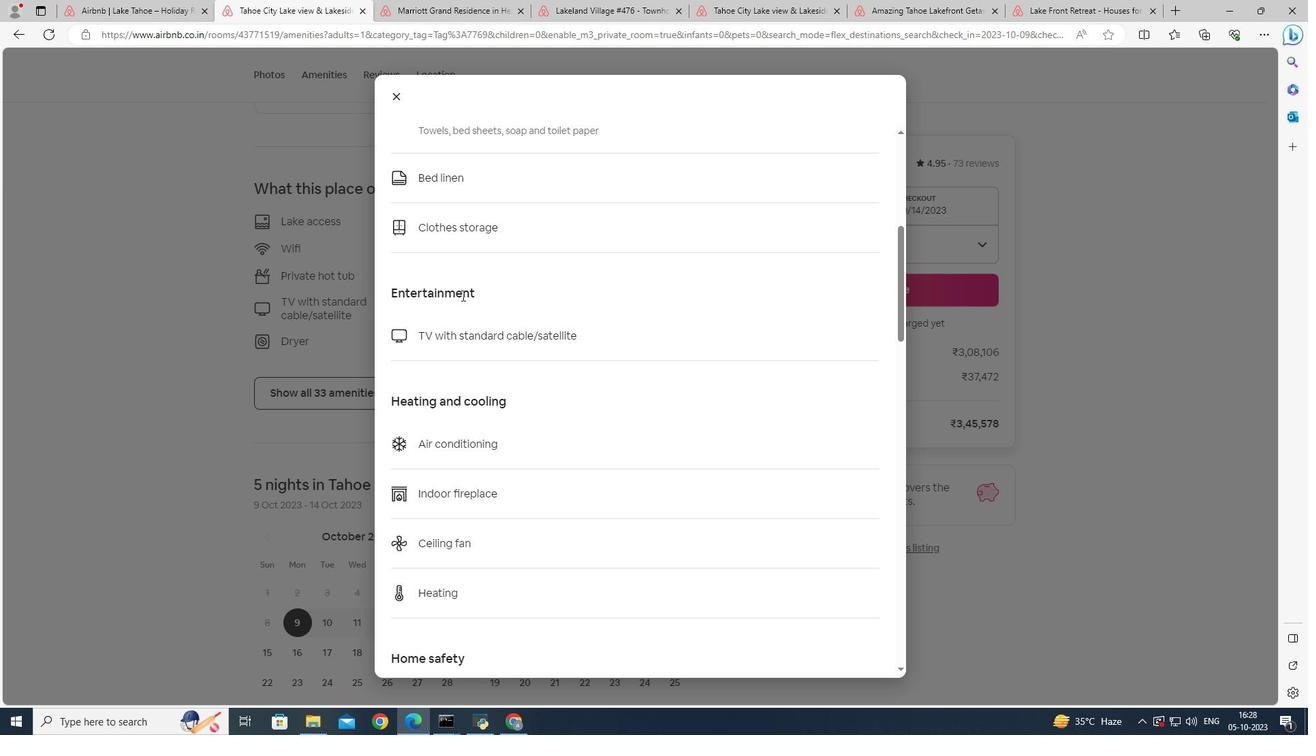 
Action: Mouse scrolled (461, 295) with delta (0, 0)
Screenshot: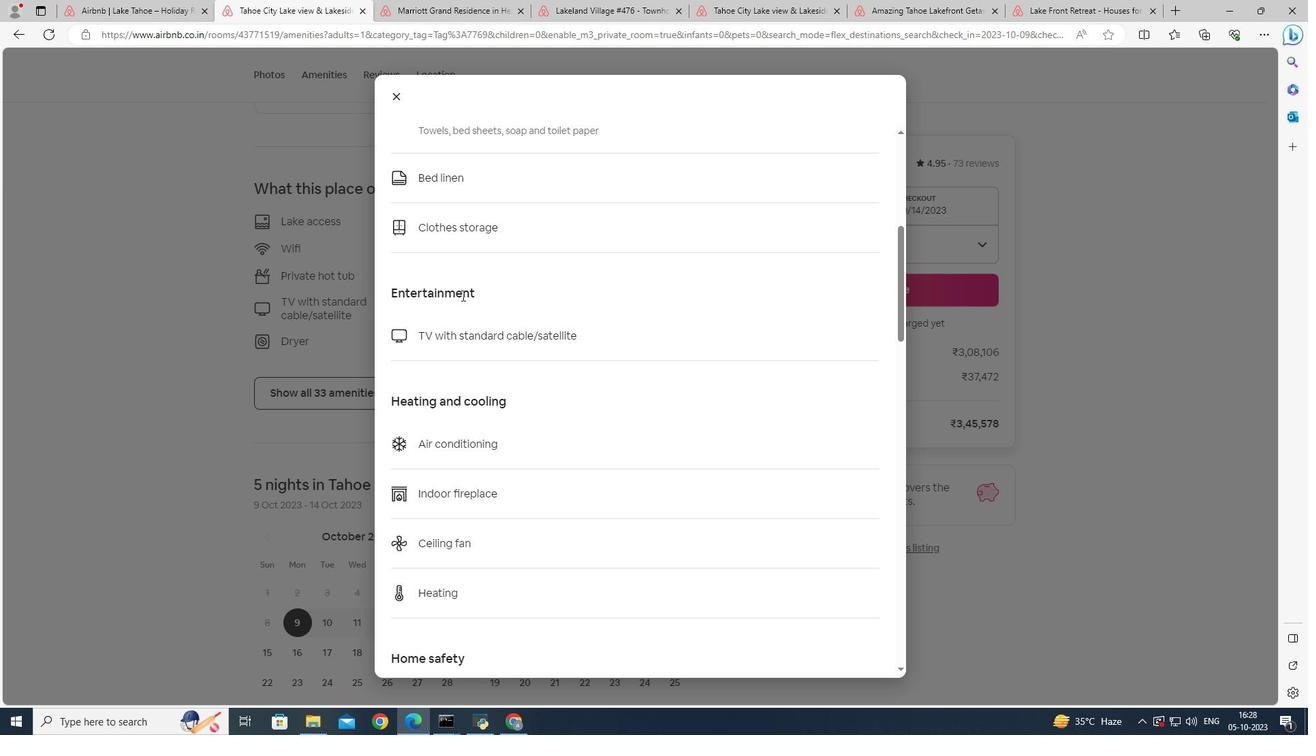 
Action: Mouse scrolled (461, 295) with delta (0, 0)
Screenshot: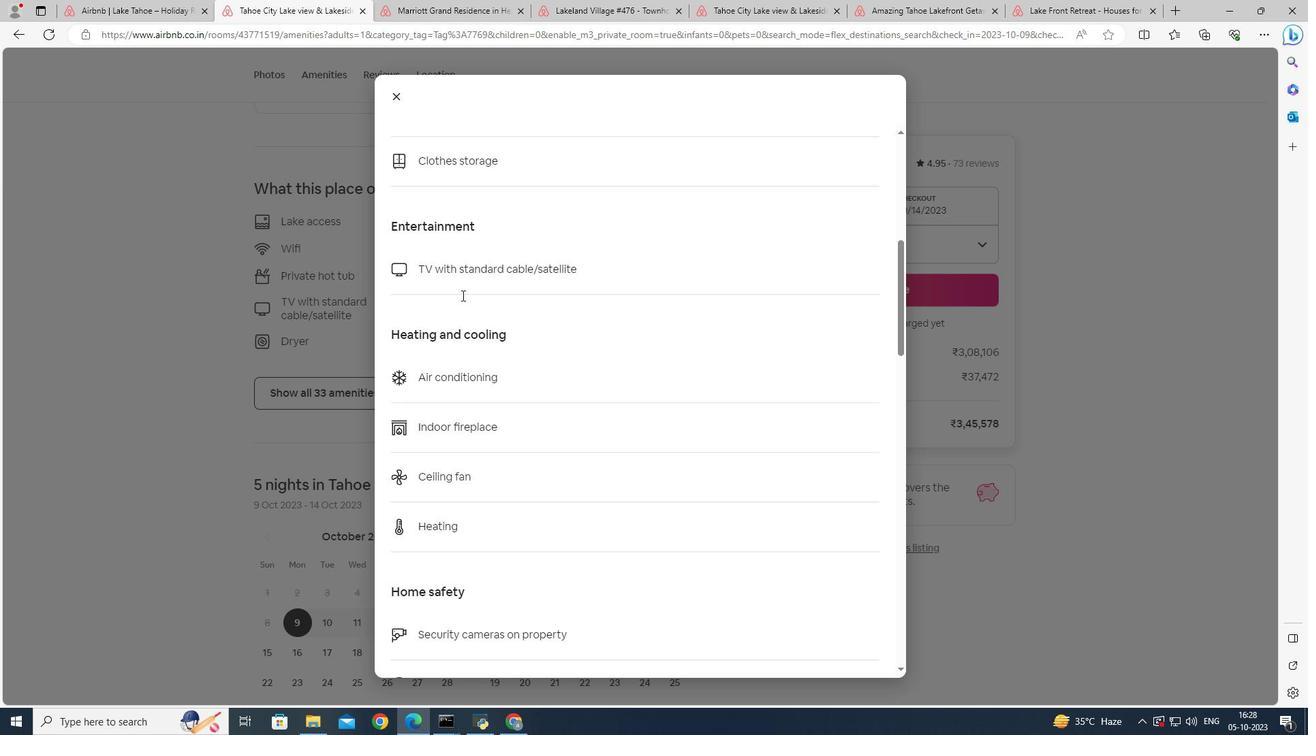 
Action: Mouse moved to (455, 302)
Screenshot: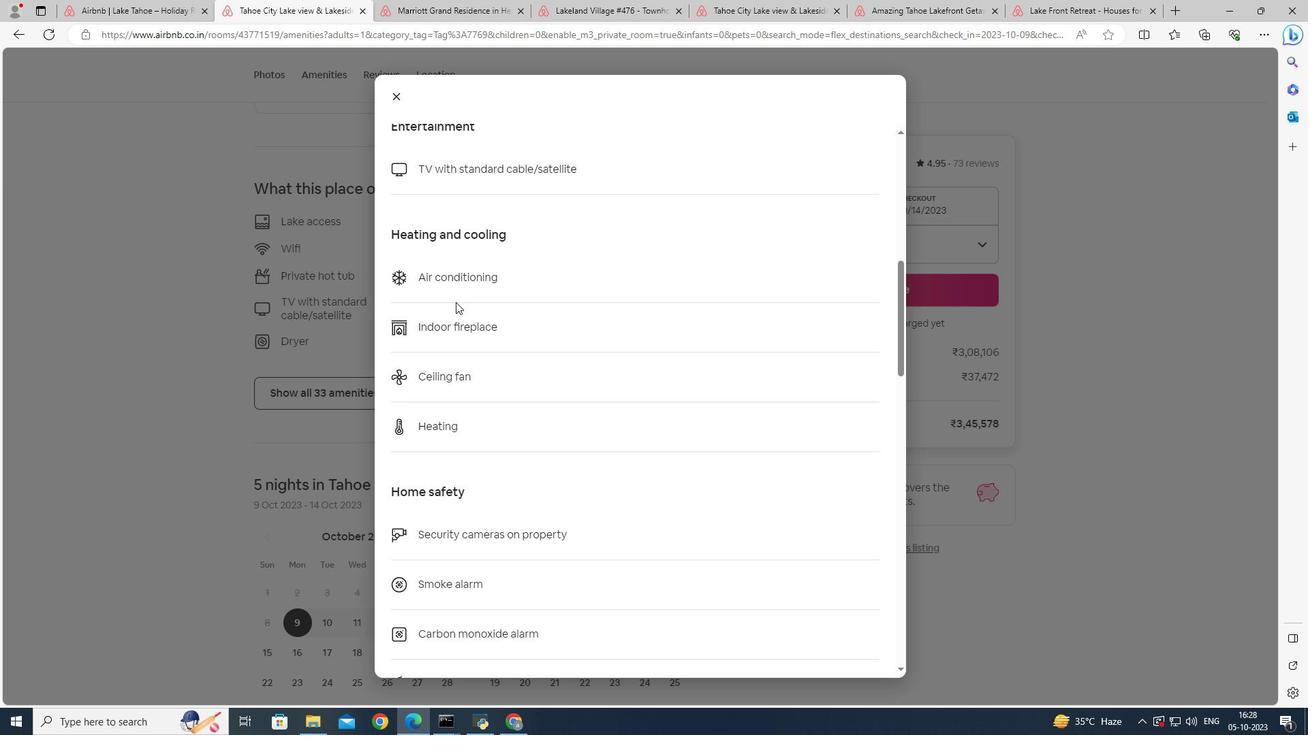 
Action: Mouse scrolled (455, 301) with delta (0, 0)
Screenshot: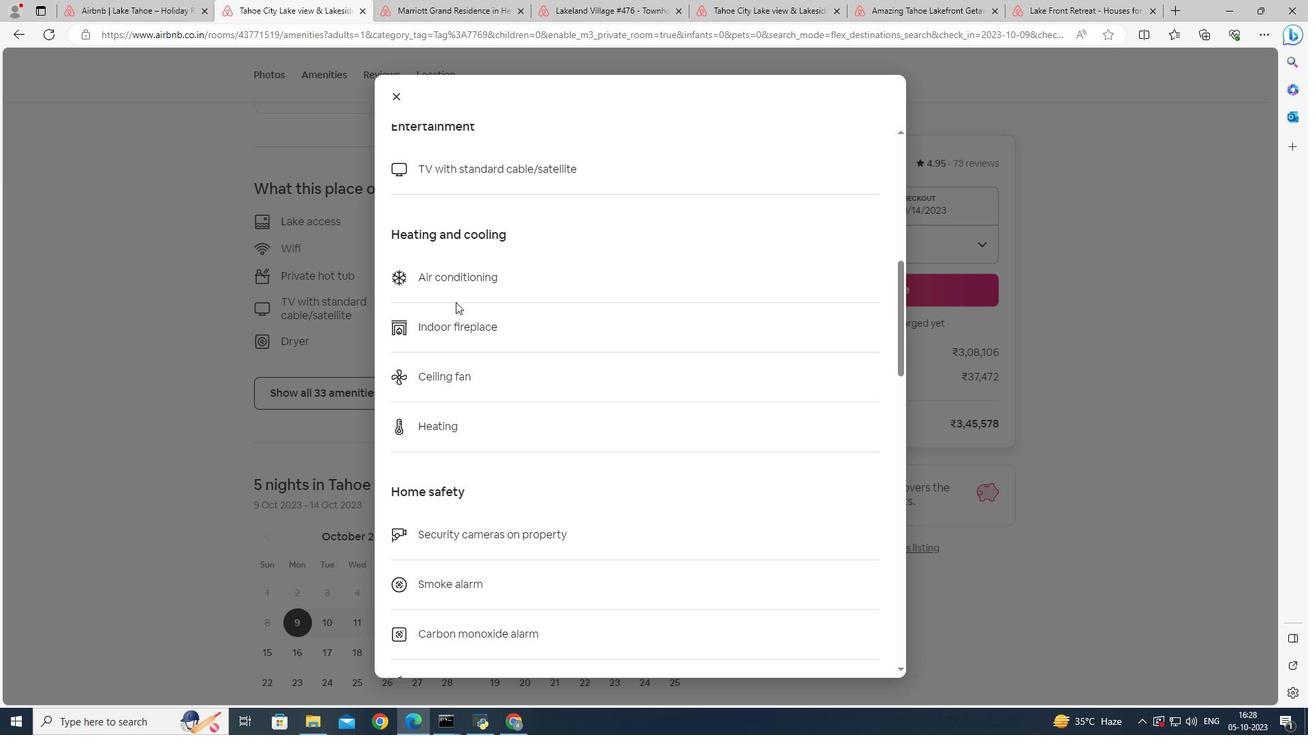 
Action: Mouse scrolled (455, 301) with delta (0, 0)
Screenshot: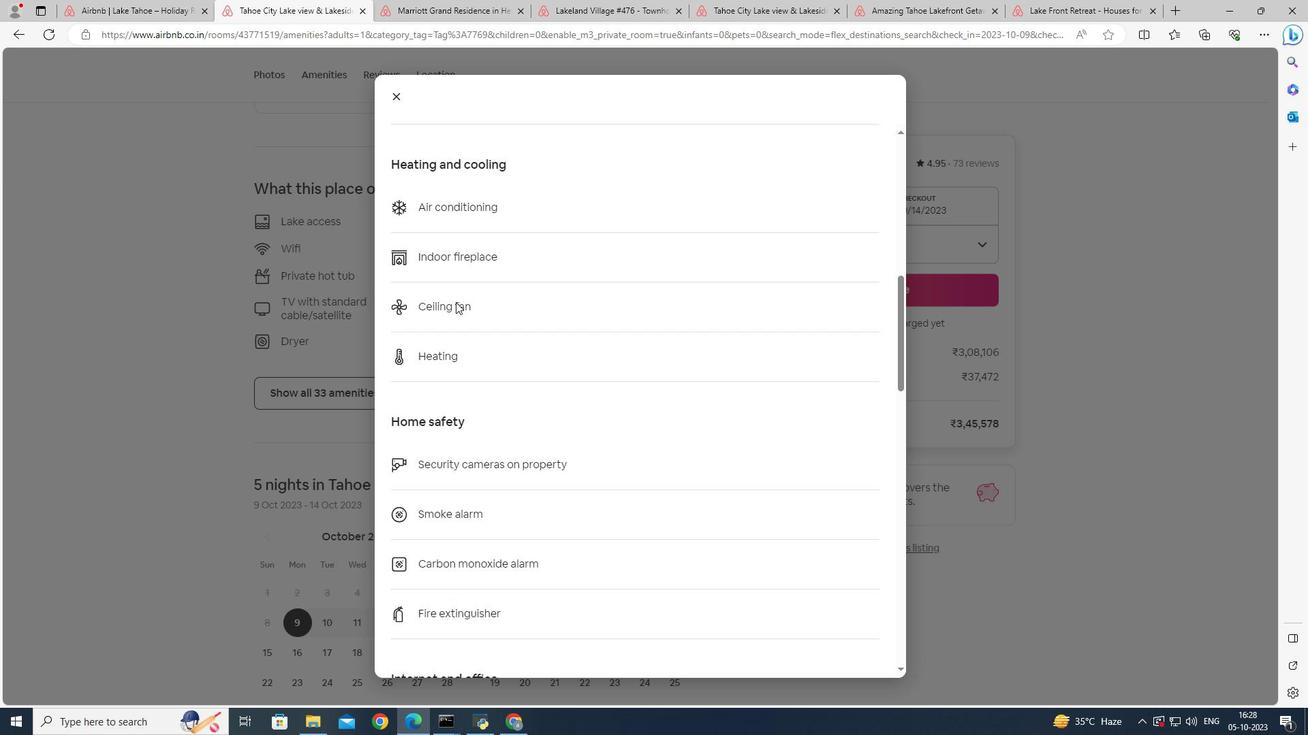 
Action: Mouse scrolled (455, 301) with delta (0, 0)
Screenshot: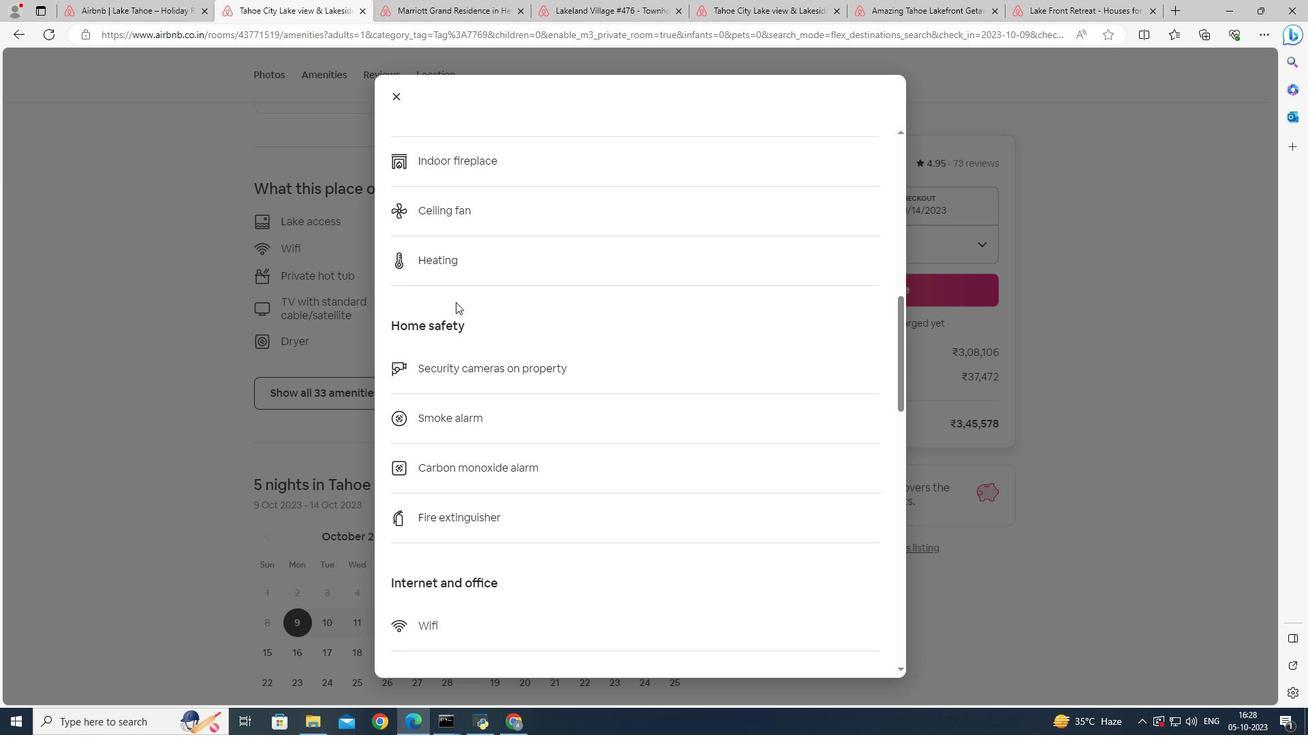 
Action: Mouse scrolled (455, 301) with delta (0, 0)
Screenshot: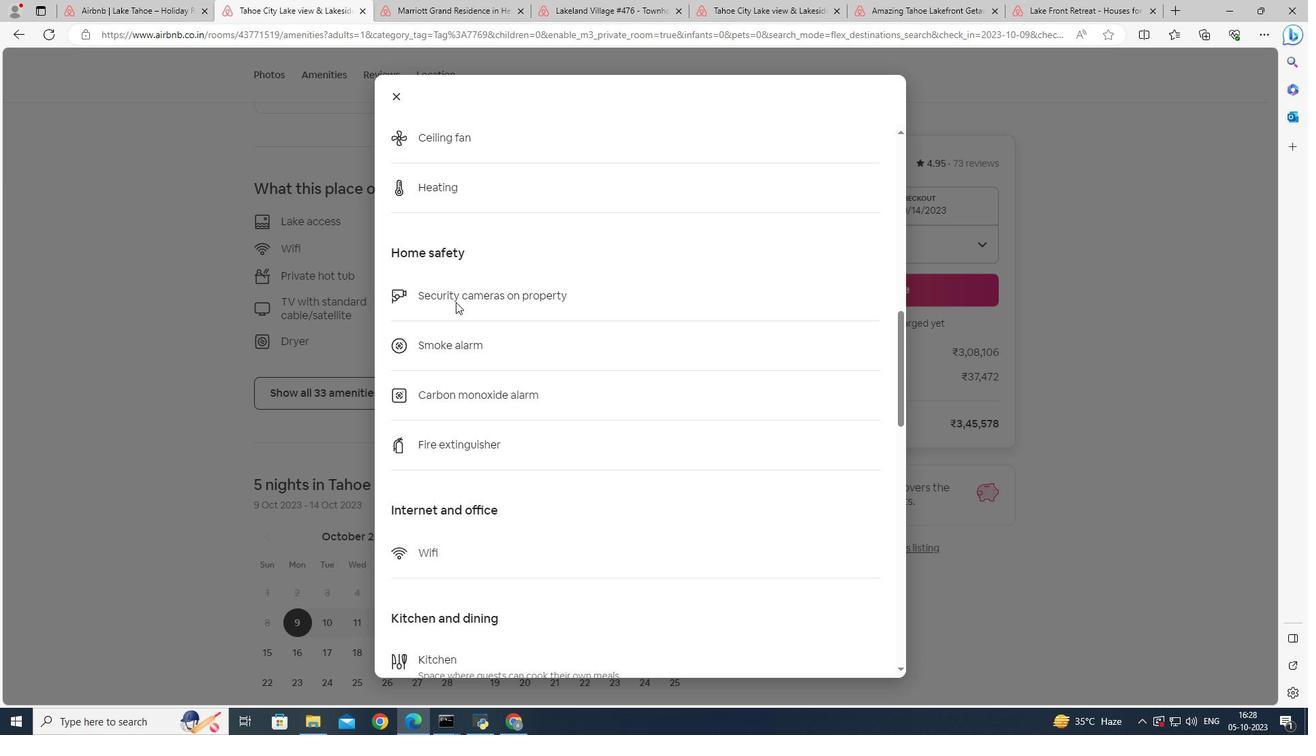 
Action: Mouse scrolled (455, 301) with delta (0, 0)
Screenshot: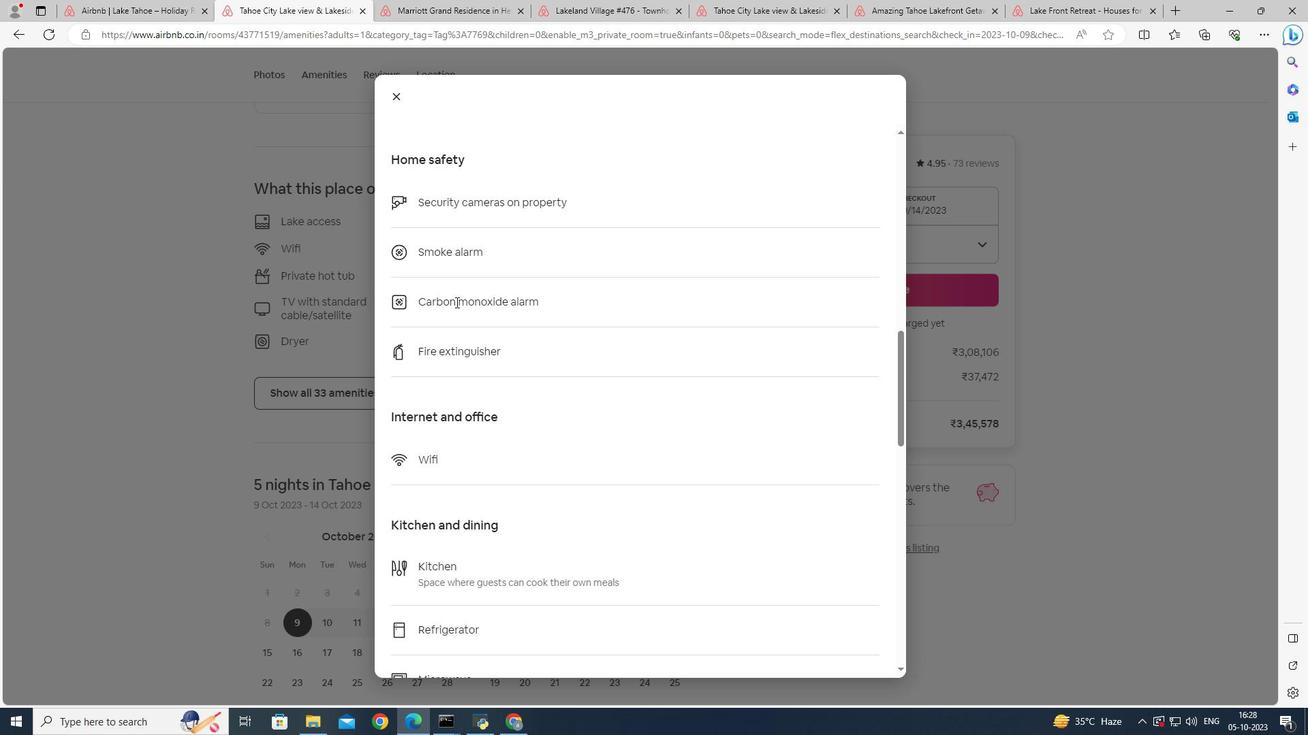 
Action: Mouse scrolled (455, 301) with delta (0, 0)
Screenshot: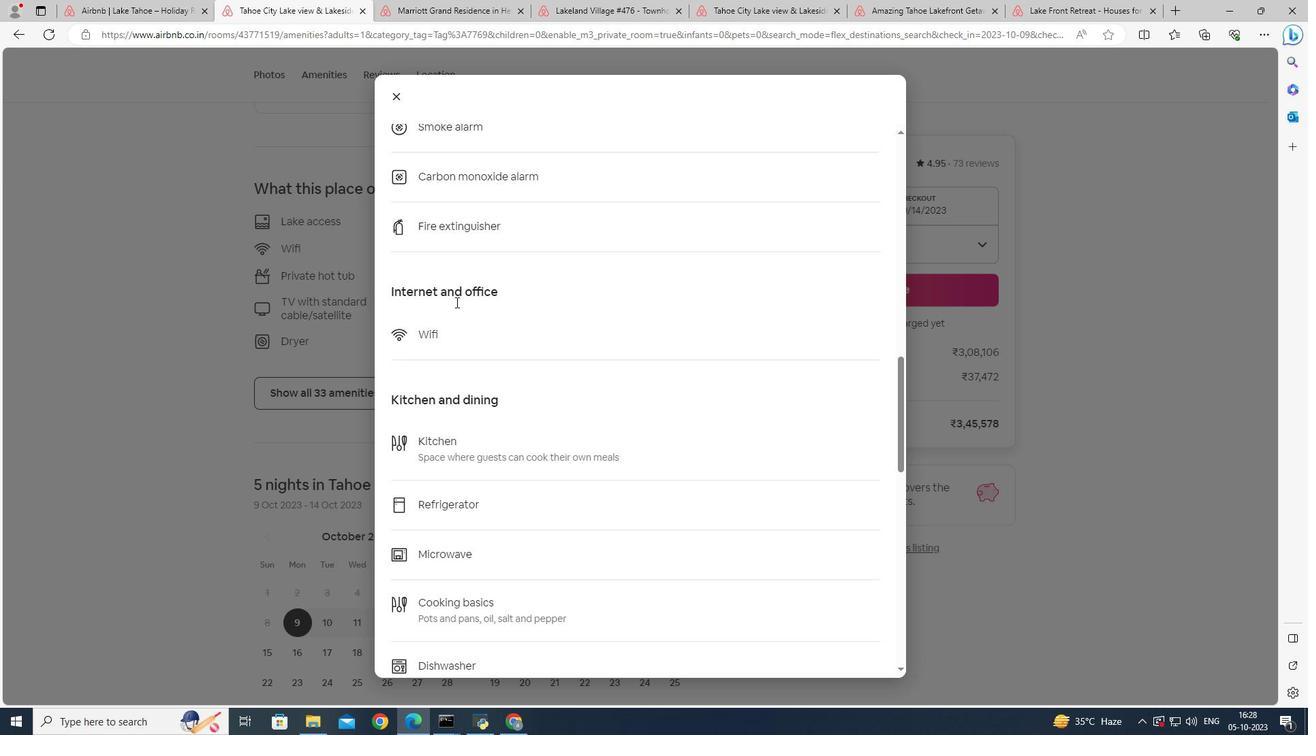 
Action: Mouse scrolled (455, 301) with delta (0, 0)
Screenshot: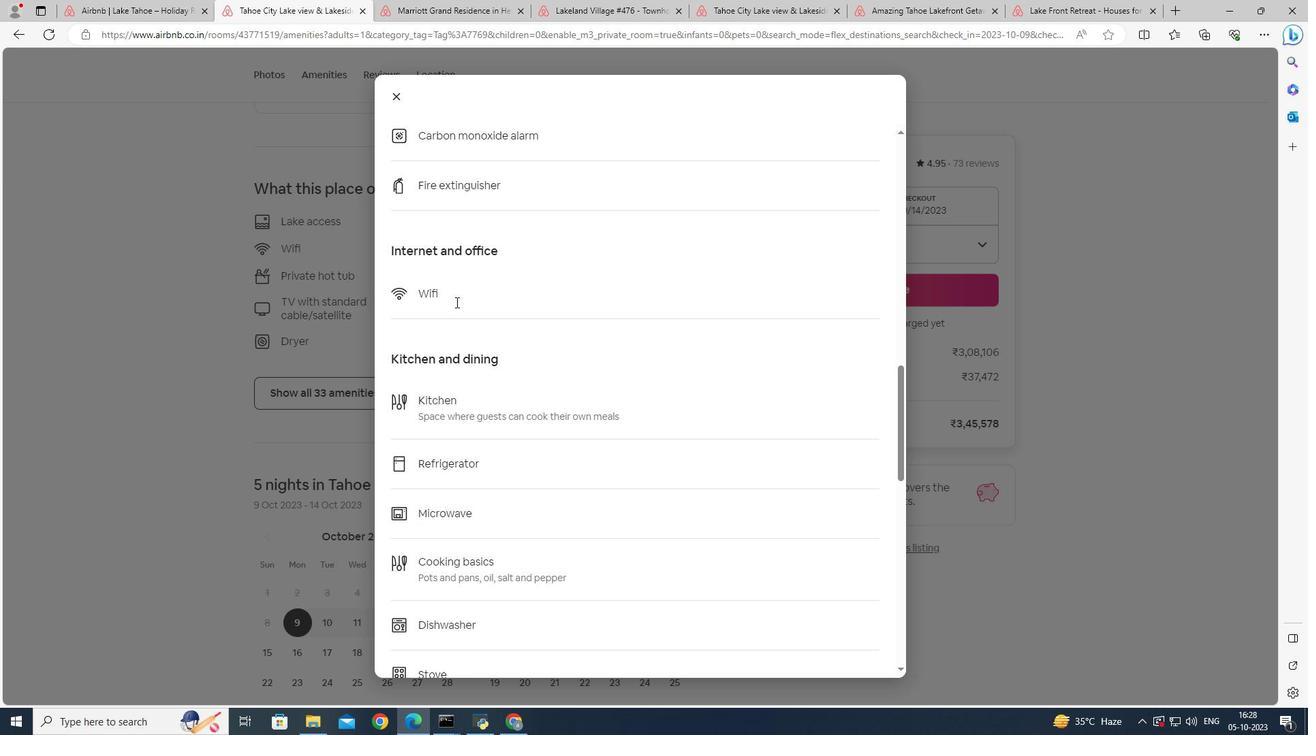 
Action: Mouse scrolled (455, 301) with delta (0, 0)
Screenshot: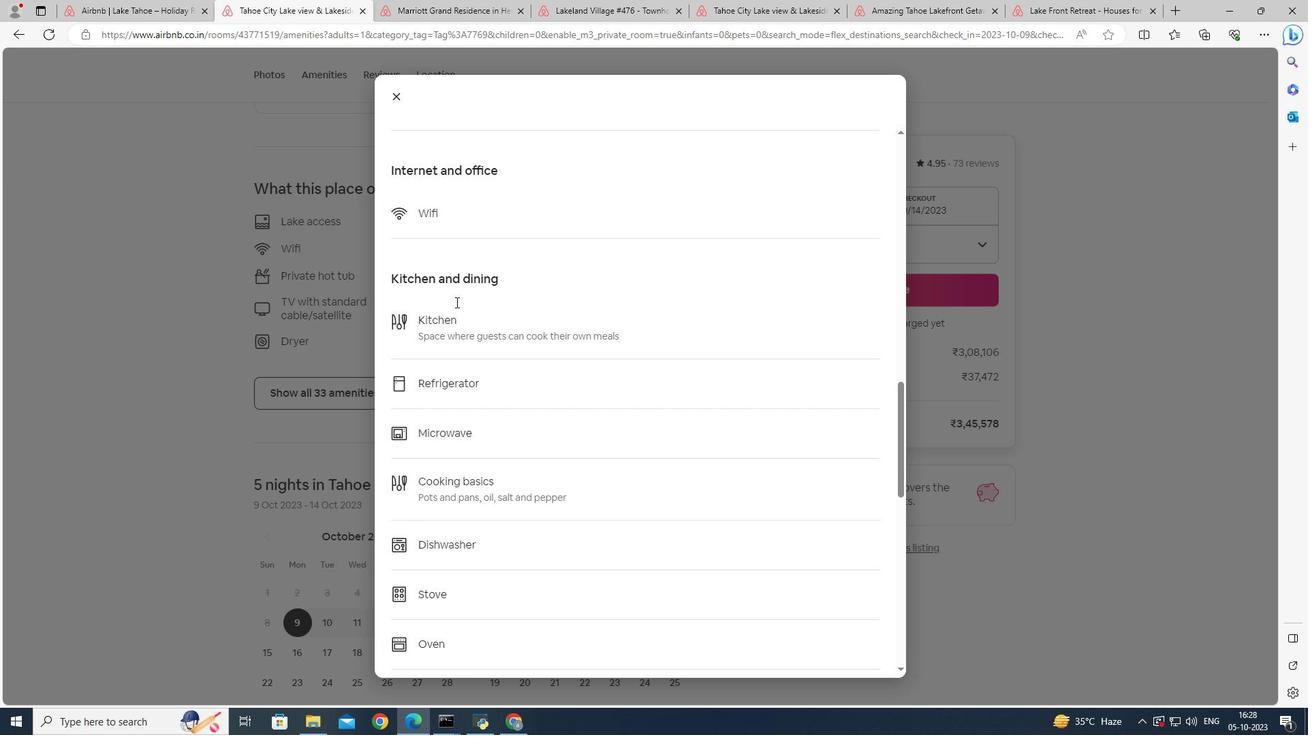 
Action: Mouse scrolled (455, 301) with delta (0, 0)
Screenshot: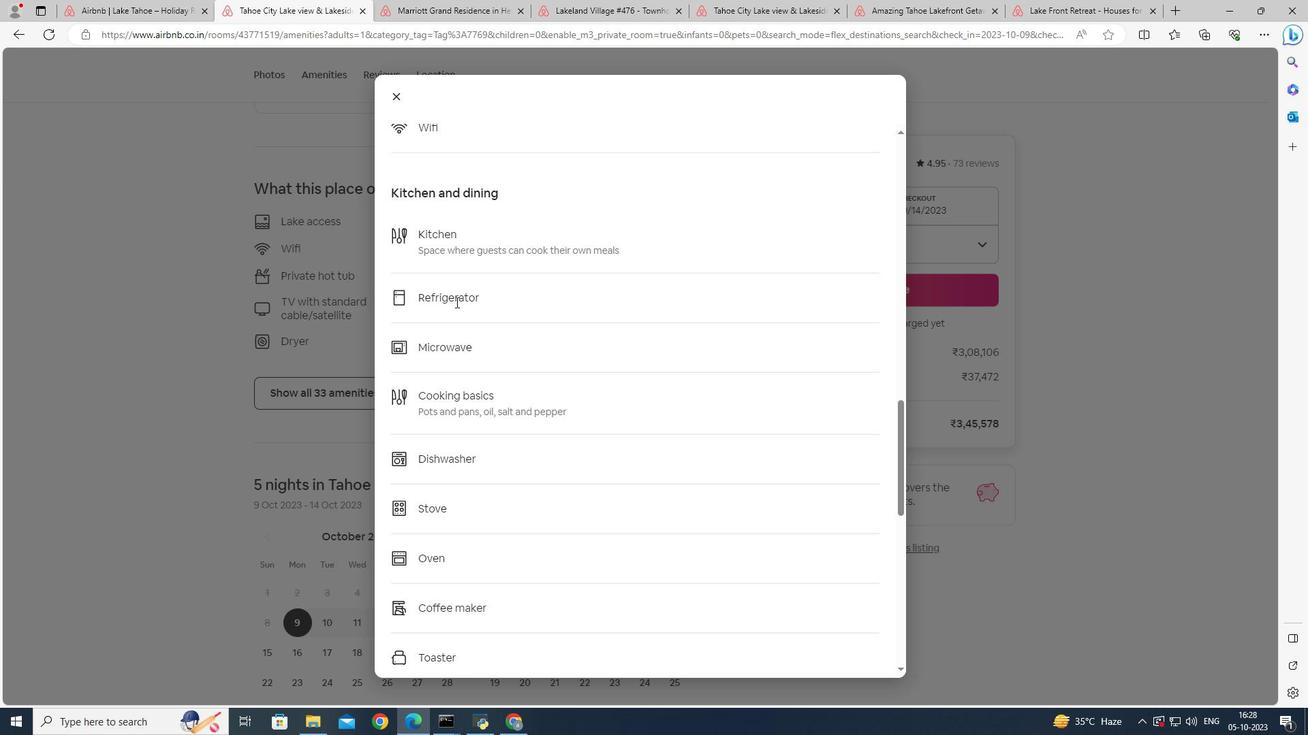 
Action: Mouse scrolled (455, 301) with delta (0, 0)
Screenshot: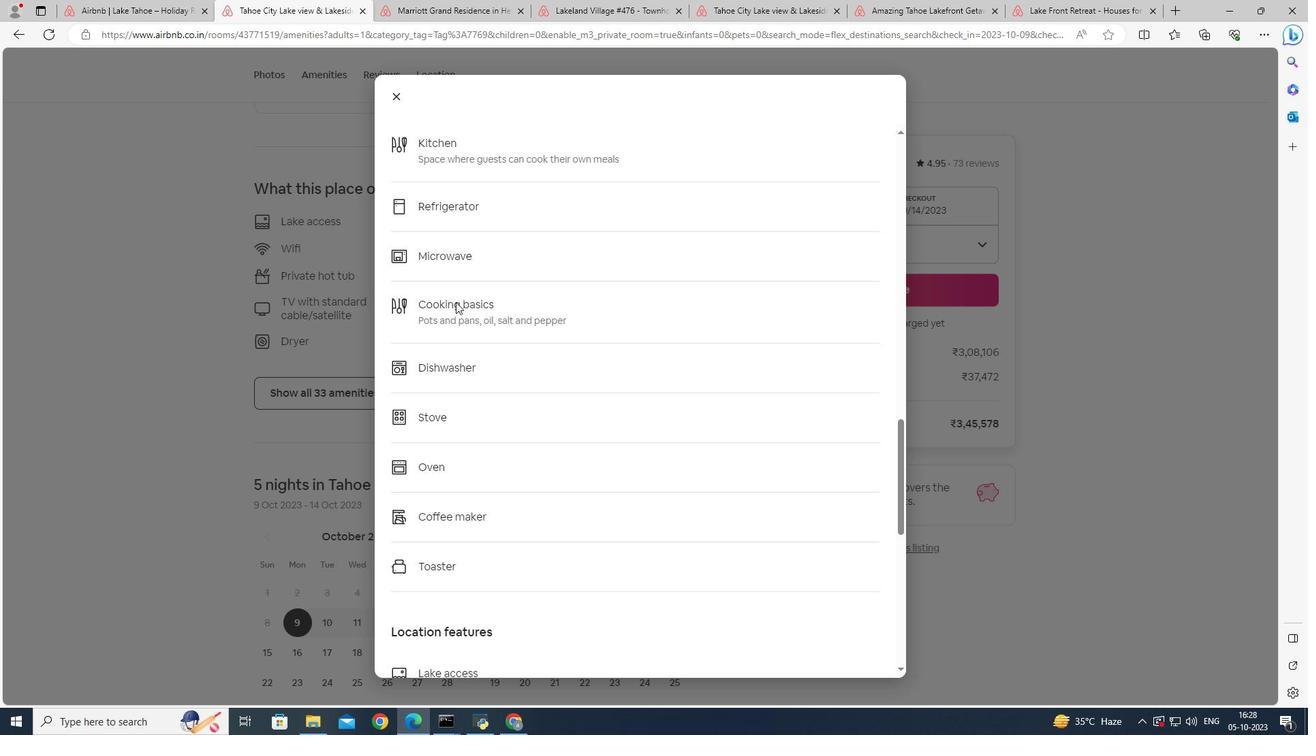 
Action: Mouse scrolled (455, 301) with delta (0, 0)
Screenshot: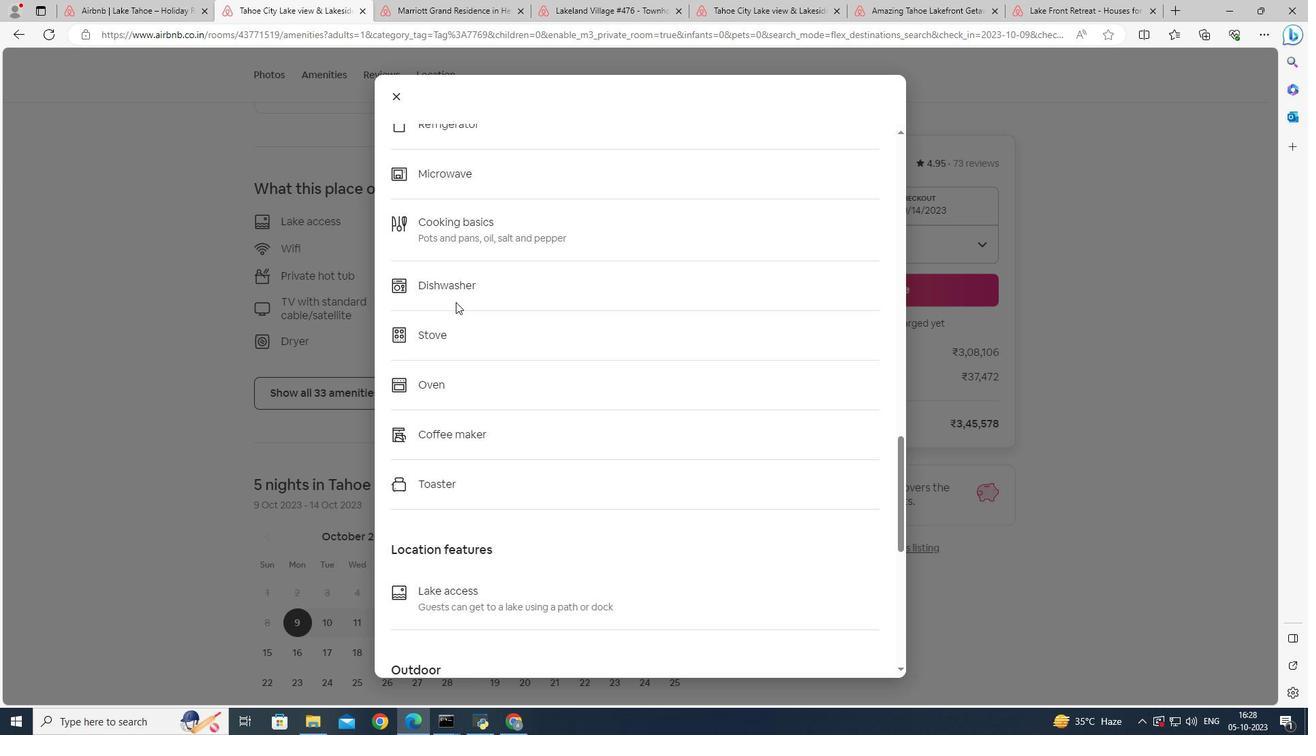
Action: Mouse scrolled (455, 301) with delta (0, 0)
Screenshot: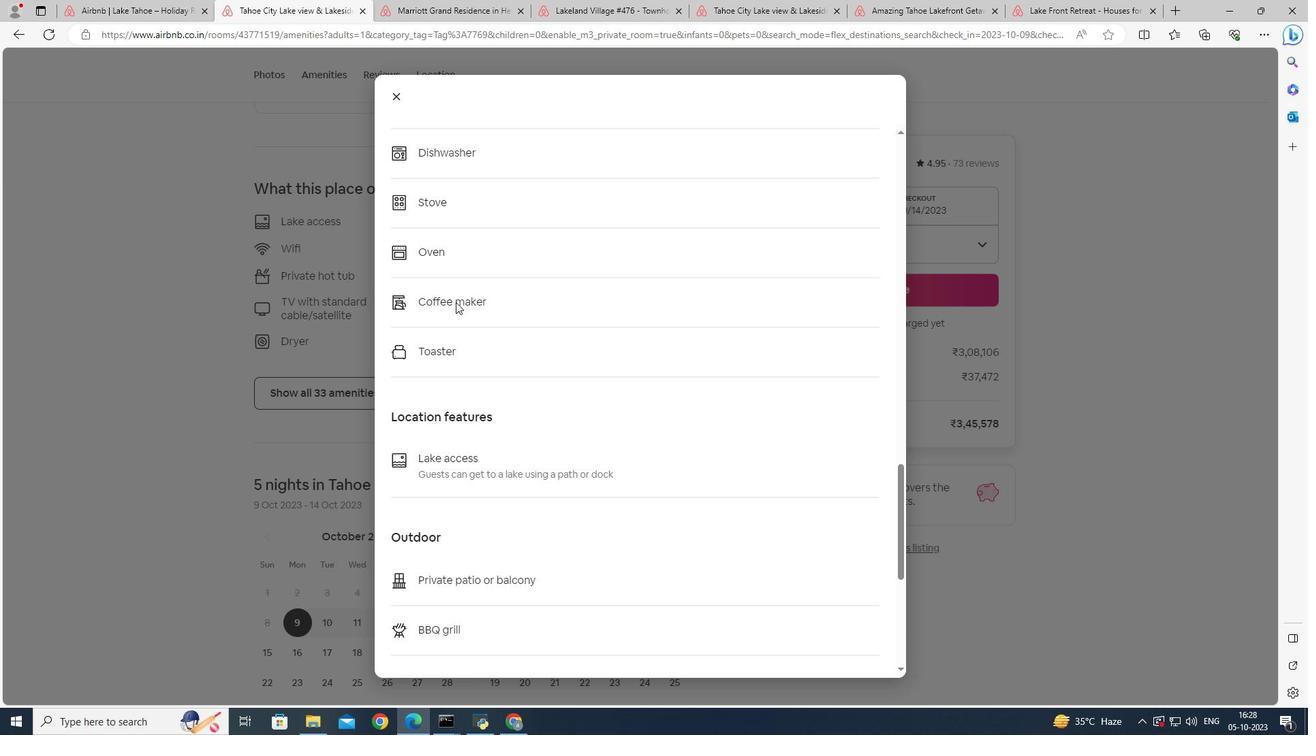 
Action: Mouse scrolled (455, 301) with delta (0, 0)
Screenshot: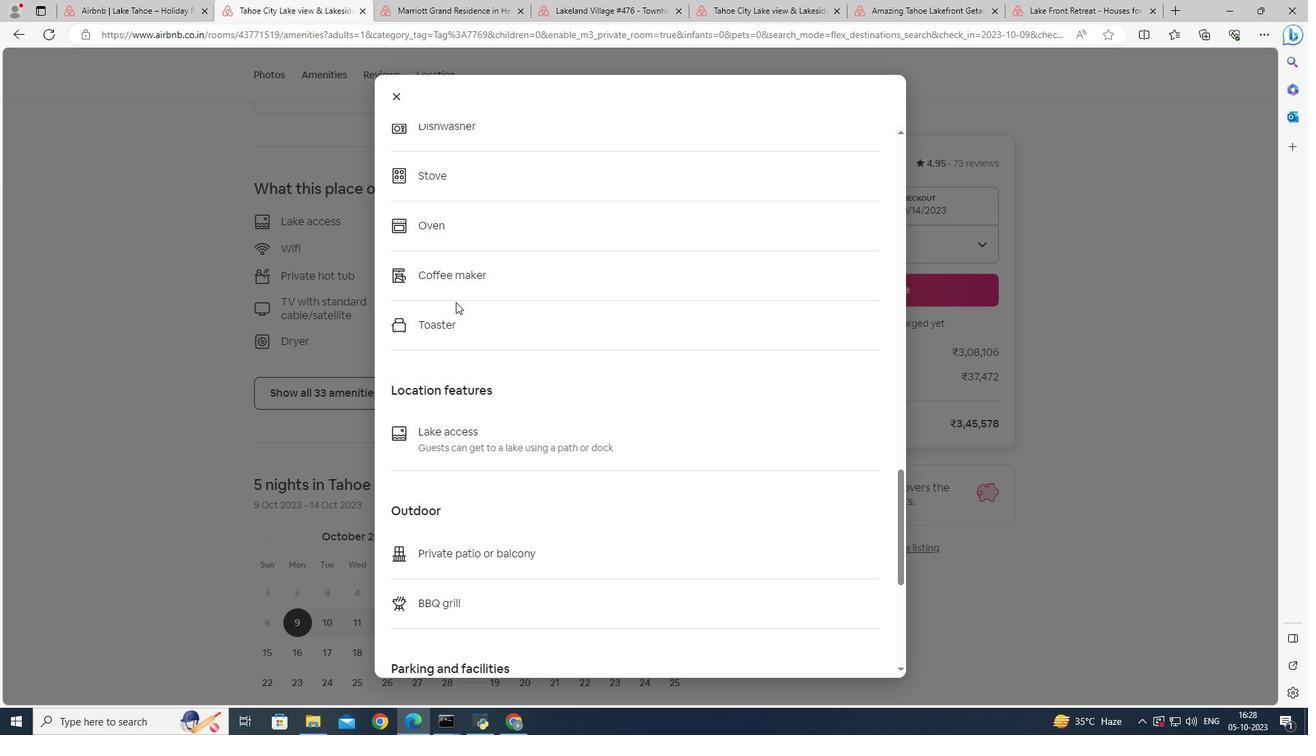 
Action: Mouse scrolled (455, 301) with delta (0, 0)
Screenshot: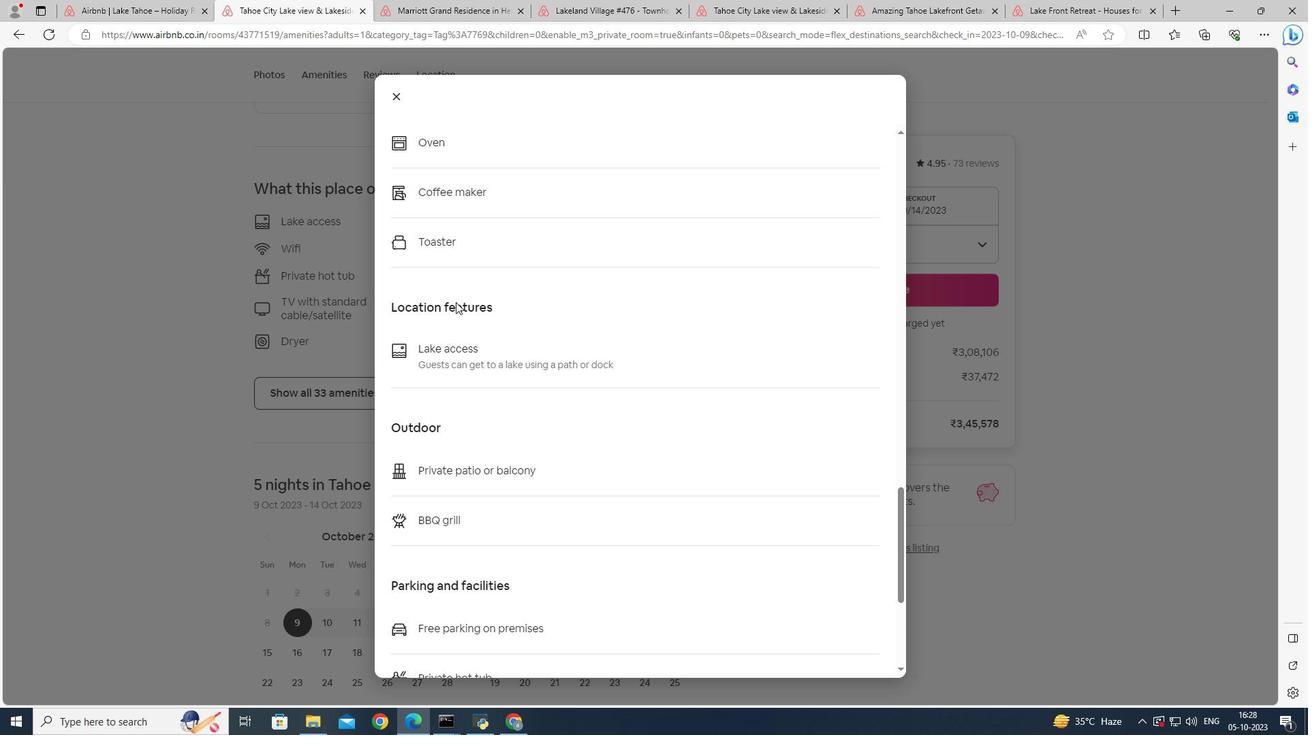 
Action: Mouse scrolled (455, 301) with delta (0, 0)
Screenshot: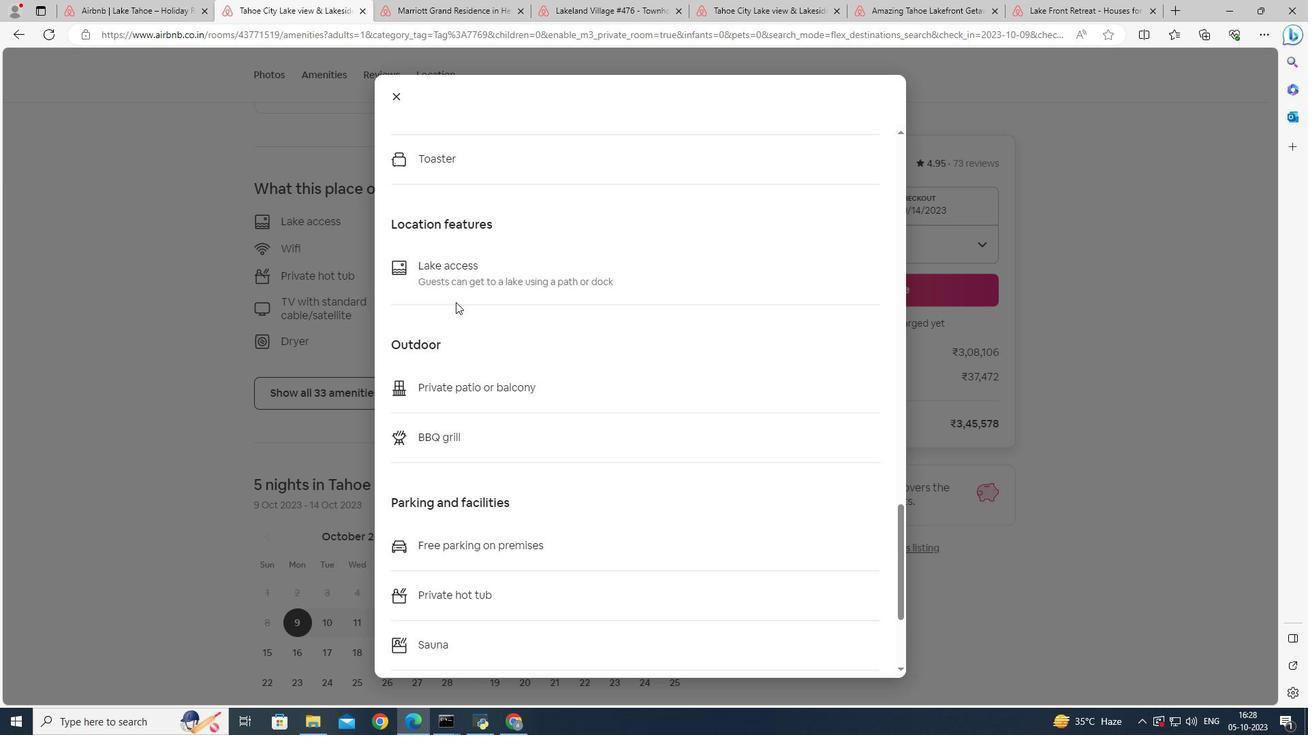 
Action: Mouse scrolled (455, 301) with delta (0, 0)
Screenshot: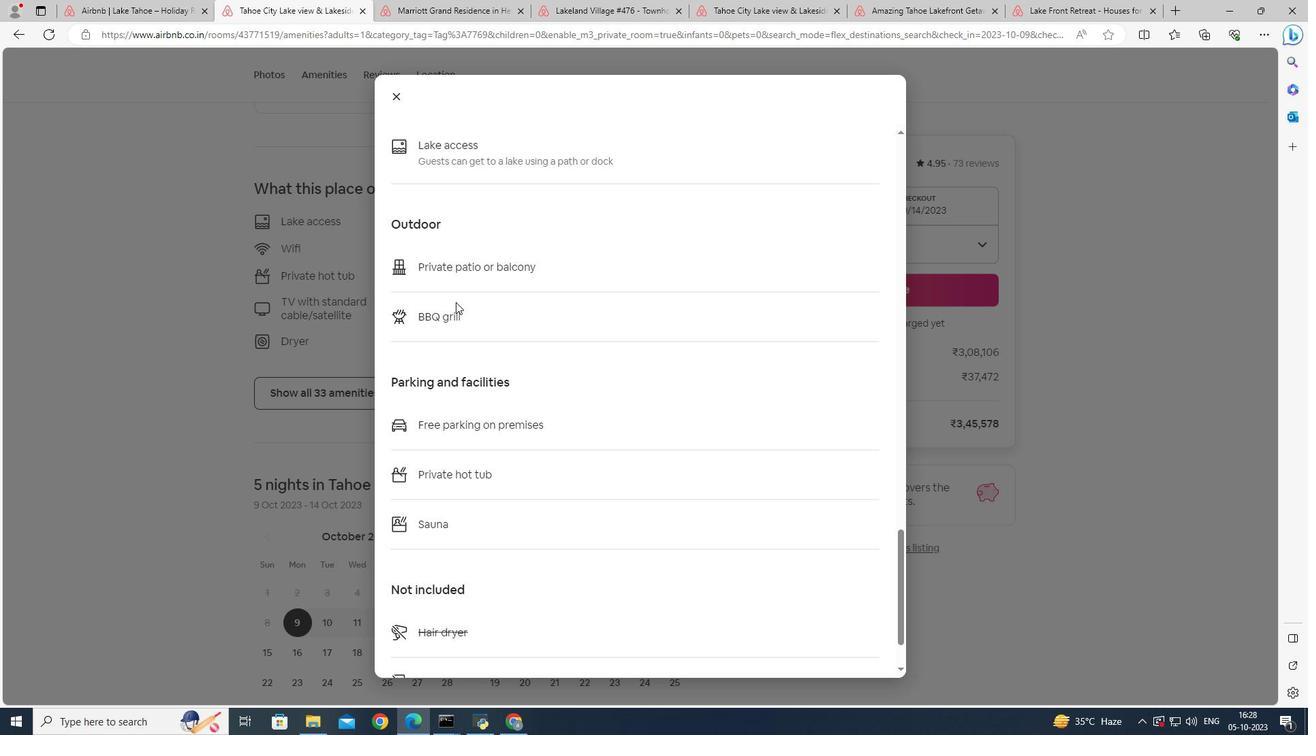 
Action: Mouse scrolled (455, 301) with delta (0, 0)
Screenshot: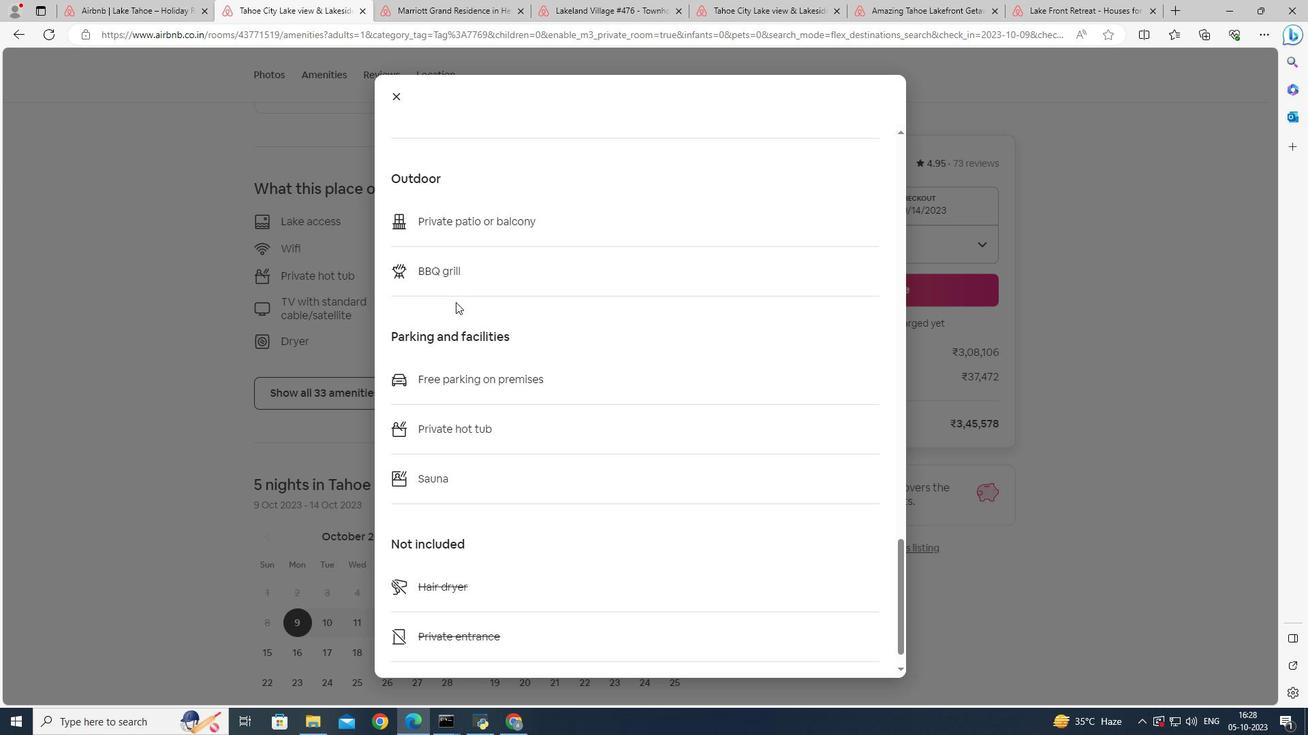 
Action: Mouse scrolled (455, 301) with delta (0, 0)
Screenshot: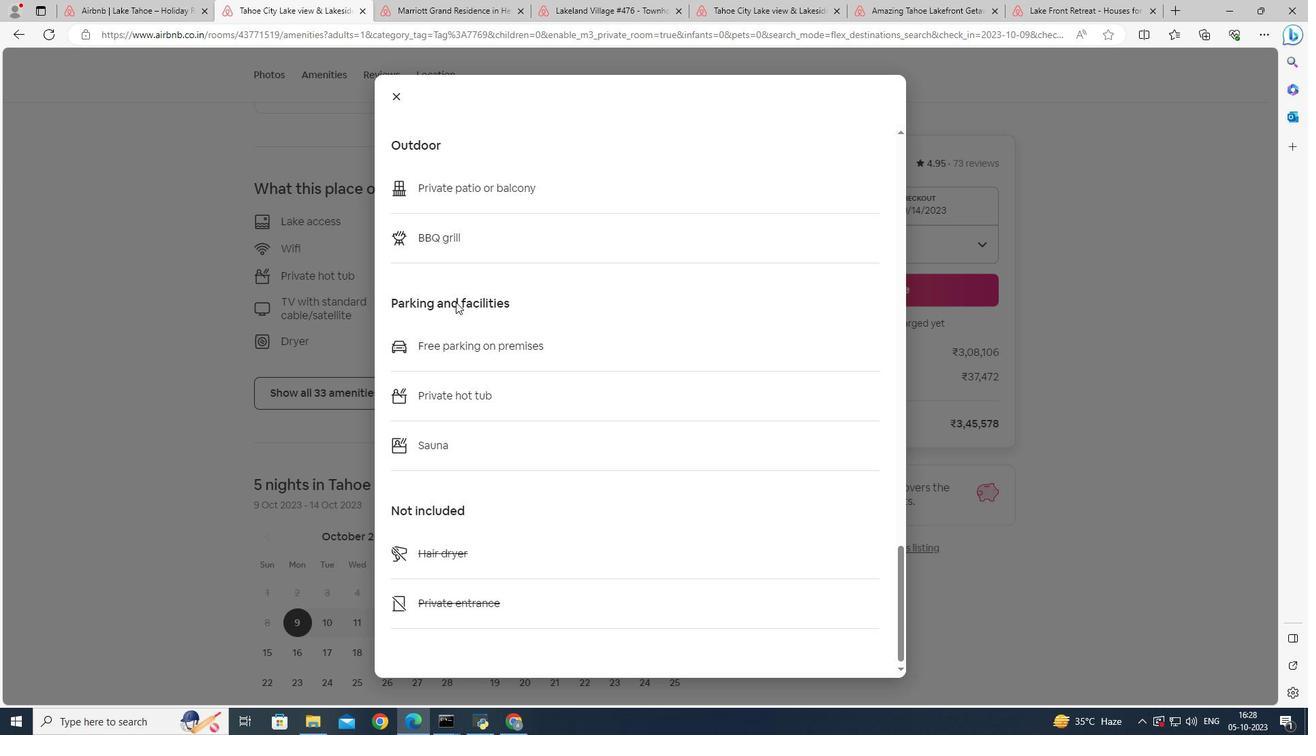 
Action: Mouse scrolled (455, 301) with delta (0, 0)
Screenshot: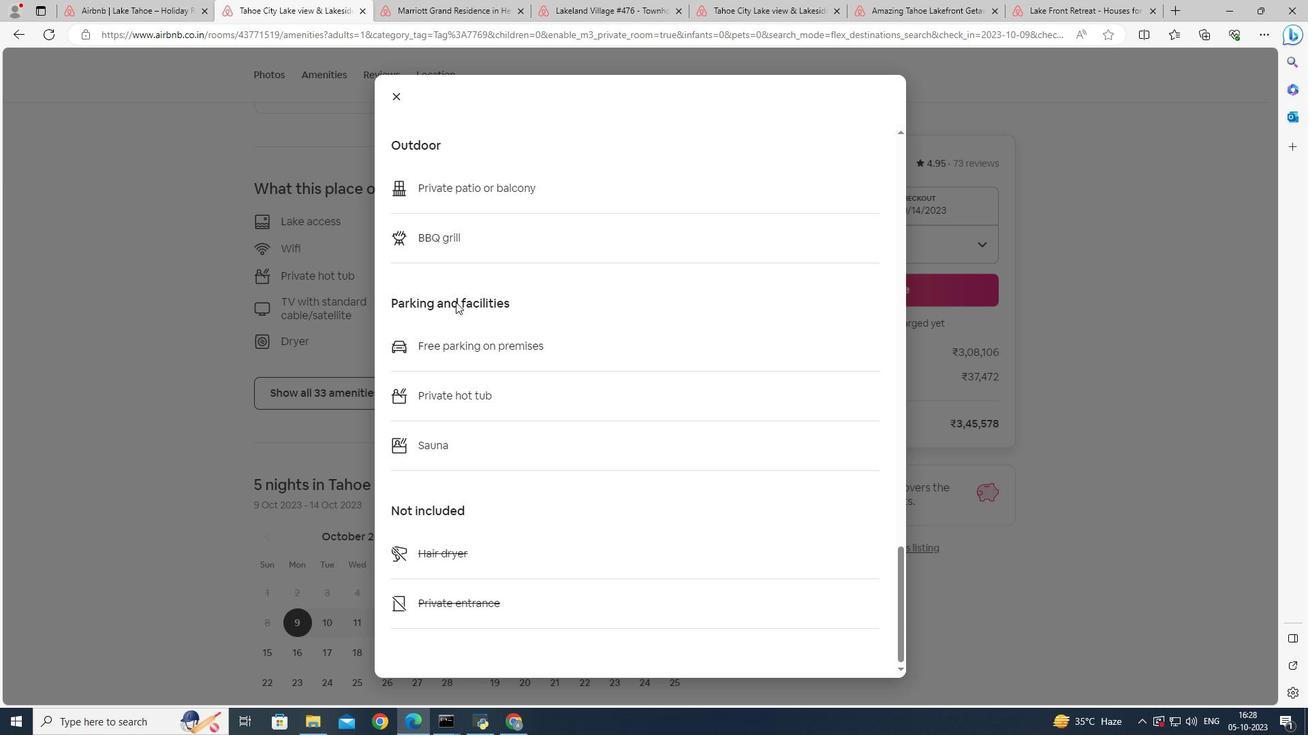 
Action: Mouse scrolled (455, 301) with delta (0, 0)
Screenshot: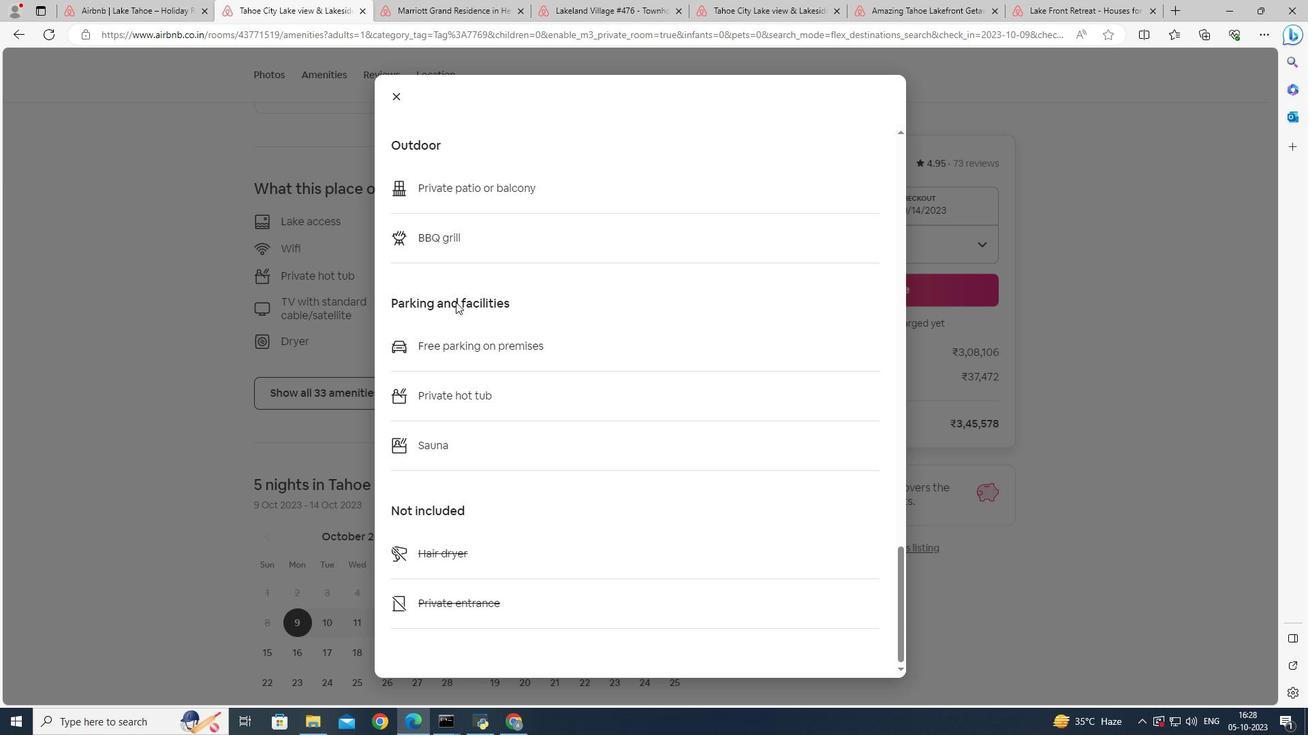 
Action: Mouse scrolled (455, 301) with delta (0, 0)
Screenshot: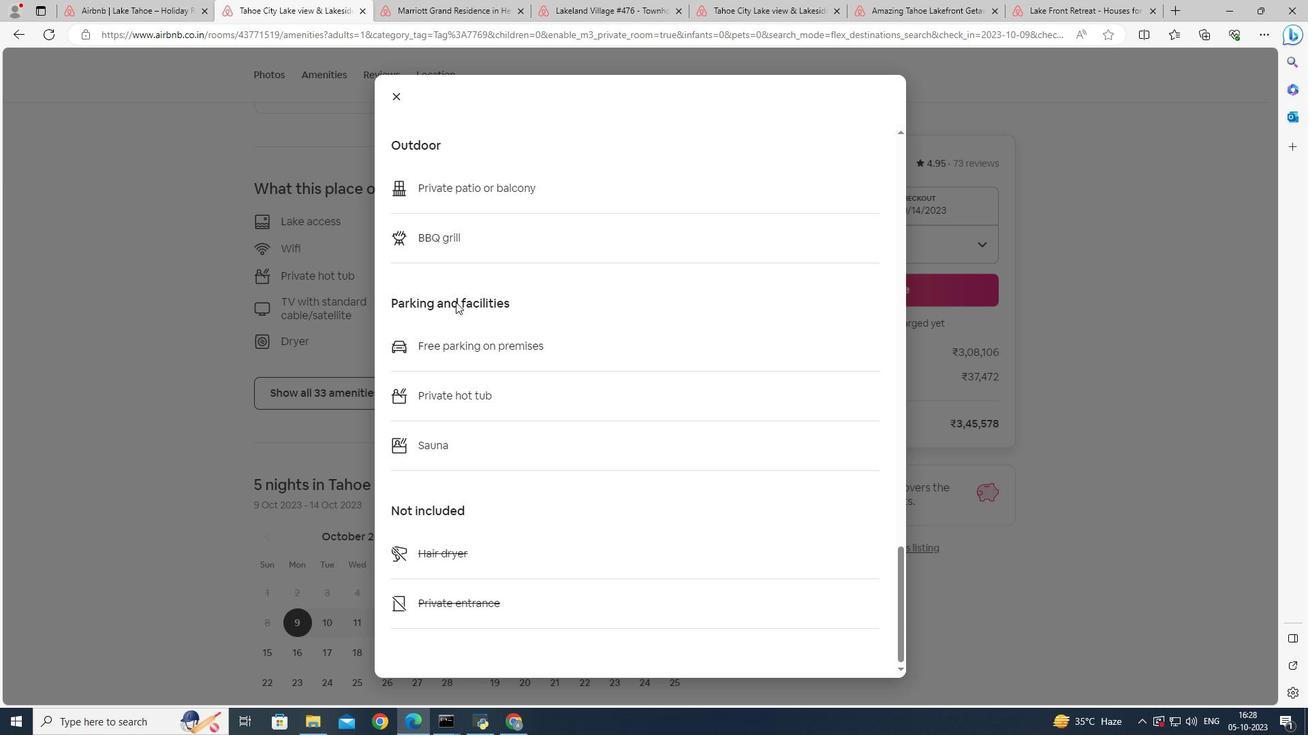 
Action: Mouse scrolled (455, 301) with delta (0, 0)
Screenshot: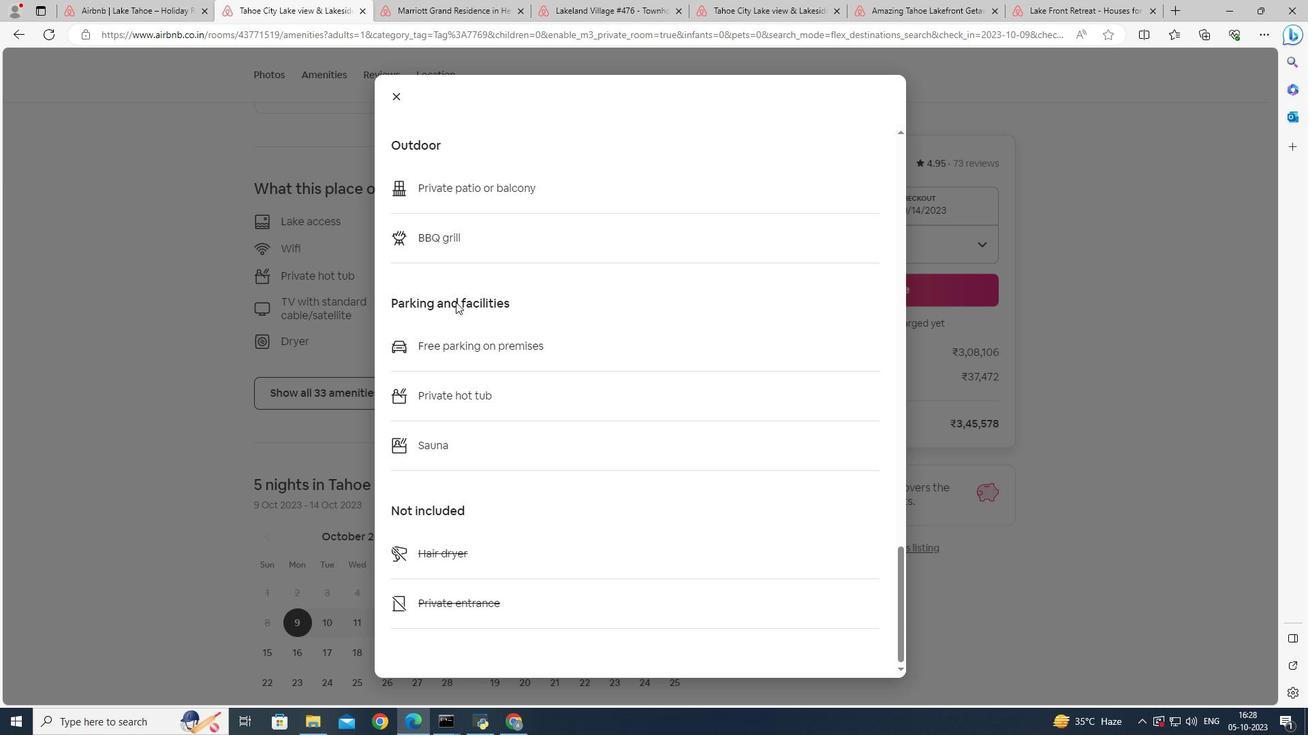 
Action: Mouse scrolled (455, 301) with delta (0, 0)
Screenshot: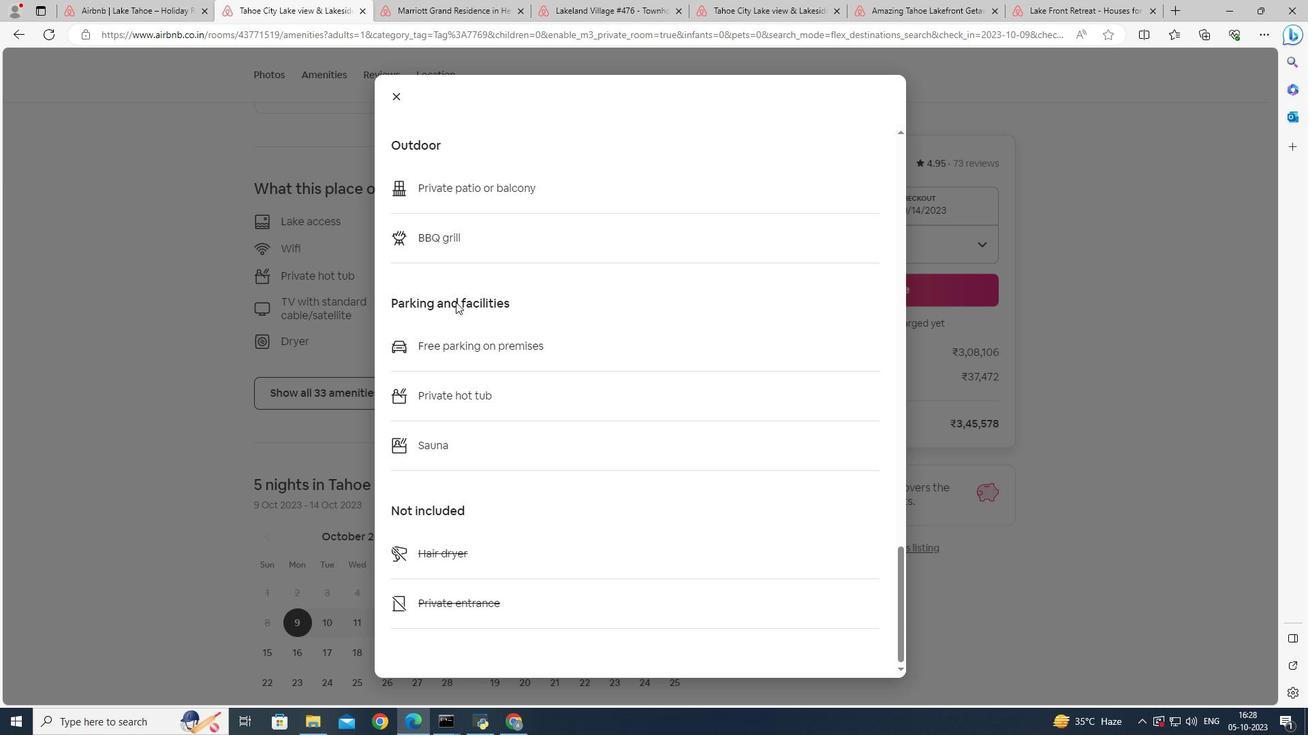 
Action: Mouse scrolled (455, 301) with delta (0, 0)
Screenshot: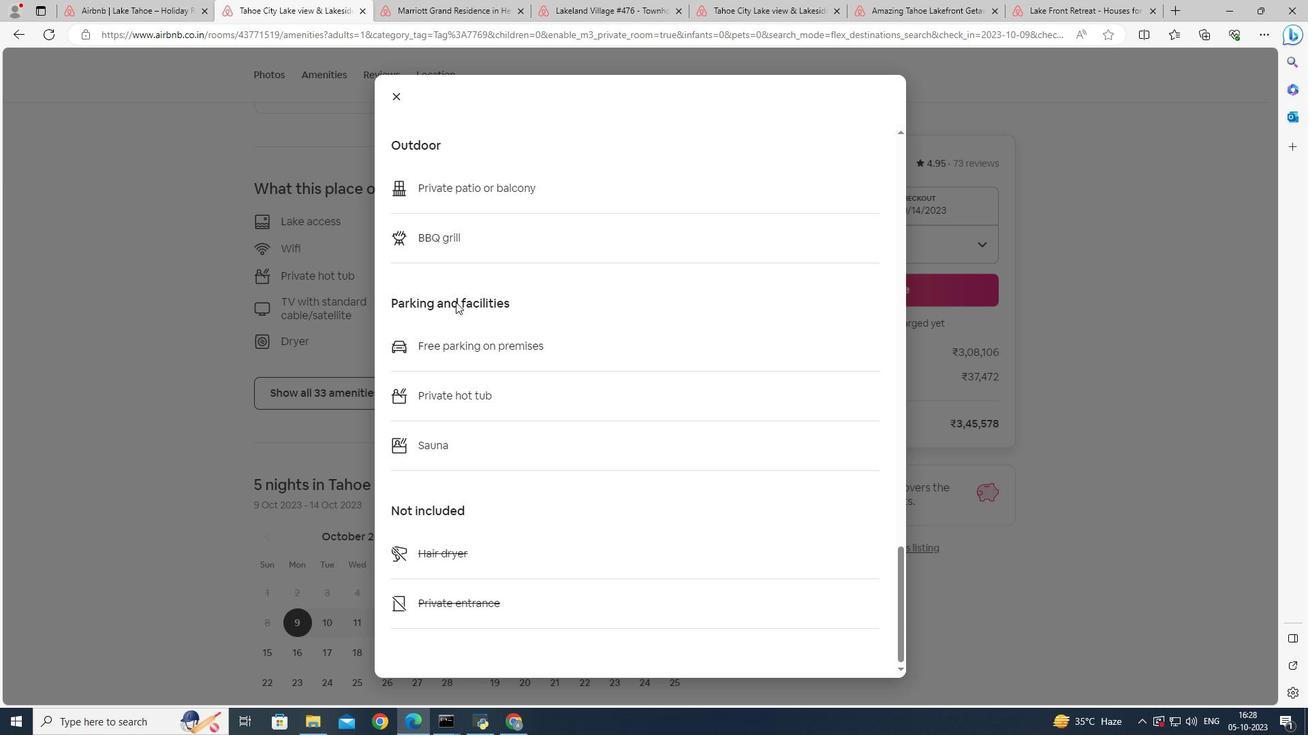 
Action: Mouse moved to (397, 93)
Screenshot: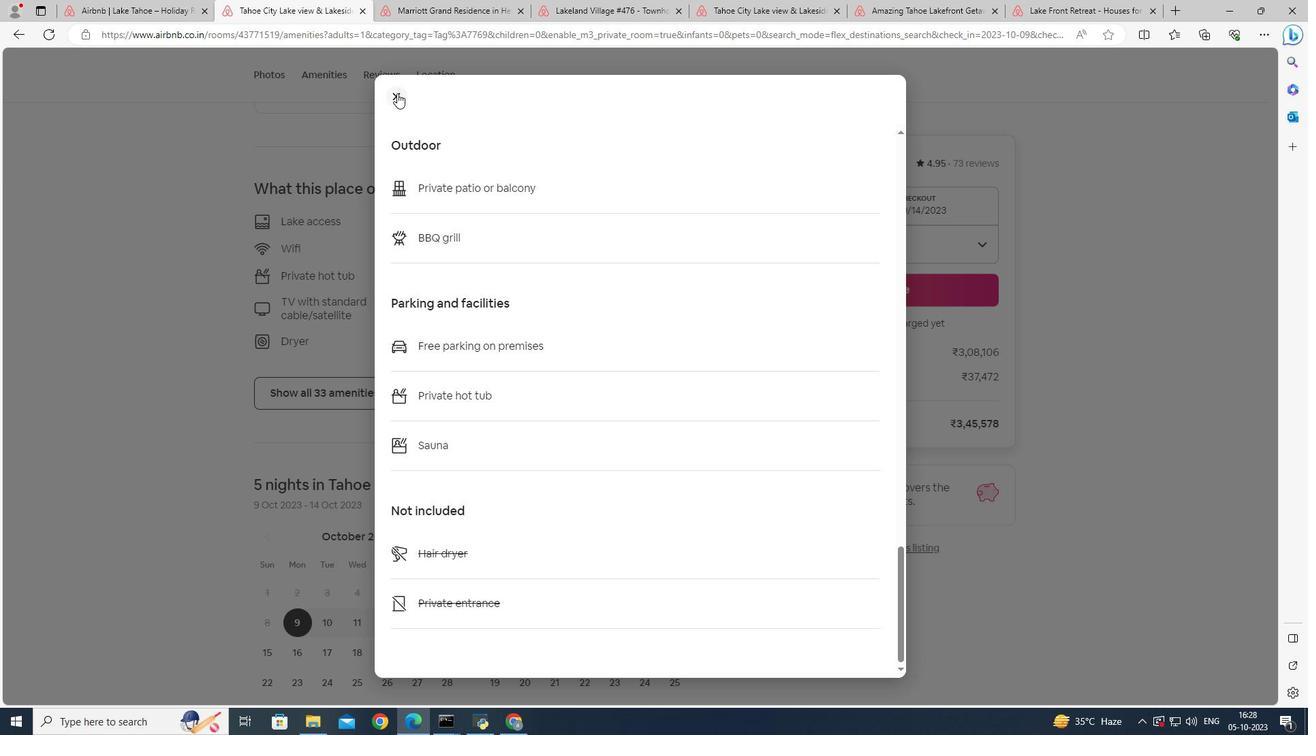 
Action: Mouse pressed left at (397, 93)
Screenshot: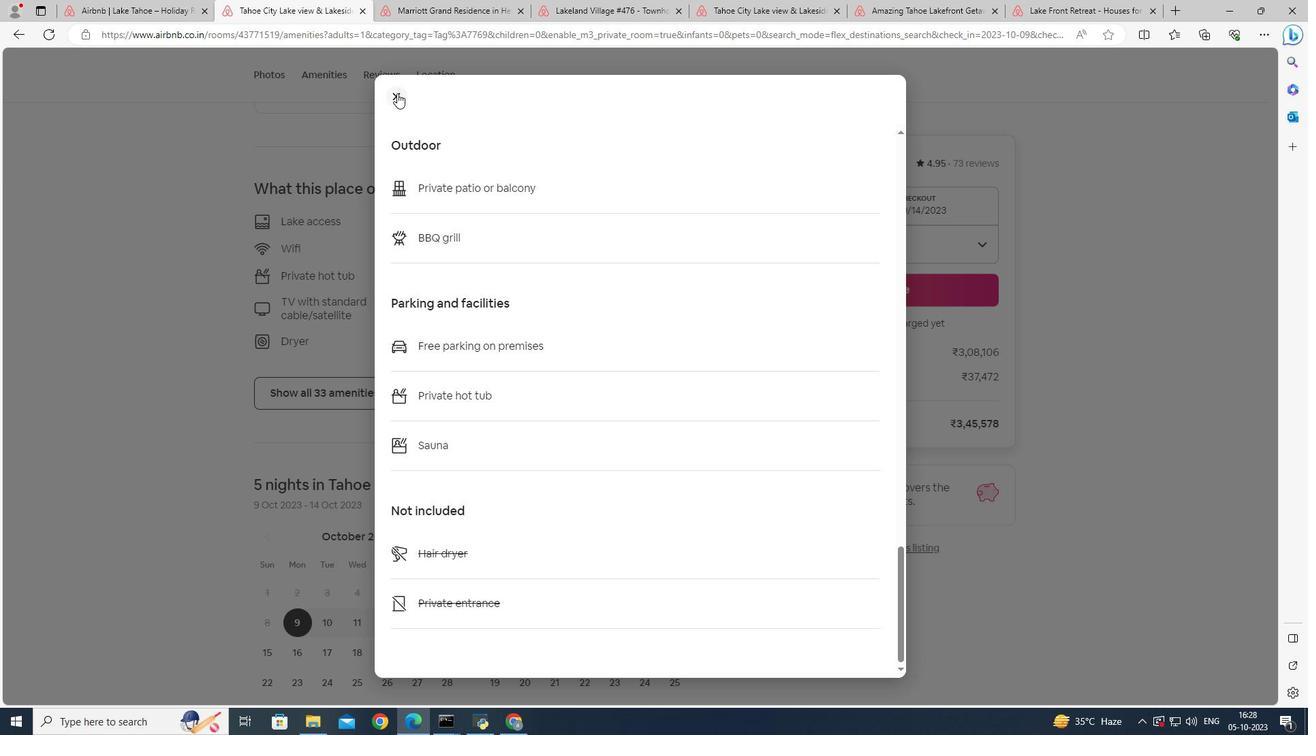 
Action: Mouse moved to (379, 289)
Screenshot: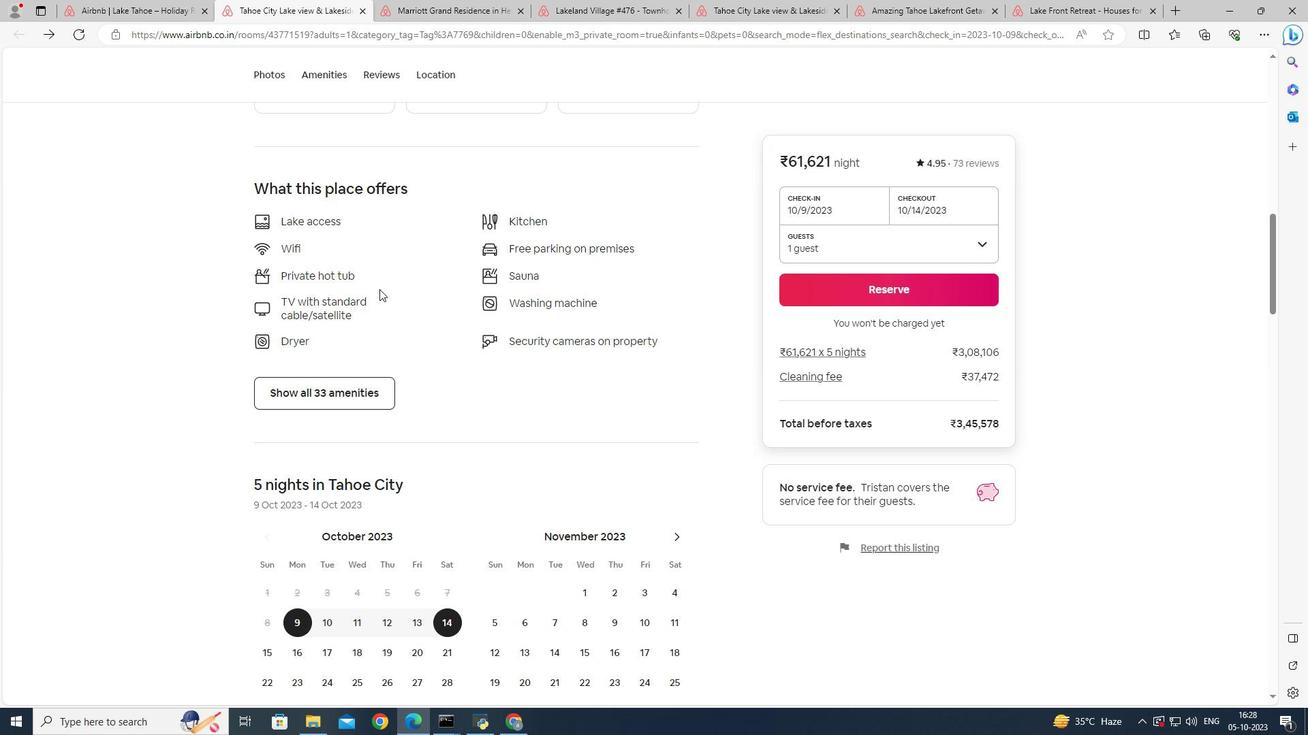 
Action: Mouse scrolled (379, 288) with delta (0, 0)
Screenshot: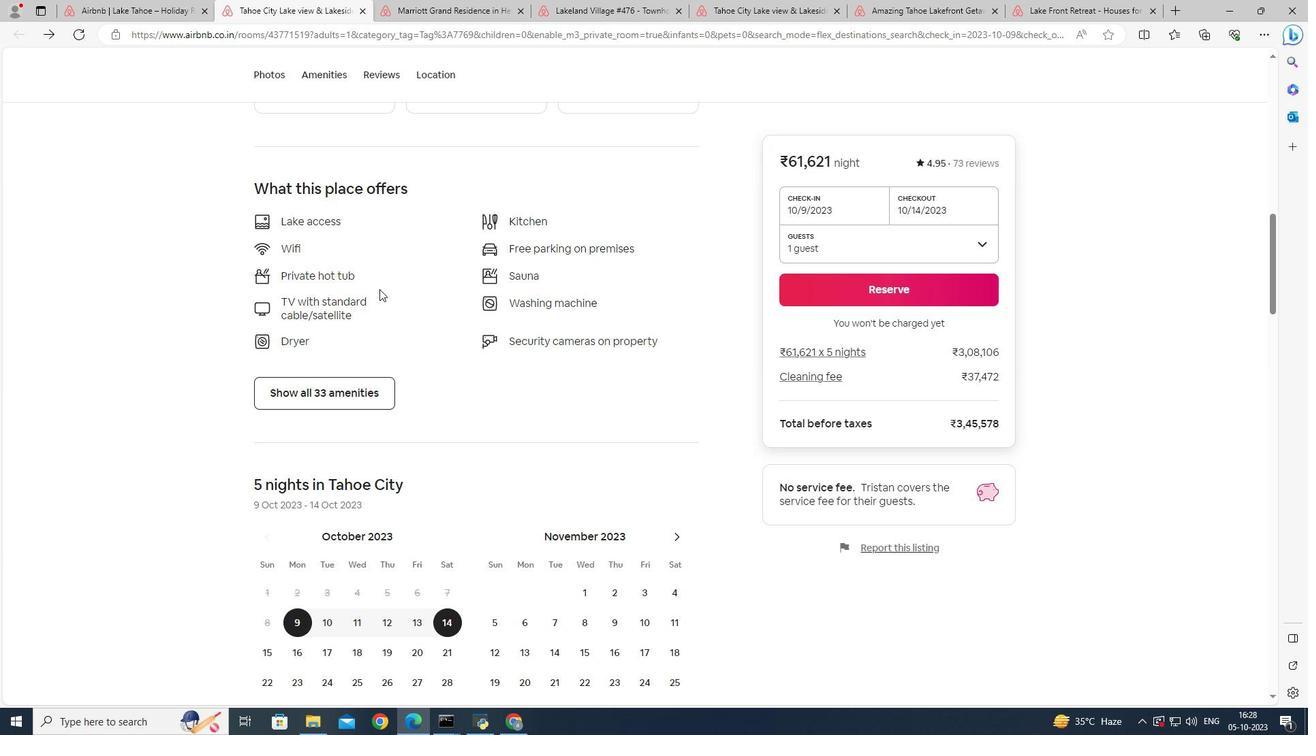 
Action: Mouse scrolled (379, 288) with delta (0, 0)
Screenshot: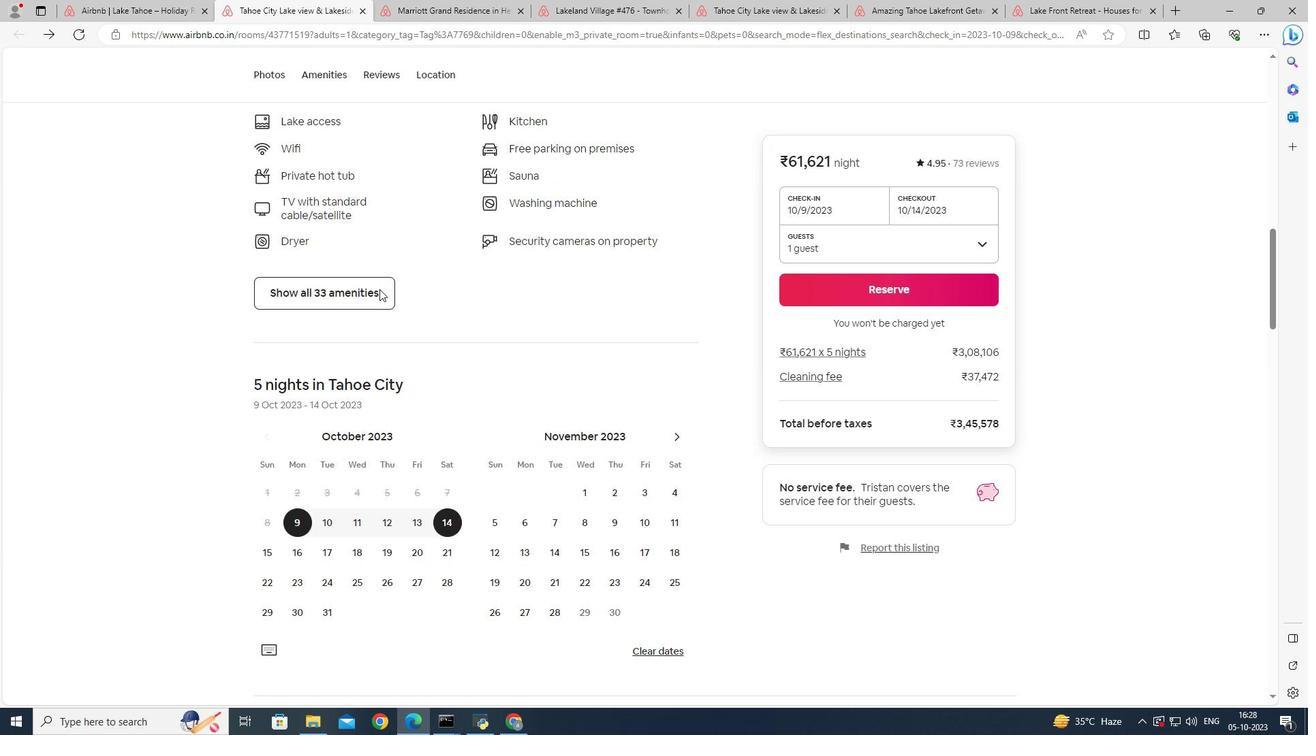 
Action: Mouse scrolled (379, 288) with delta (0, 0)
Screenshot: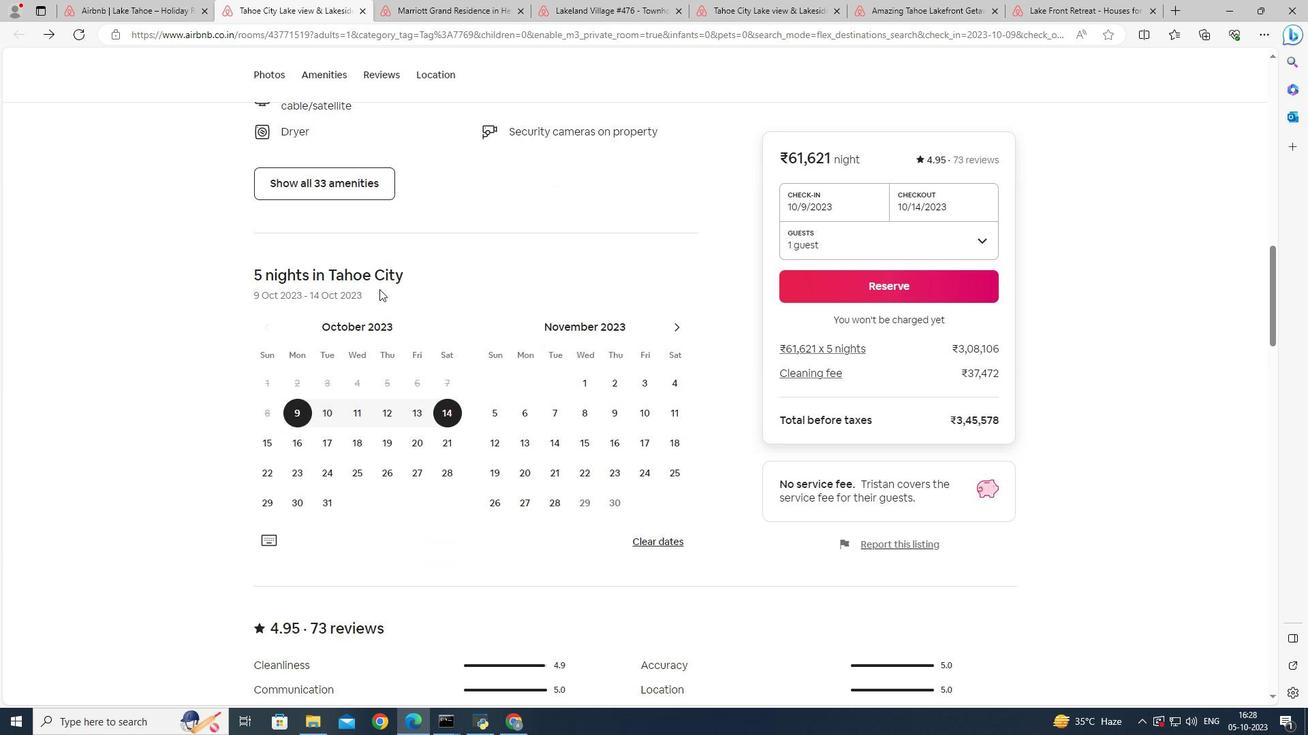 
Action: Mouse scrolled (379, 288) with delta (0, 0)
Screenshot: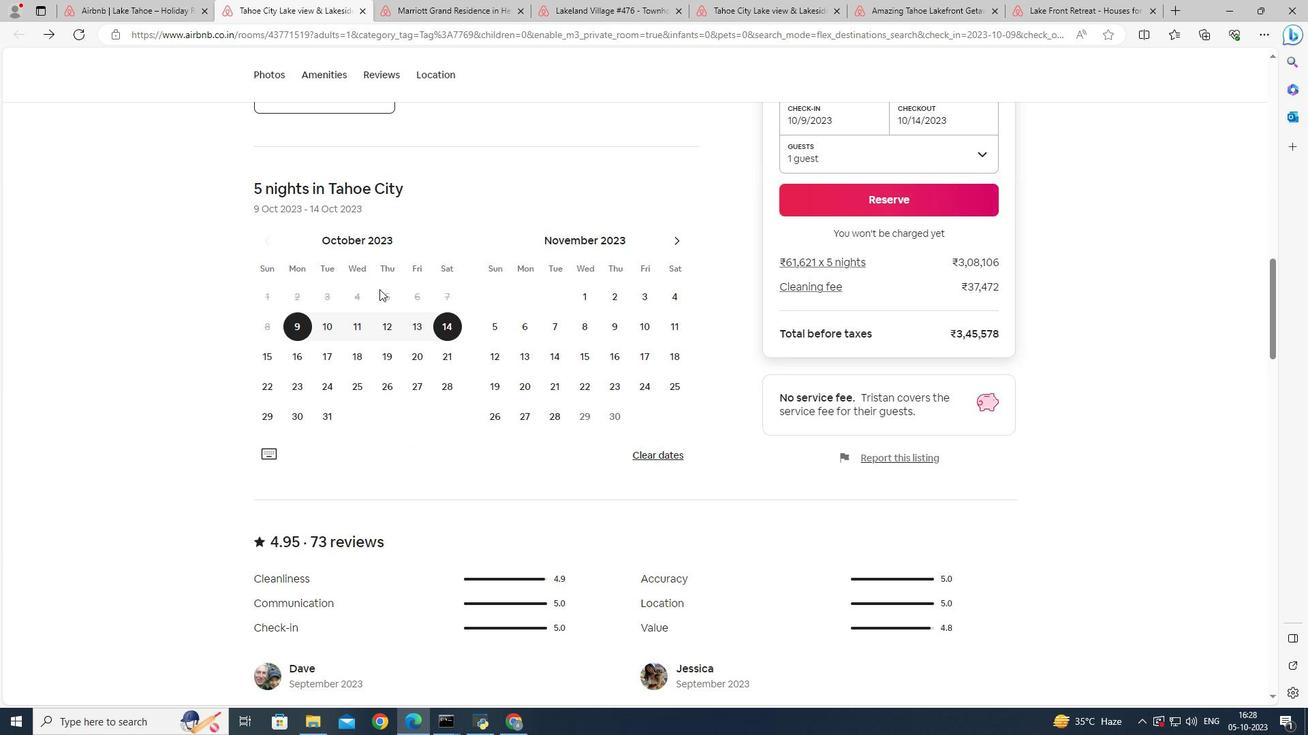 
Action: Mouse scrolled (379, 288) with delta (0, 0)
Screenshot: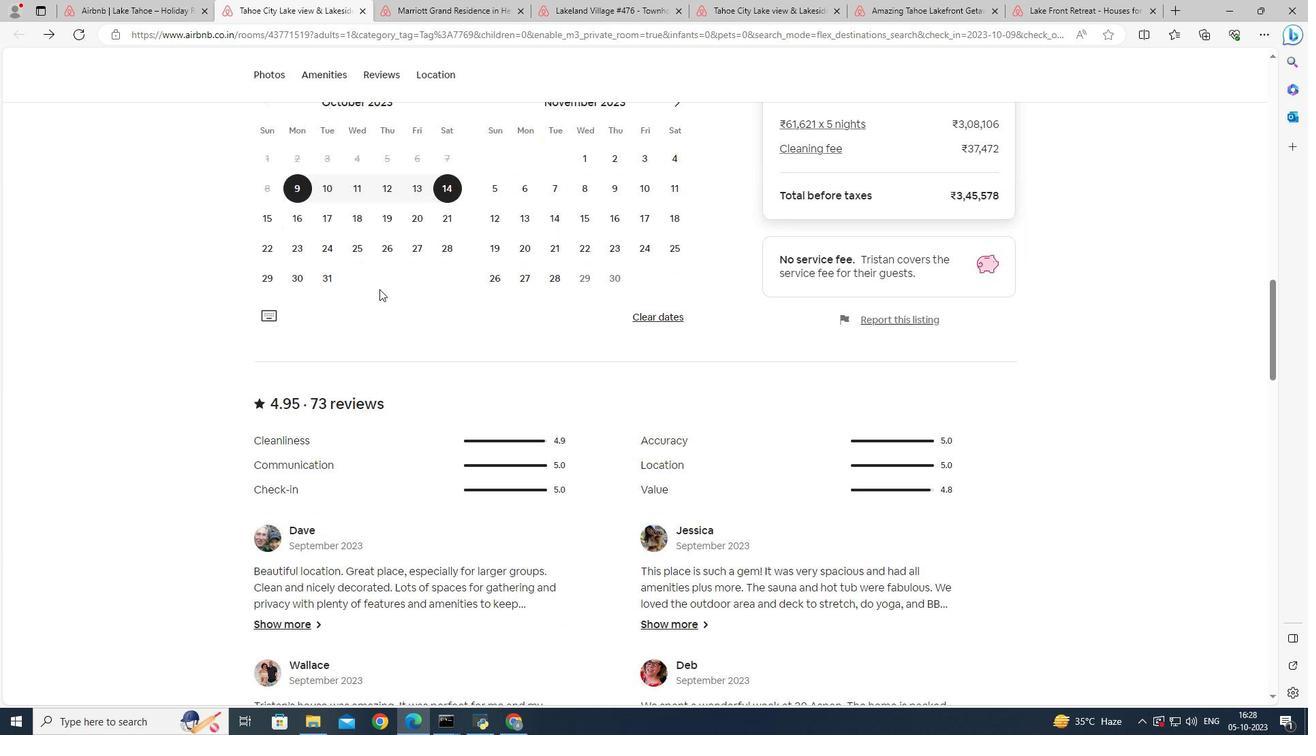 
Action: Mouse moved to (378, 290)
Screenshot: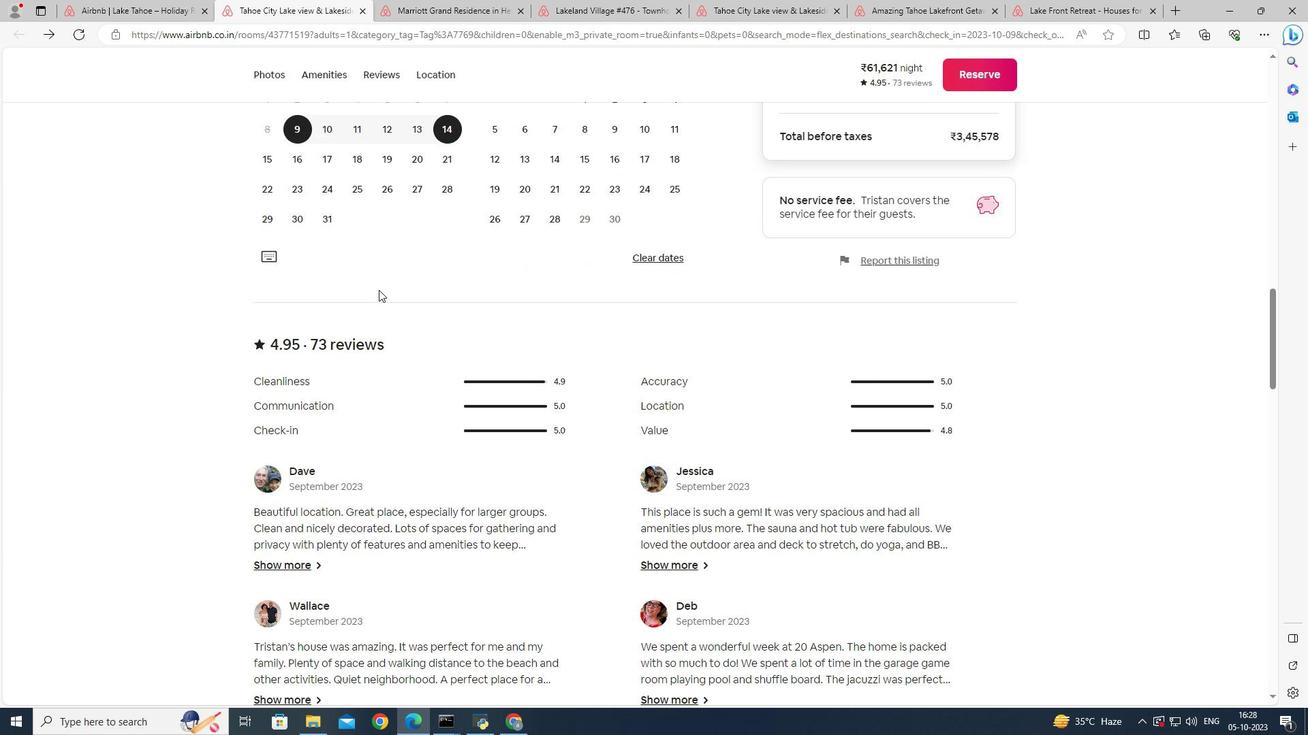 
Action: Mouse scrolled (378, 289) with delta (0, 0)
Screenshot: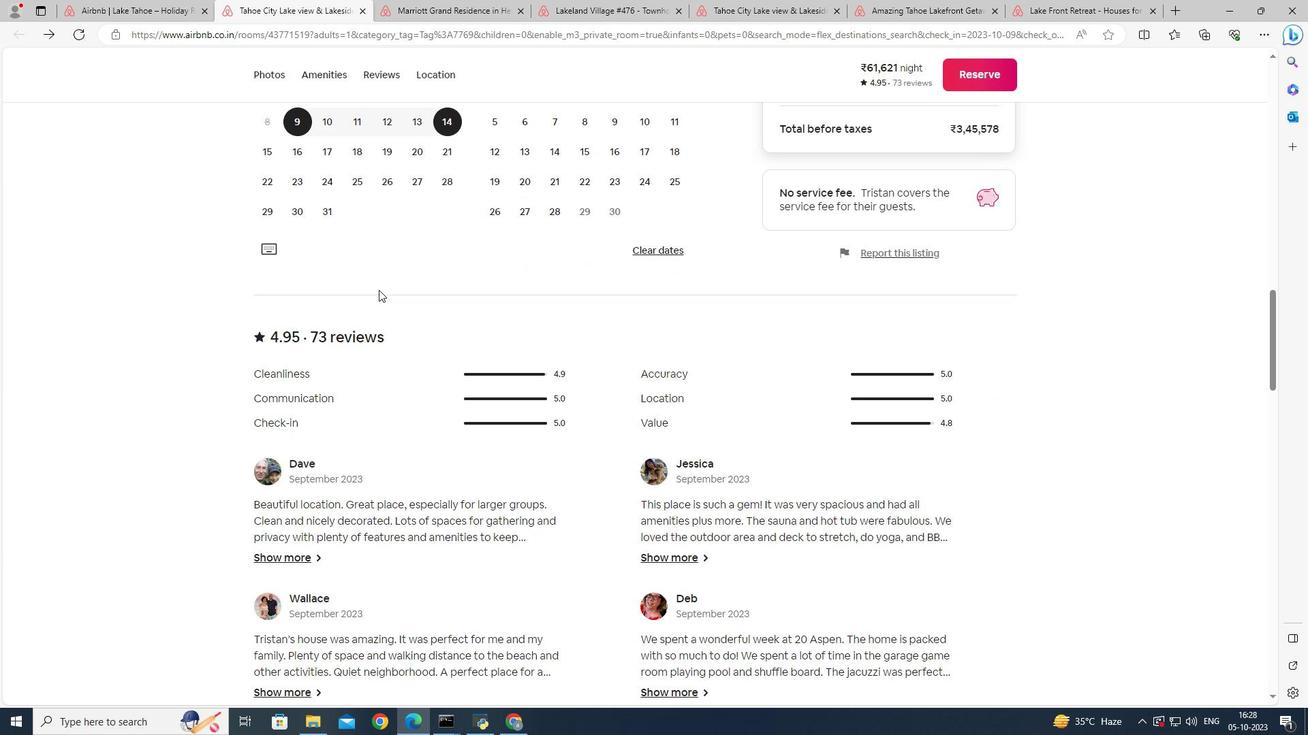 
Action: Mouse scrolled (378, 289) with delta (0, 0)
Screenshot: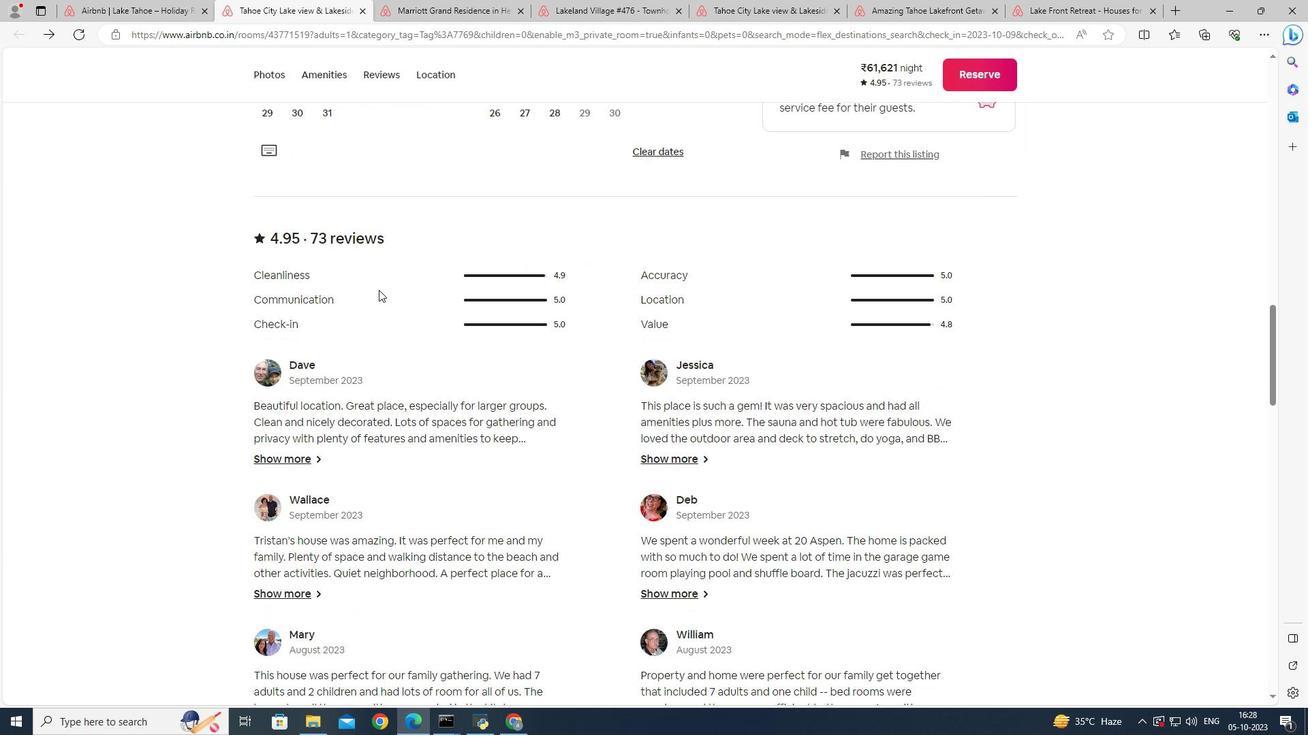
Action: Mouse scrolled (378, 289) with delta (0, 0)
Screenshot: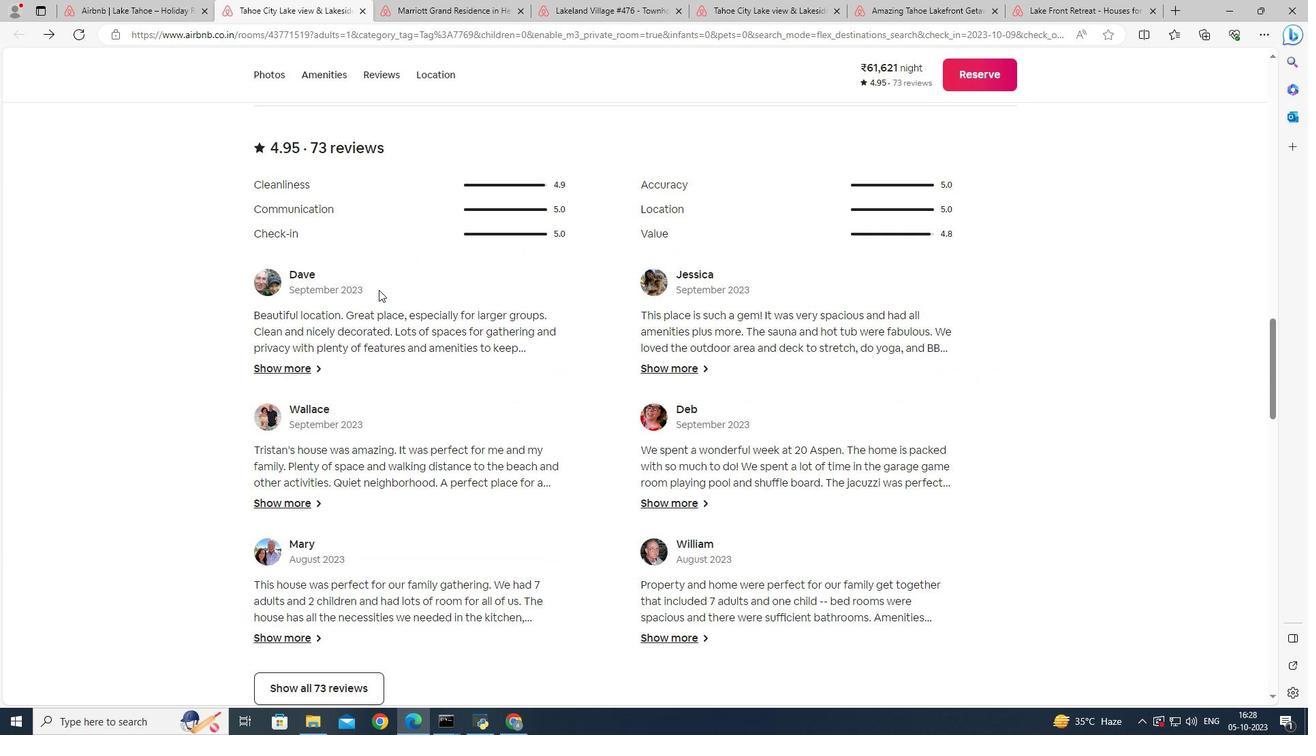 
Action: Mouse scrolled (378, 289) with delta (0, 0)
Screenshot: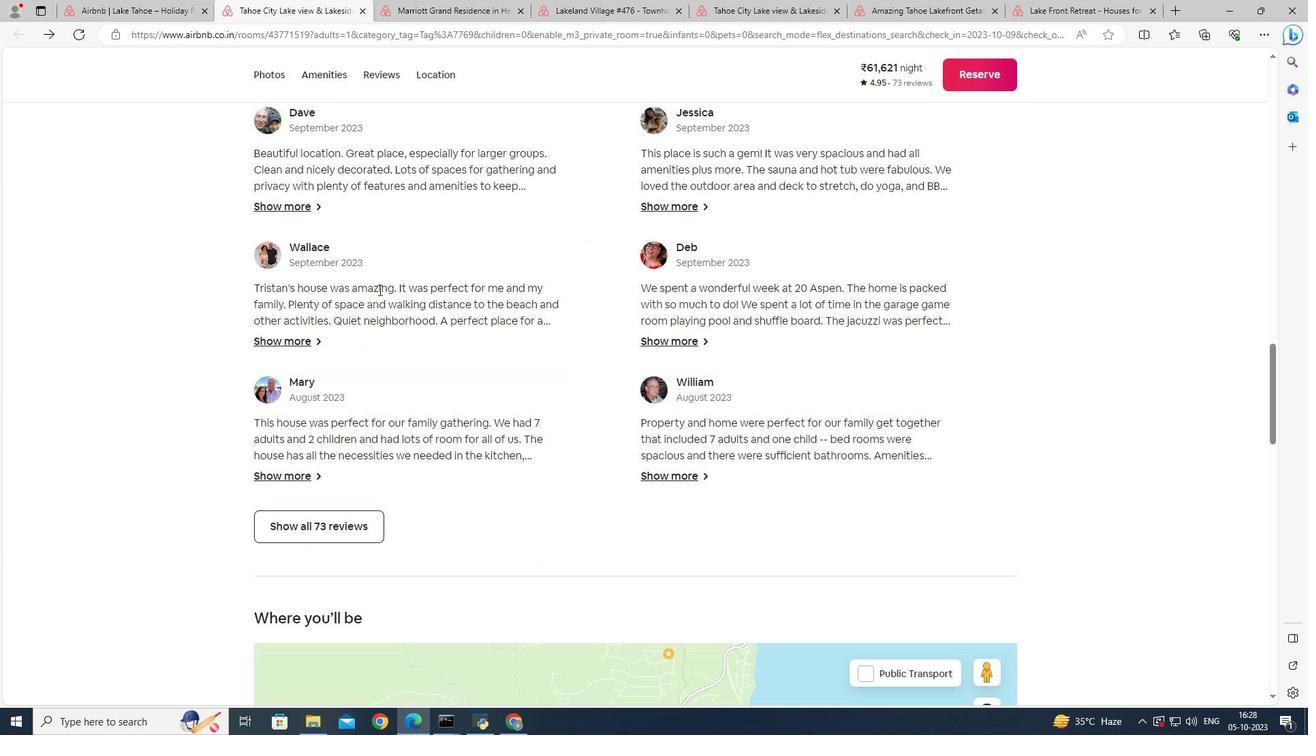 
Action: Mouse scrolled (378, 289) with delta (0, 0)
Screenshot: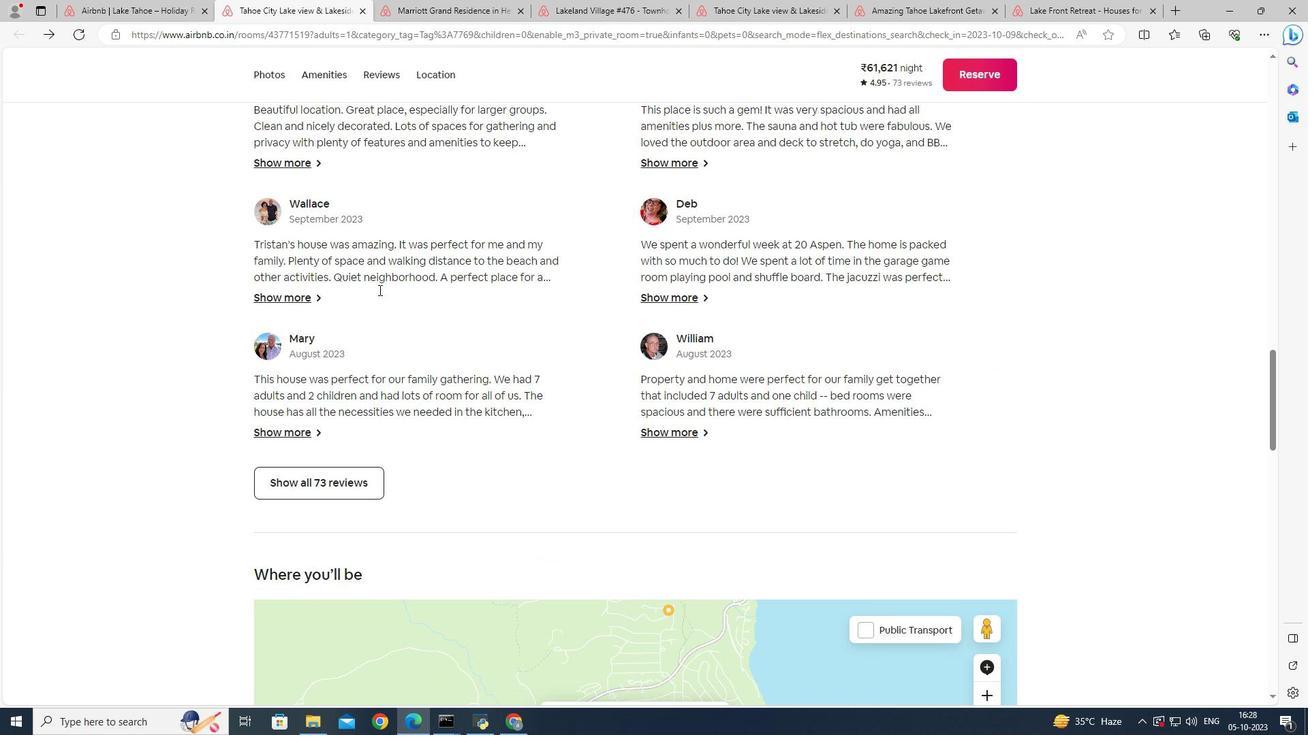 
Action: Mouse scrolled (378, 289) with delta (0, 0)
Screenshot: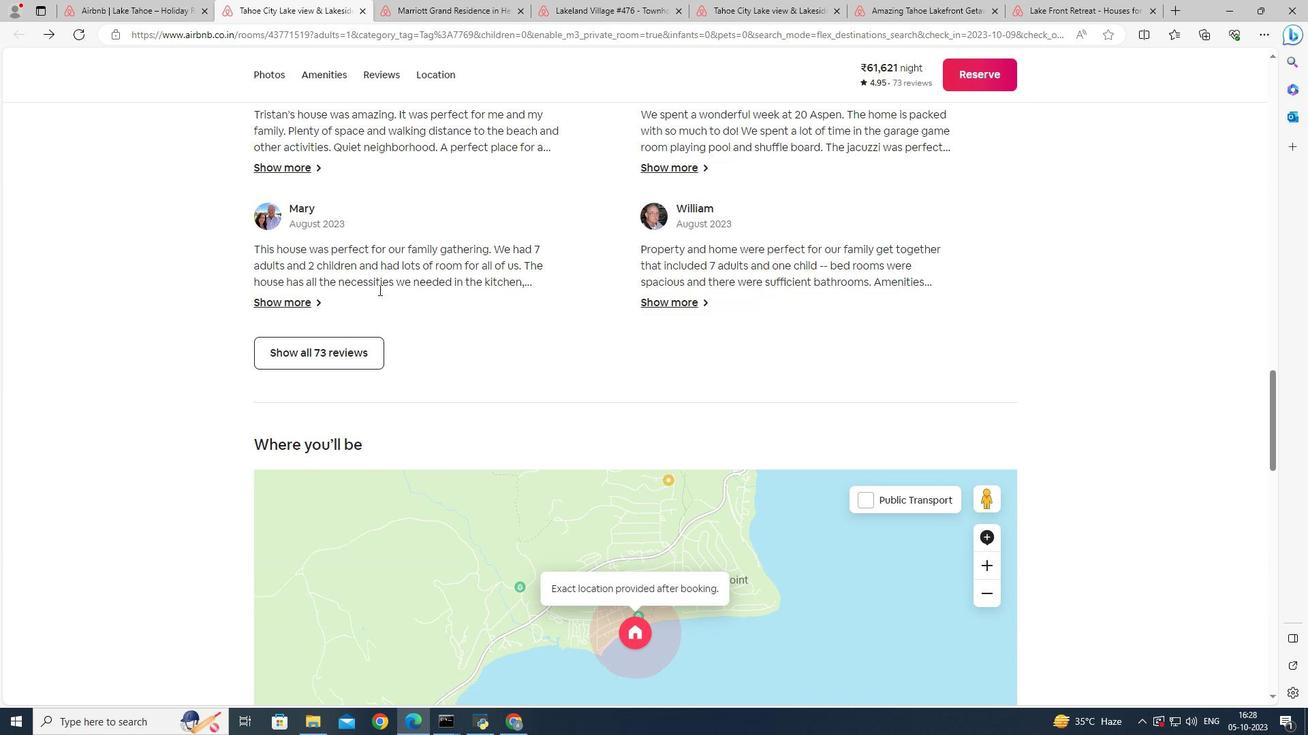 
Action: Mouse scrolled (378, 289) with delta (0, 0)
Screenshot: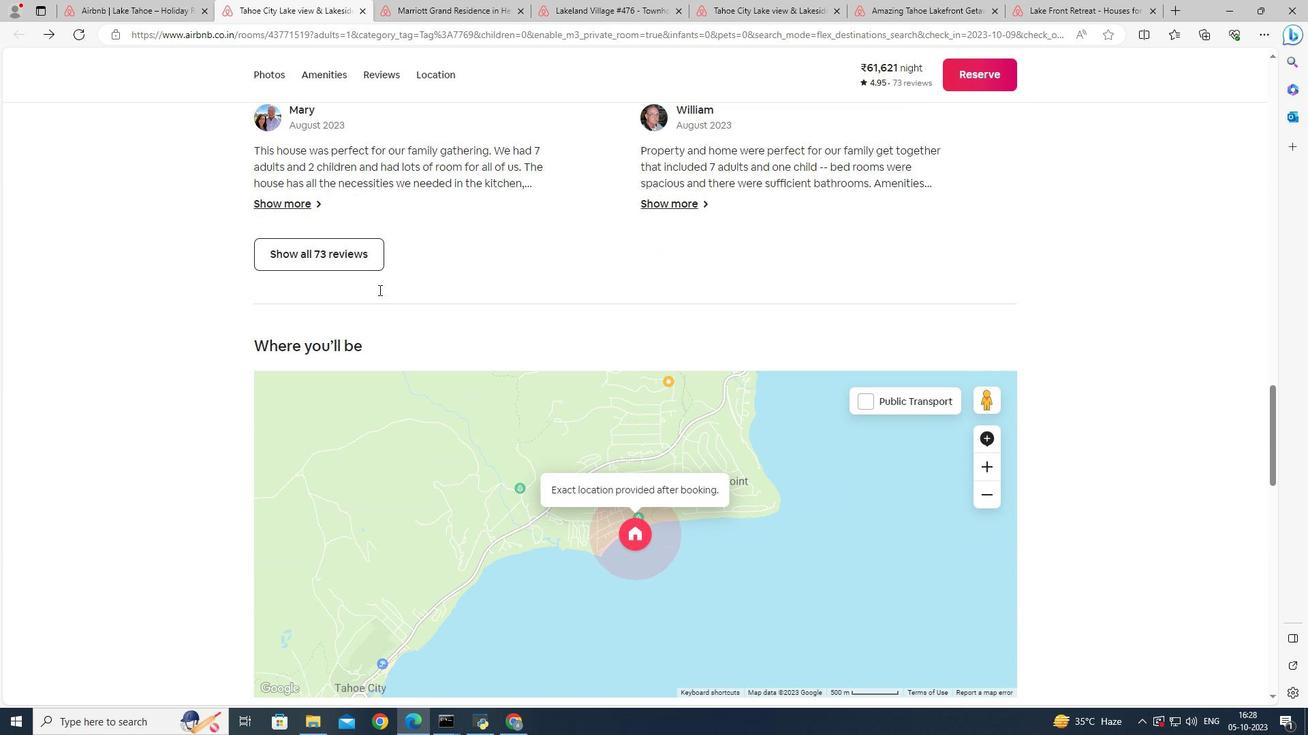 
Action: Mouse moved to (340, 204)
Screenshot: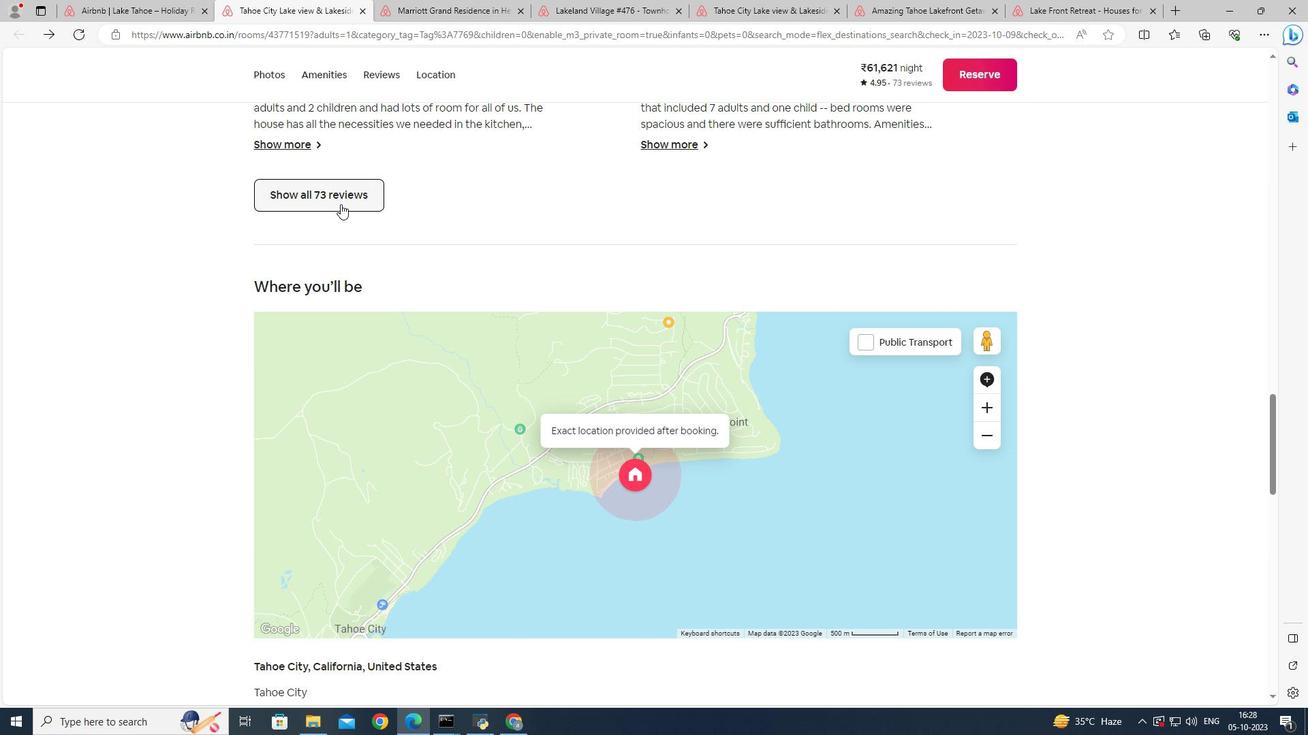 
Action: Mouse pressed left at (340, 204)
Screenshot: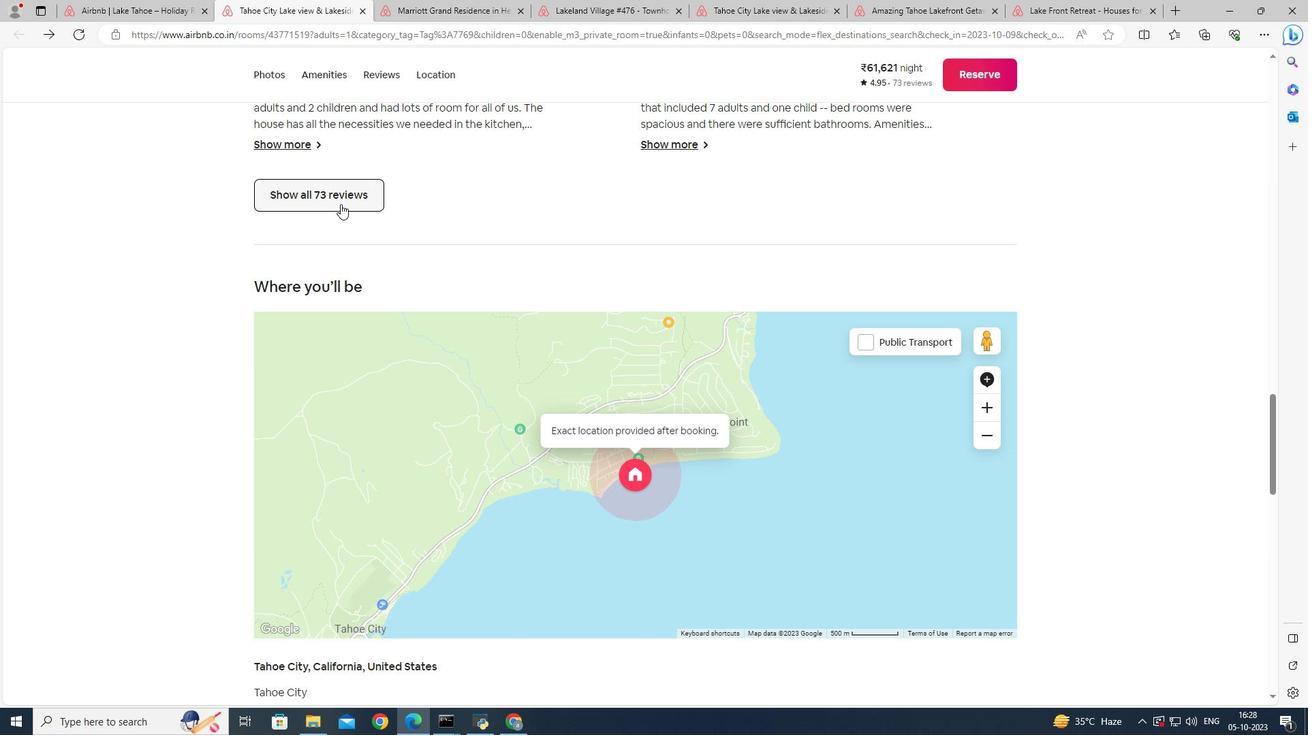 
Action: Mouse moved to (425, 252)
Screenshot: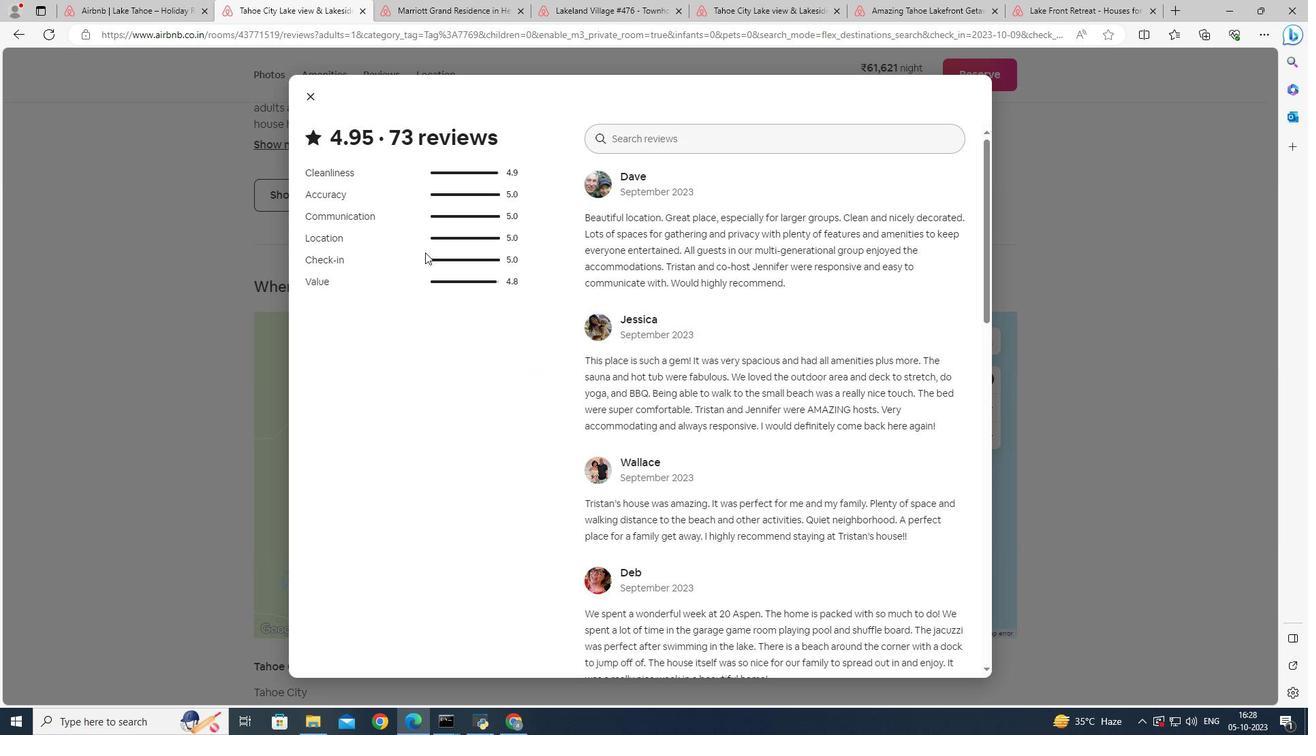 
Action: Mouse scrolled (425, 252) with delta (0, 0)
Screenshot: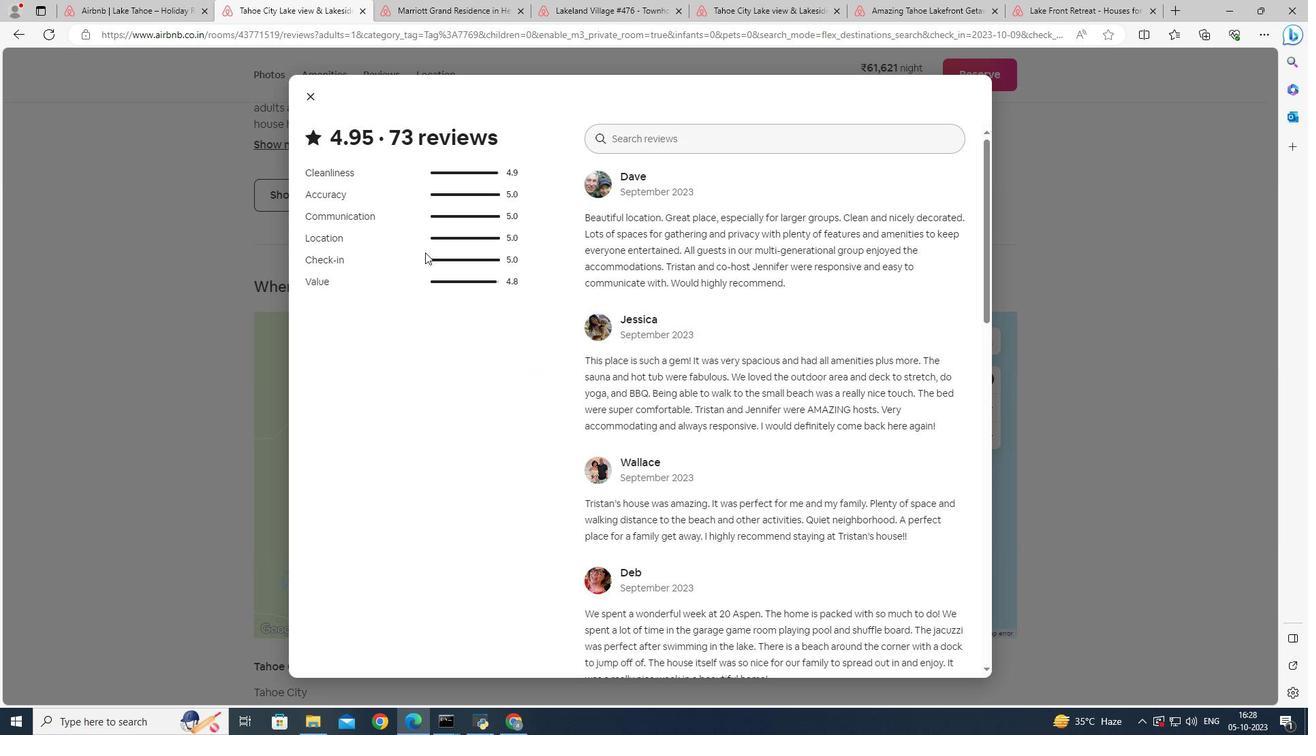 
Action: Mouse moved to (425, 252)
Screenshot: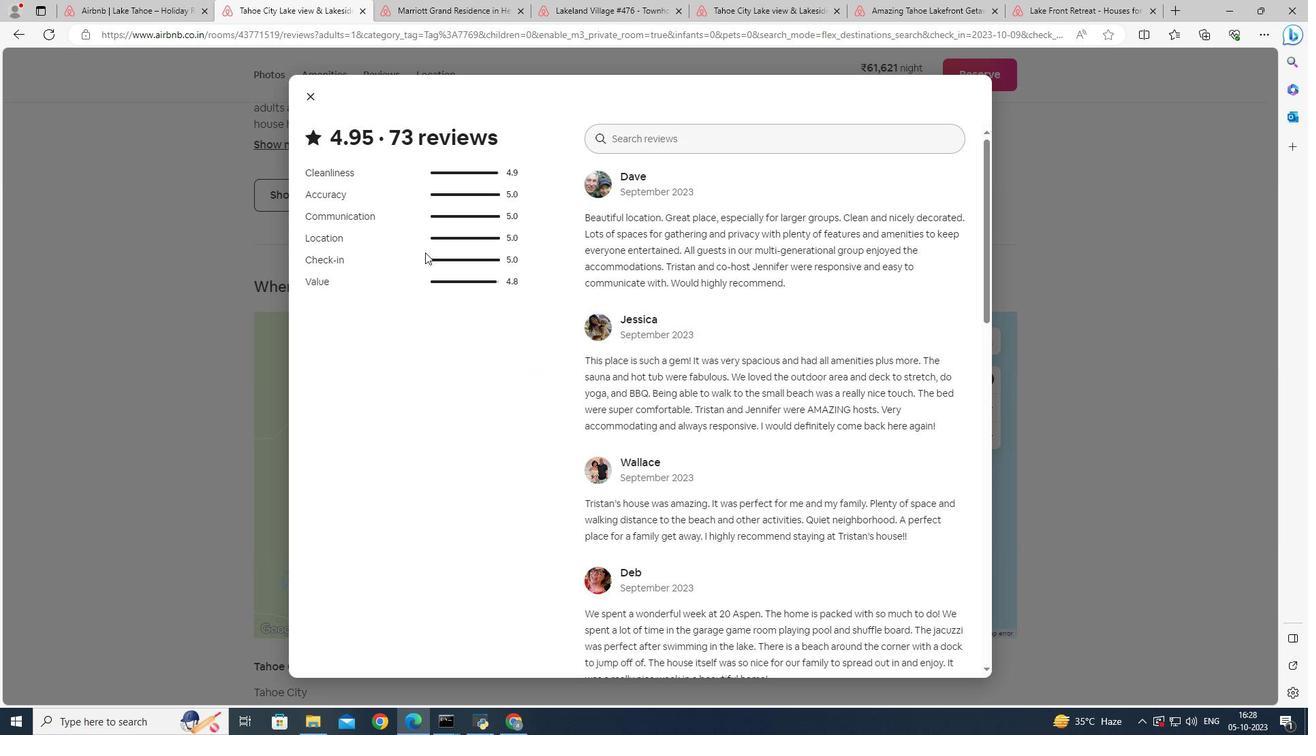 
Action: Mouse scrolled (425, 252) with delta (0, 0)
Screenshot: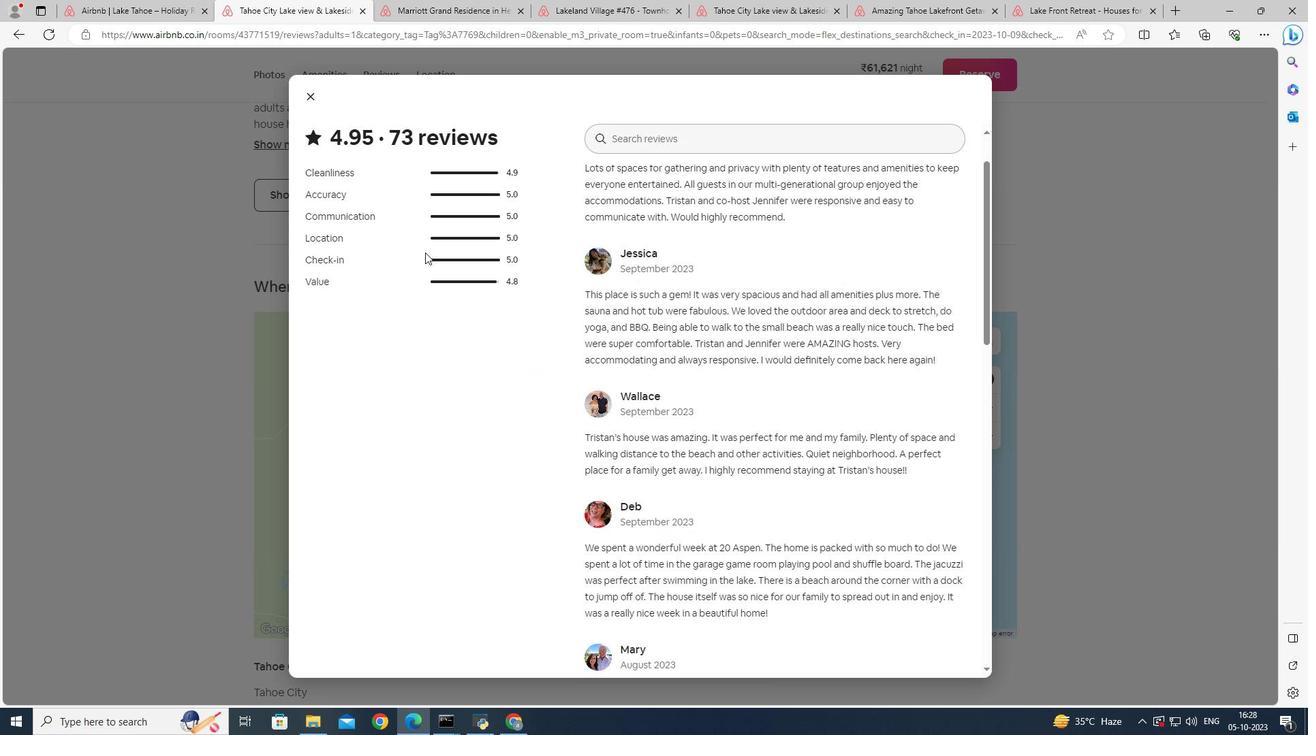 
Action: Mouse scrolled (425, 252) with delta (0, 0)
Screenshot: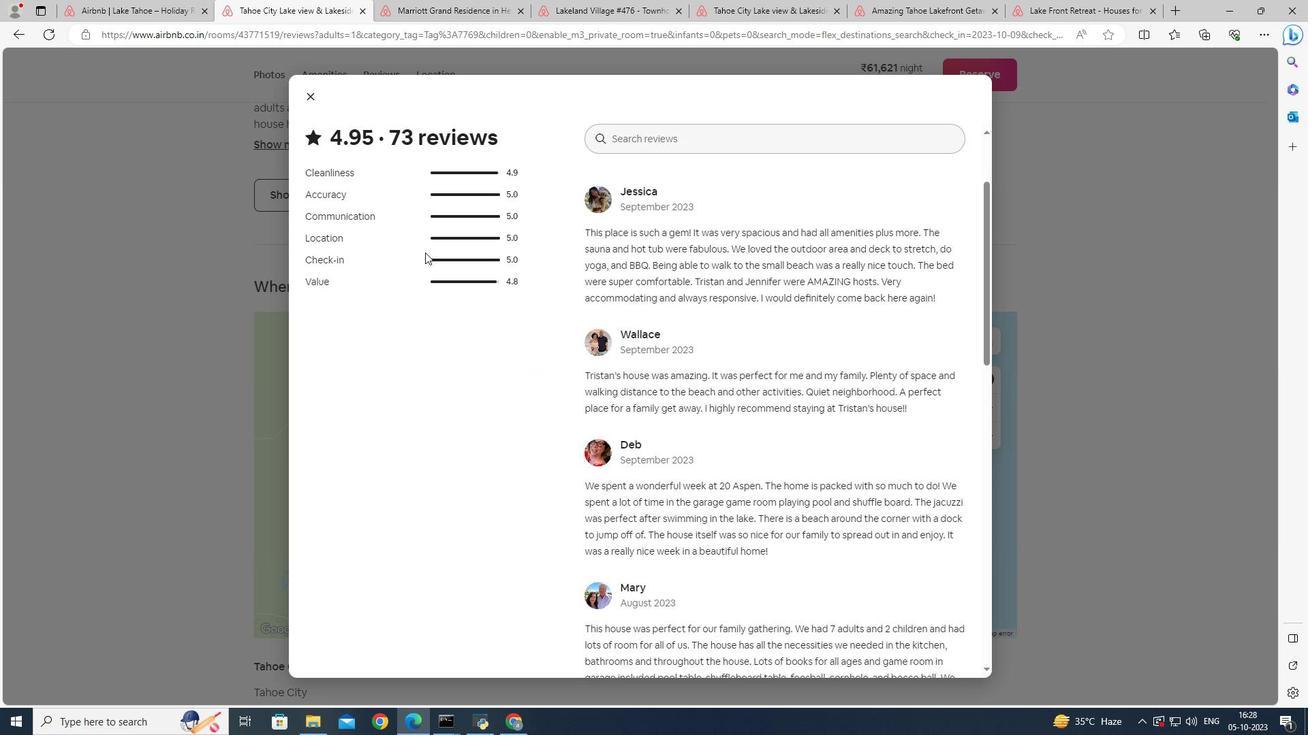 
Action: Mouse moved to (424, 256)
Screenshot: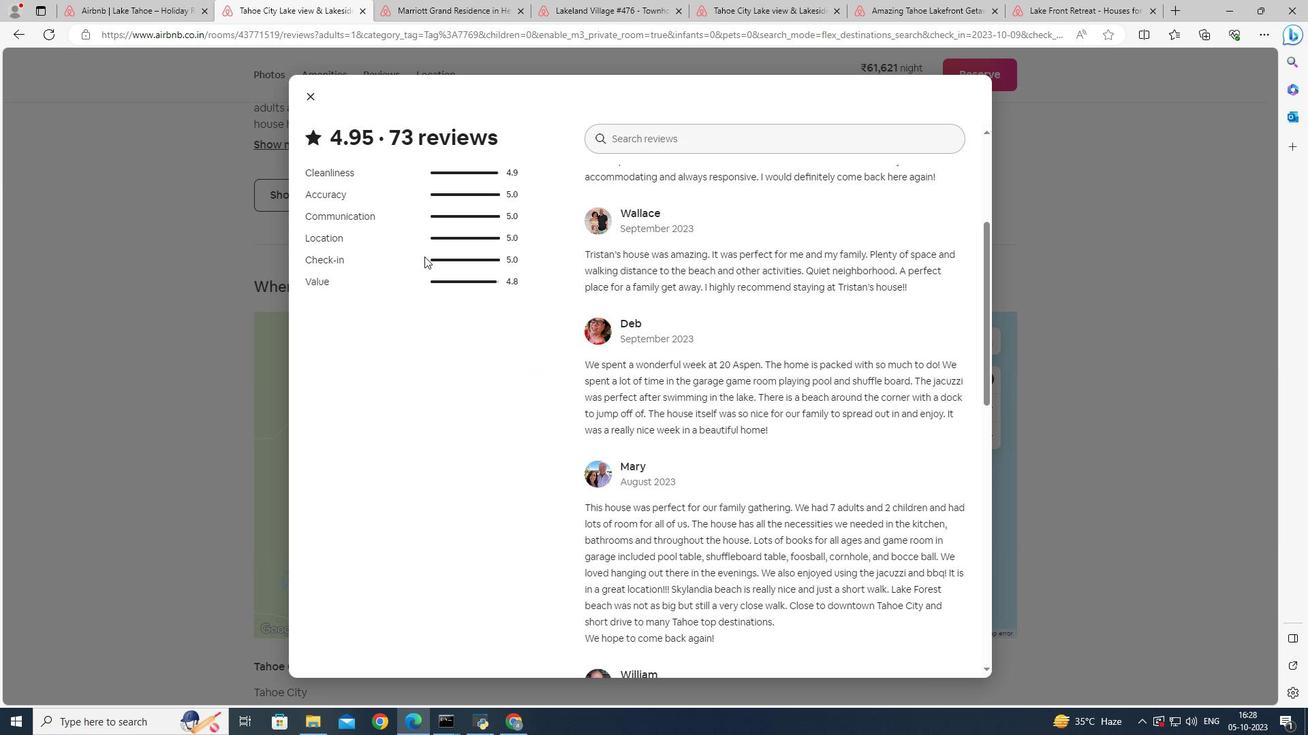
Action: Mouse scrolled (424, 256) with delta (0, 0)
Screenshot: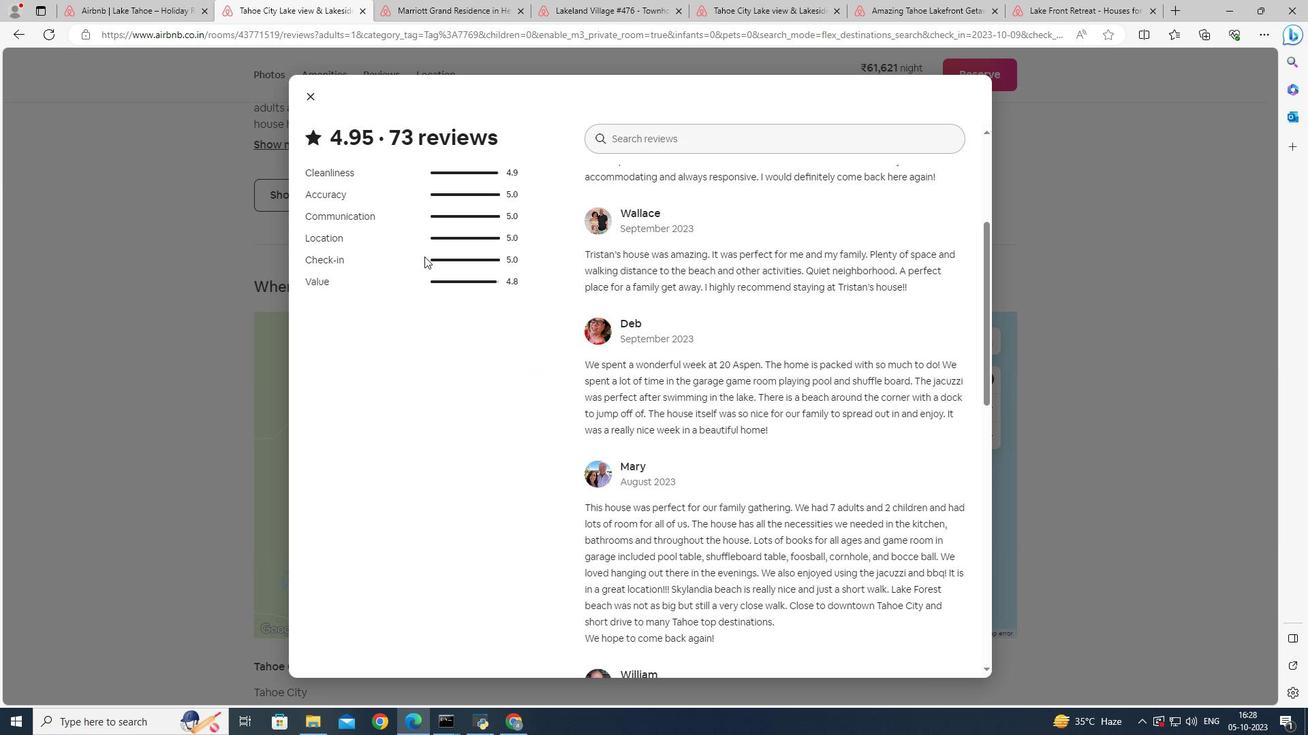
Action: Mouse scrolled (424, 256) with delta (0, 0)
Screenshot: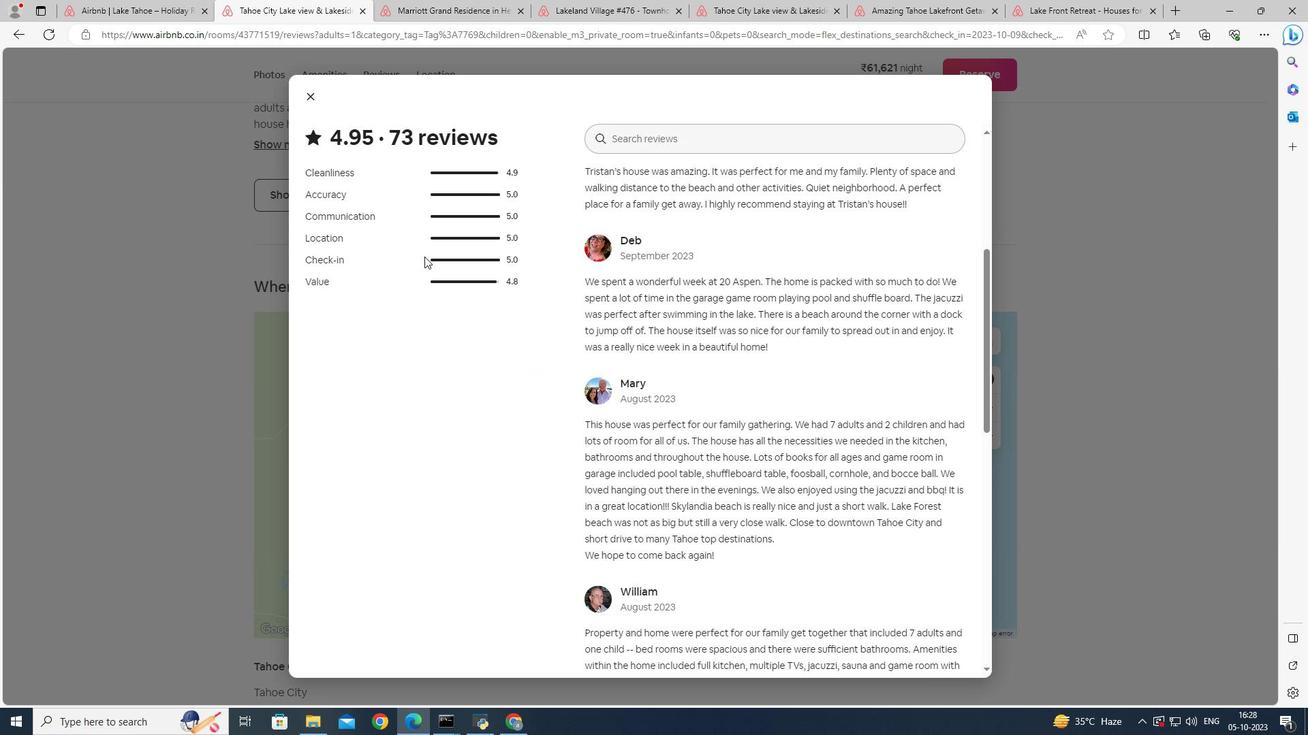 
Action: Mouse scrolled (424, 256) with delta (0, 0)
Screenshot: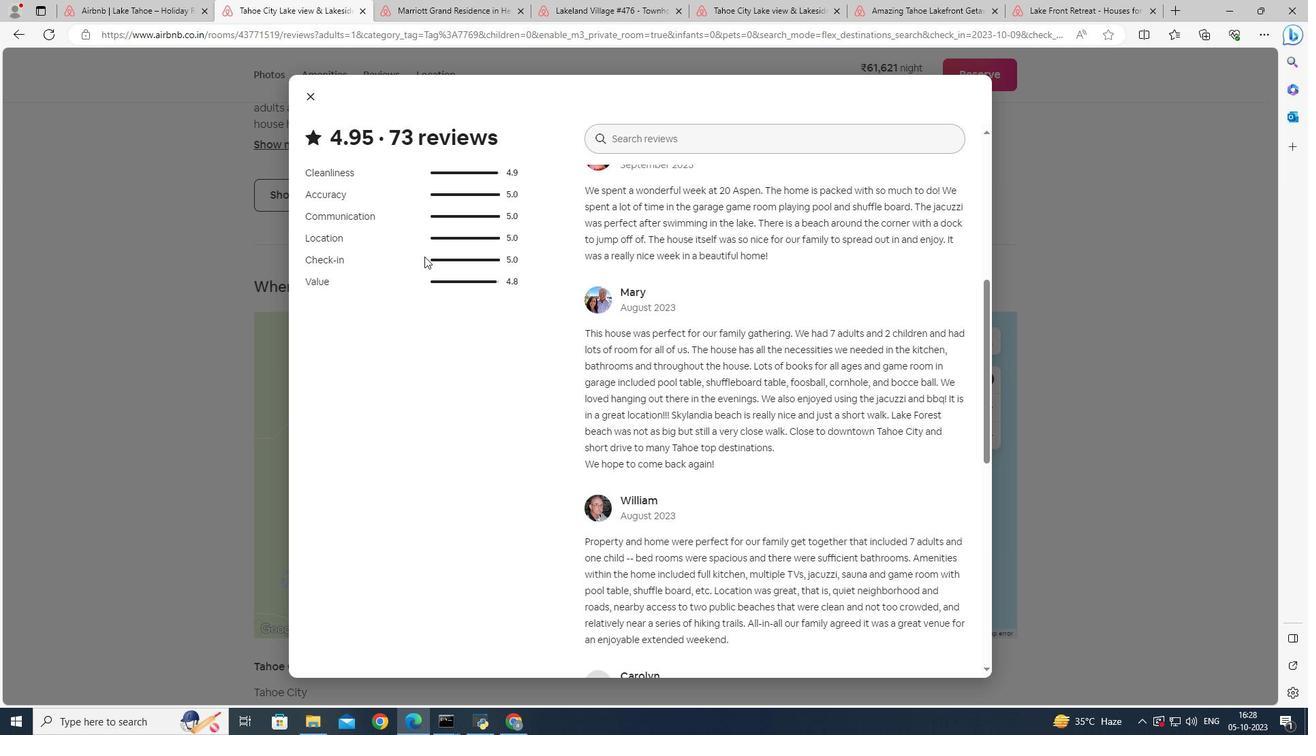 
Action: Mouse scrolled (424, 256) with delta (0, 0)
Screenshot: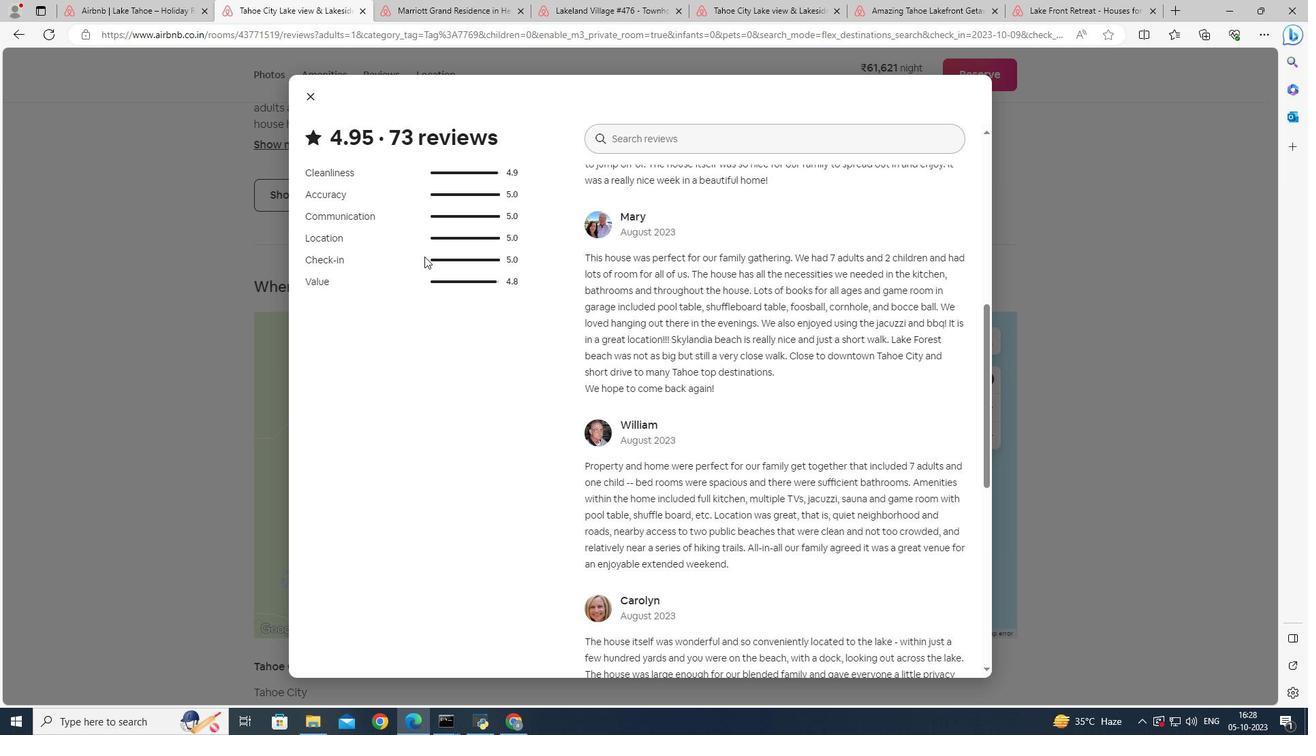 
Action: Mouse scrolled (424, 256) with delta (0, 0)
Screenshot: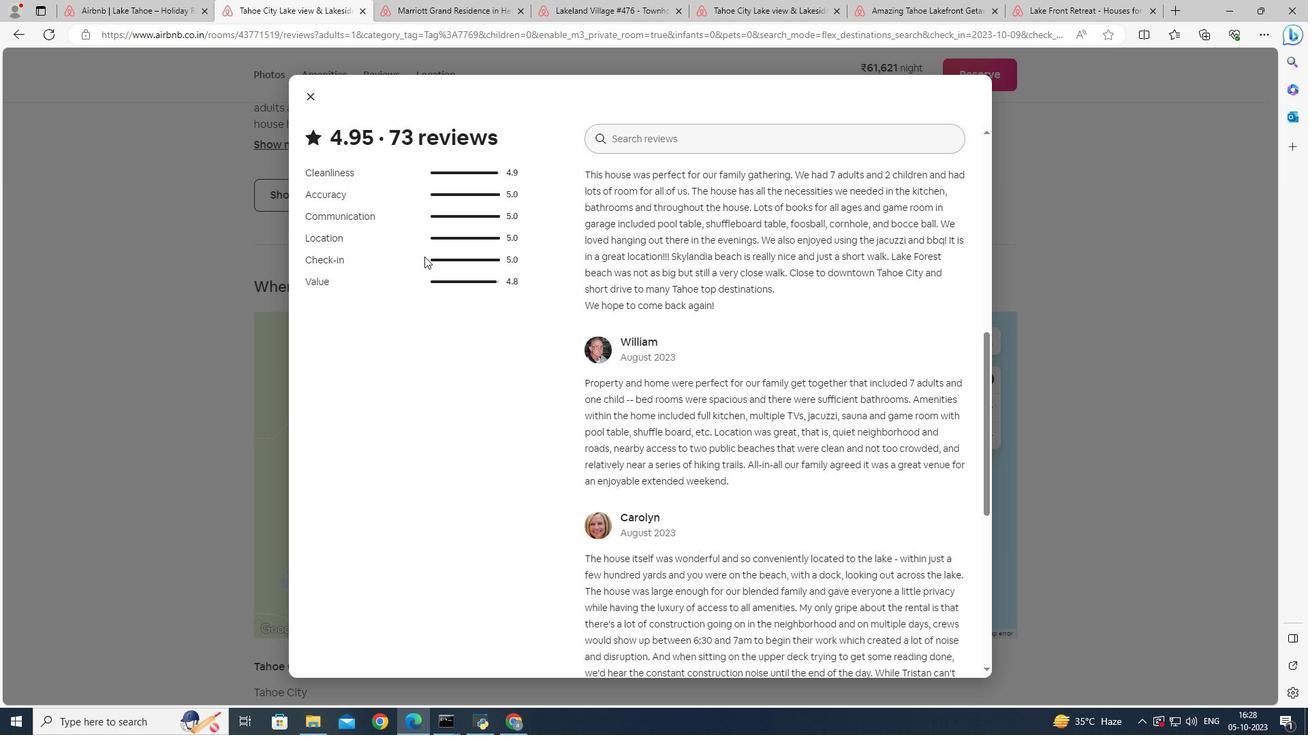
Action: Mouse scrolled (424, 256) with delta (0, 0)
Screenshot: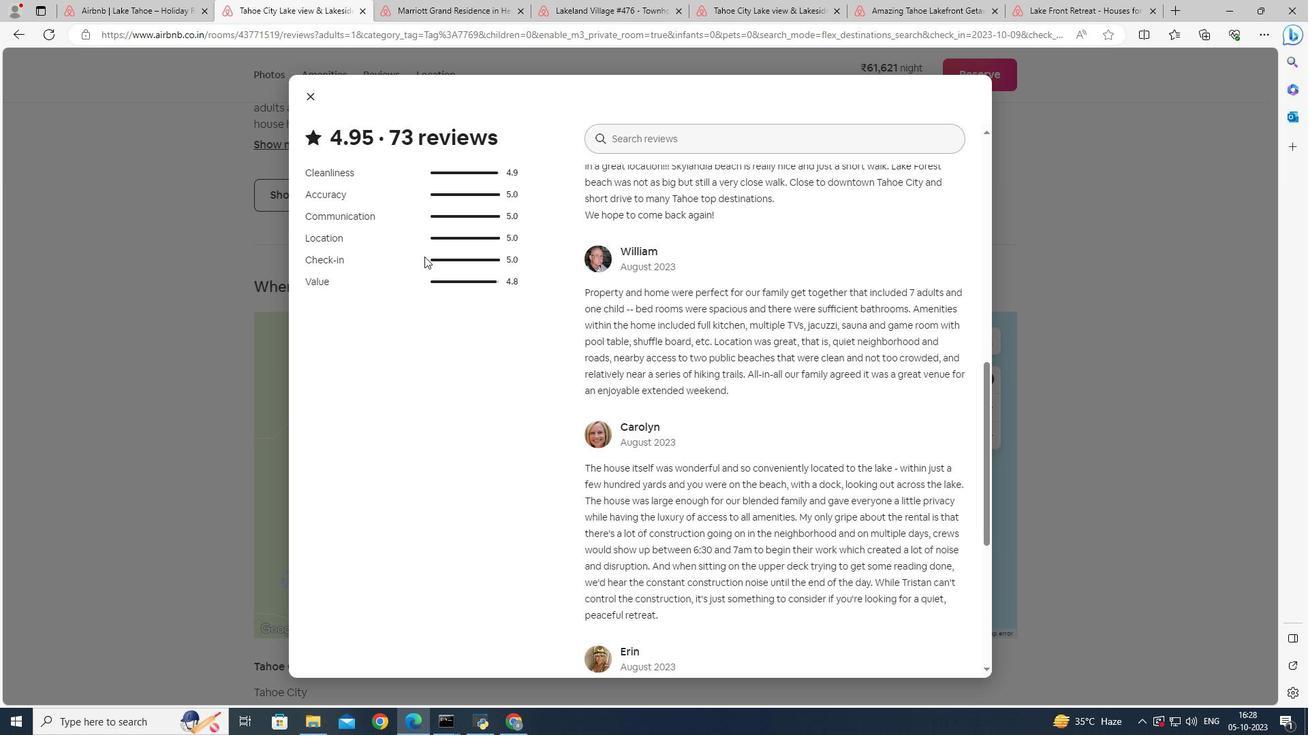 
Action: Mouse scrolled (424, 256) with delta (0, 0)
Screenshot: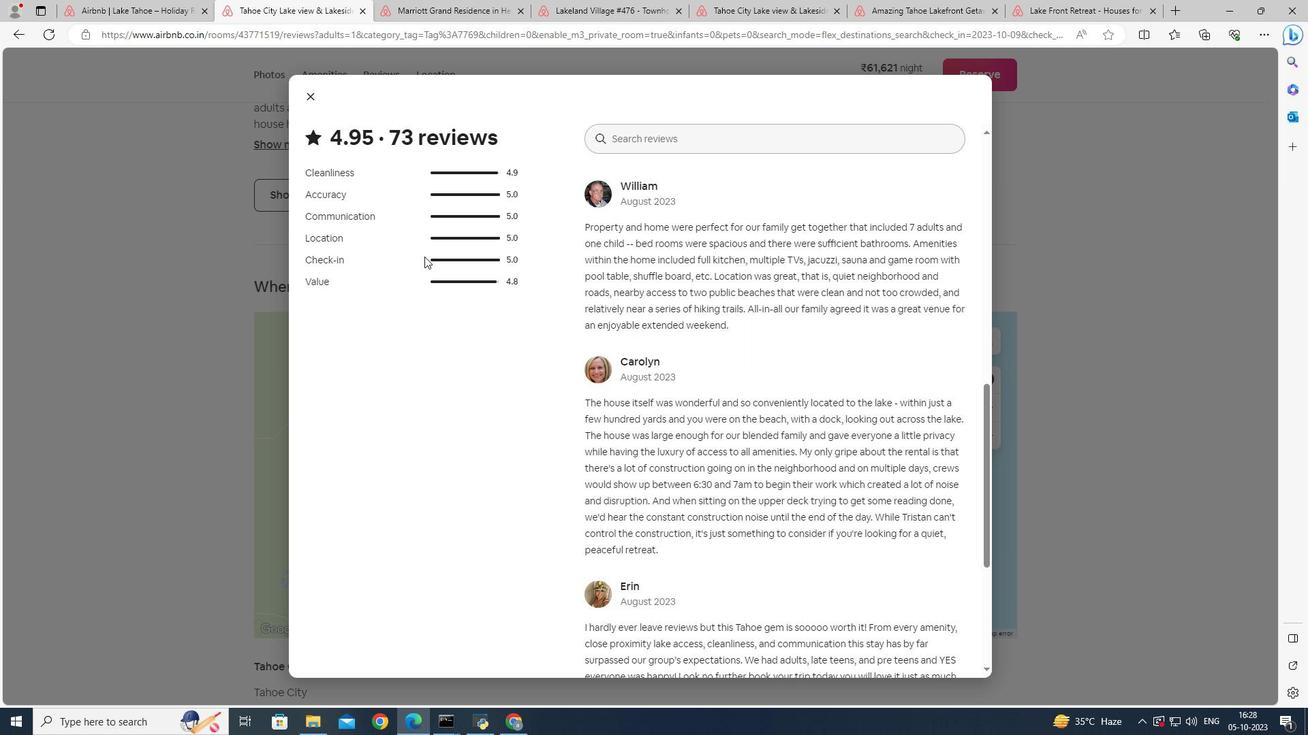 
Action: Mouse scrolled (424, 256) with delta (0, 0)
Screenshot: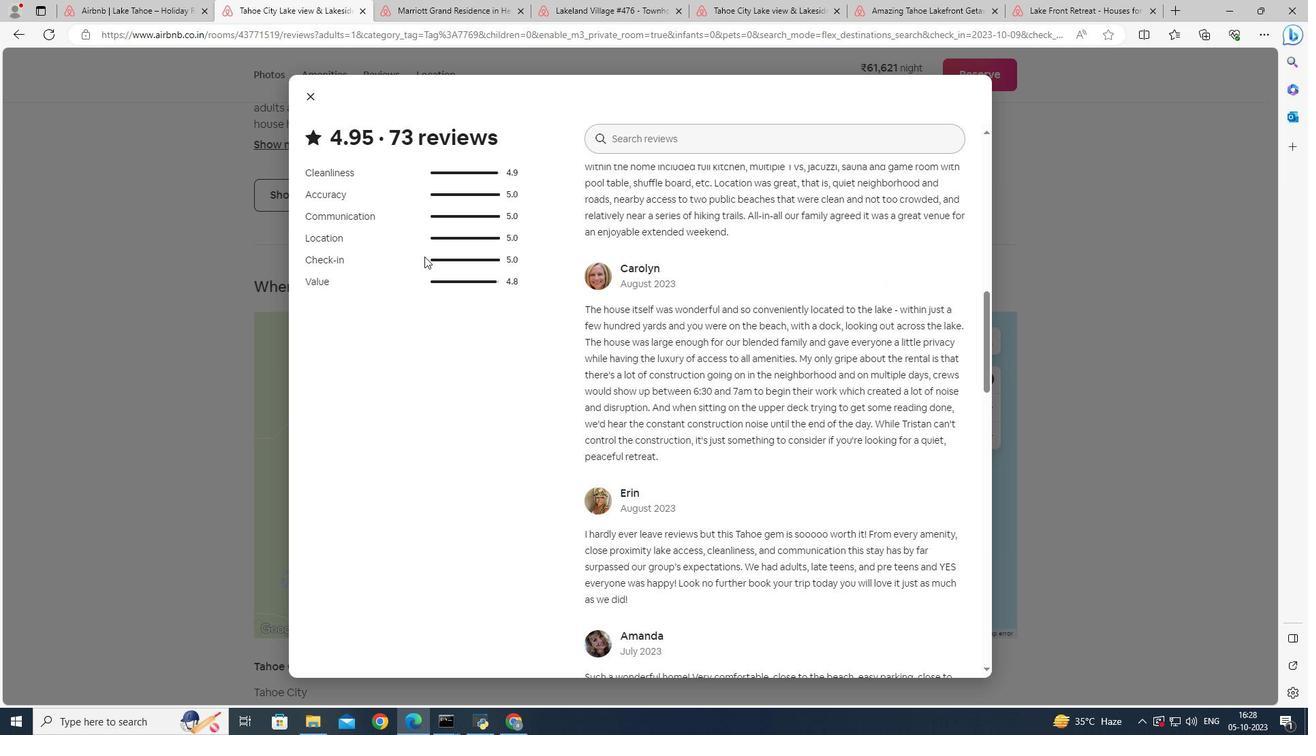 
Action: Mouse scrolled (424, 256) with delta (0, 0)
Screenshot: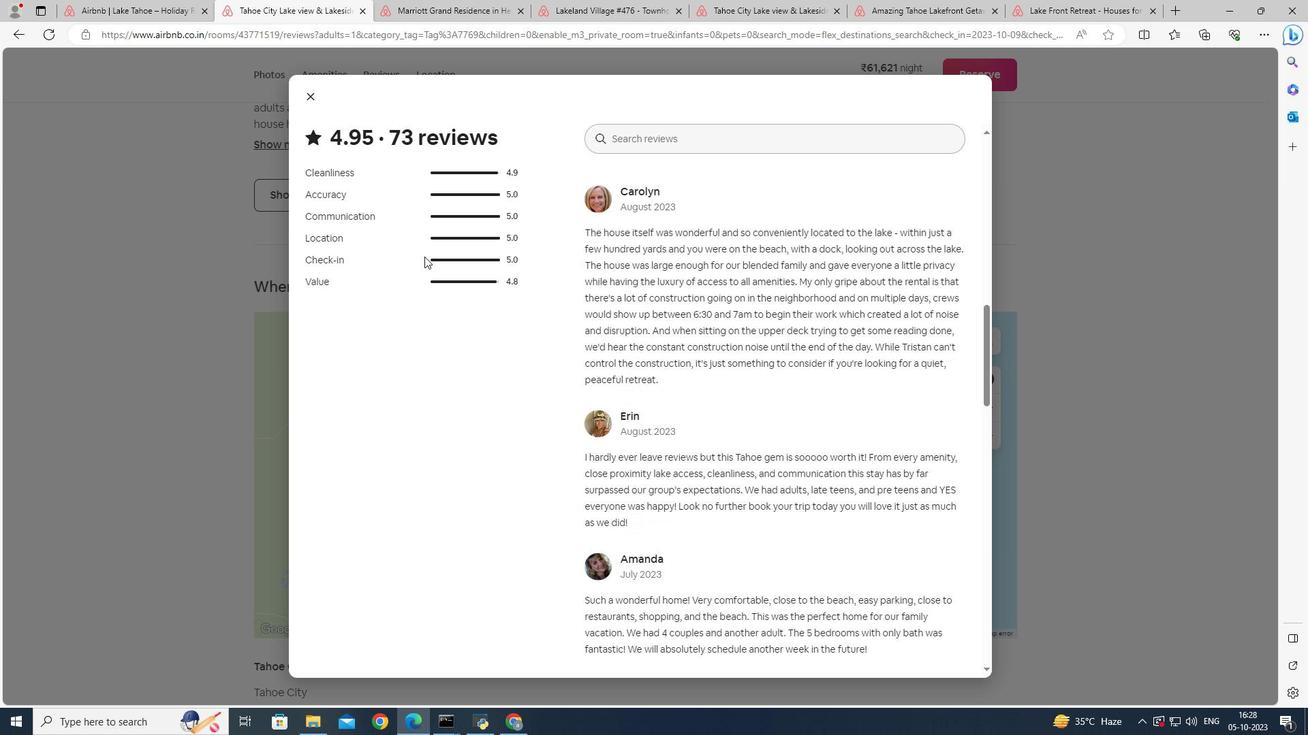 
Action: Mouse scrolled (424, 256) with delta (0, 0)
Screenshot: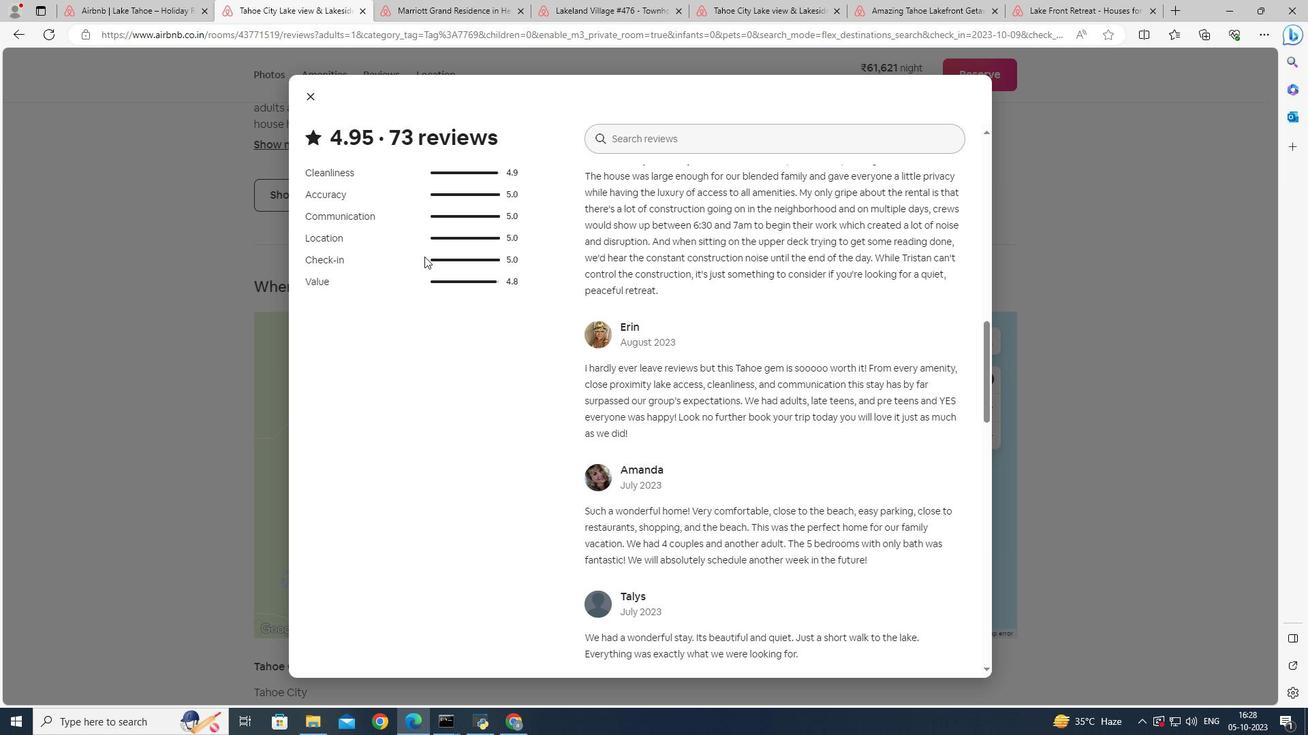 
Action: Mouse scrolled (424, 256) with delta (0, 0)
Screenshot: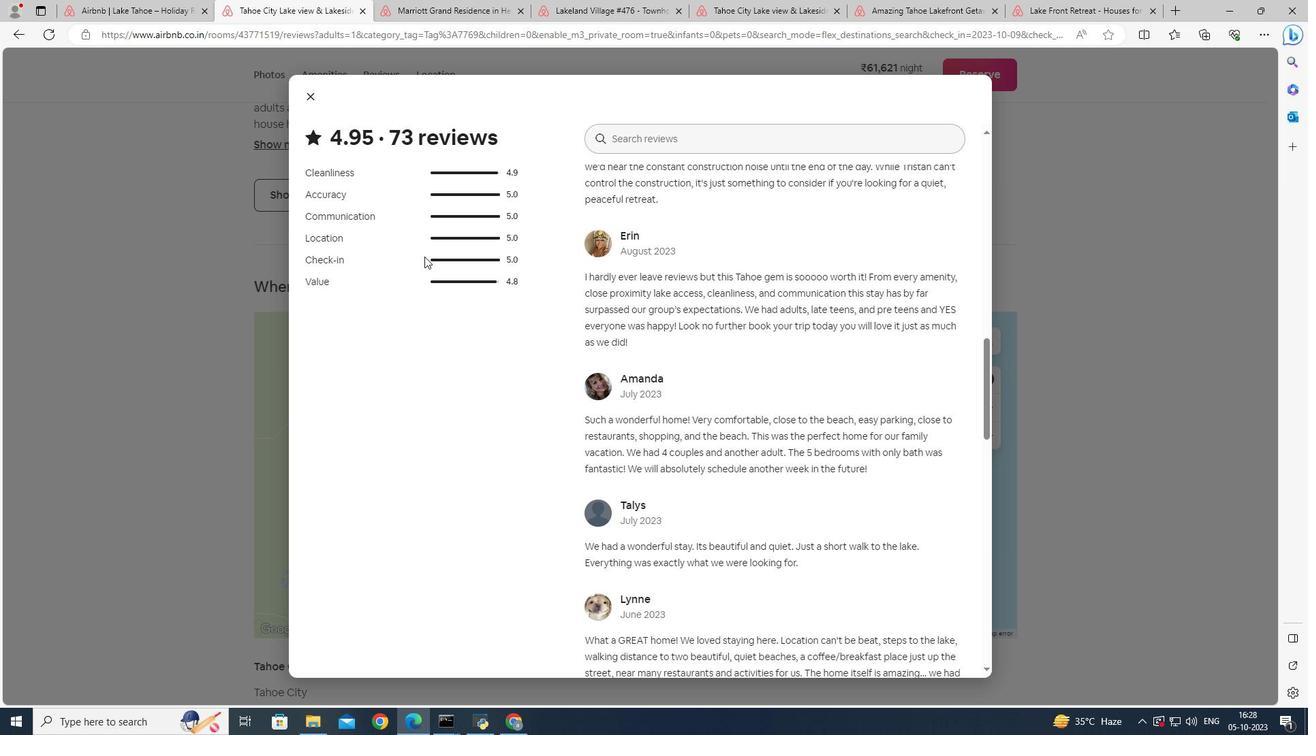 
Action: Mouse scrolled (424, 256) with delta (0, 0)
Screenshot: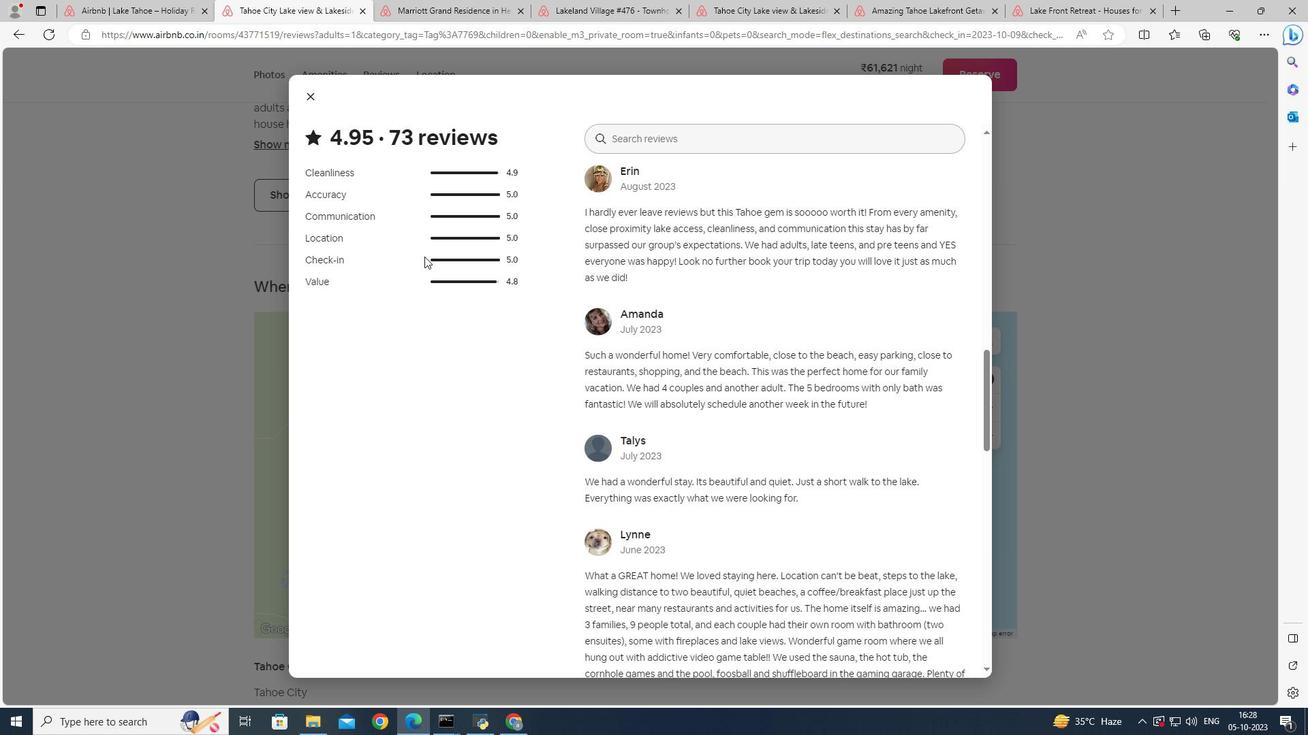 
Action: Mouse scrolled (424, 256) with delta (0, 0)
Screenshot: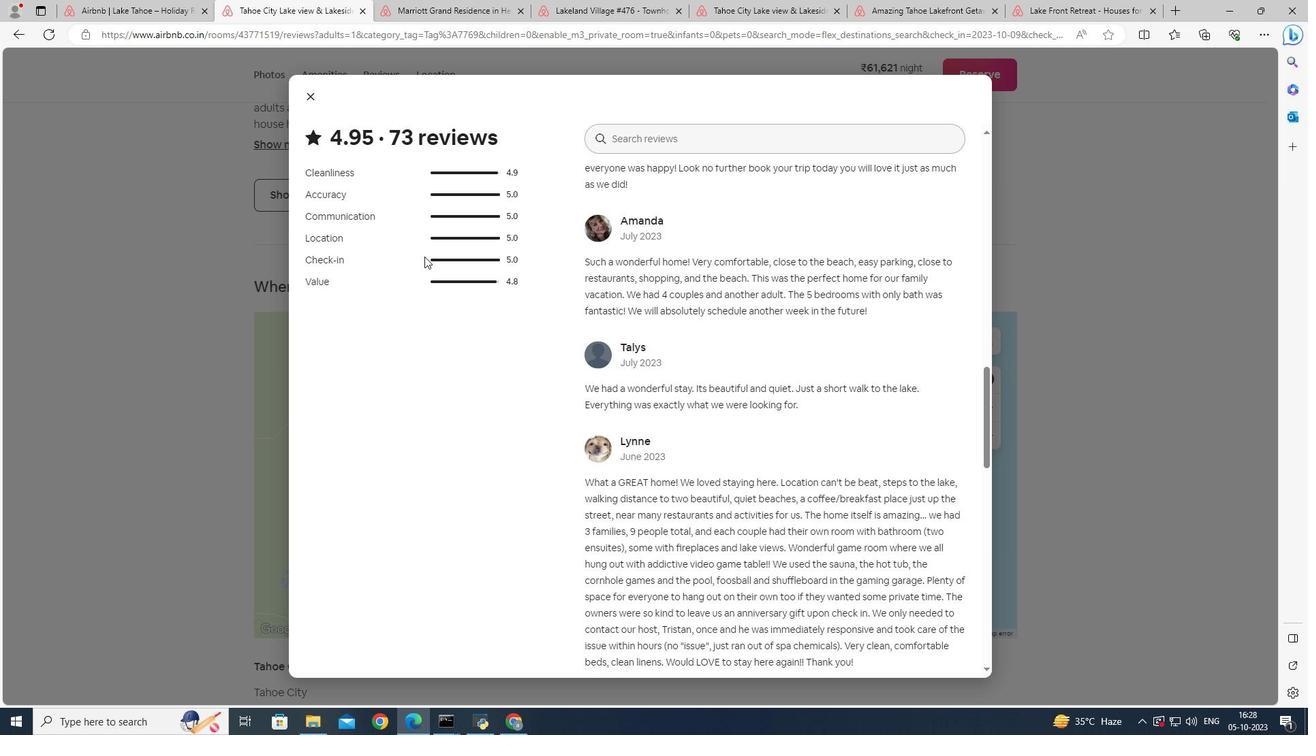 
Action: Mouse scrolled (424, 256) with delta (0, 0)
Screenshot: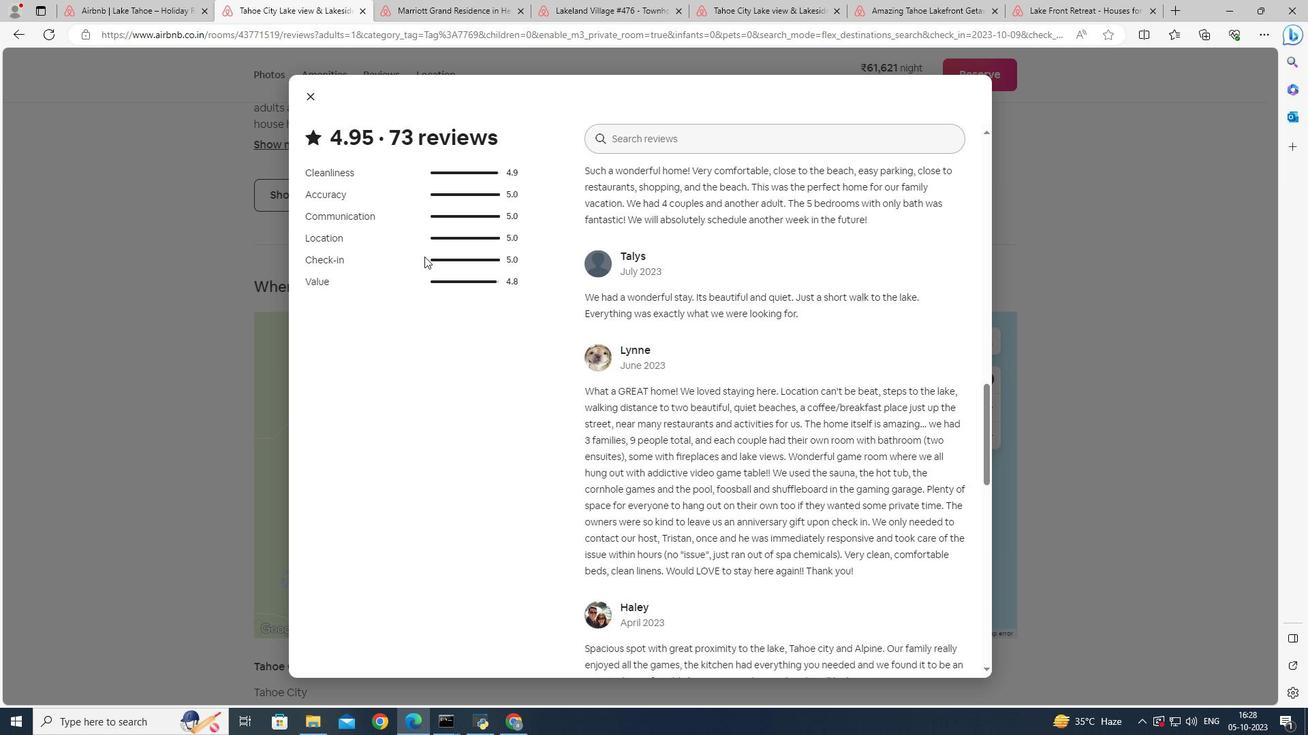 
Action: Mouse scrolled (424, 256) with delta (0, 0)
Screenshot: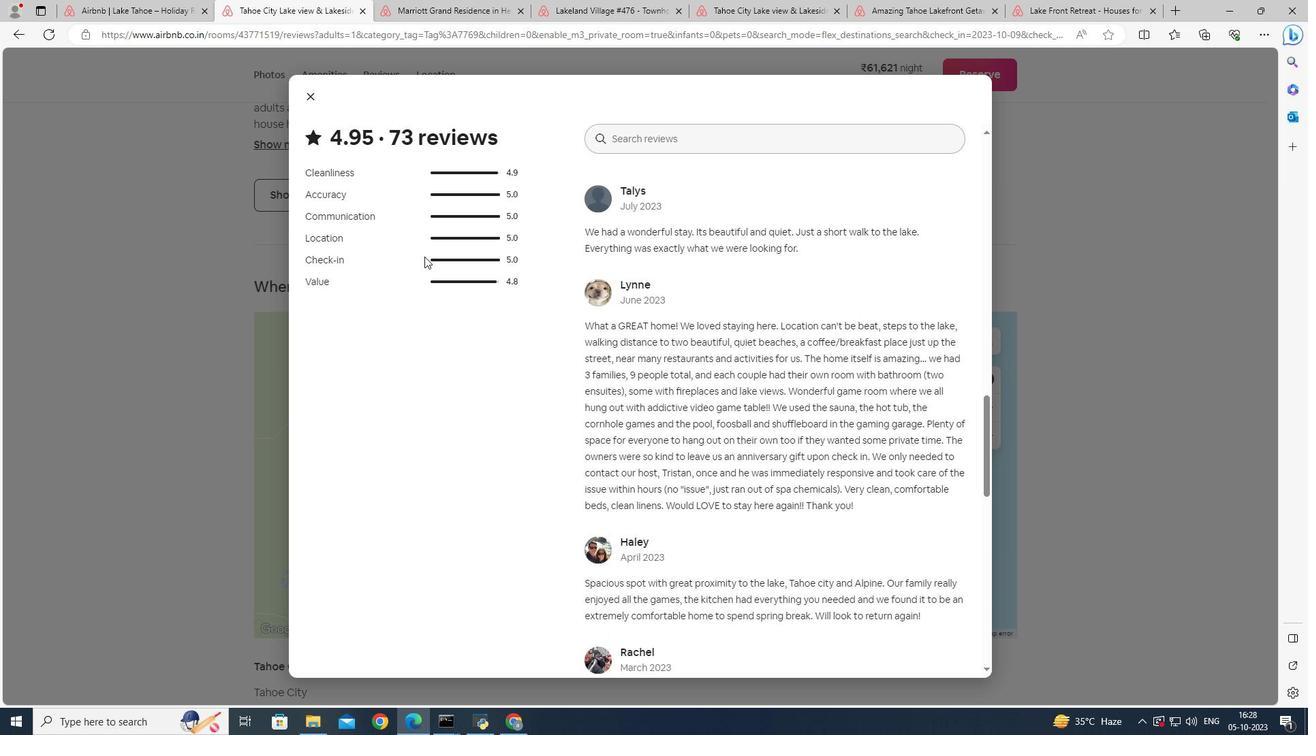 
Action: Mouse moved to (423, 256)
Screenshot: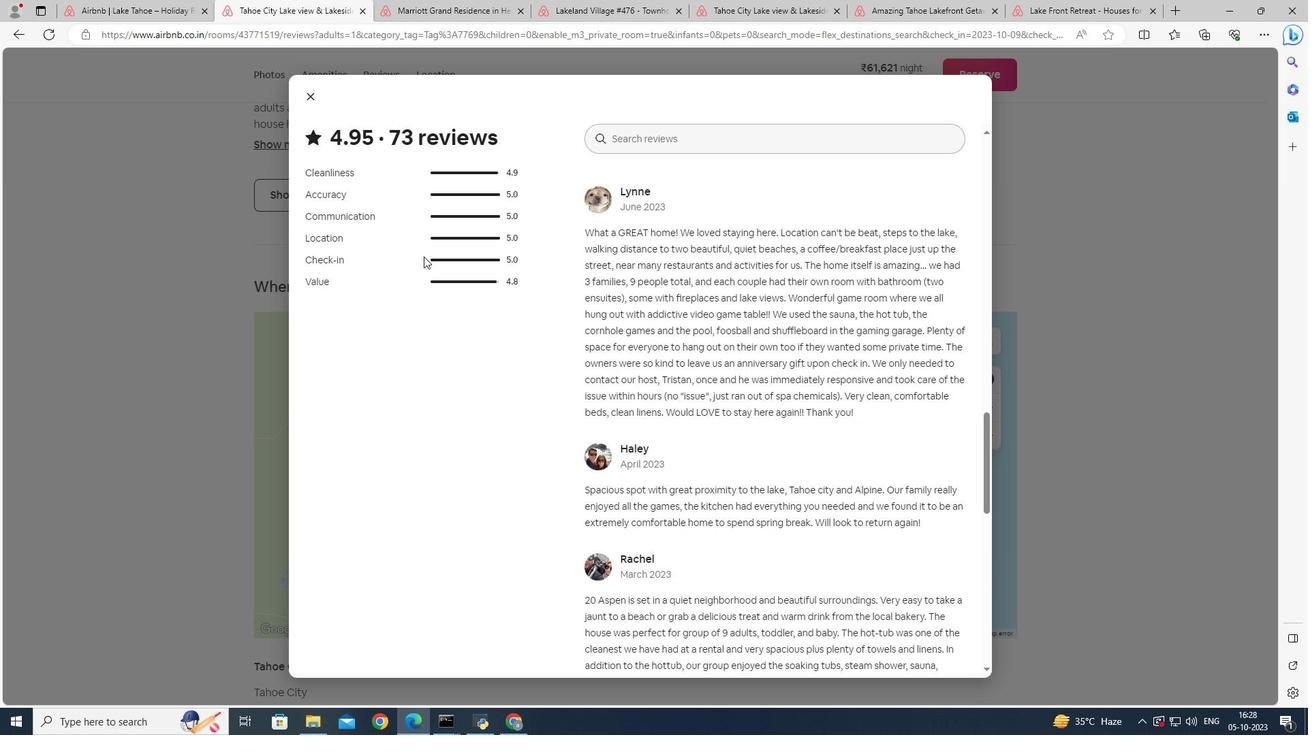 
Action: Mouse scrolled (423, 256) with delta (0, 0)
Screenshot: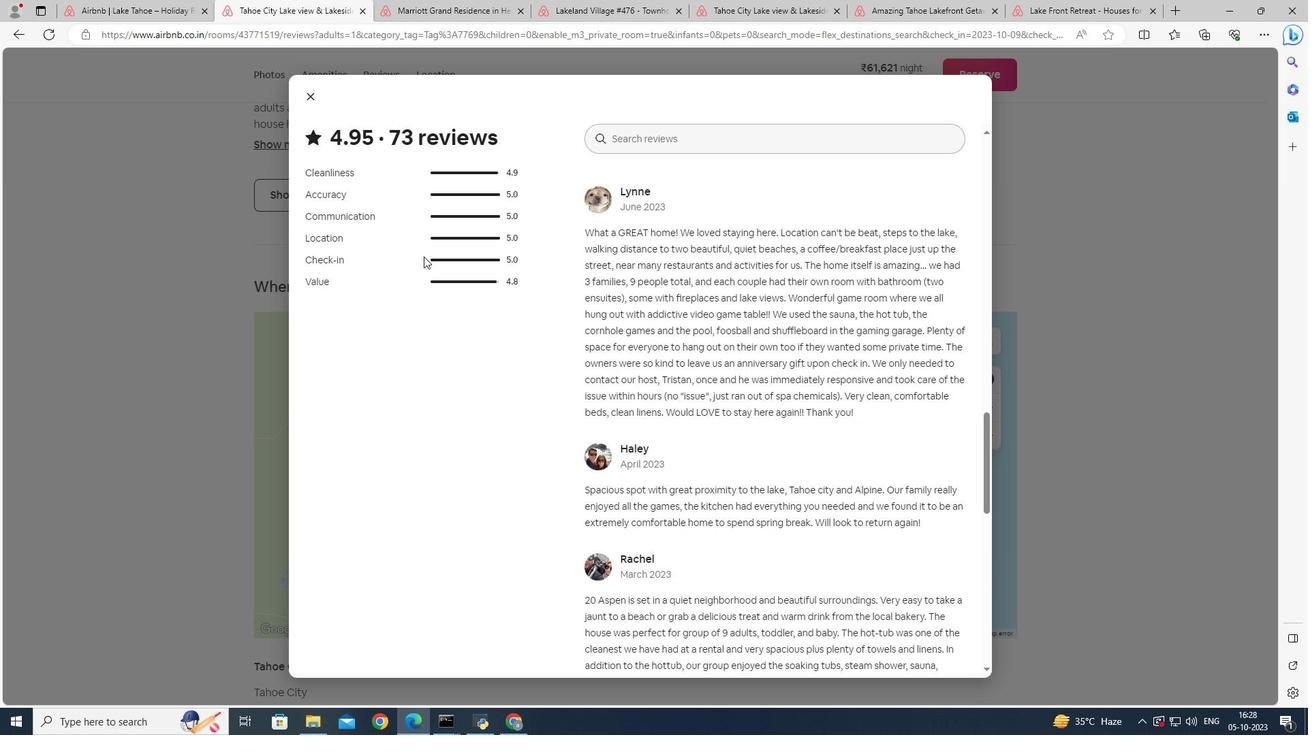 
Action: Mouse scrolled (423, 256) with delta (0, 0)
Screenshot: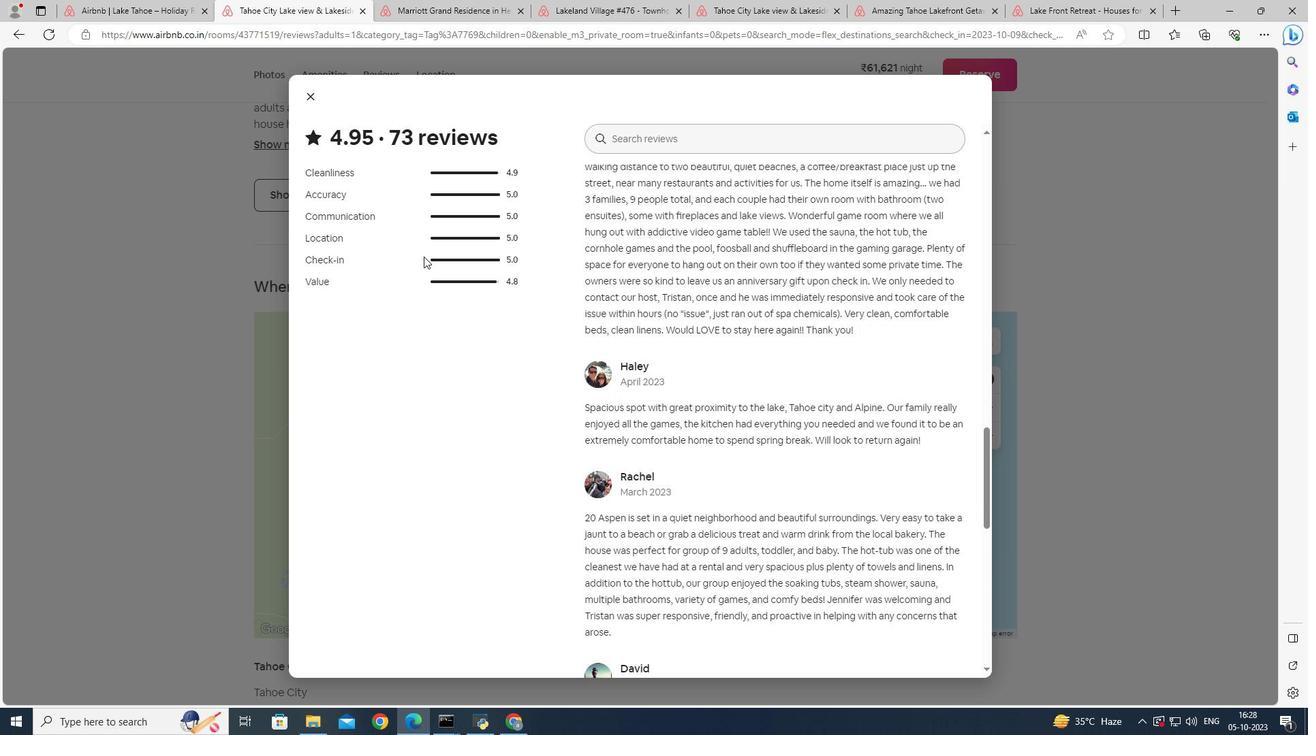 
Action: Mouse scrolled (423, 256) with delta (0, 0)
Screenshot: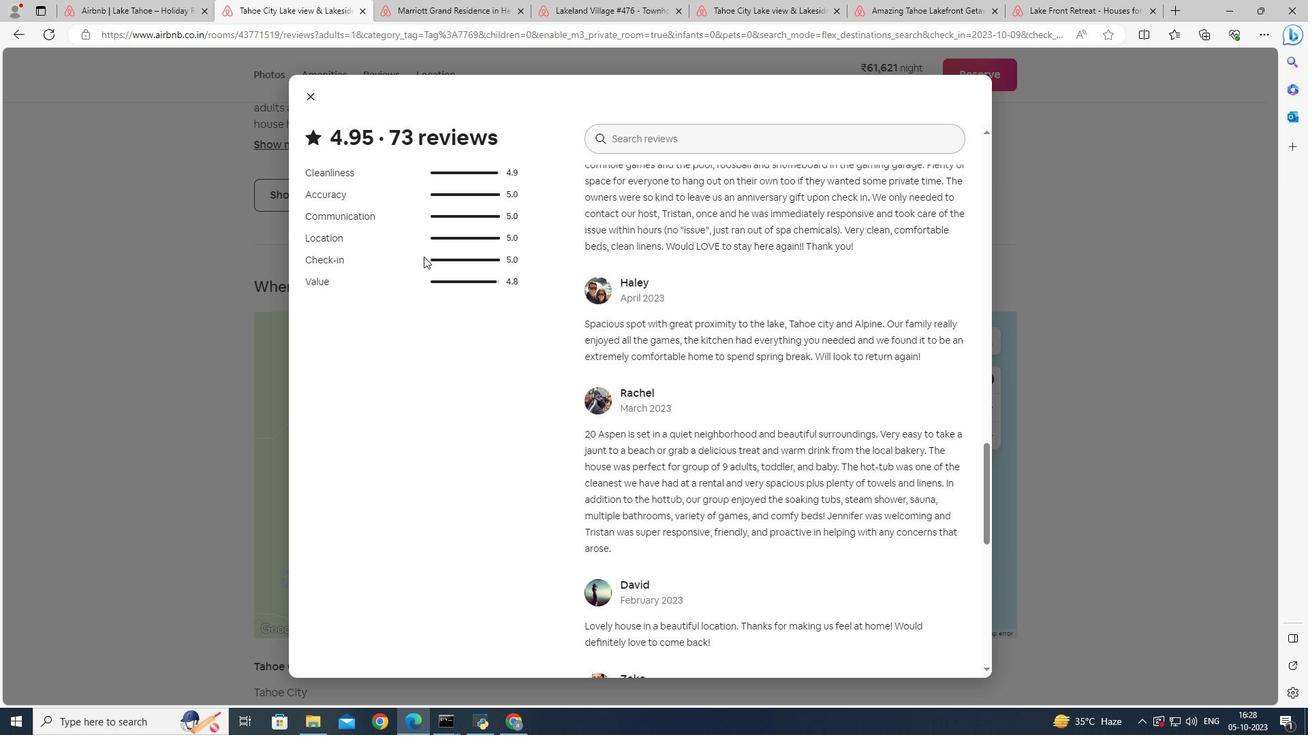 
Action: Mouse scrolled (423, 256) with delta (0, 0)
Screenshot: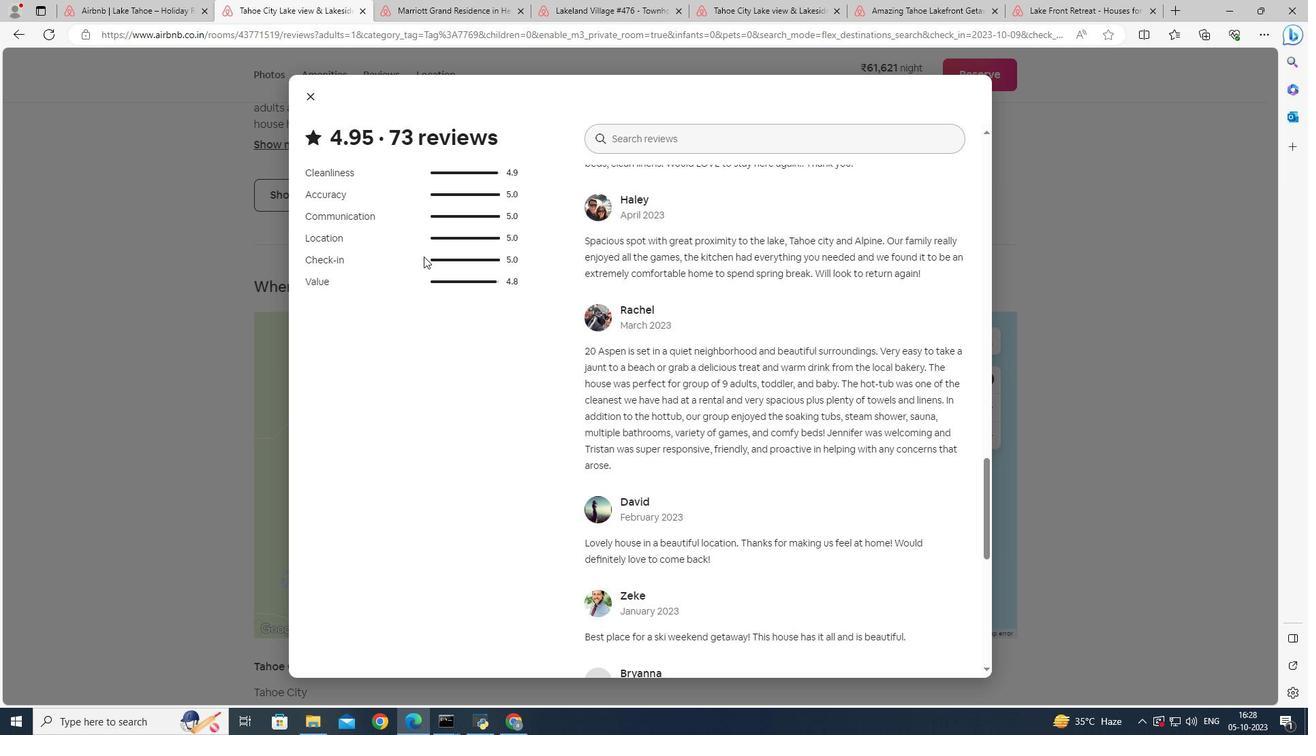 
Action: Mouse scrolled (423, 256) with delta (0, 0)
Screenshot: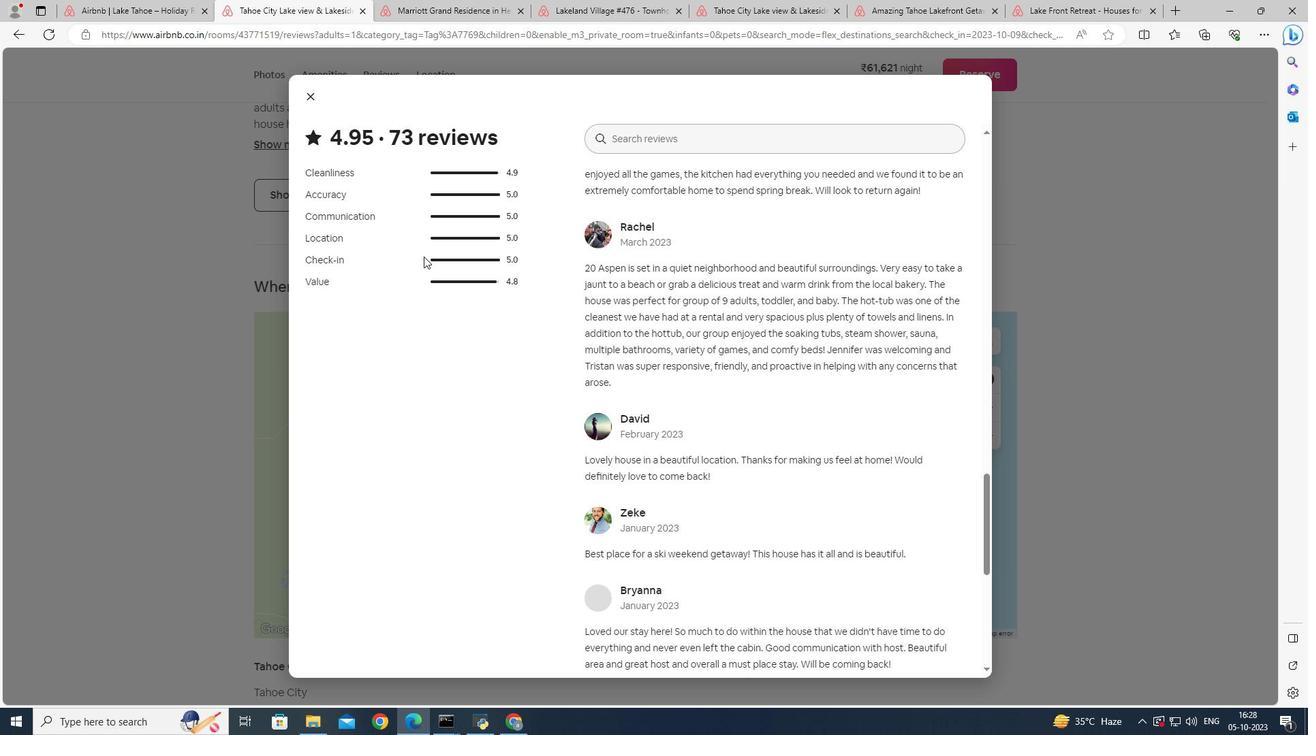 
Action: Mouse moved to (390, 350)
Screenshot: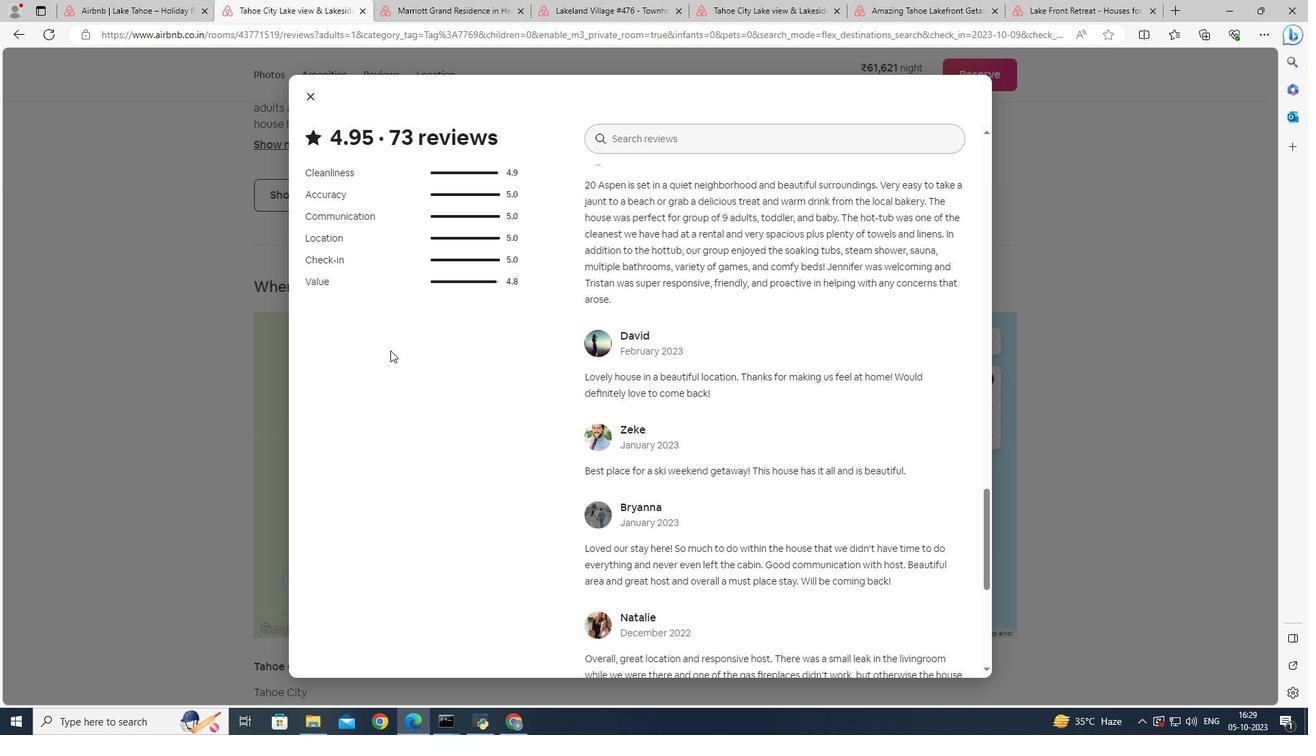 
Action: Mouse scrolled (390, 350) with delta (0, 0)
Screenshot: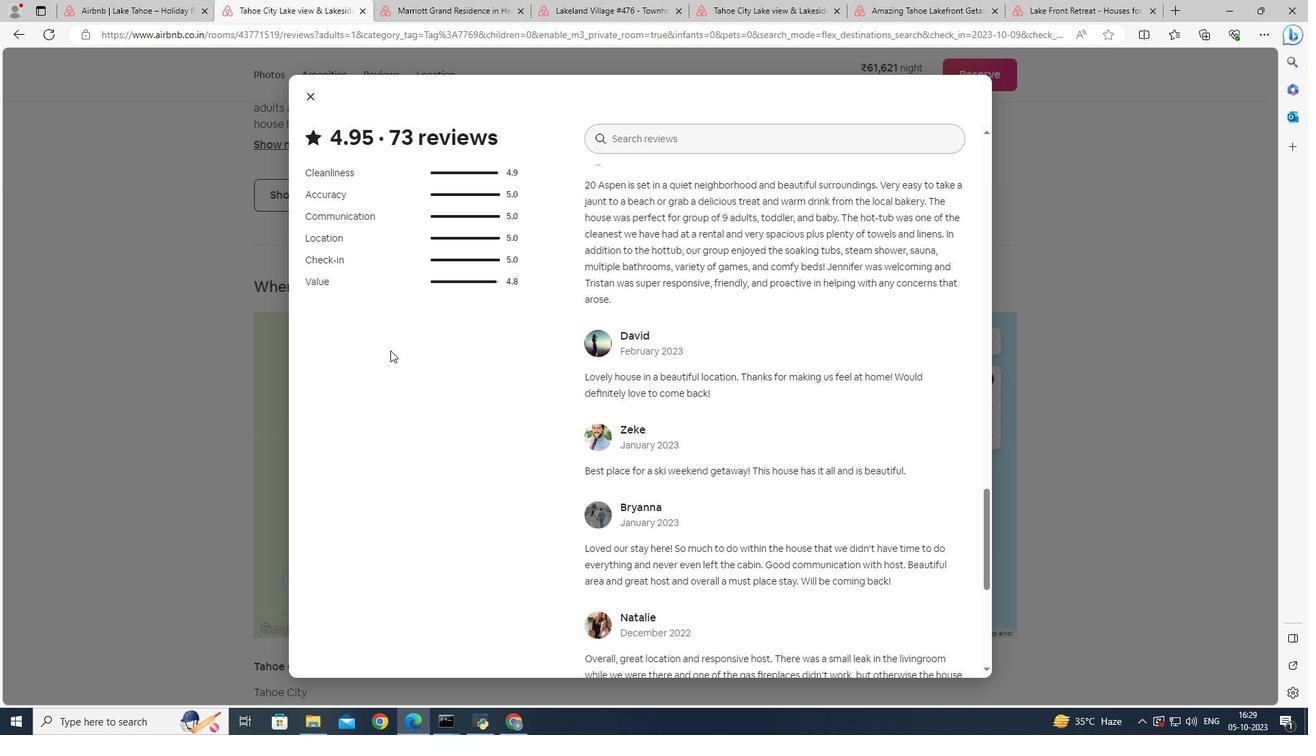 
Action: Mouse scrolled (390, 350) with delta (0, 0)
Screenshot: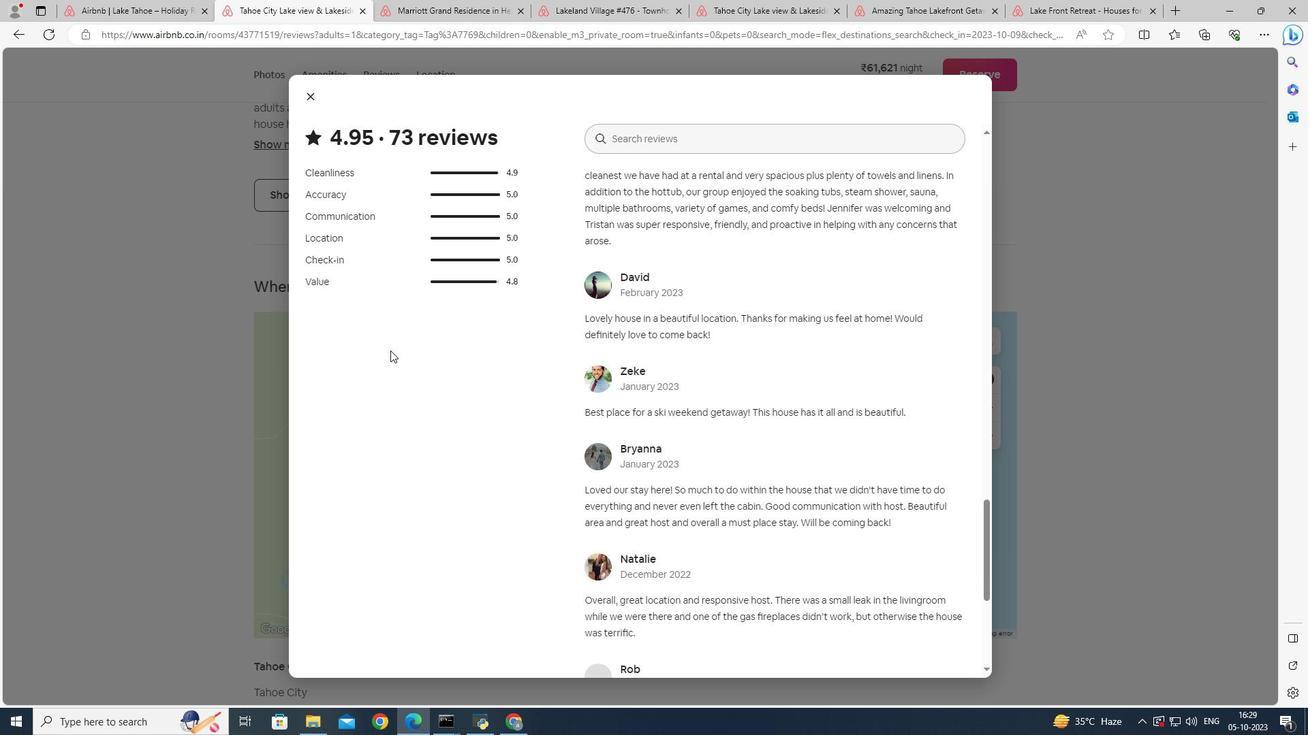 
Action: Mouse scrolled (390, 350) with delta (0, 0)
Screenshot: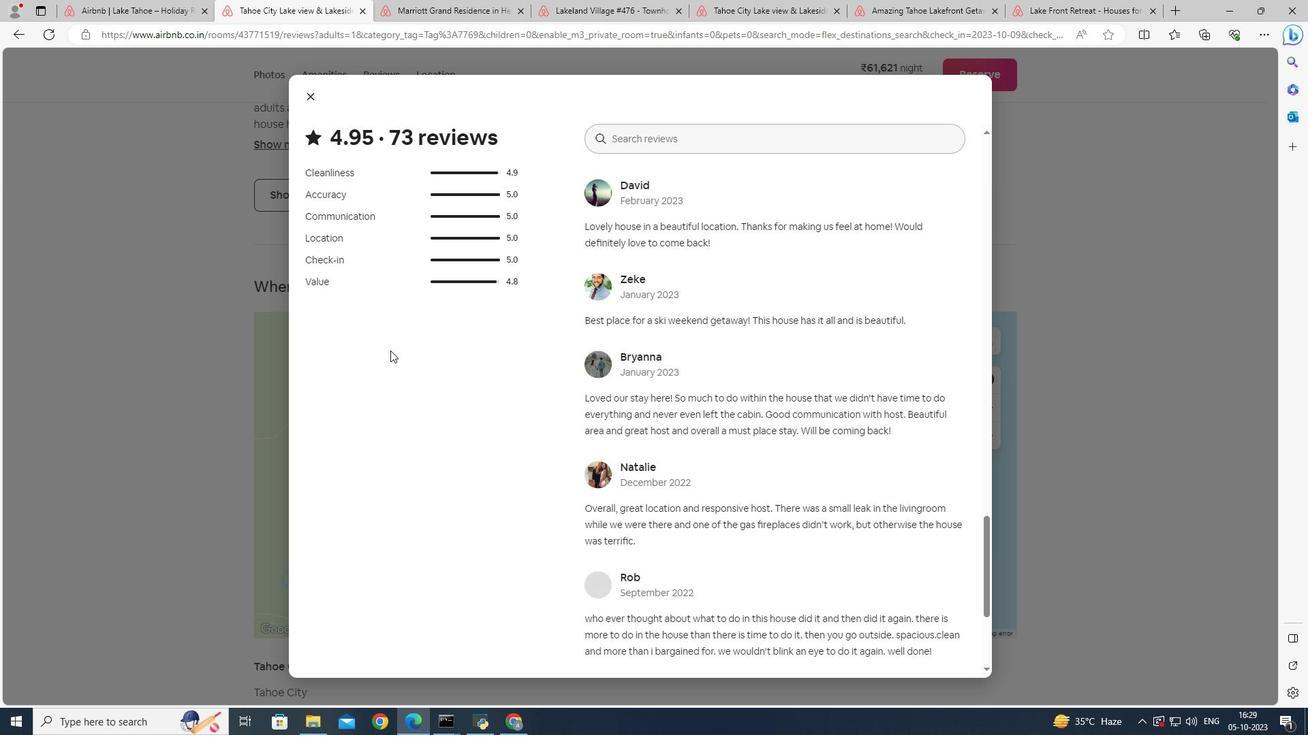 
Action: Mouse scrolled (390, 350) with delta (0, 0)
Screenshot: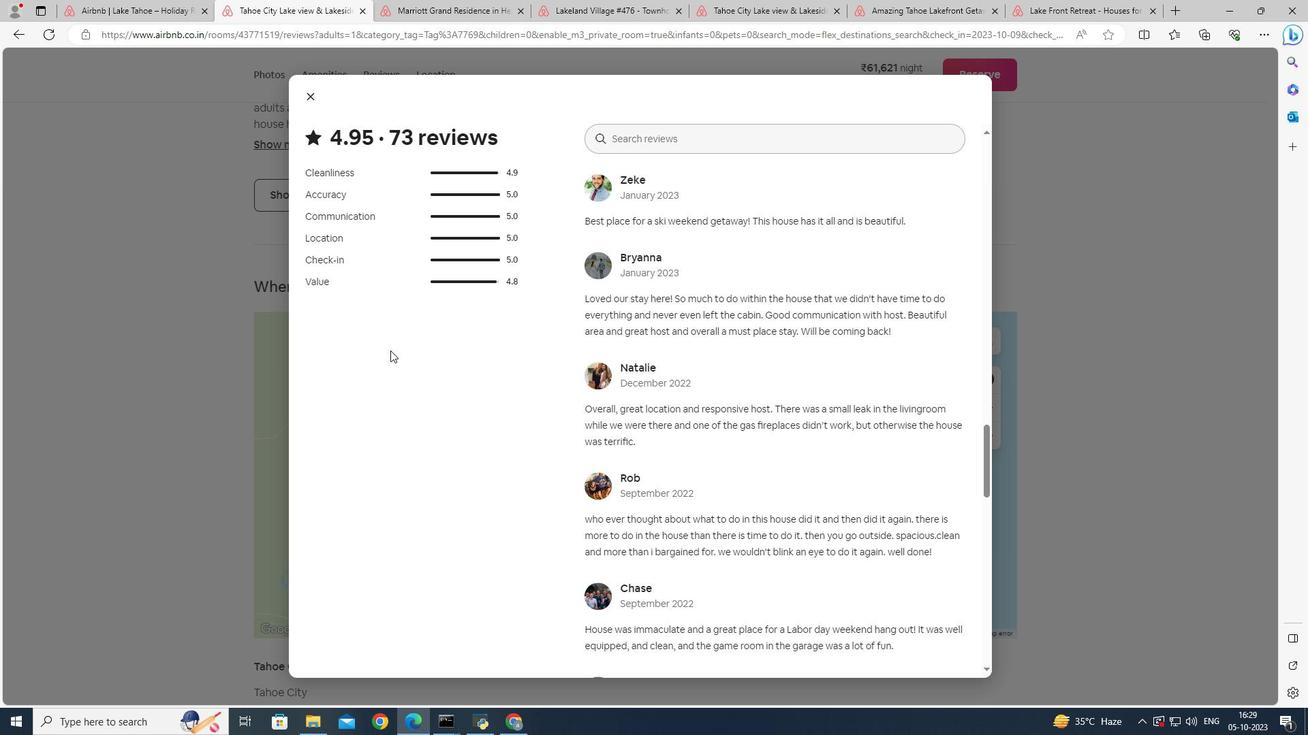 
Action: Mouse scrolled (390, 350) with delta (0, 0)
Screenshot: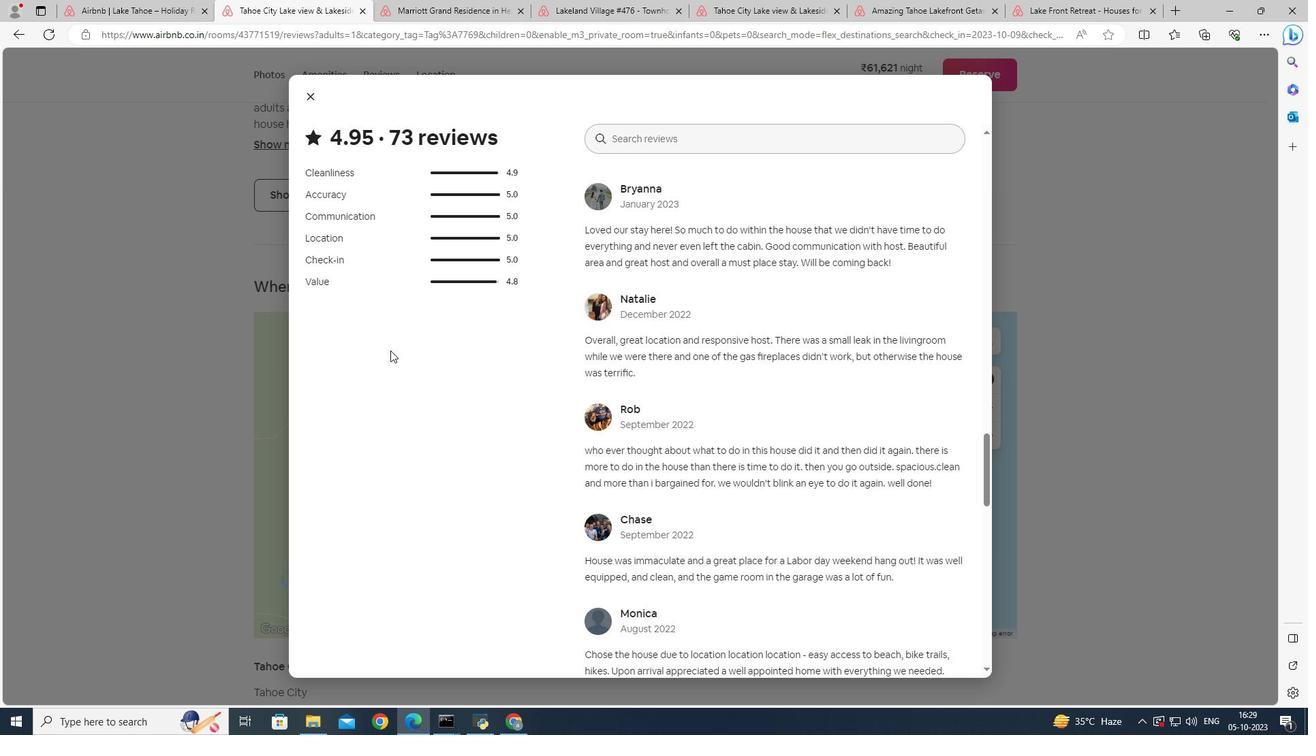 
Action: Mouse scrolled (390, 350) with delta (0, 0)
Screenshot: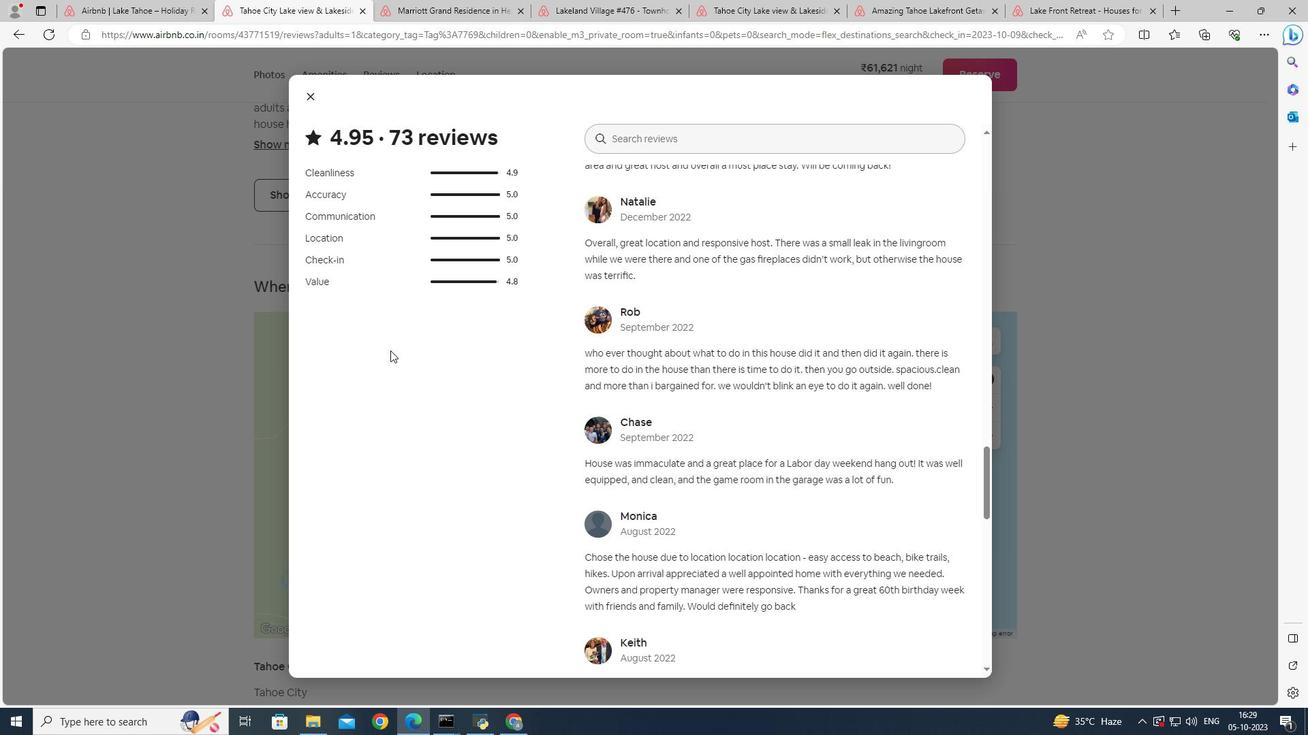 
Action: Mouse scrolled (390, 350) with delta (0, 0)
Screenshot: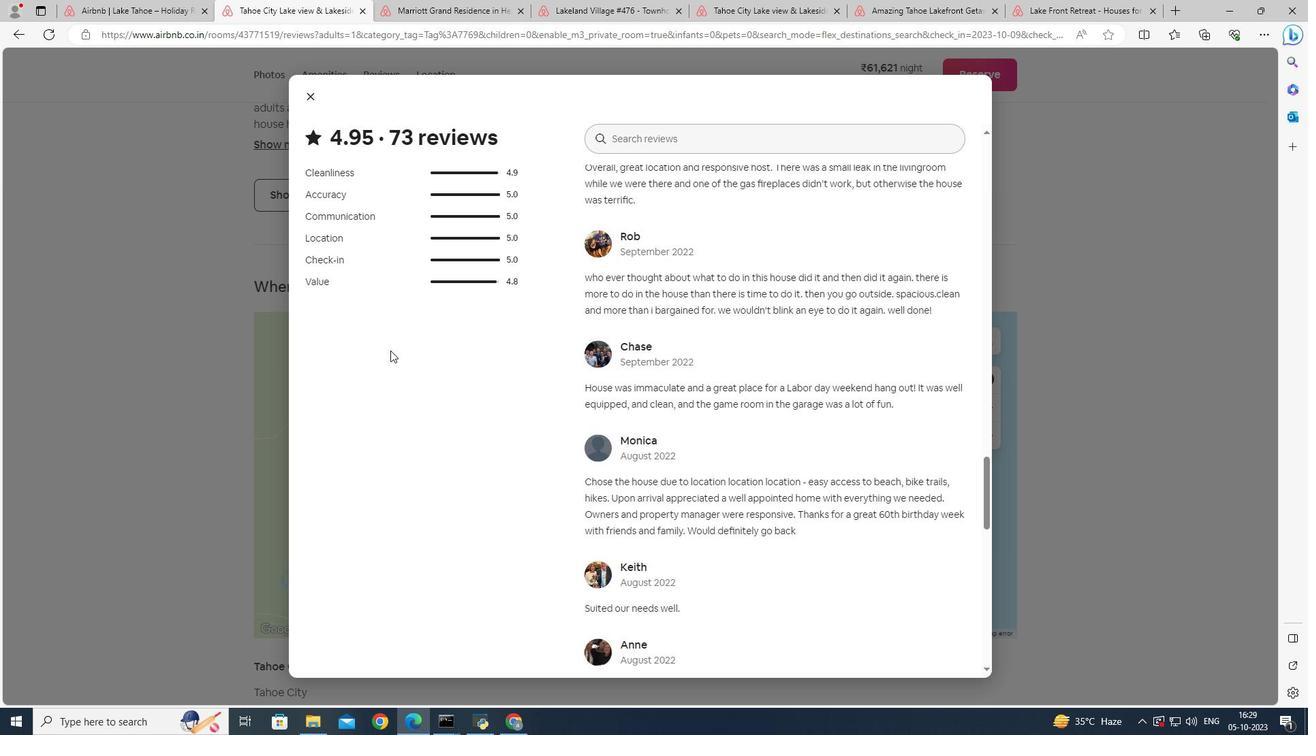 
Action: Mouse scrolled (390, 350) with delta (0, 0)
Screenshot: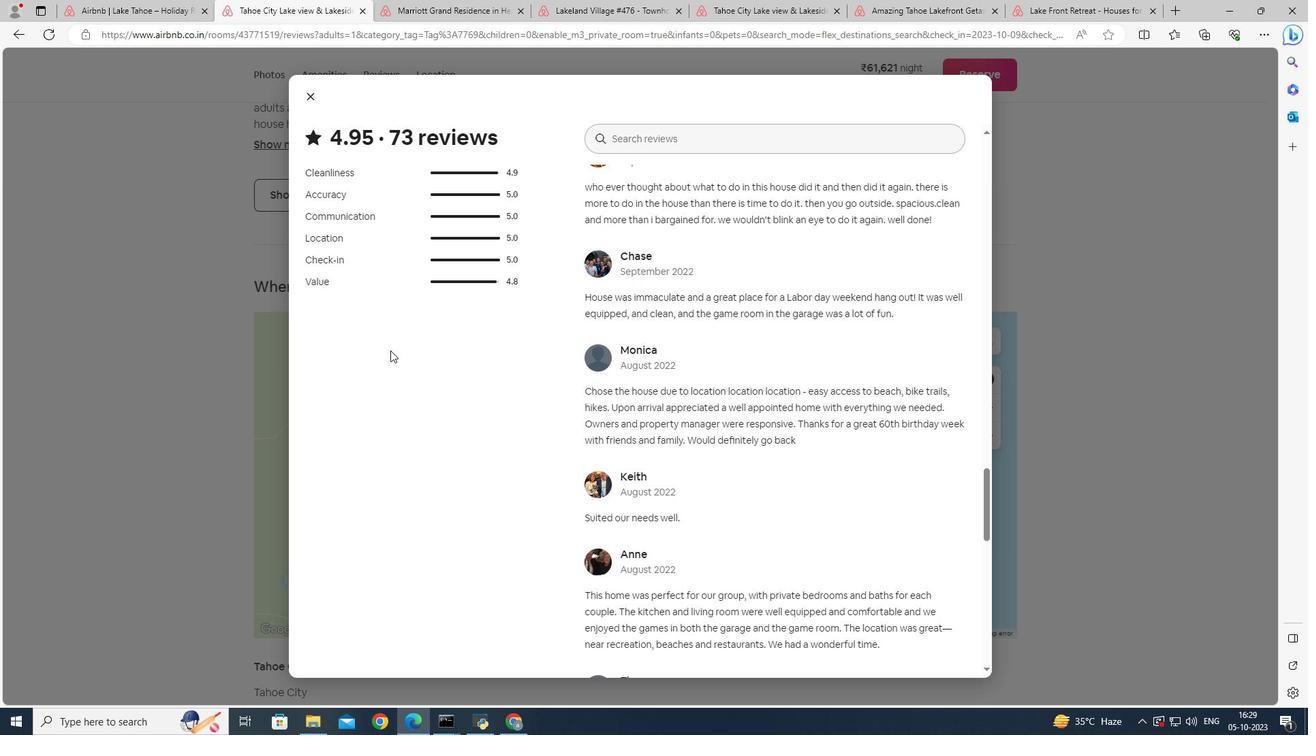 
Action: Mouse moved to (15, 601)
Screenshot: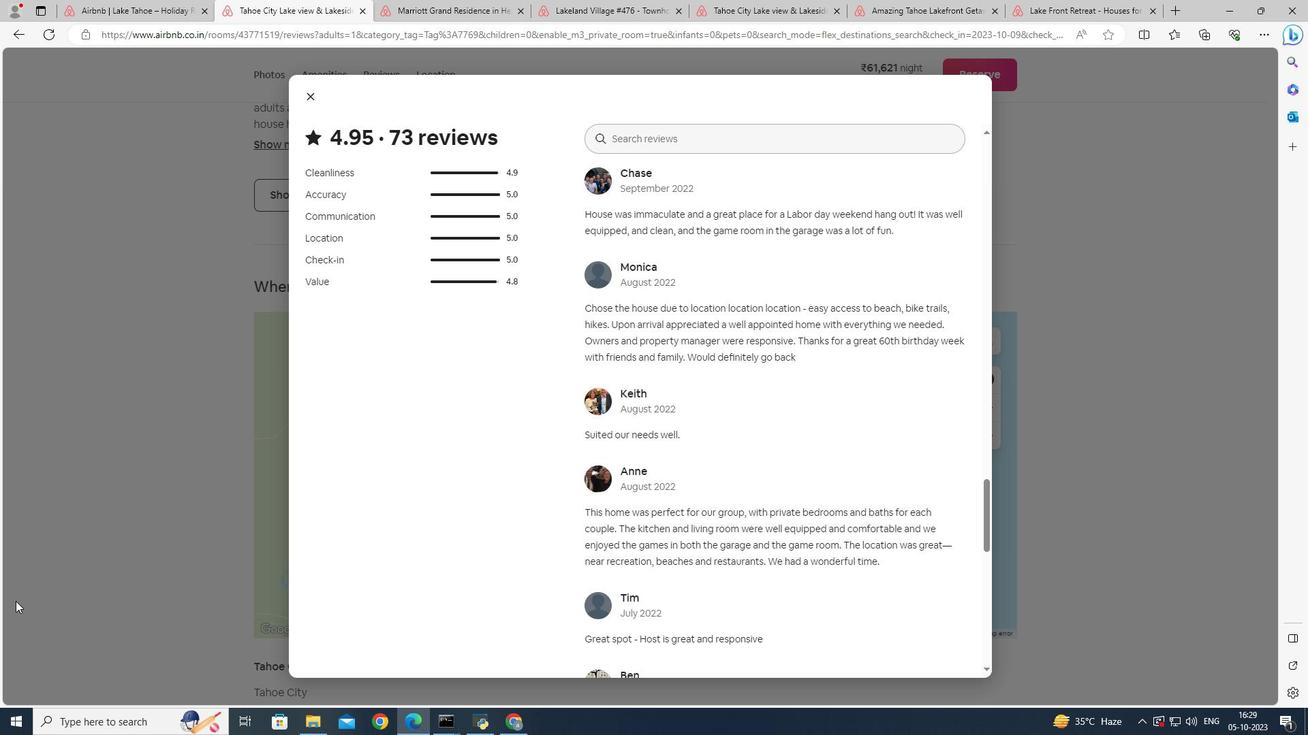 
Action: Mouse scrolled (15, 600) with delta (0, 0)
Screenshot: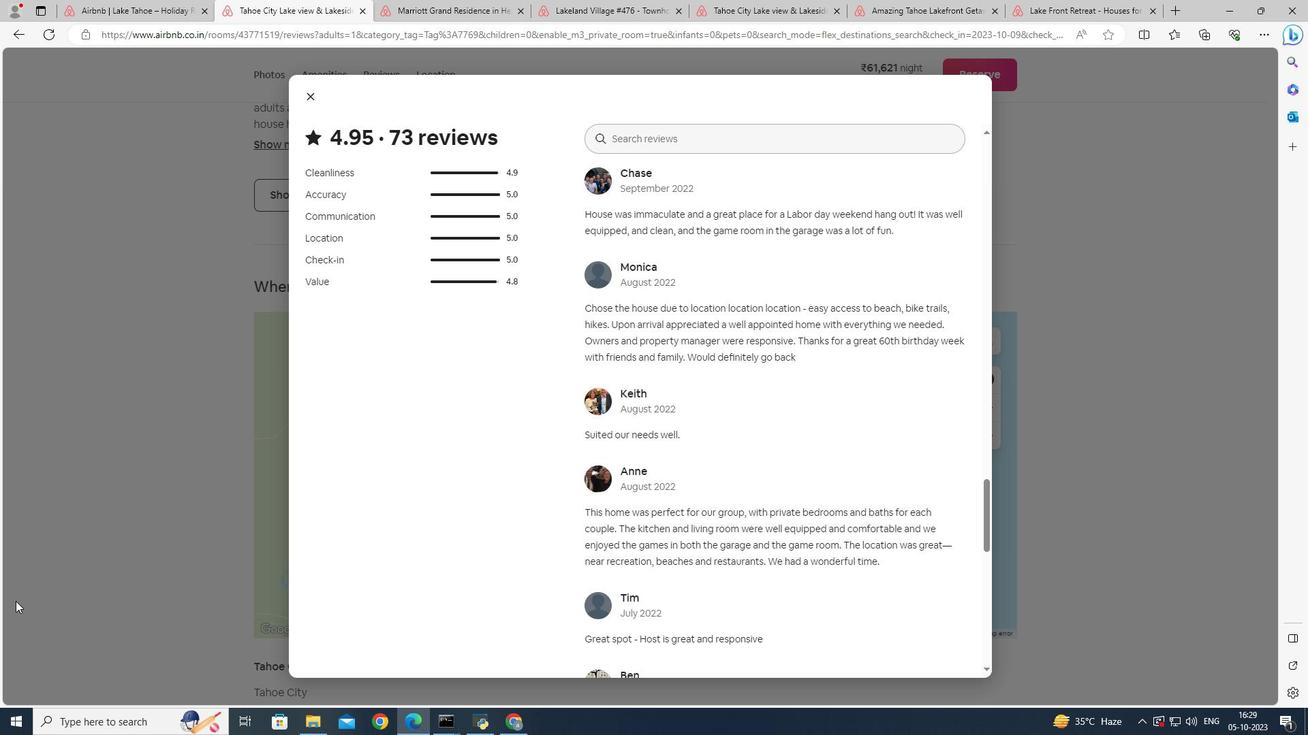 
Action: Mouse moved to (8, 391)
Screenshot: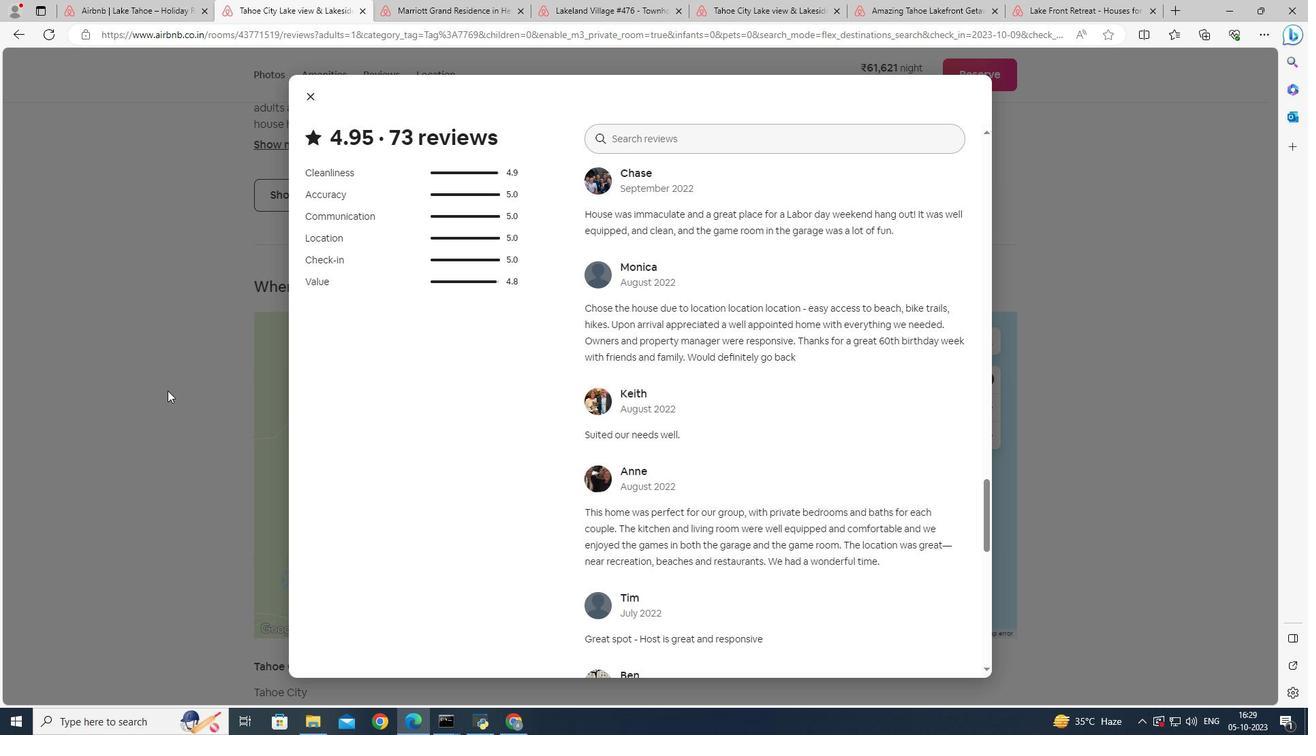 
Action: Mouse scrolled (8, 390) with delta (0, 0)
Screenshot: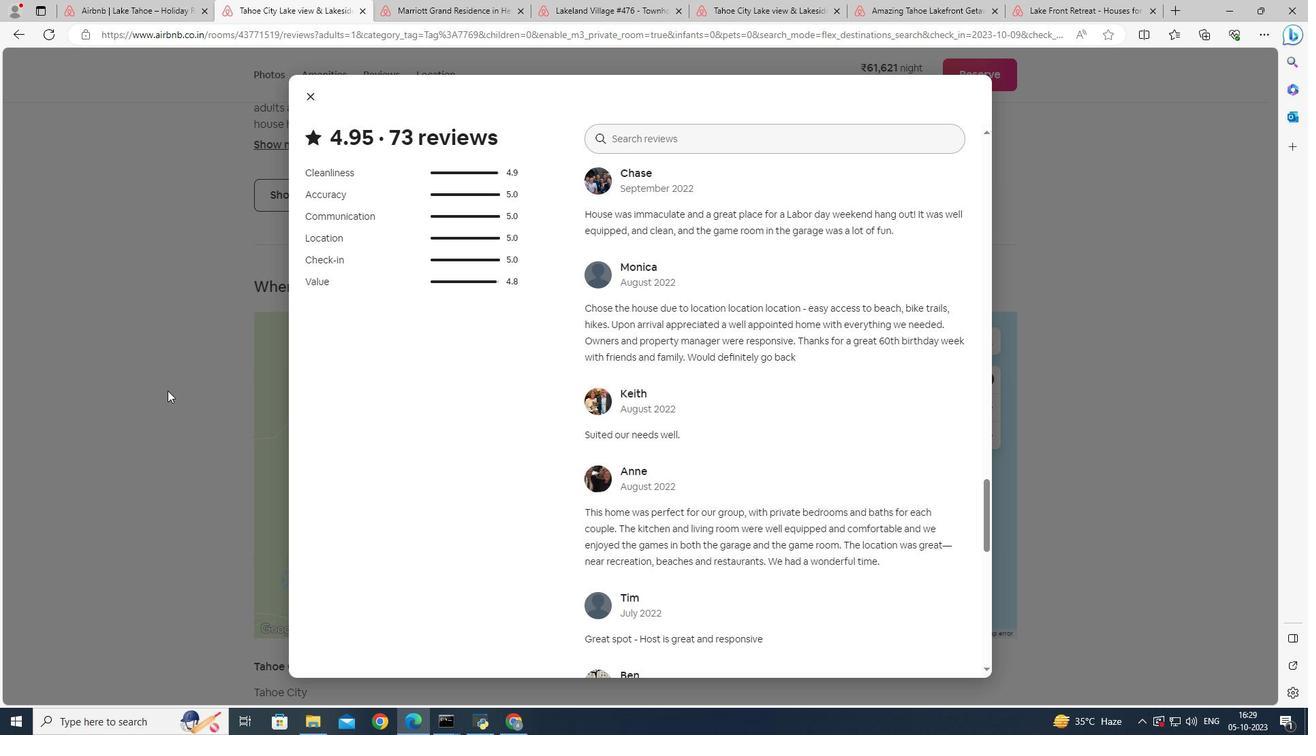 
Action: Mouse moved to (654, 534)
Screenshot: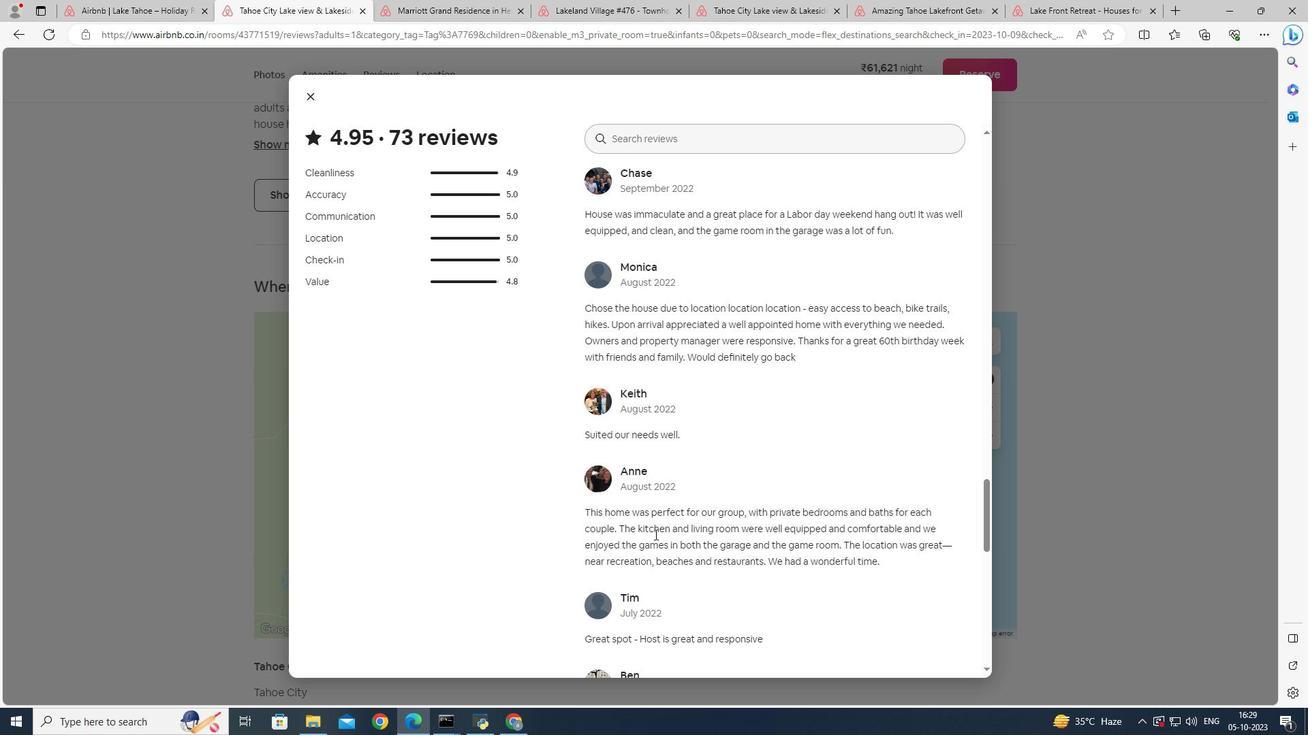 
Action: Mouse scrolled (654, 534) with delta (0, 0)
Screenshot: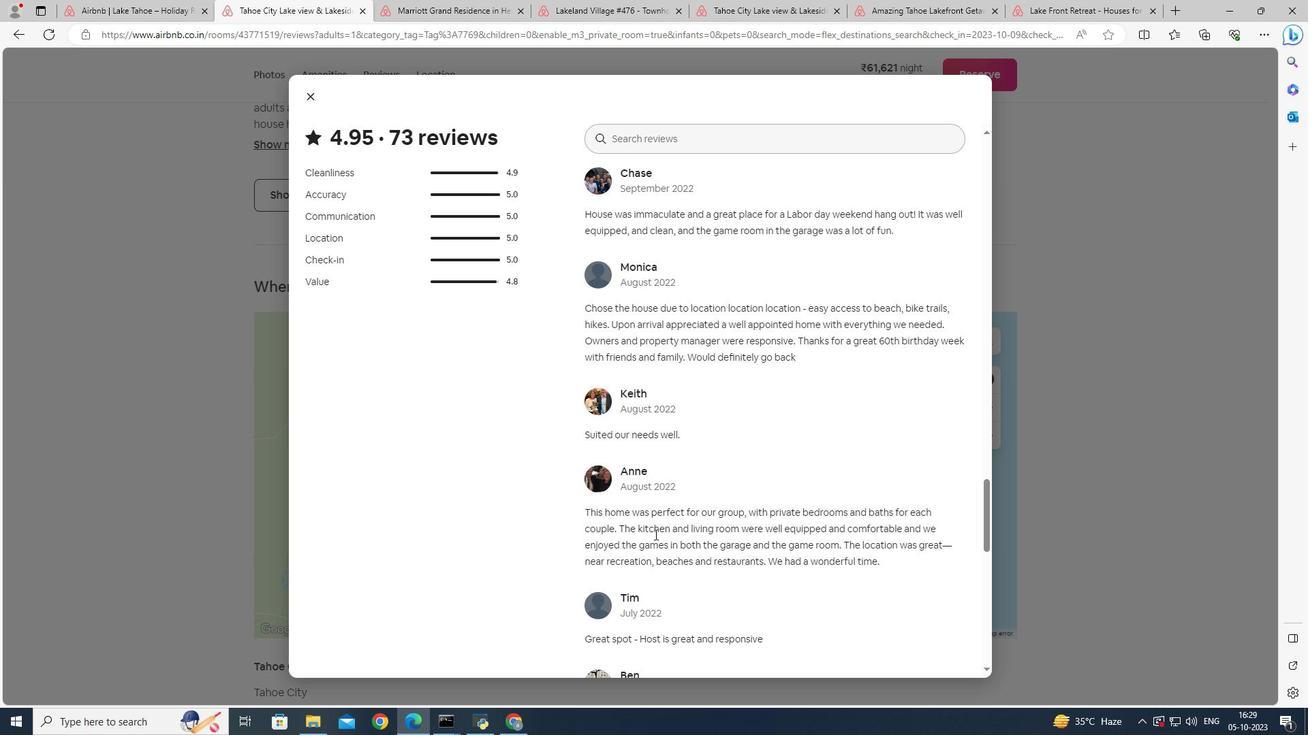 
Action: Mouse scrolled (654, 534) with delta (0, 0)
Screenshot: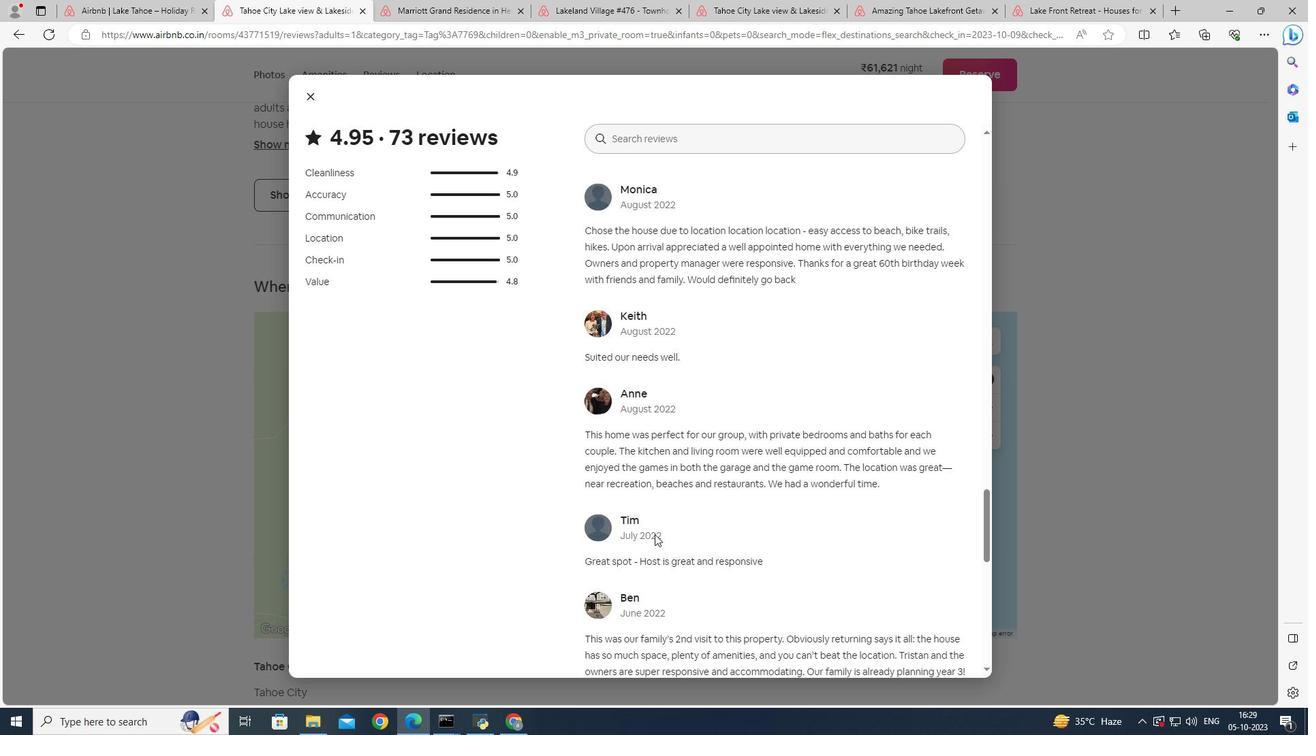 
Action: Mouse scrolled (654, 534) with delta (0, 0)
Screenshot: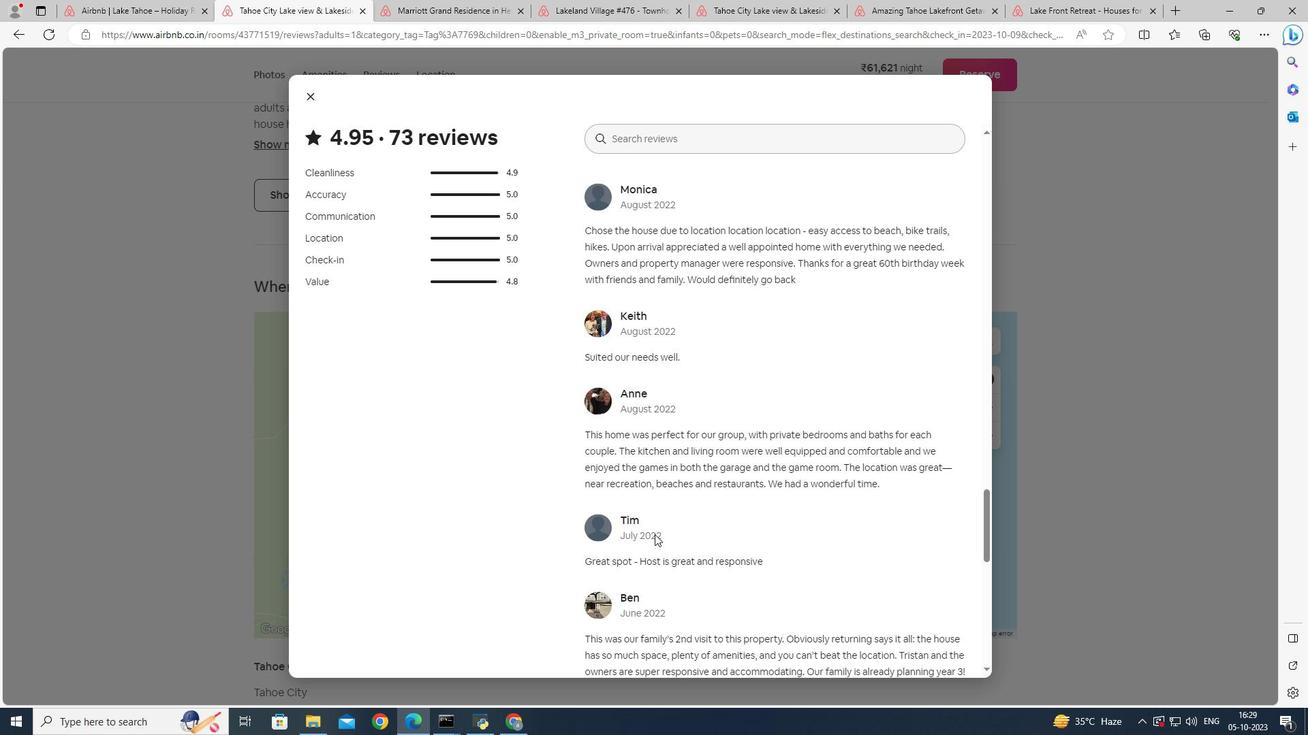 
Action: Mouse moved to (590, 421)
Screenshot: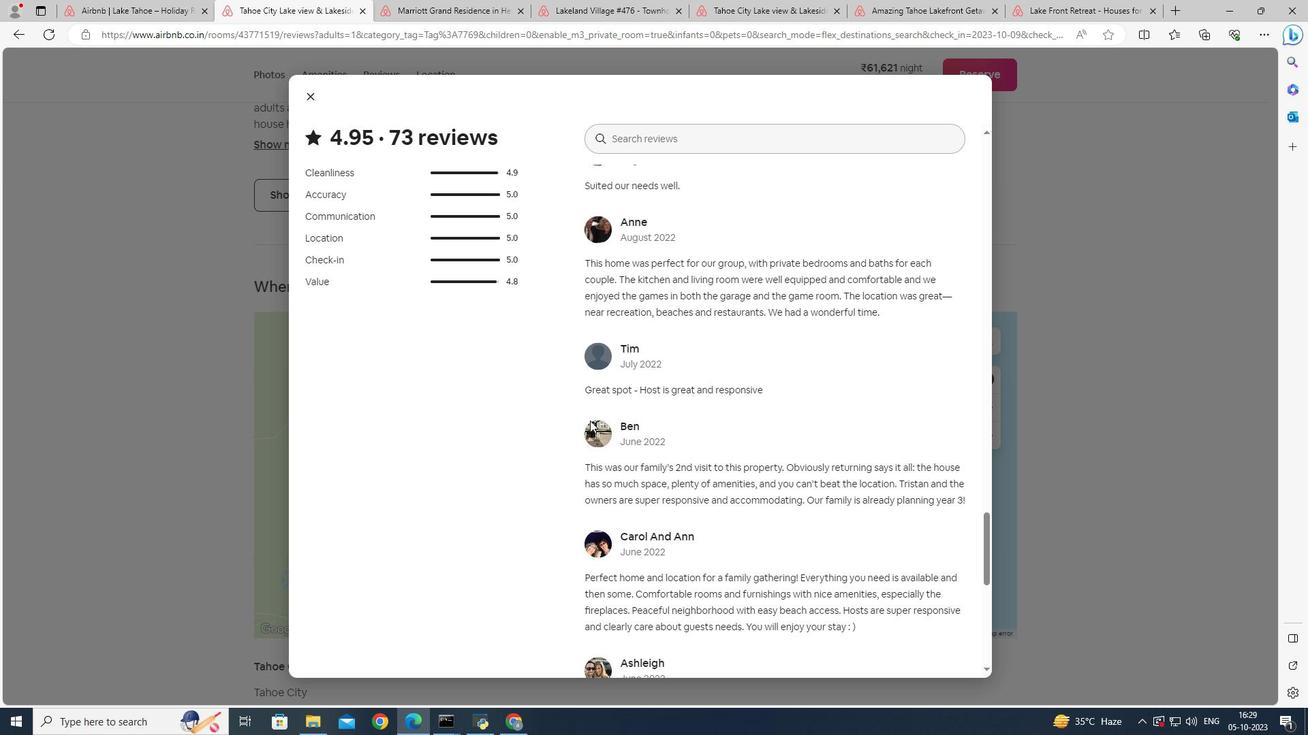 
Action: Mouse scrolled (590, 420) with delta (0, 0)
Screenshot: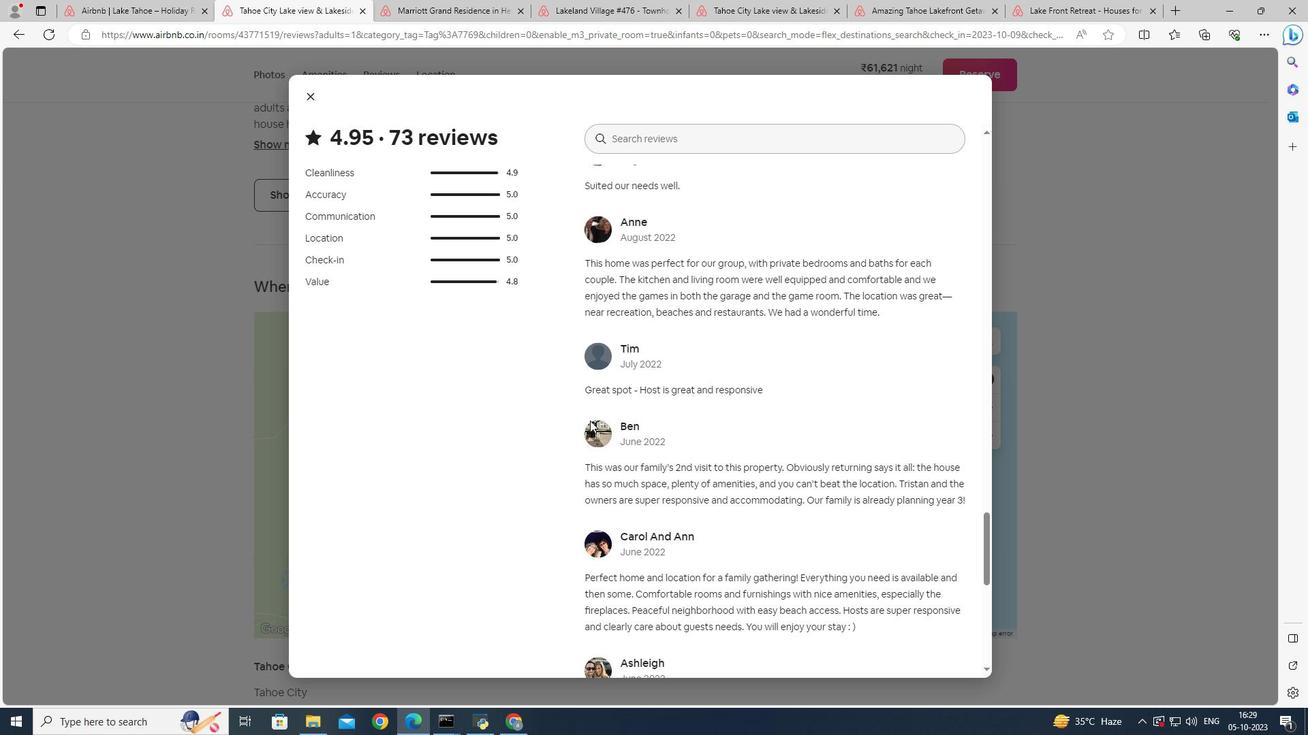 
Action: Mouse scrolled (590, 420) with delta (0, 0)
Screenshot: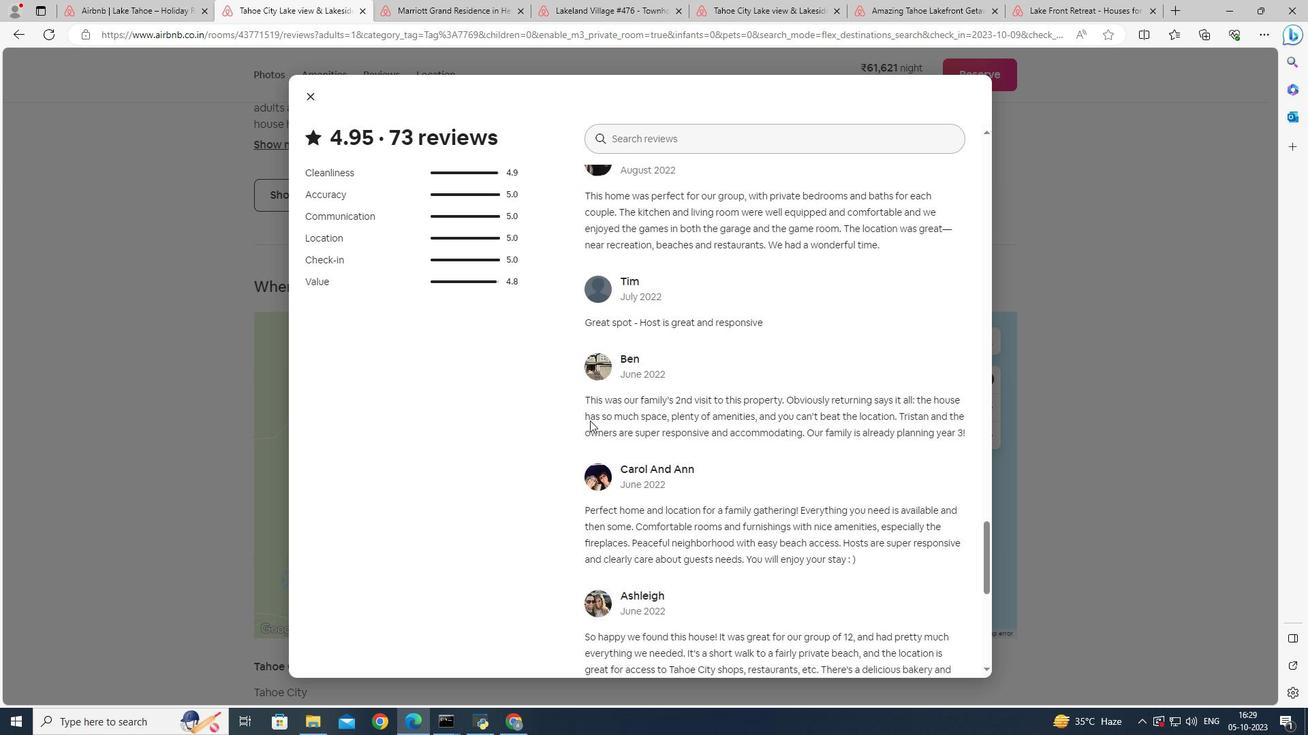 
Action: Mouse scrolled (590, 420) with delta (0, 0)
Screenshot: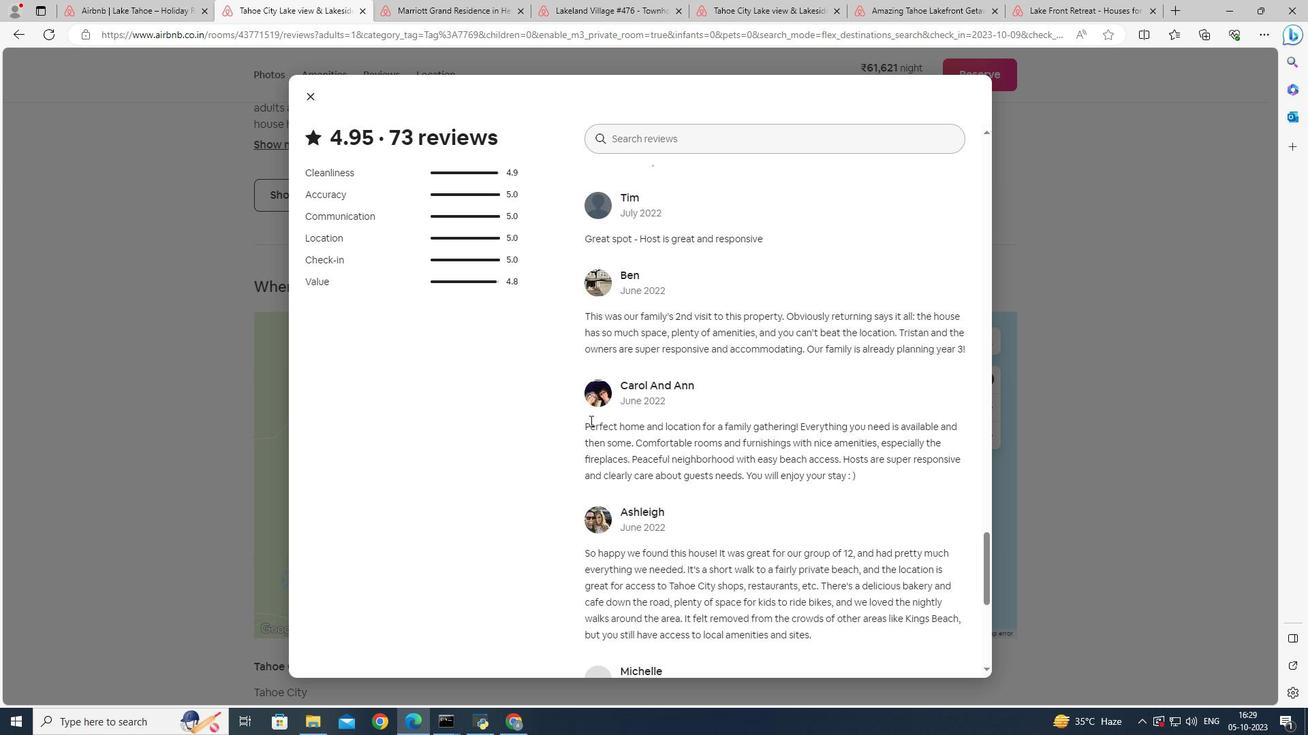 
Action: Mouse scrolled (590, 420) with delta (0, 0)
Screenshot: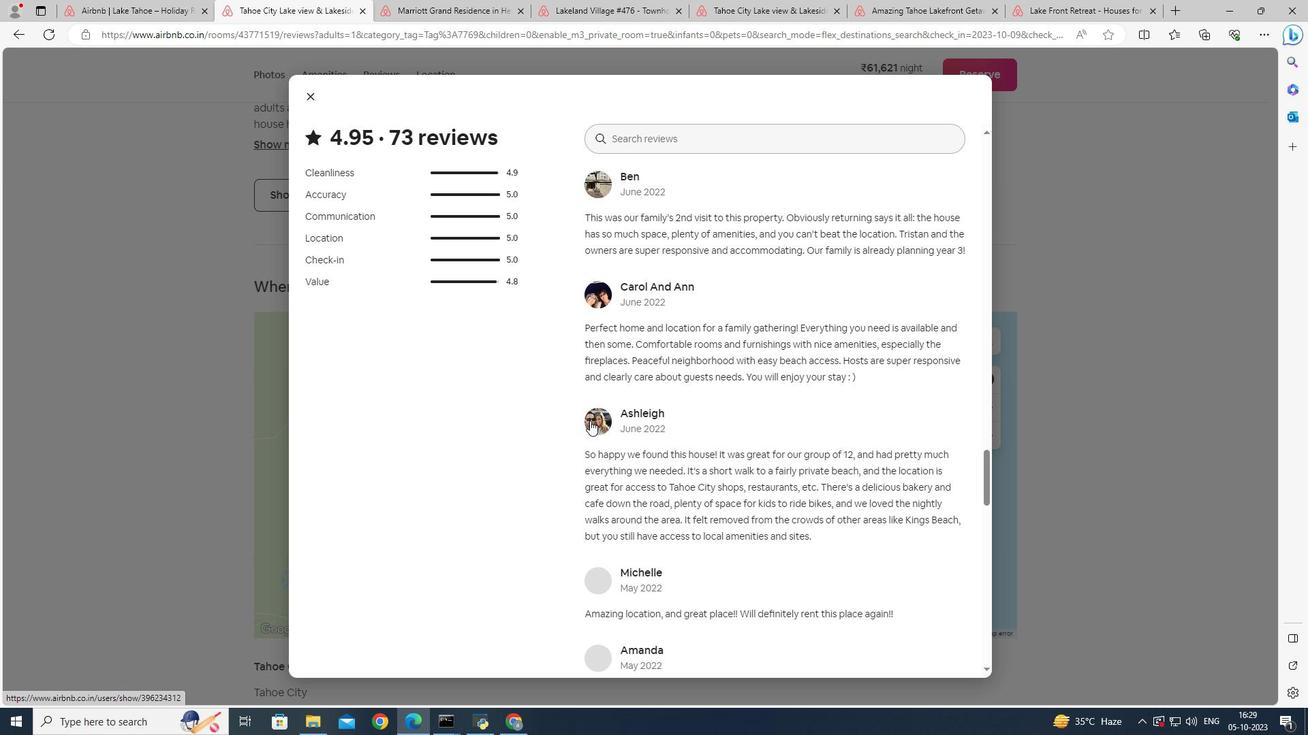 
Action: Mouse scrolled (590, 420) with delta (0, 0)
Screenshot: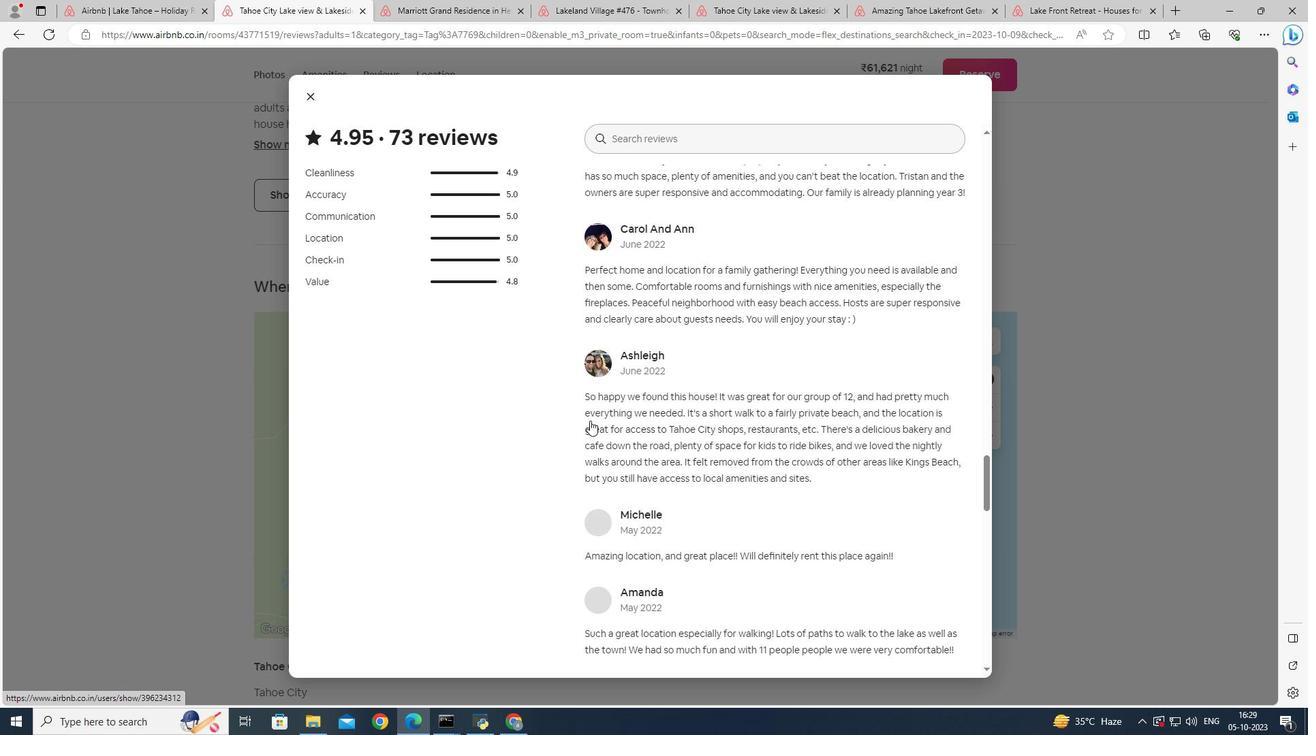 
Action: Mouse scrolled (590, 420) with delta (0, 0)
Screenshot: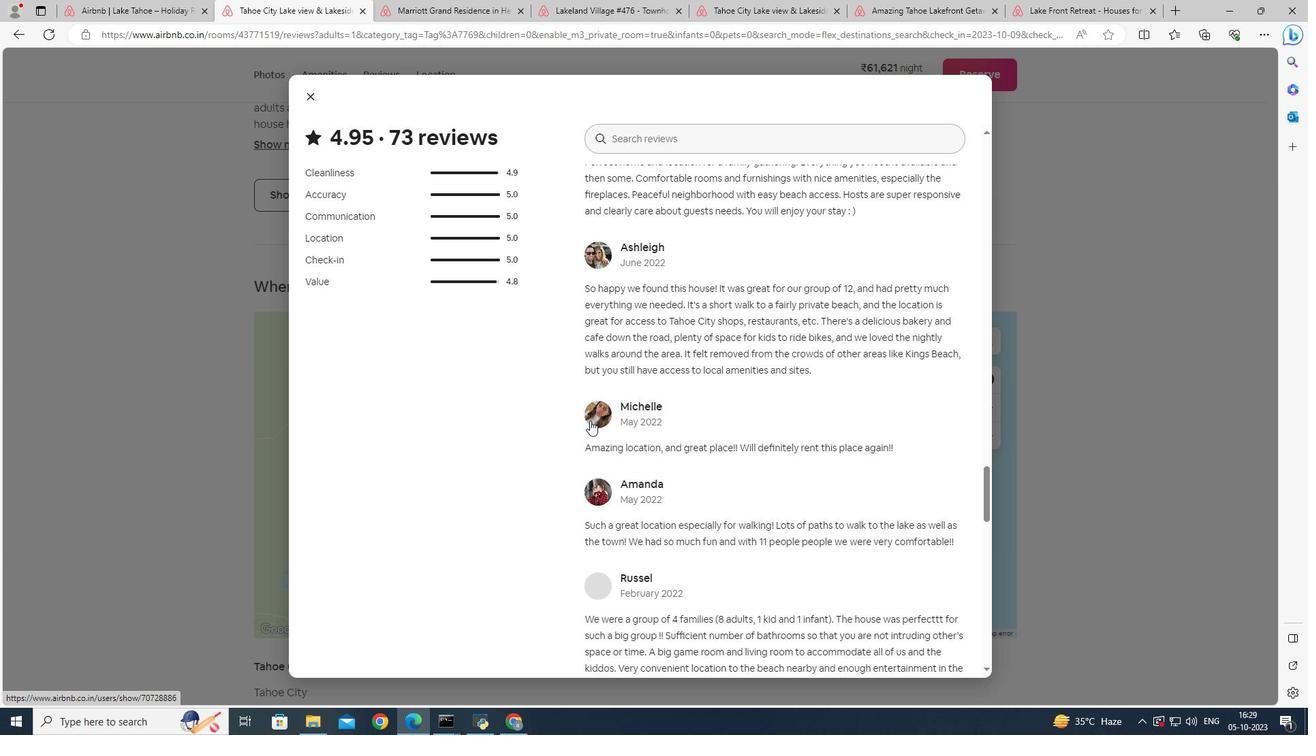 
Action: Mouse scrolled (590, 420) with delta (0, 0)
Screenshot: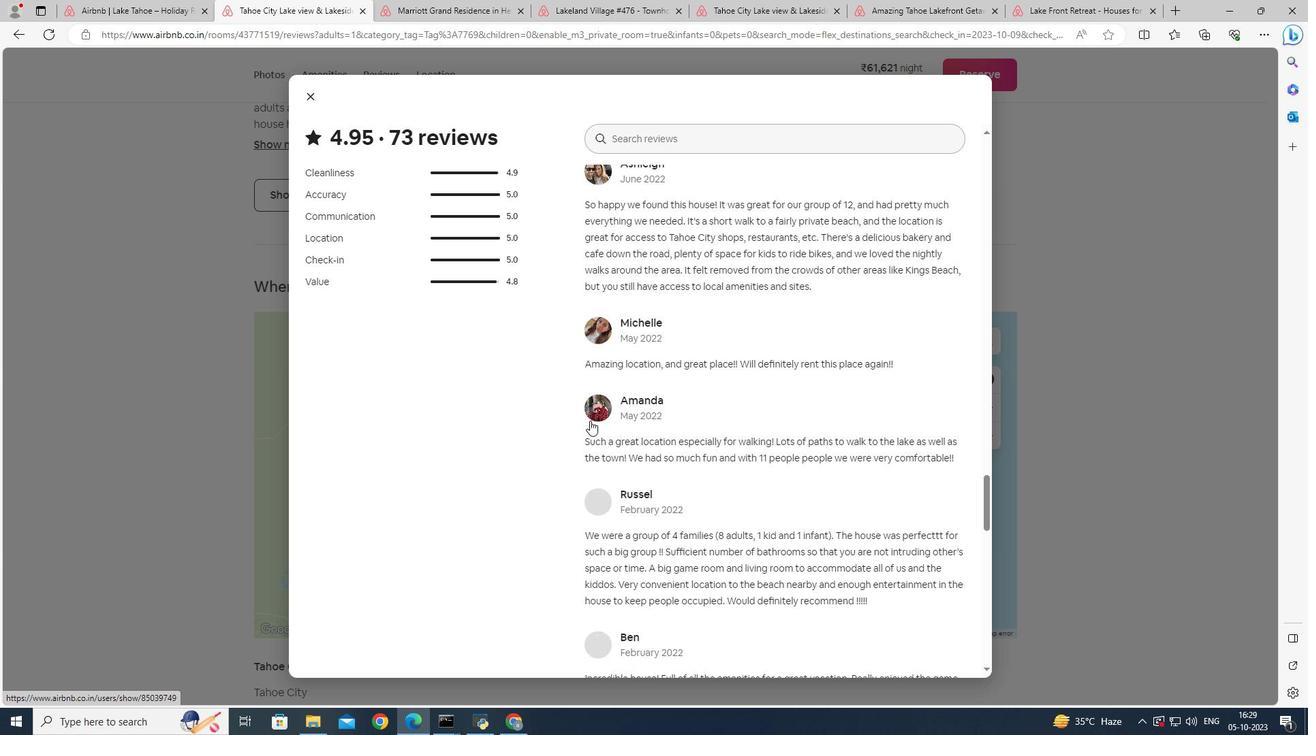 
Action: Mouse scrolled (590, 420) with delta (0, 0)
Screenshot: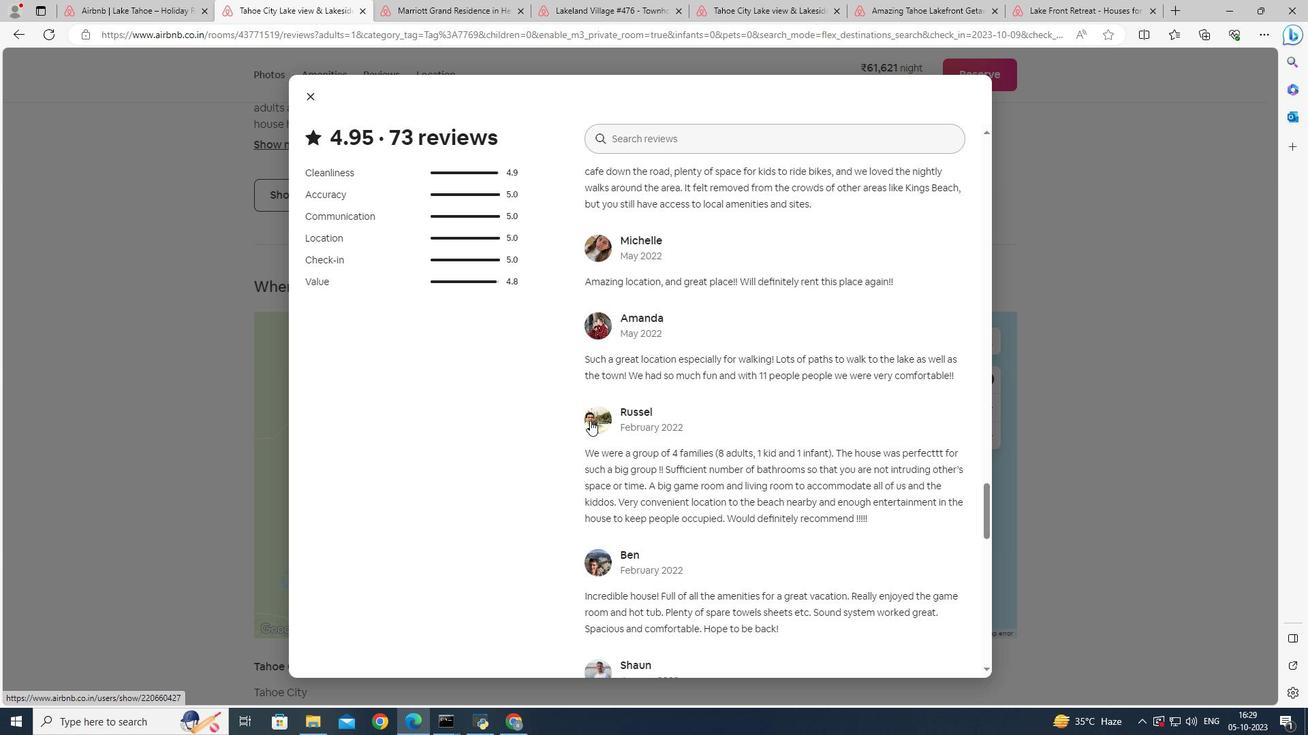 
Action: Mouse scrolled (590, 420) with delta (0, 0)
Screenshot: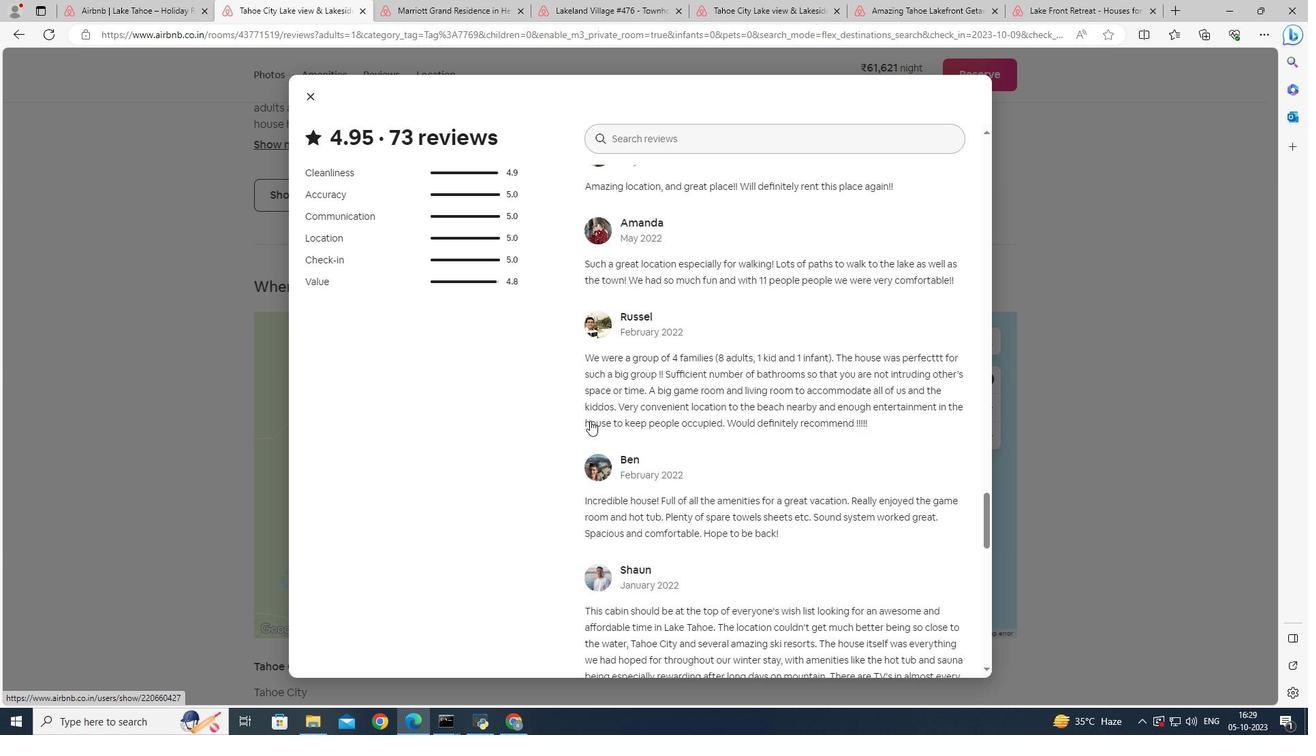 
Action: Mouse scrolled (590, 420) with delta (0, 0)
Screenshot: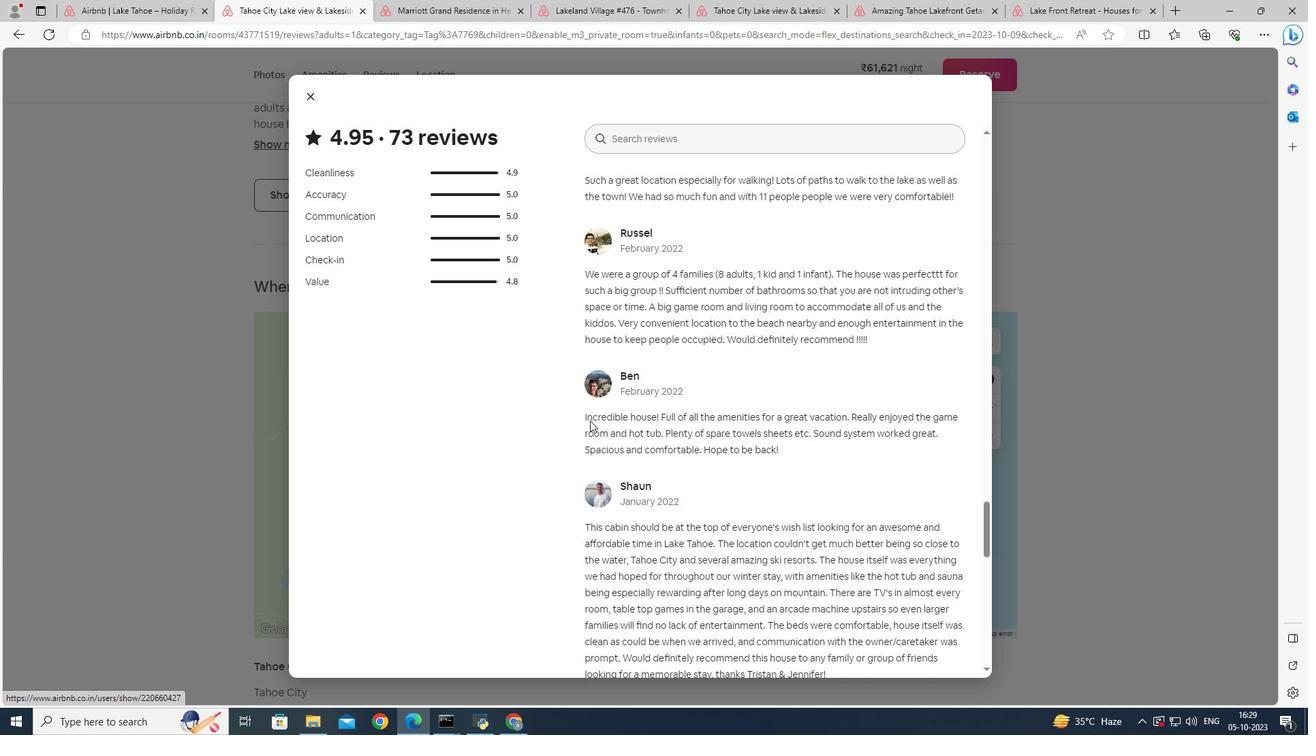 
Action: Mouse scrolled (590, 420) with delta (0, 0)
Screenshot: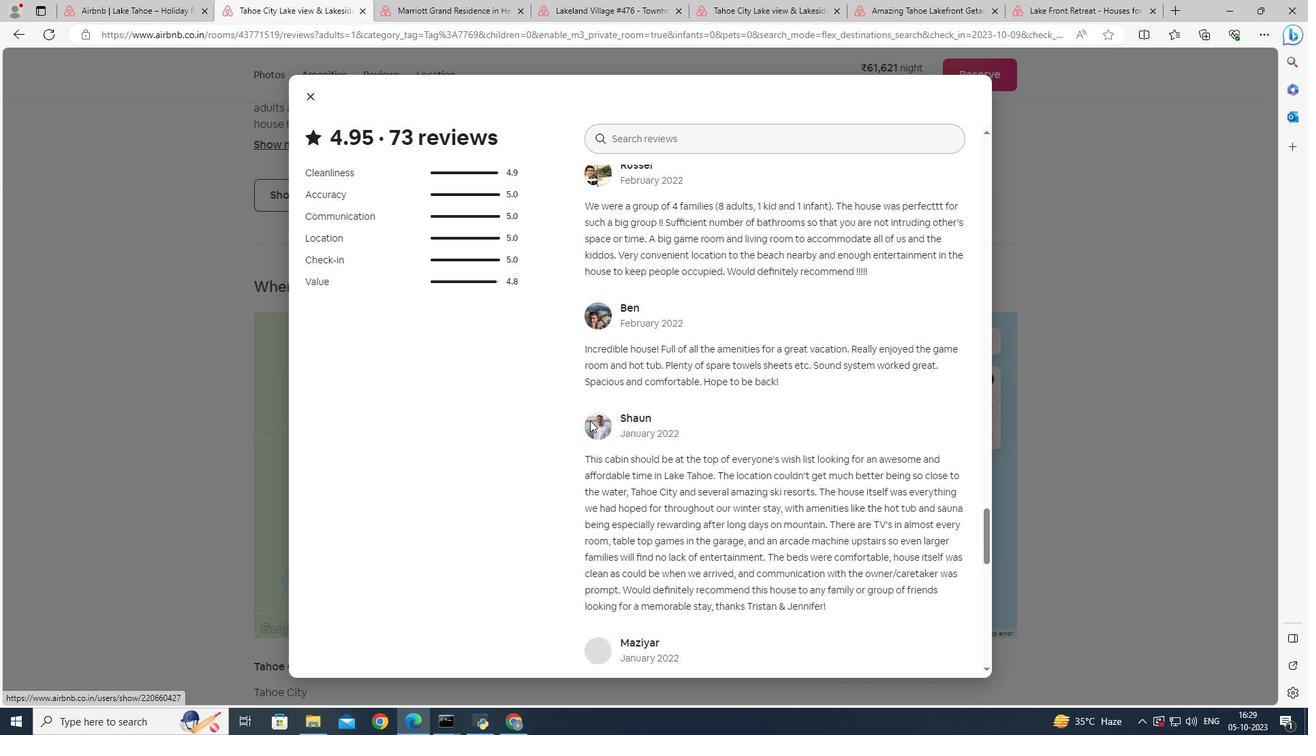 
Action: Mouse scrolled (590, 420) with delta (0, 0)
